 Task: Buy 2 Spark Plugs & Wires from Ignition Parts section under best seller category for shipping address: Kaitlyn Wright, 2773 Fieldcrest Road, New York, New York 10005, Cell Number 6318992398. Pay from credit card ending with 7965, CVV 549
Action: Mouse moved to (31, 98)
Screenshot: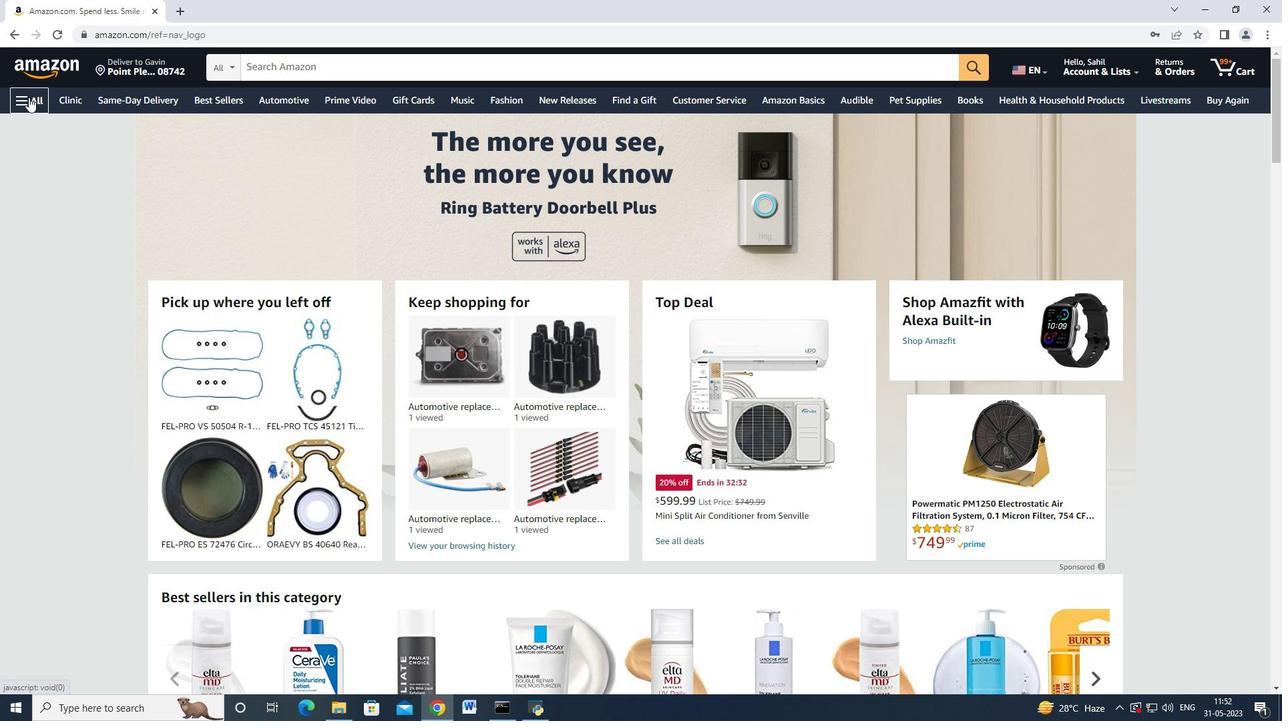 
Action: Mouse pressed left at (31, 98)
Screenshot: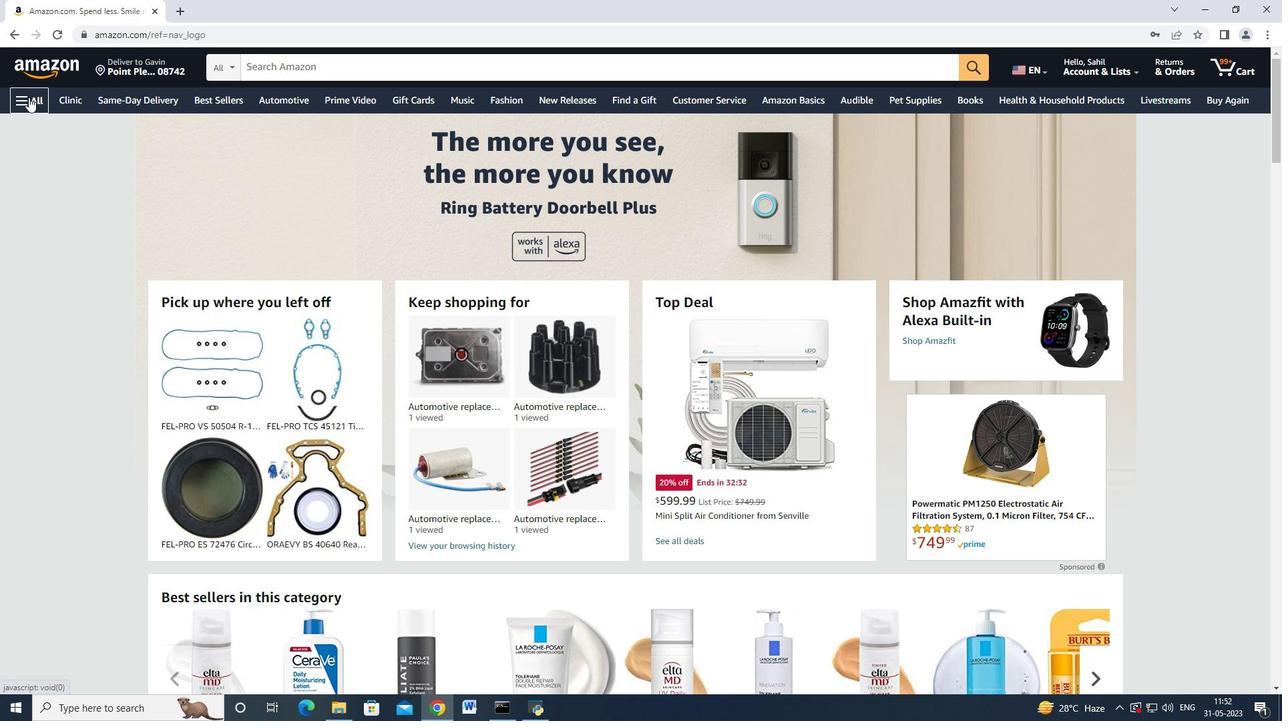 
Action: Mouse moved to (36, 194)
Screenshot: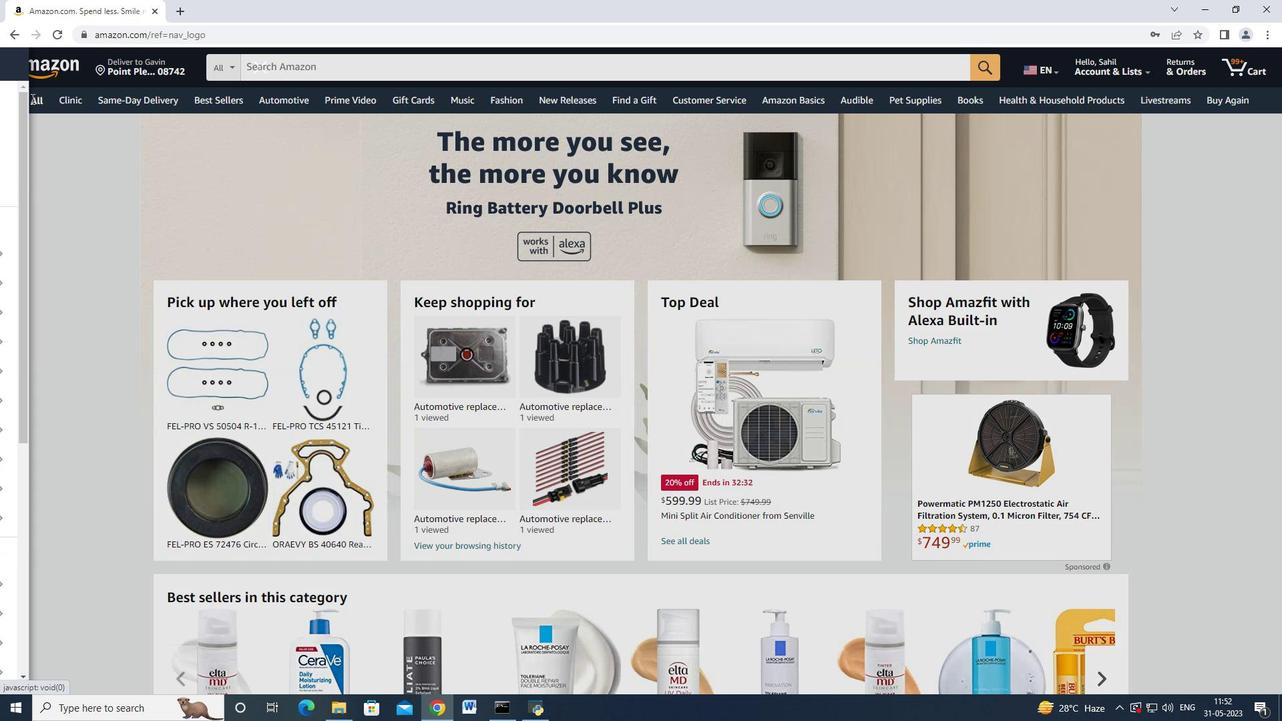 
Action: Mouse scrolled (36, 194) with delta (0, 0)
Screenshot: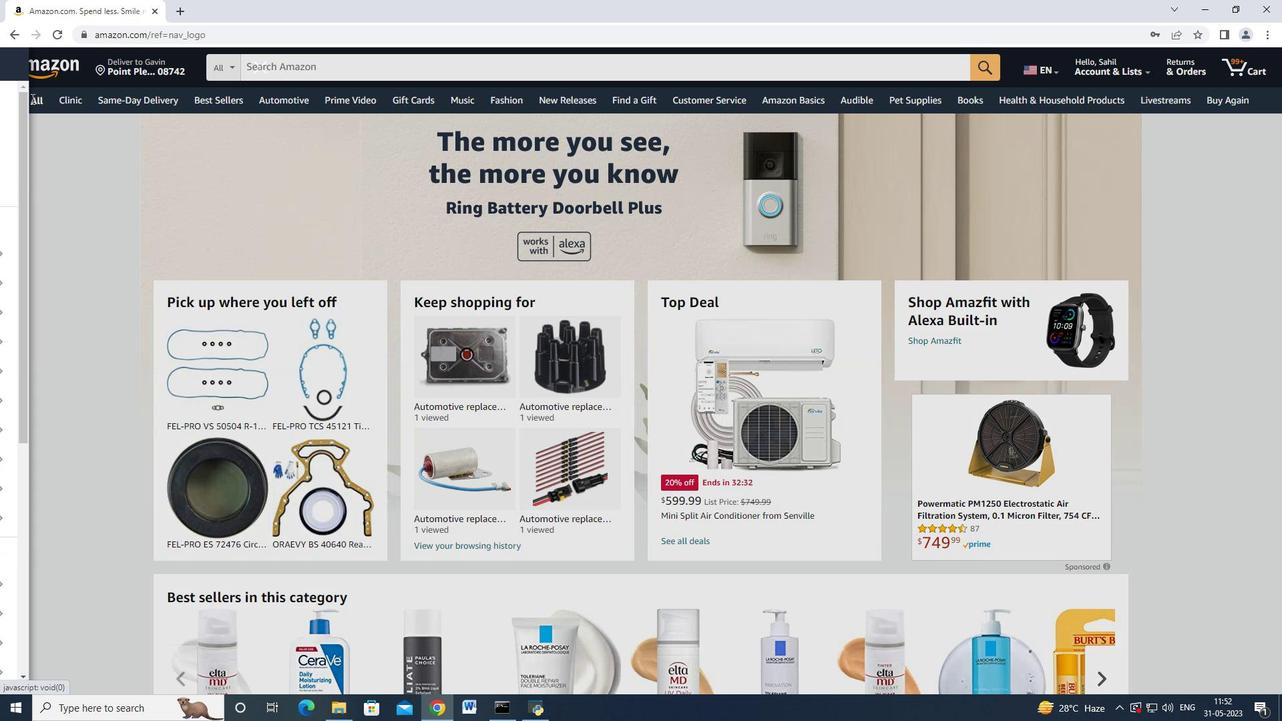
Action: Mouse scrolled (36, 194) with delta (0, 0)
Screenshot: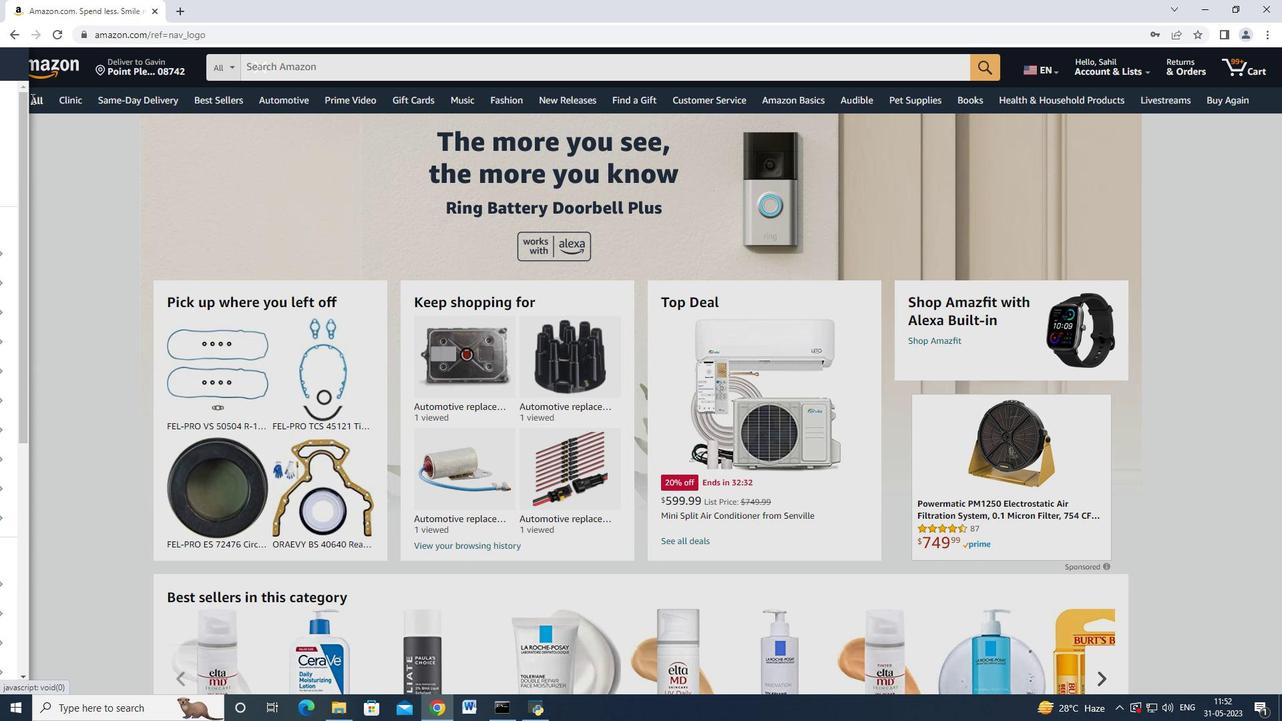 
Action: Mouse moved to (36, 195)
Screenshot: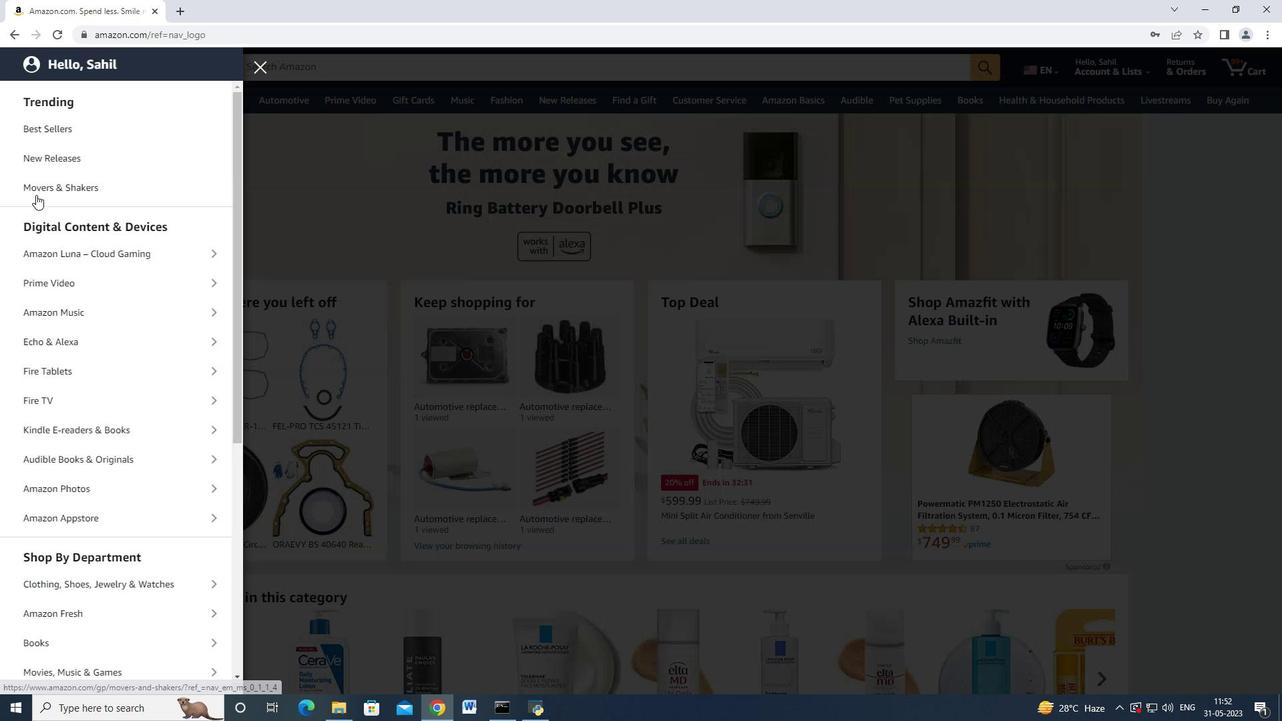 
Action: Mouse scrolled (36, 194) with delta (0, 0)
Screenshot: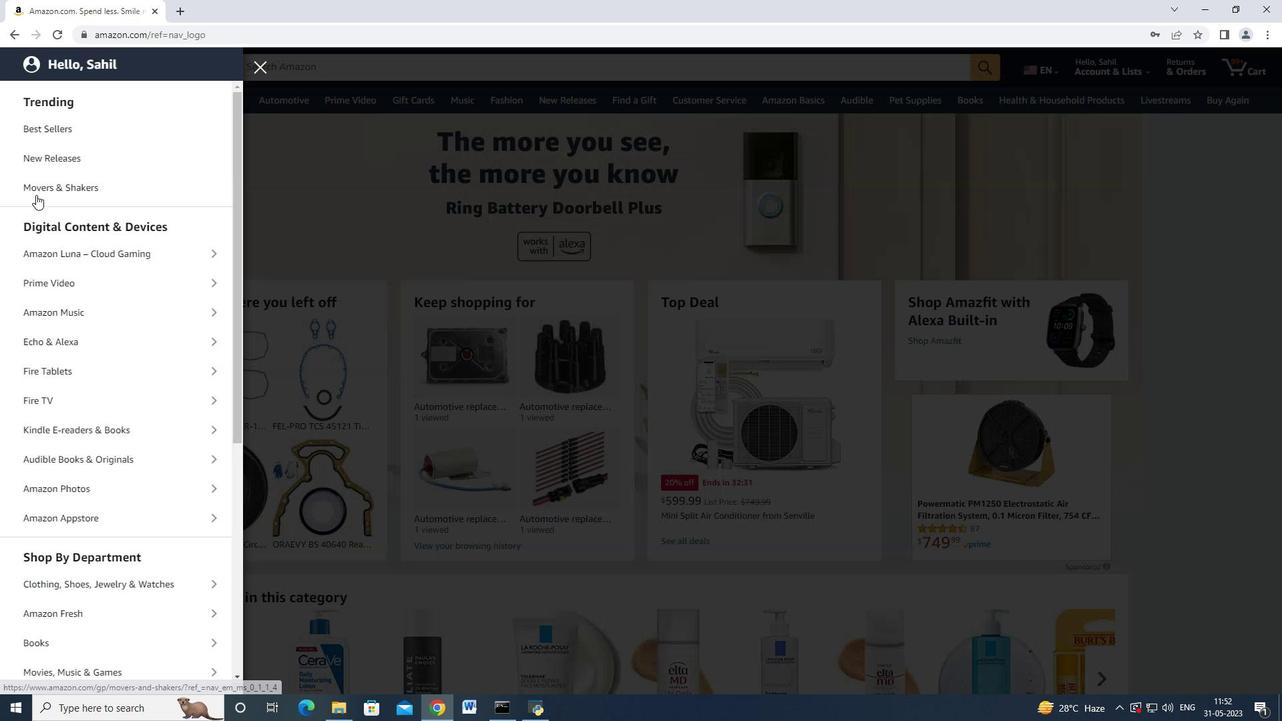 
Action: Mouse moved to (82, 374)
Screenshot: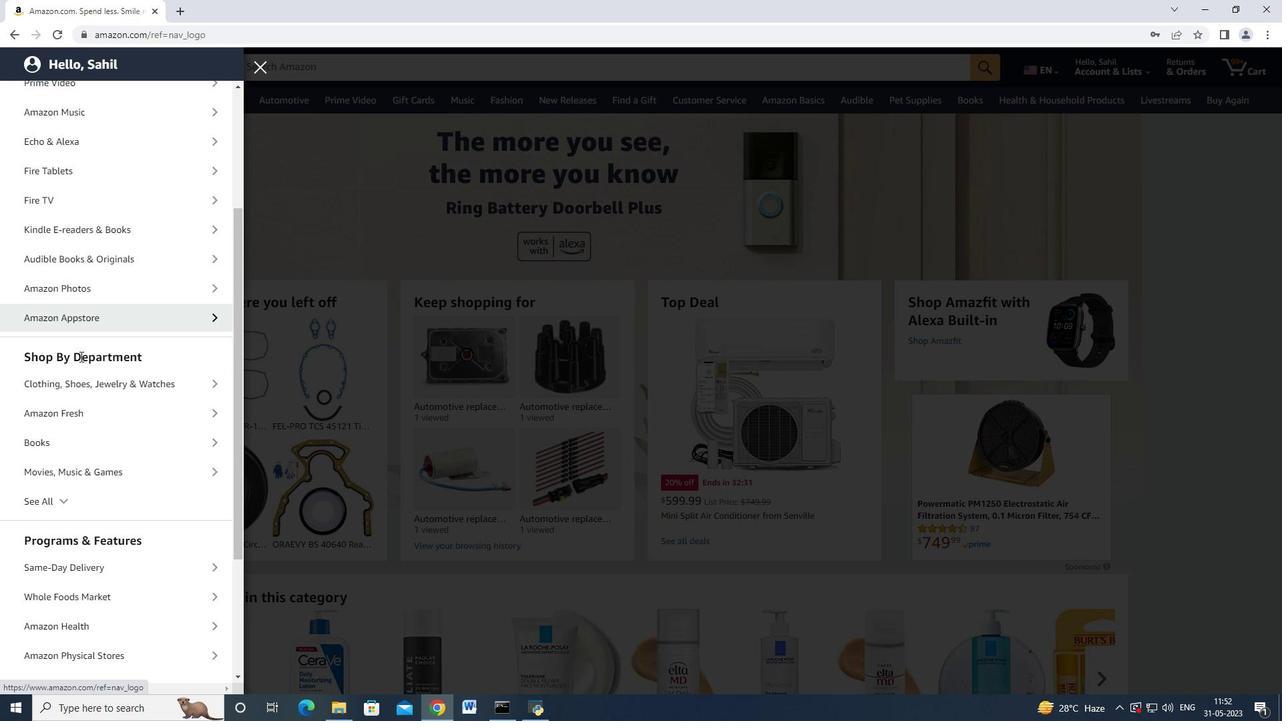 
Action: Mouse scrolled (82, 373) with delta (0, 0)
Screenshot: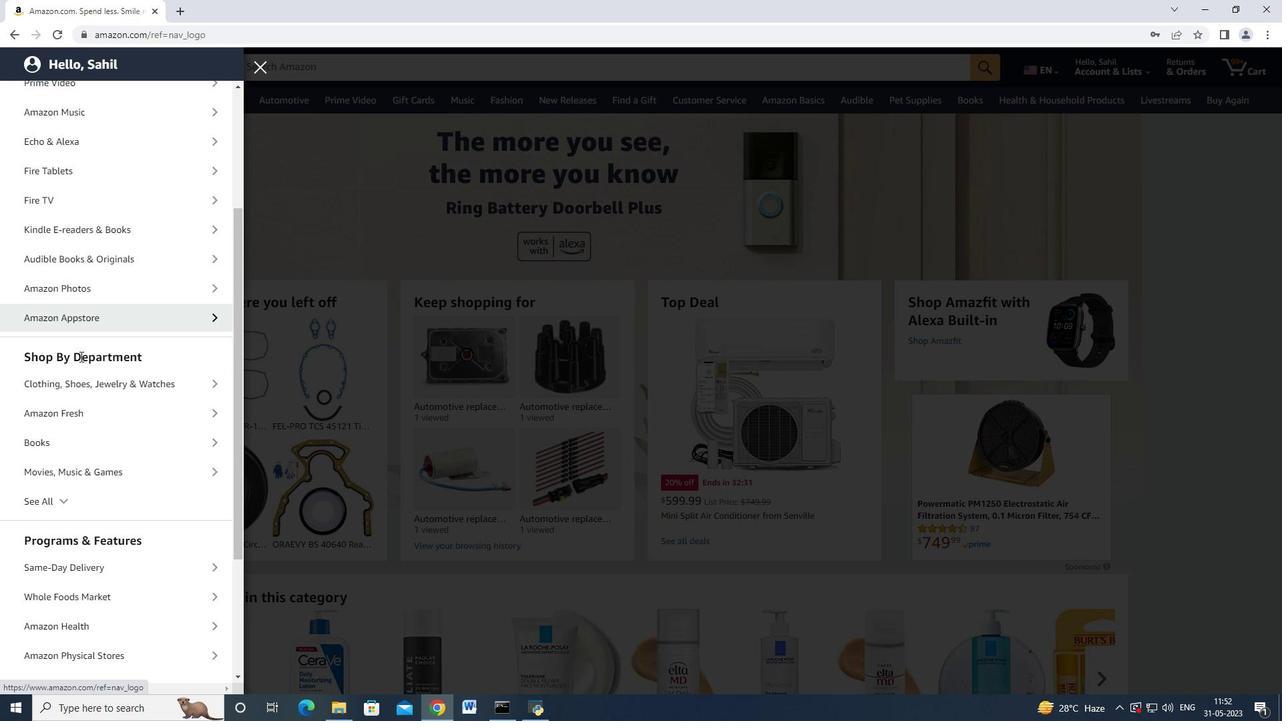 
Action: Mouse moved to (82, 374)
Screenshot: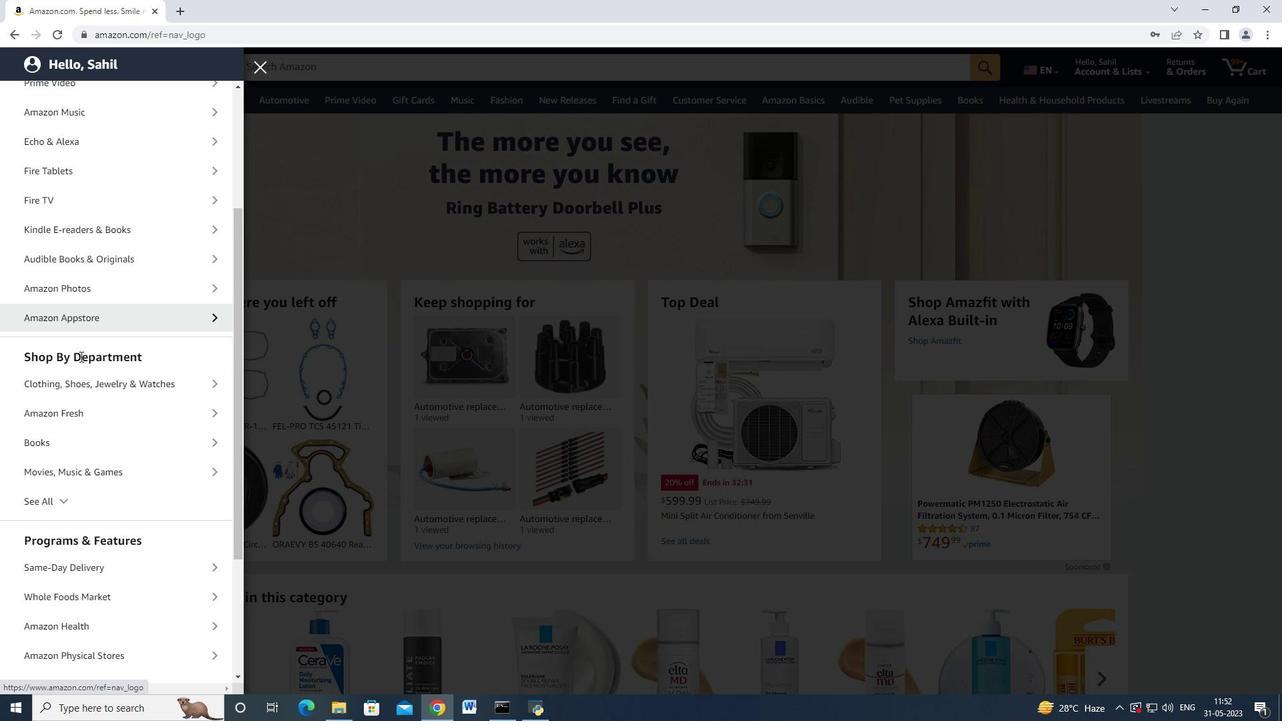 
Action: Mouse scrolled (82, 373) with delta (0, 0)
Screenshot: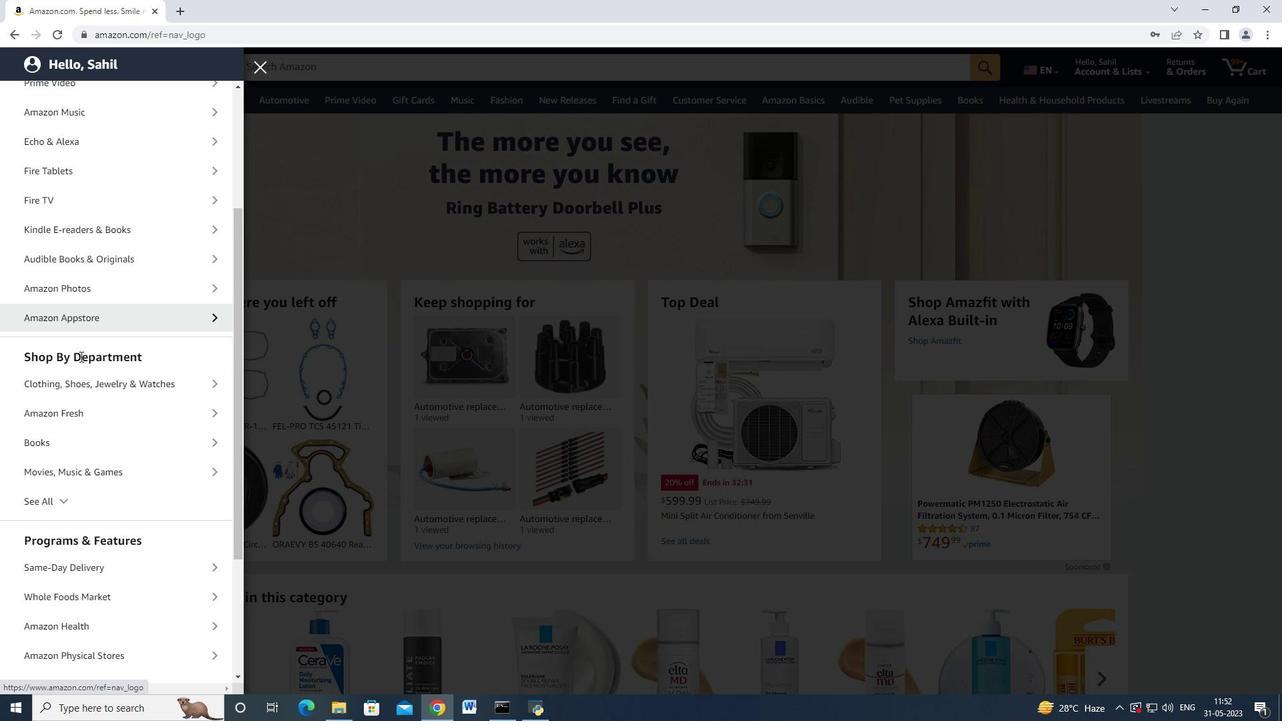 
Action: Mouse moved to (79, 373)
Screenshot: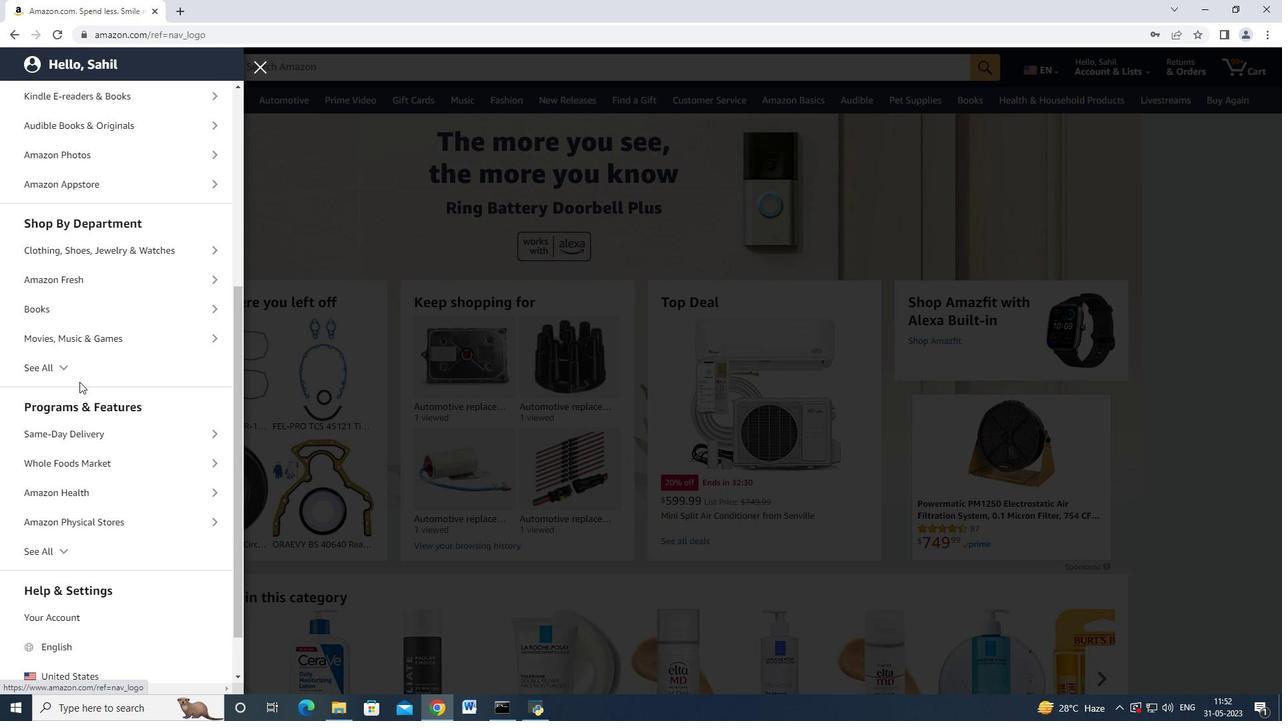 
Action: Mouse pressed left at (79, 373)
Screenshot: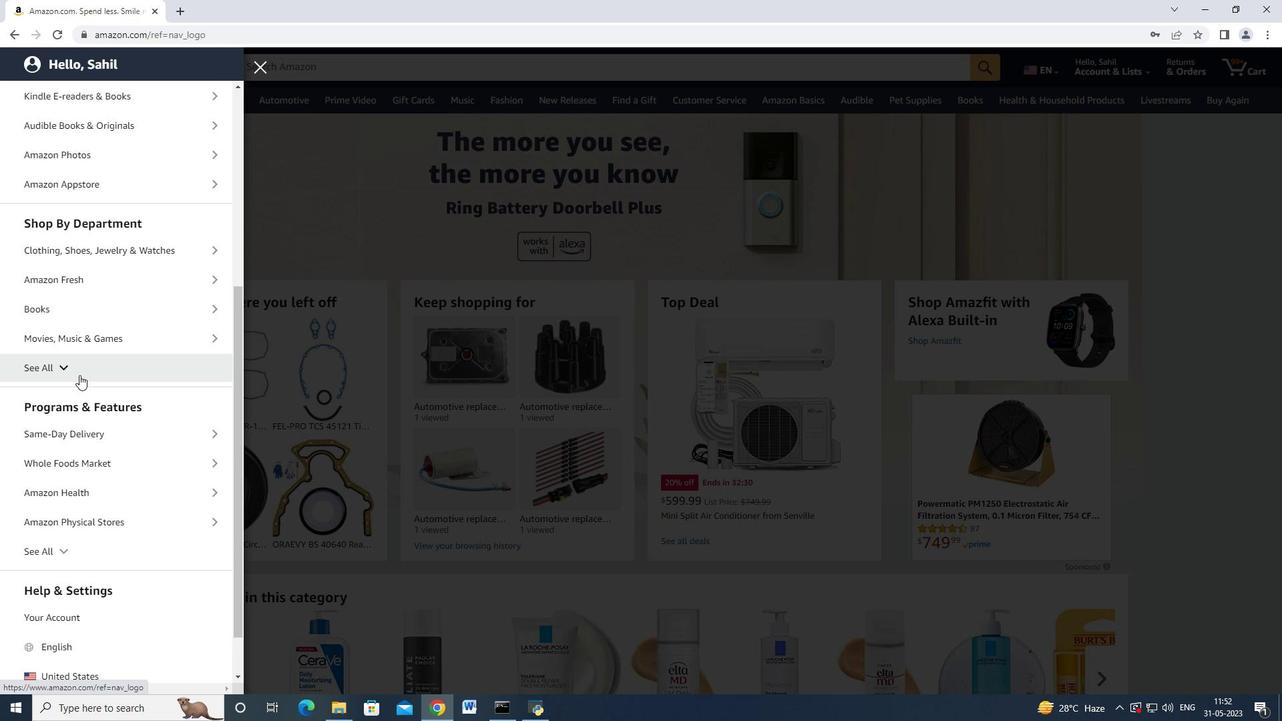 
Action: Mouse moved to (90, 345)
Screenshot: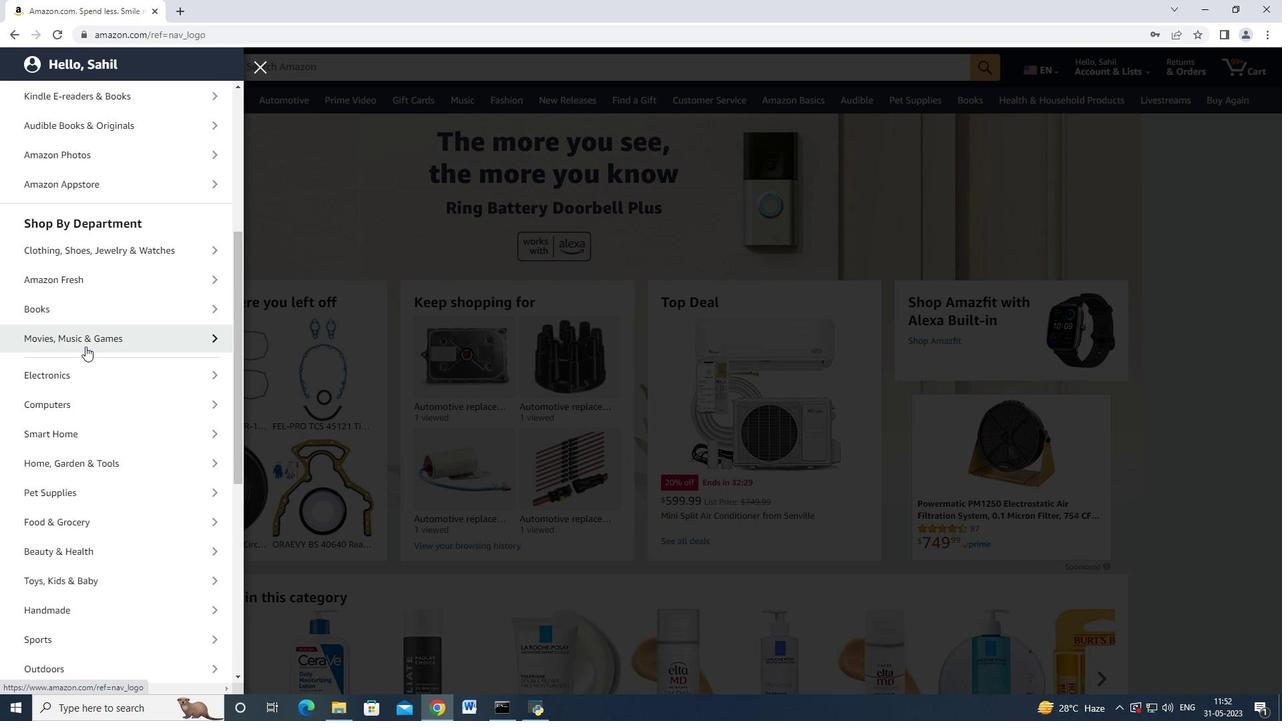 
Action: Mouse scrolled (90, 345) with delta (0, 0)
Screenshot: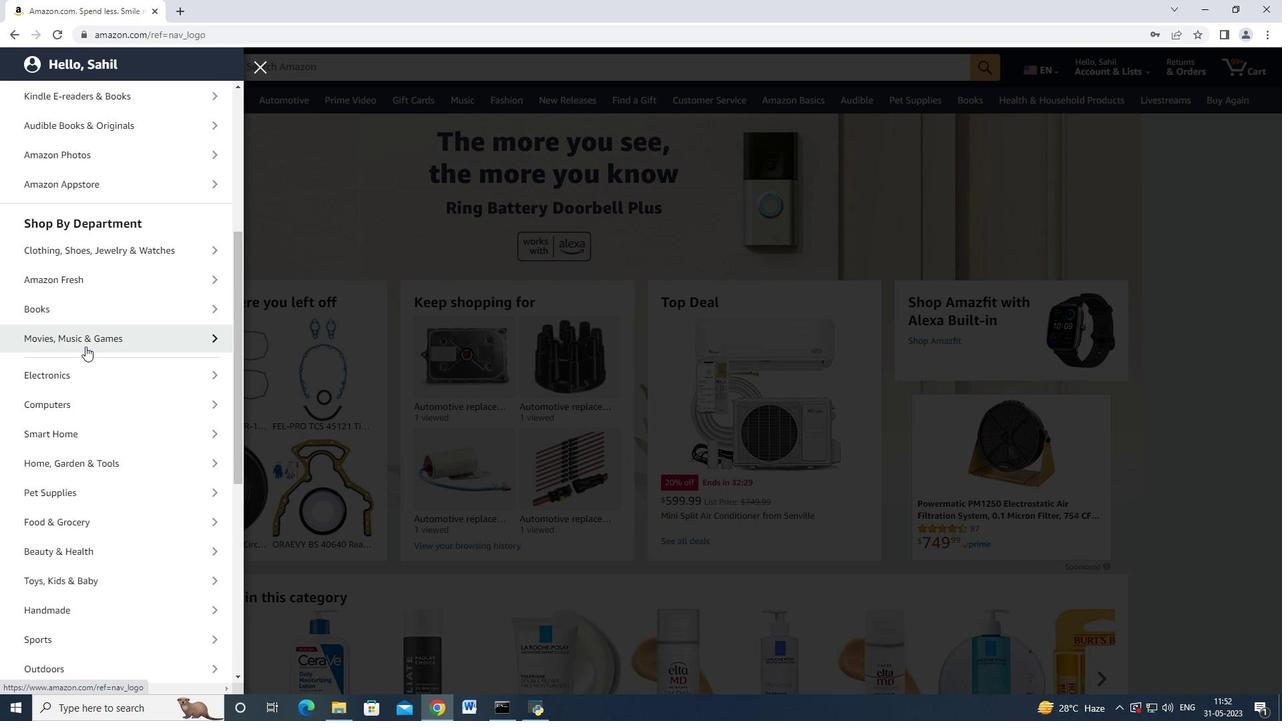 
Action: Mouse scrolled (90, 345) with delta (0, 0)
Screenshot: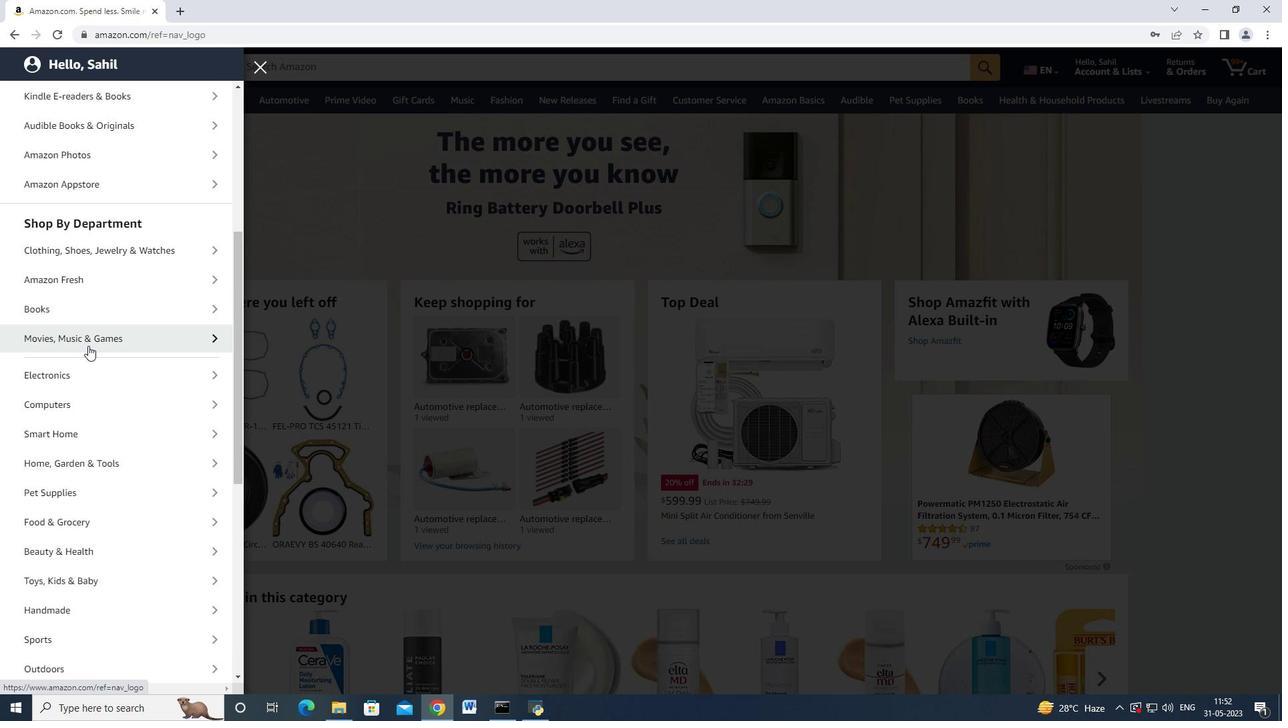 
Action: Mouse scrolled (90, 345) with delta (0, 0)
Screenshot: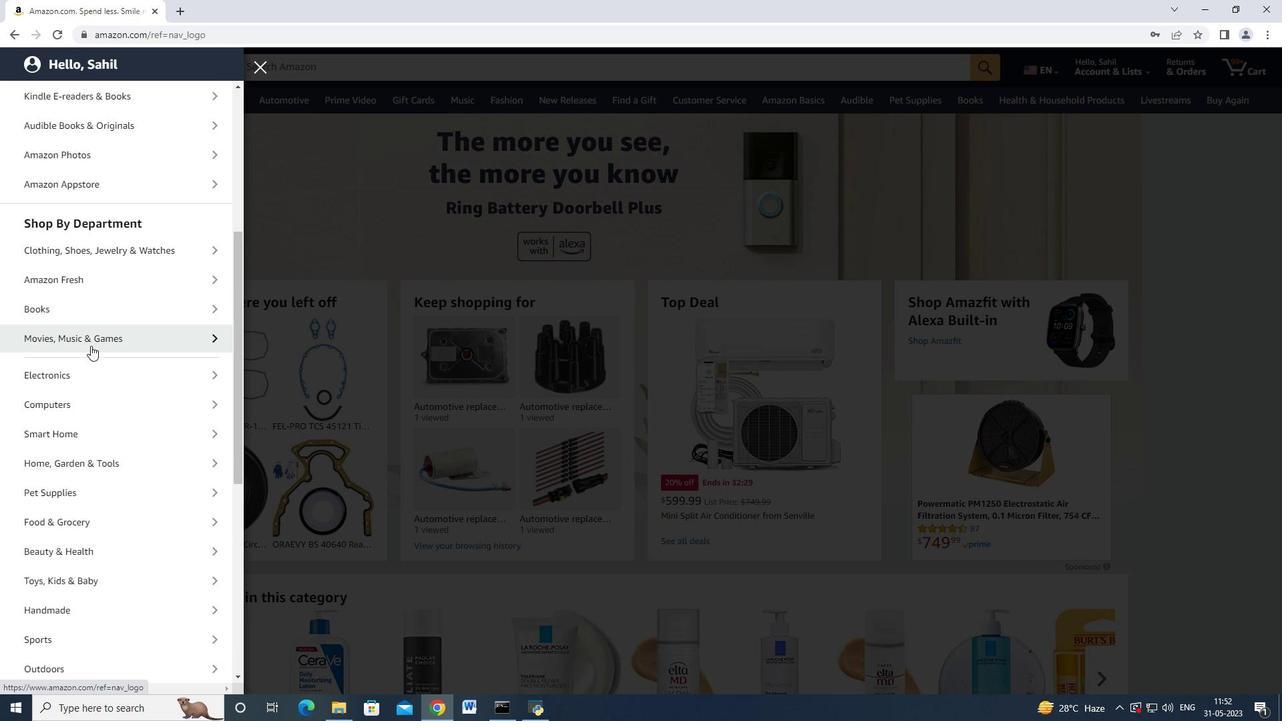 
Action: Mouse scrolled (90, 345) with delta (0, 0)
Screenshot: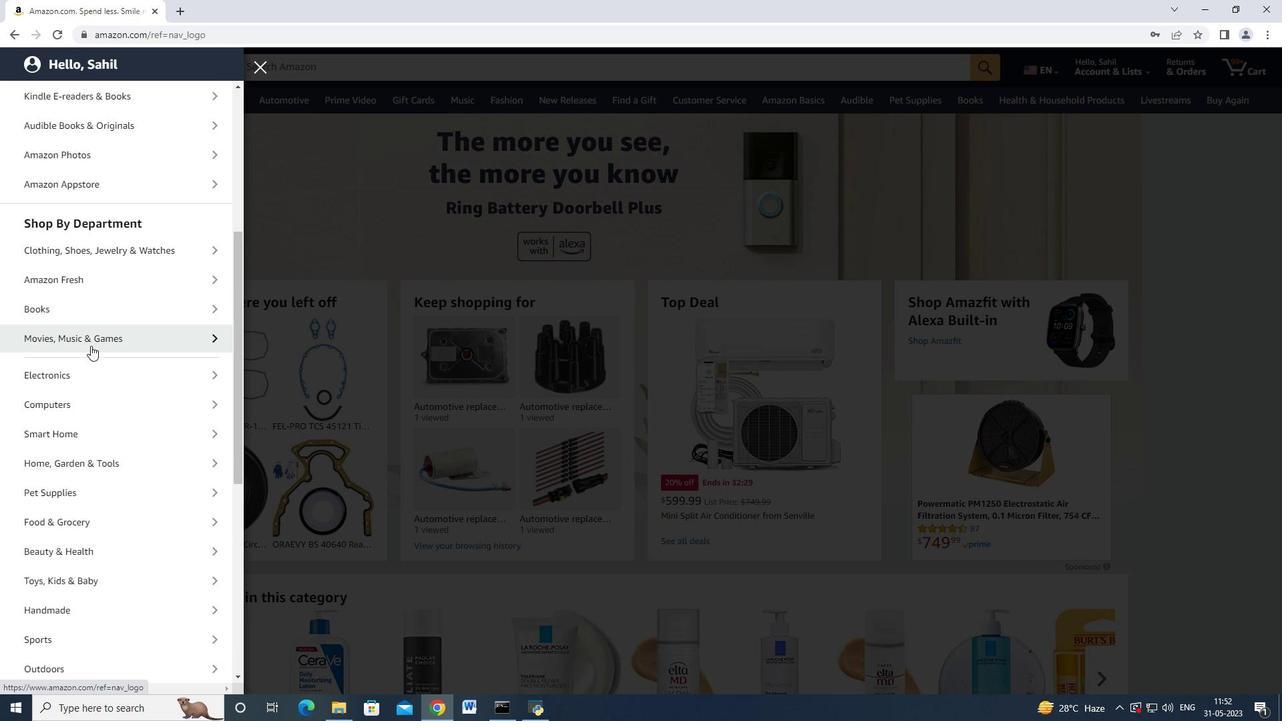 
Action: Mouse moved to (90, 350)
Screenshot: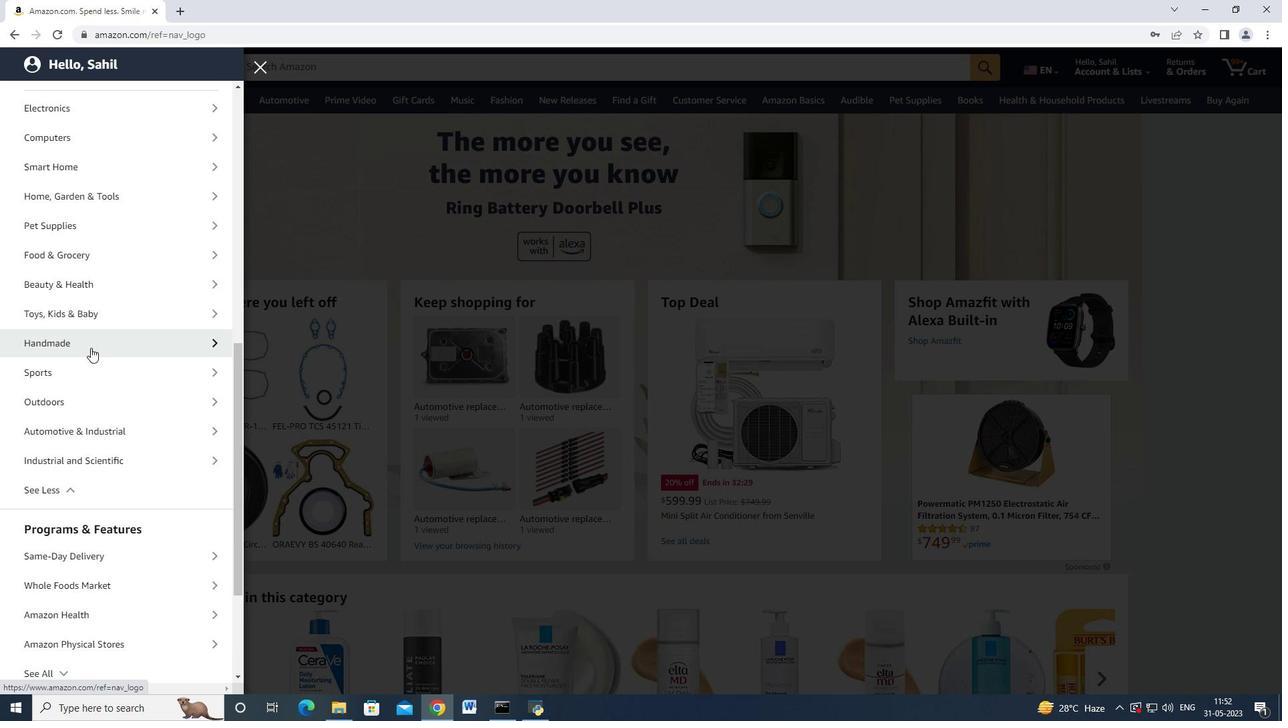 
Action: Mouse scrolled (90, 349) with delta (0, 0)
Screenshot: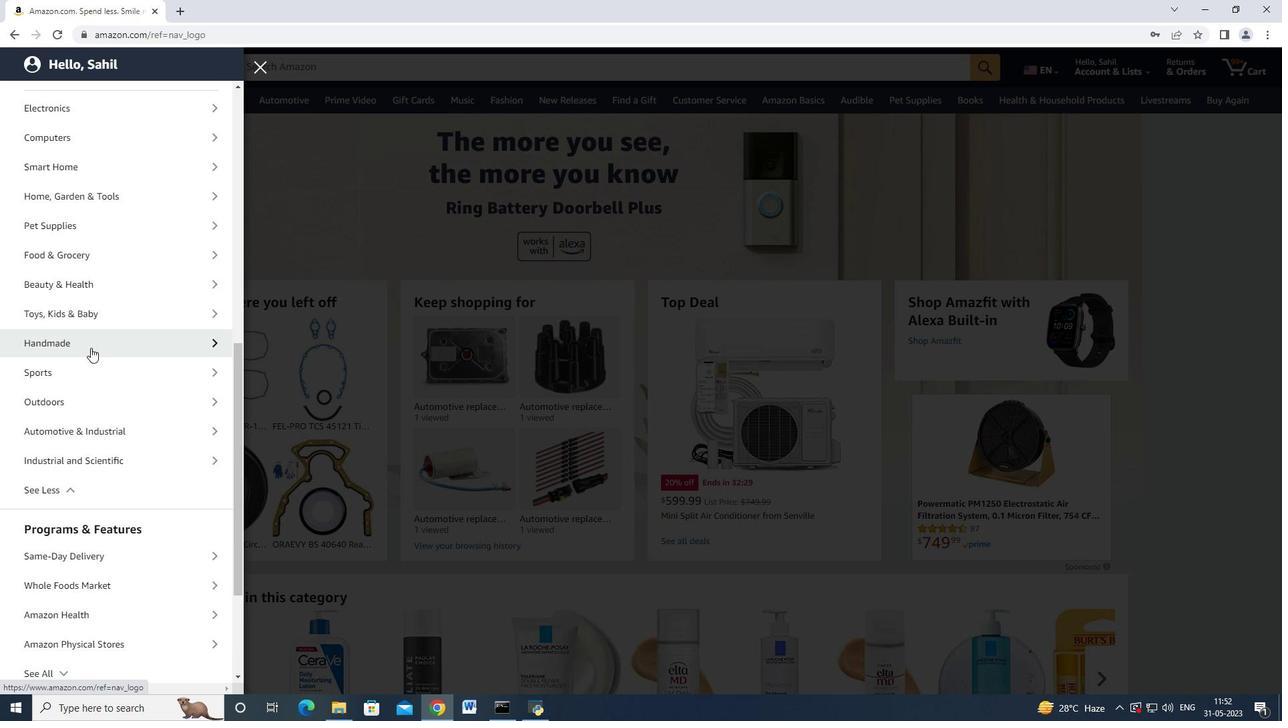 
Action: Mouse moved to (90, 350)
Screenshot: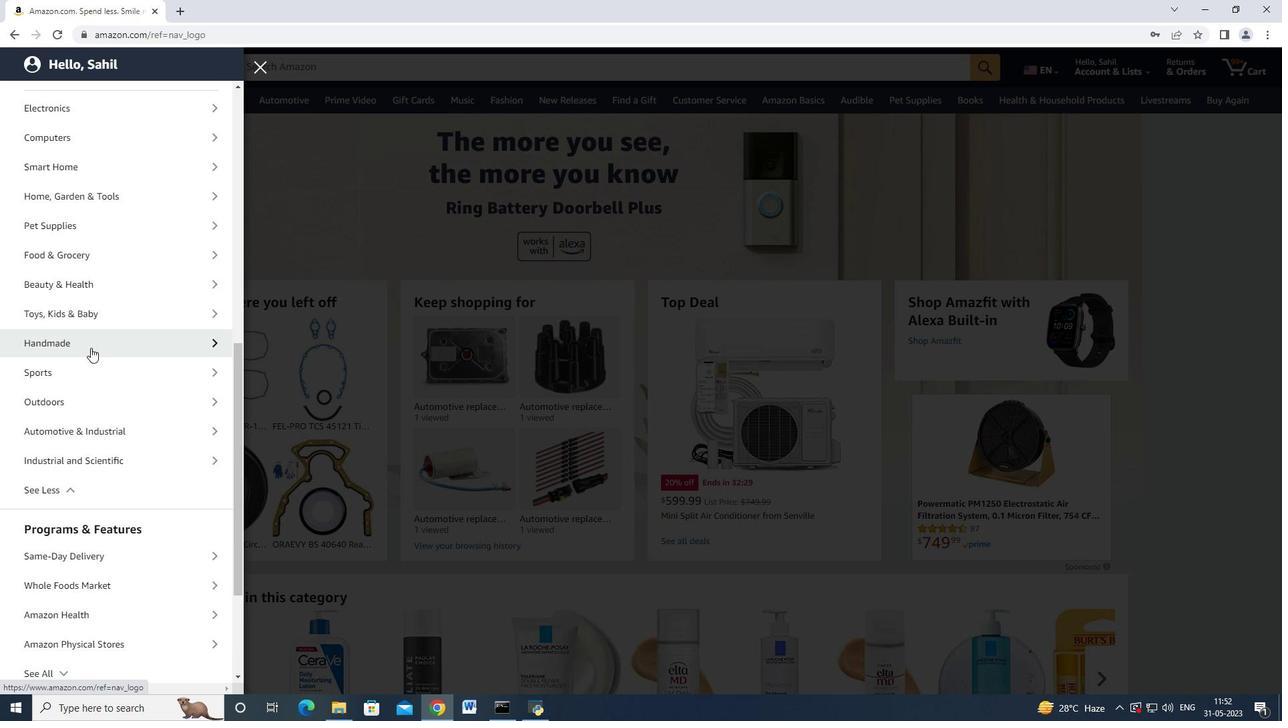 
Action: Mouse scrolled (90, 349) with delta (0, 0)
Screenshot: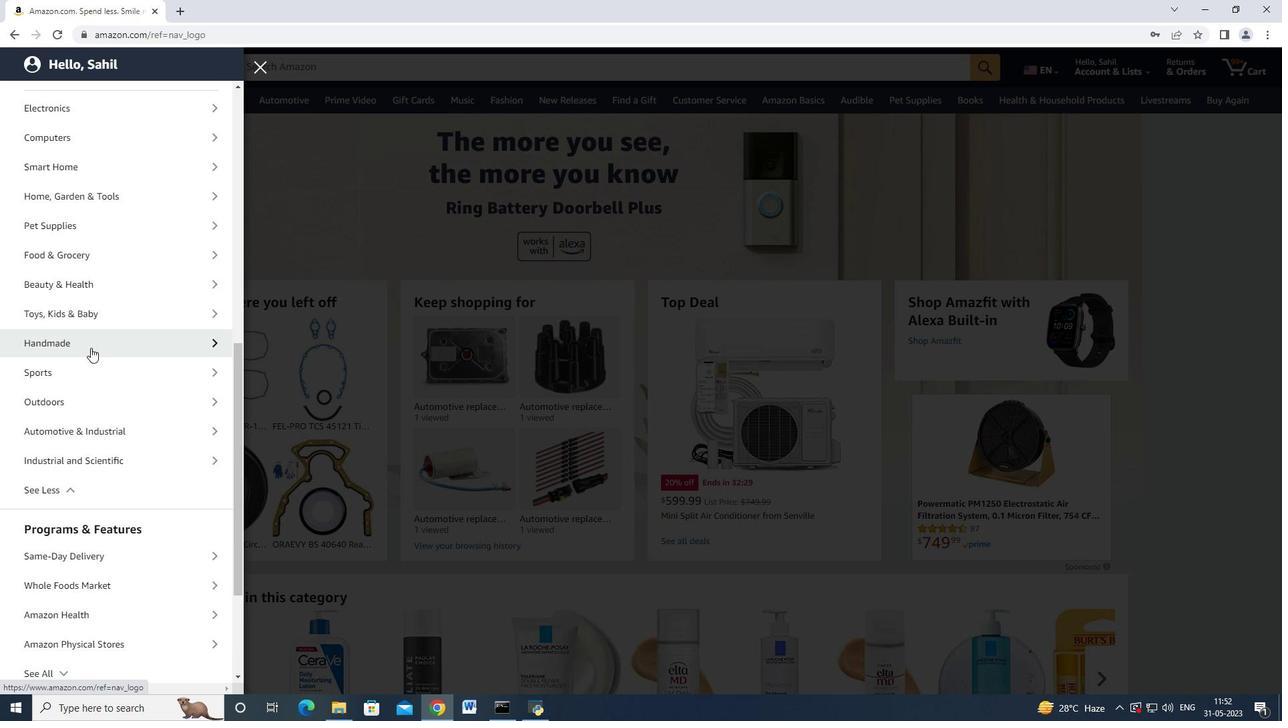 
Action: Mouse moved to (101, 307)
Screenshot: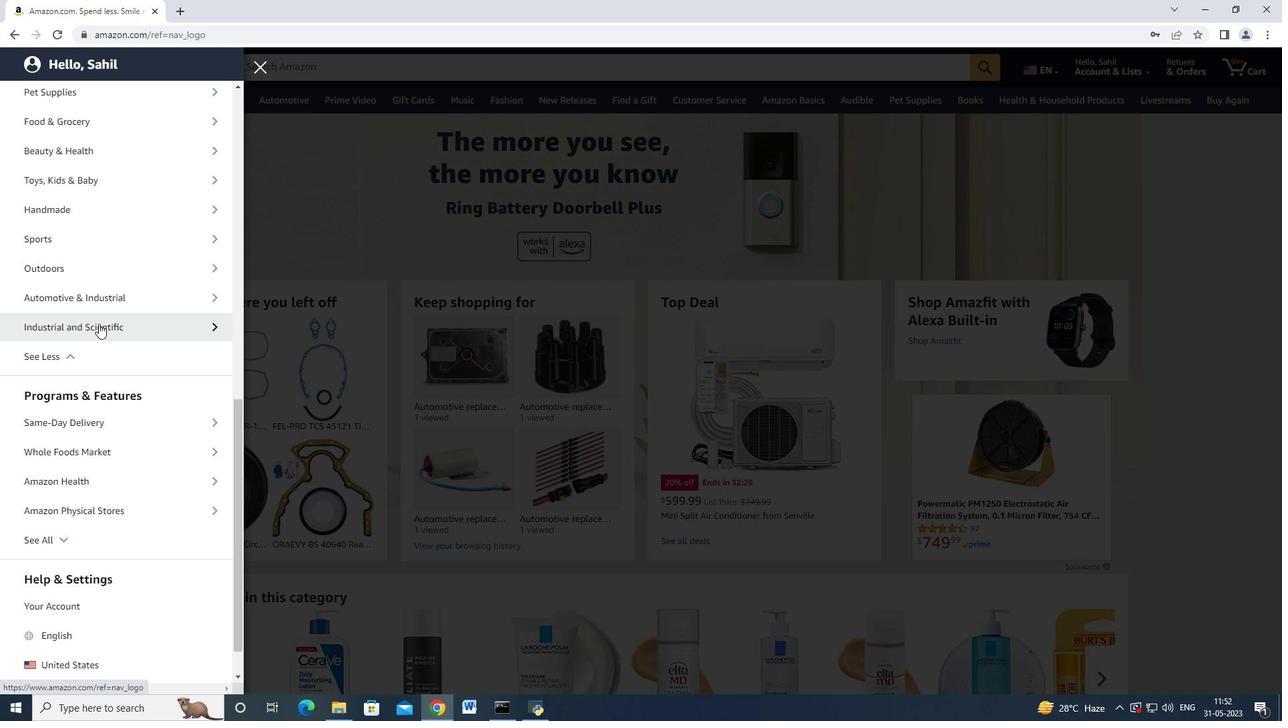 
Action: Mouse pressed left at (101, 307)
Screenshot: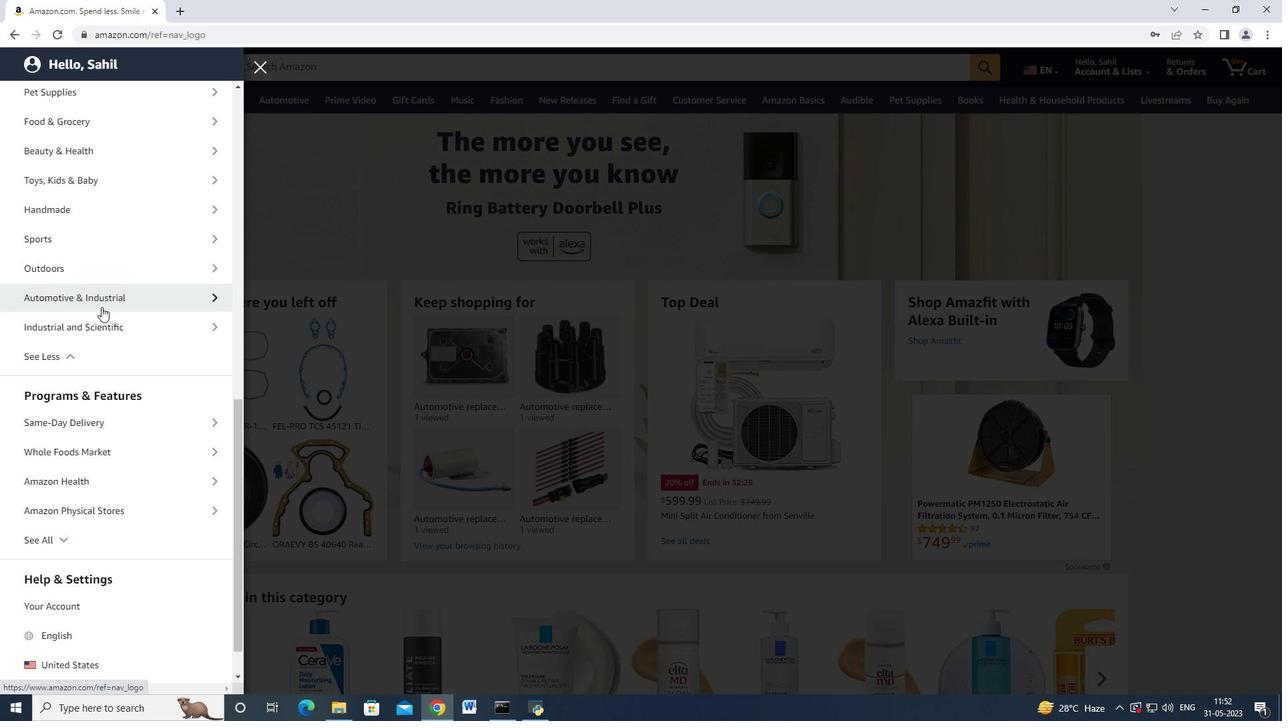 
Action: Mouse moved to (152, 152)
Screenshot: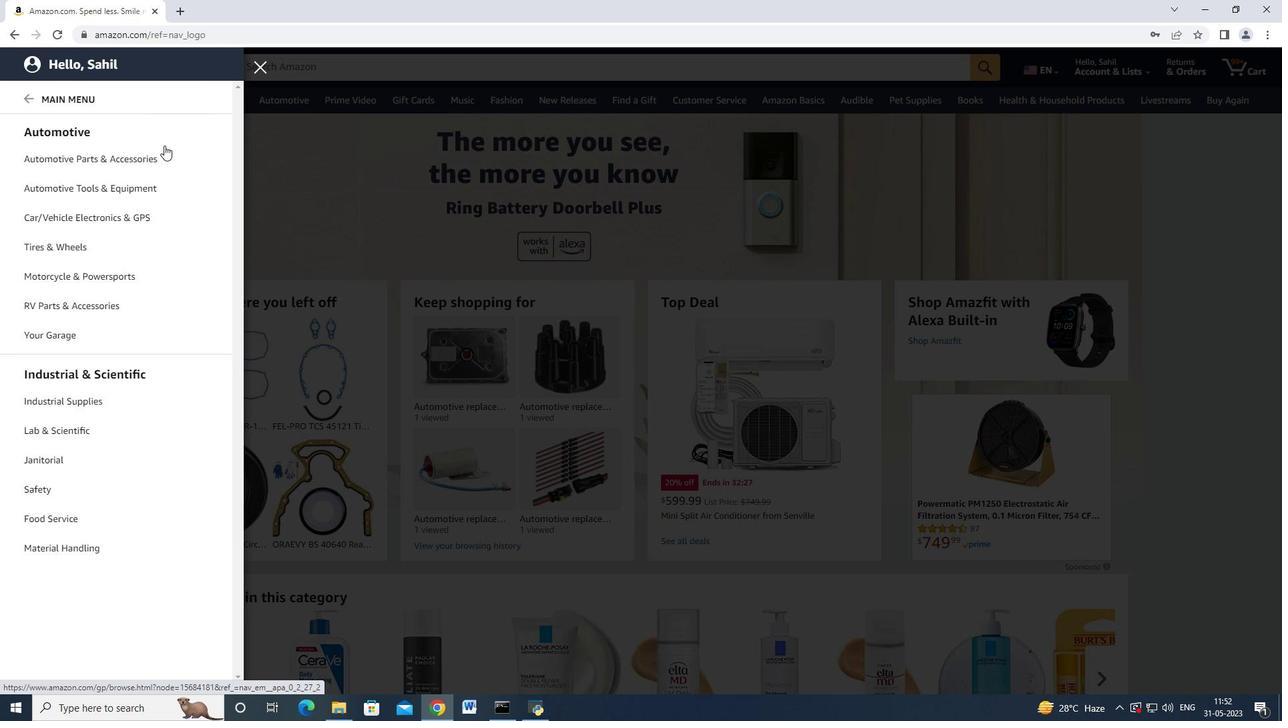 
Action: Mouse pressed left at (152, 152)
Screenshot: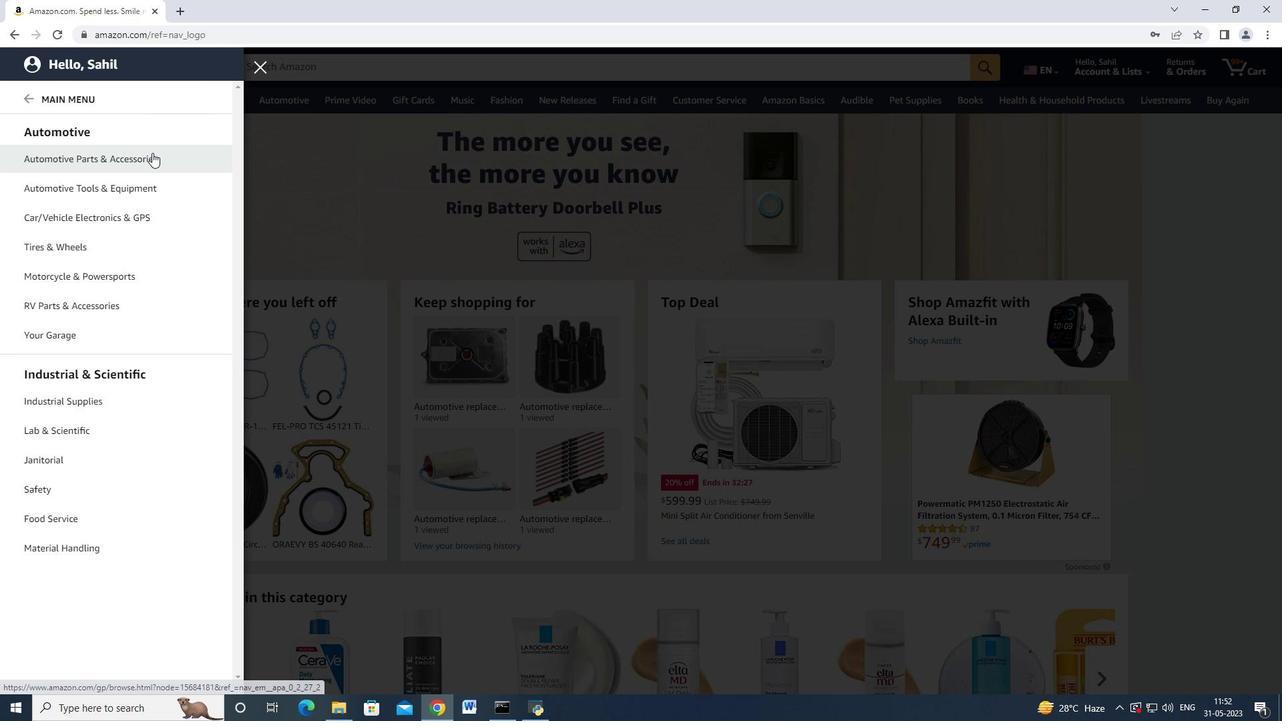 
Action: Mouse moved to (217, 122)
Screenshot: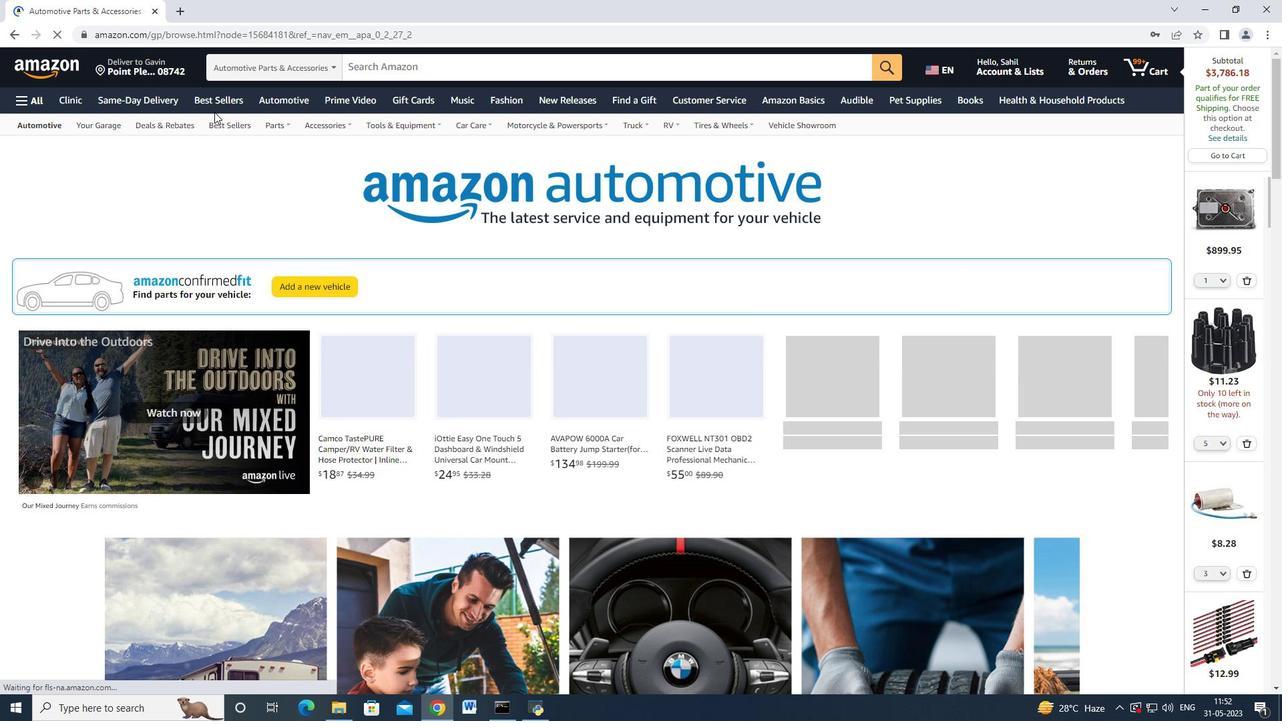 
Action: Mouse pressed left at (217, 122)
Screenshot: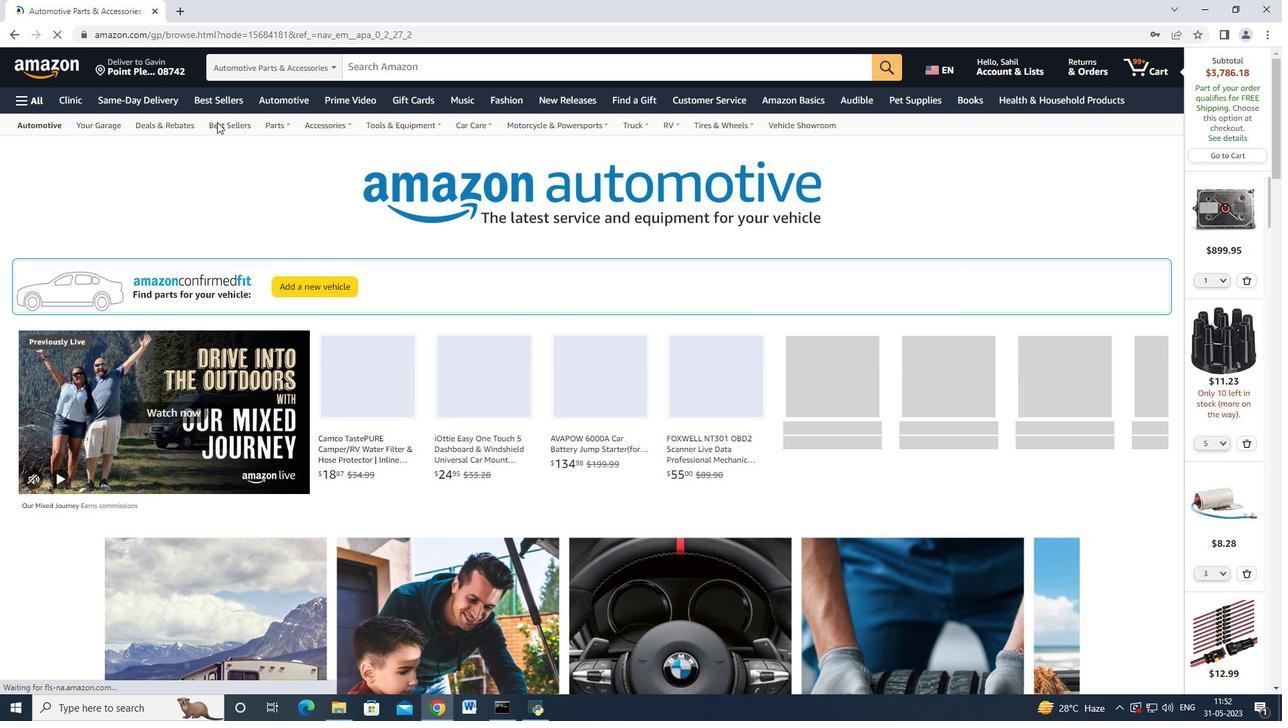 
Action: Mouse moved to (87, 433)
Screenshot: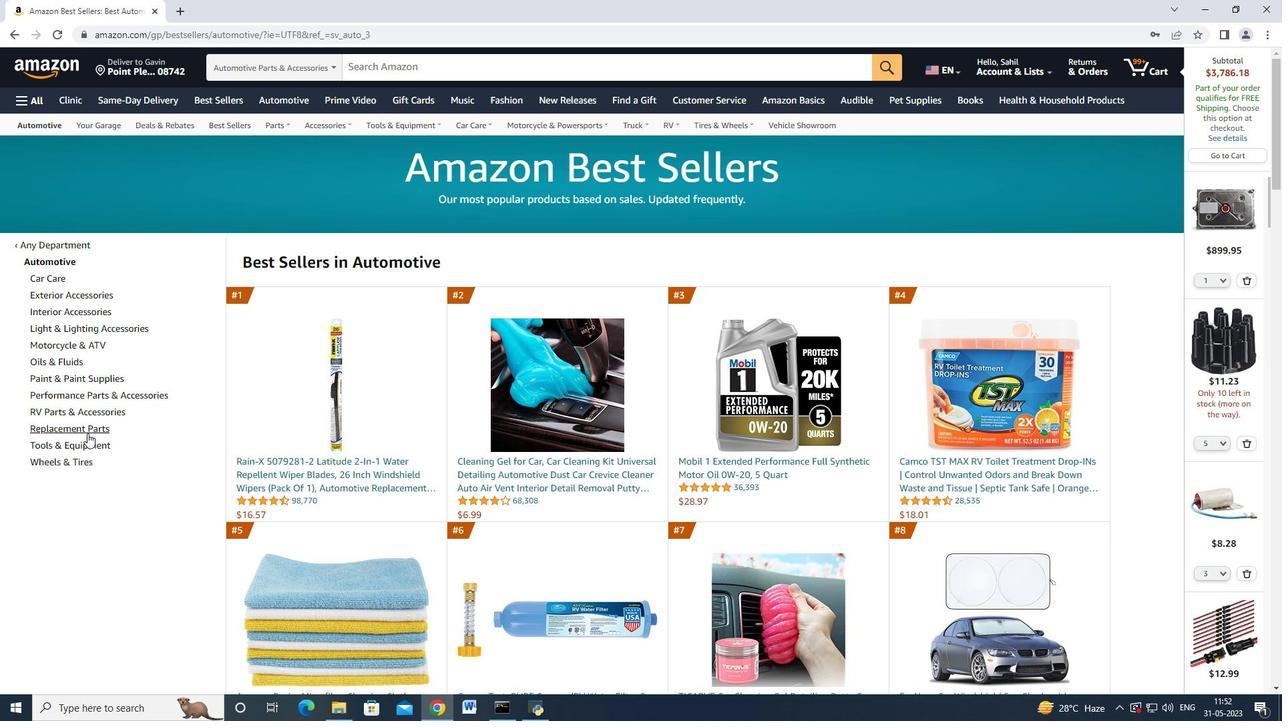 
Action: Mouse pressed left at (87, 433)
Screenshot: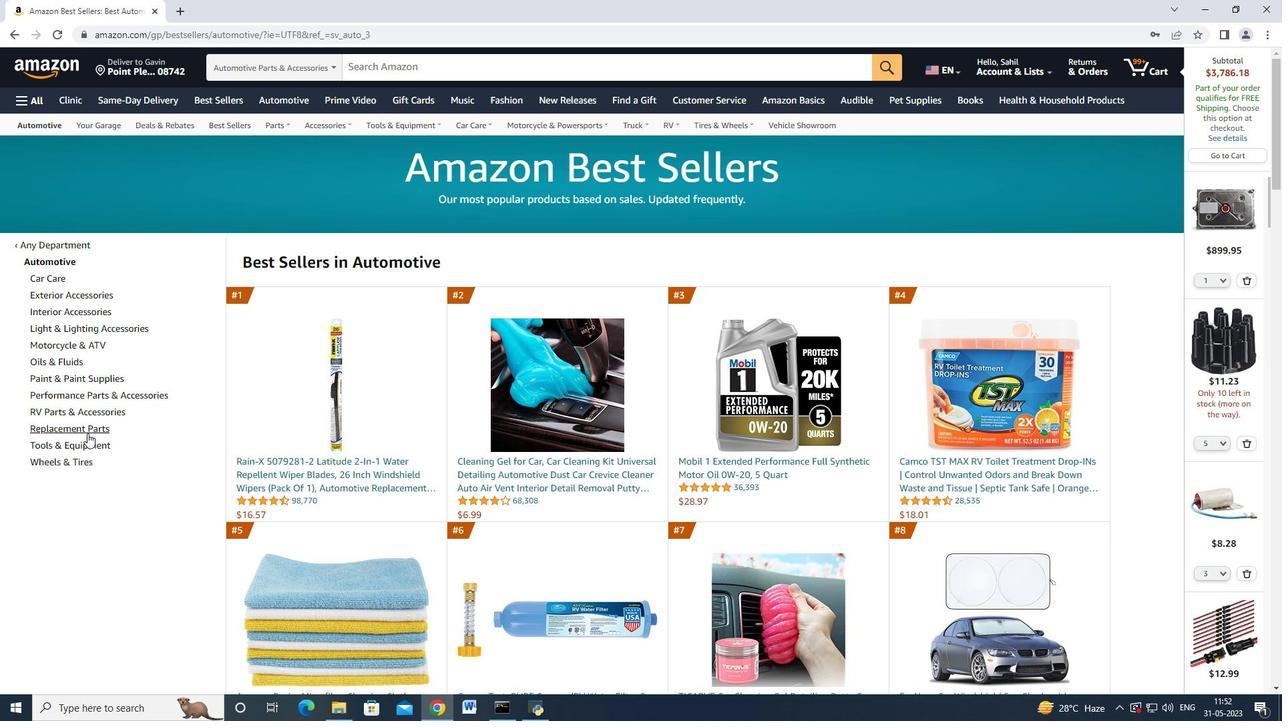 
Action: Mouse moved to (85, 383)
Screenshot: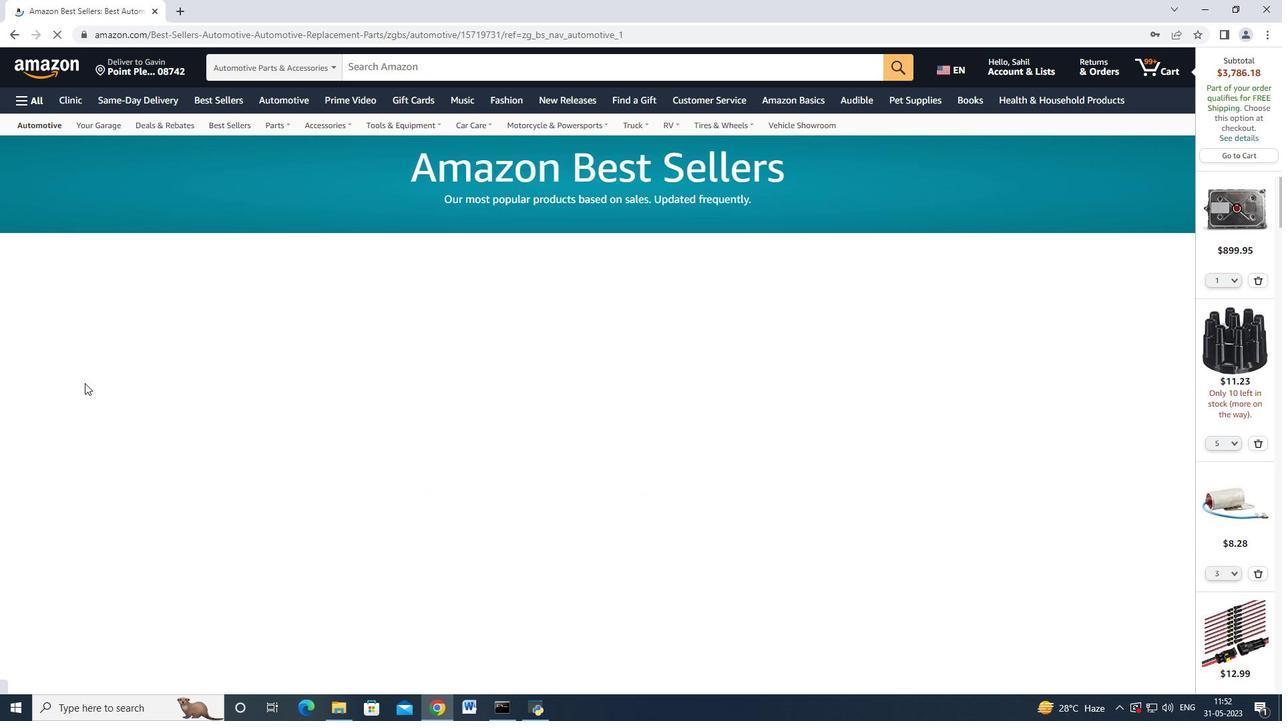
Action: Mouse scrolled (85, 382) with delta (0, 0)
Screenshot: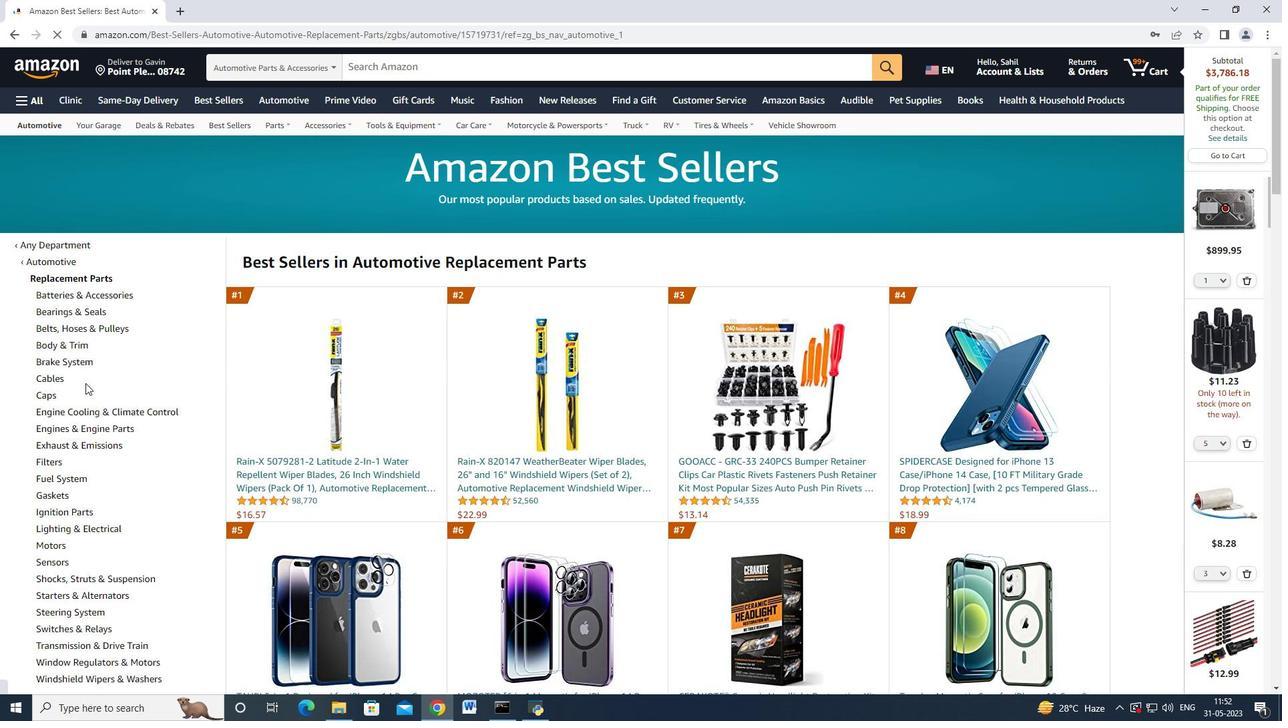 
Action: Mouse moved to (86, 383)
Screenshot: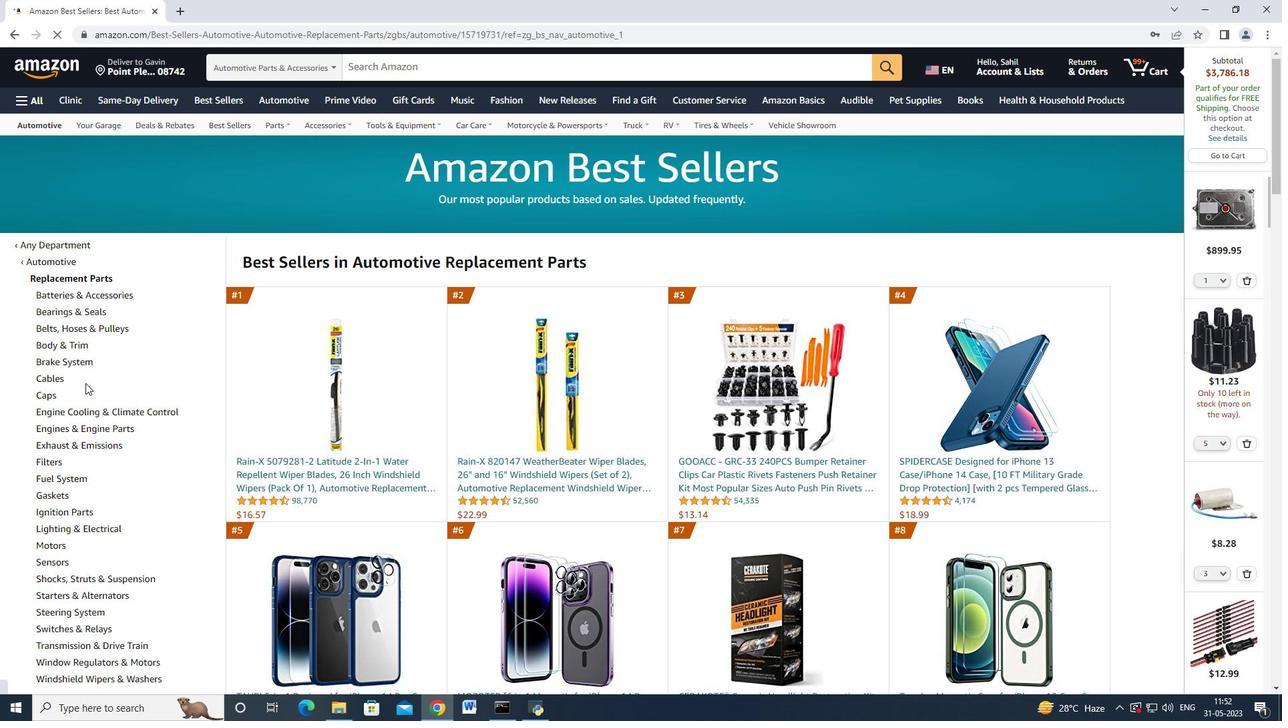 
Action: Mouse scrolled (86, 382) with delta (0, 0)
Screenshot: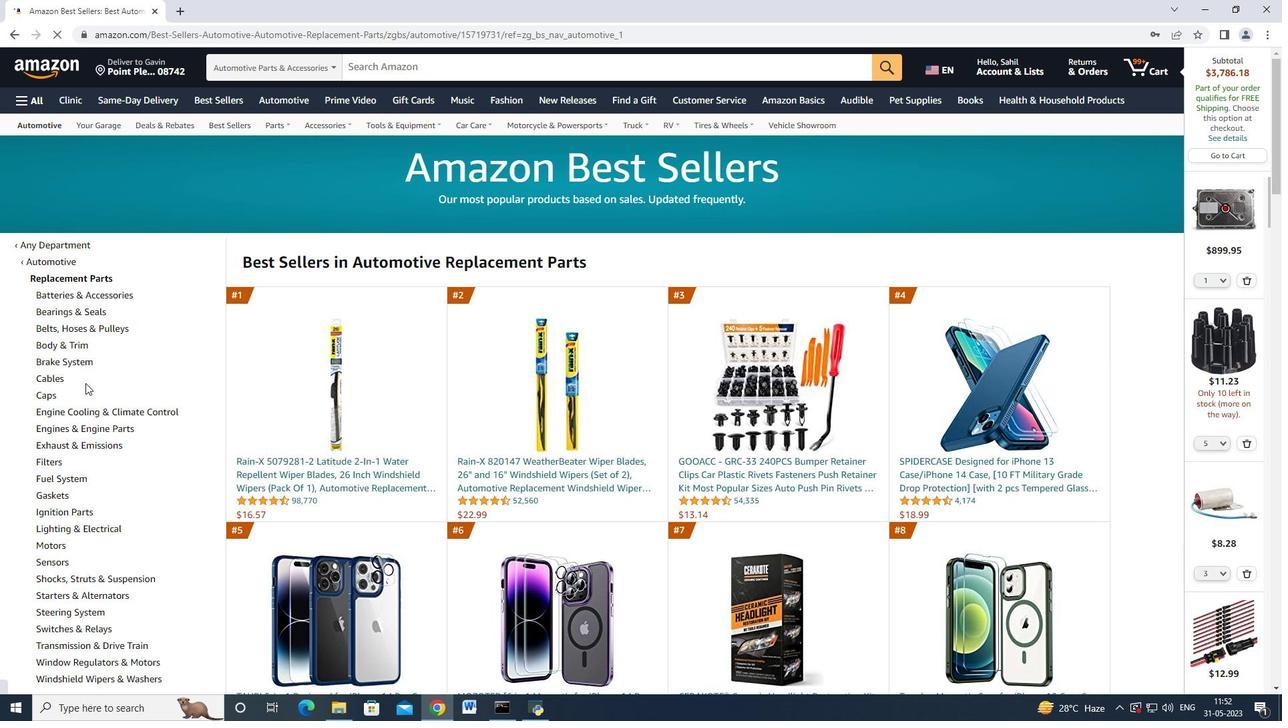 
Action: Mouse moved to (85, 380)
Screenshot: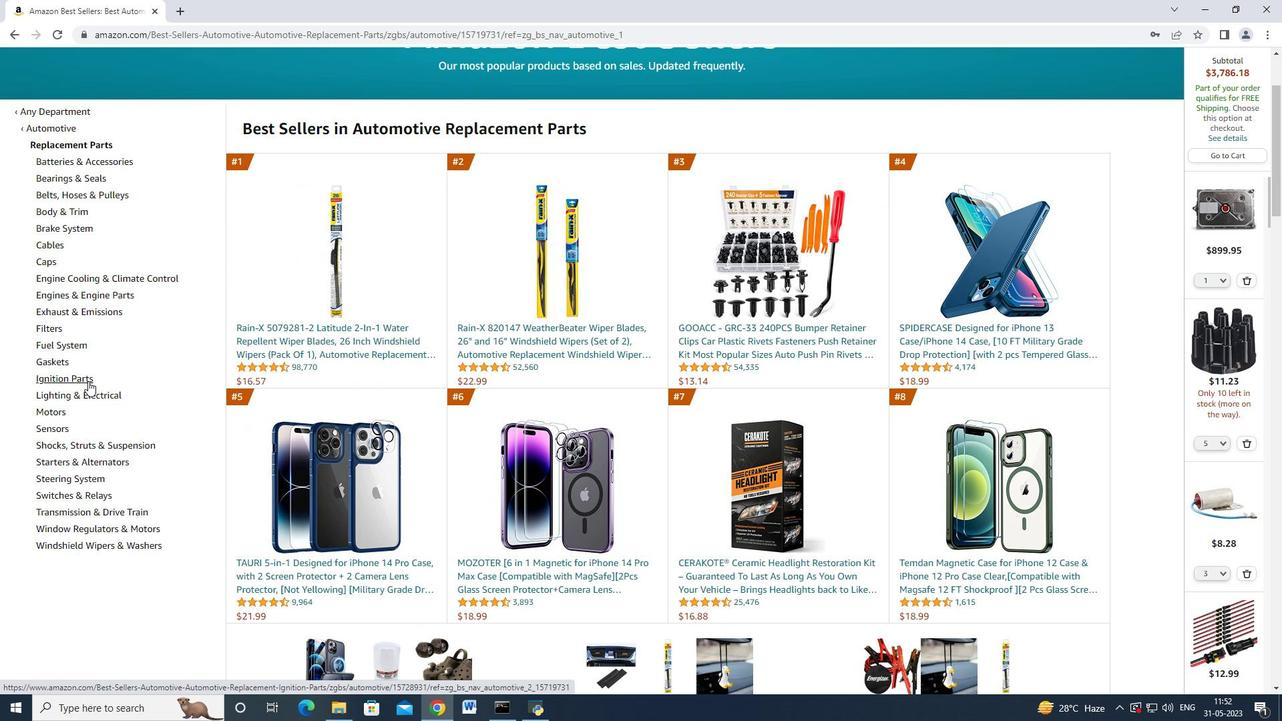 
Action: Mouse pressed left at (85, 380)
Screenshot: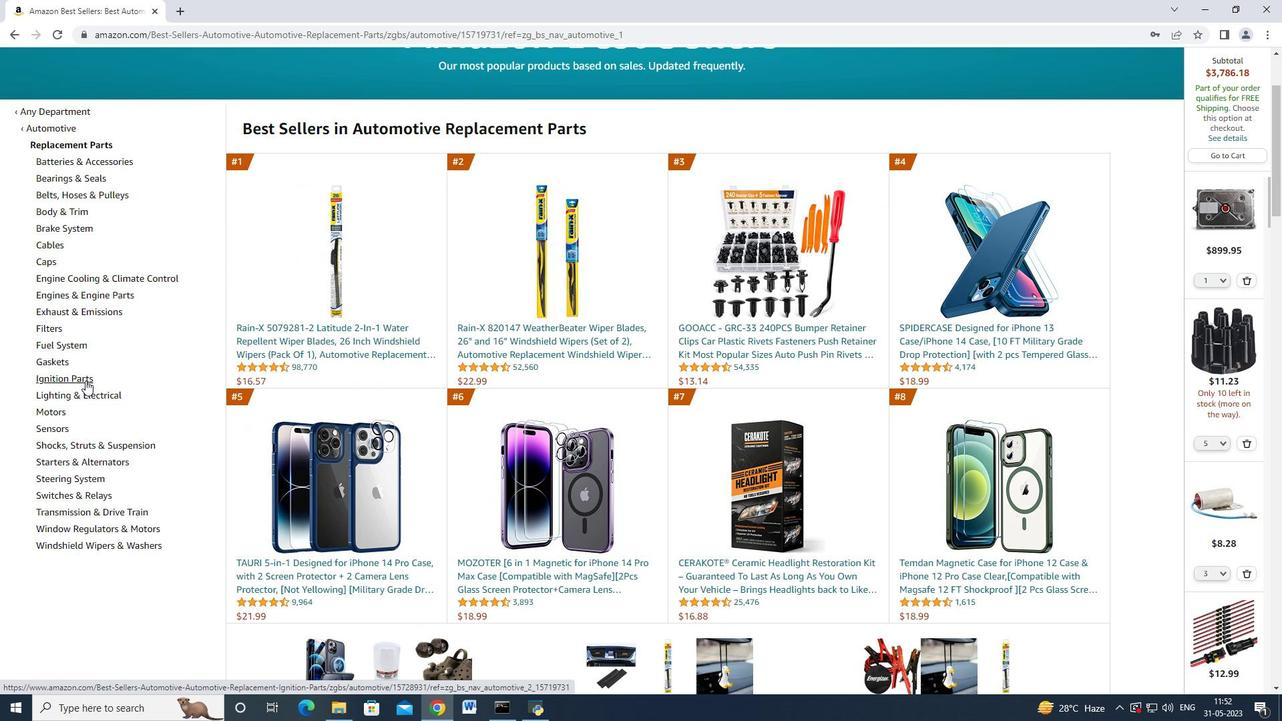 
Action: Mouse moved to (98, 375)
Screenshot: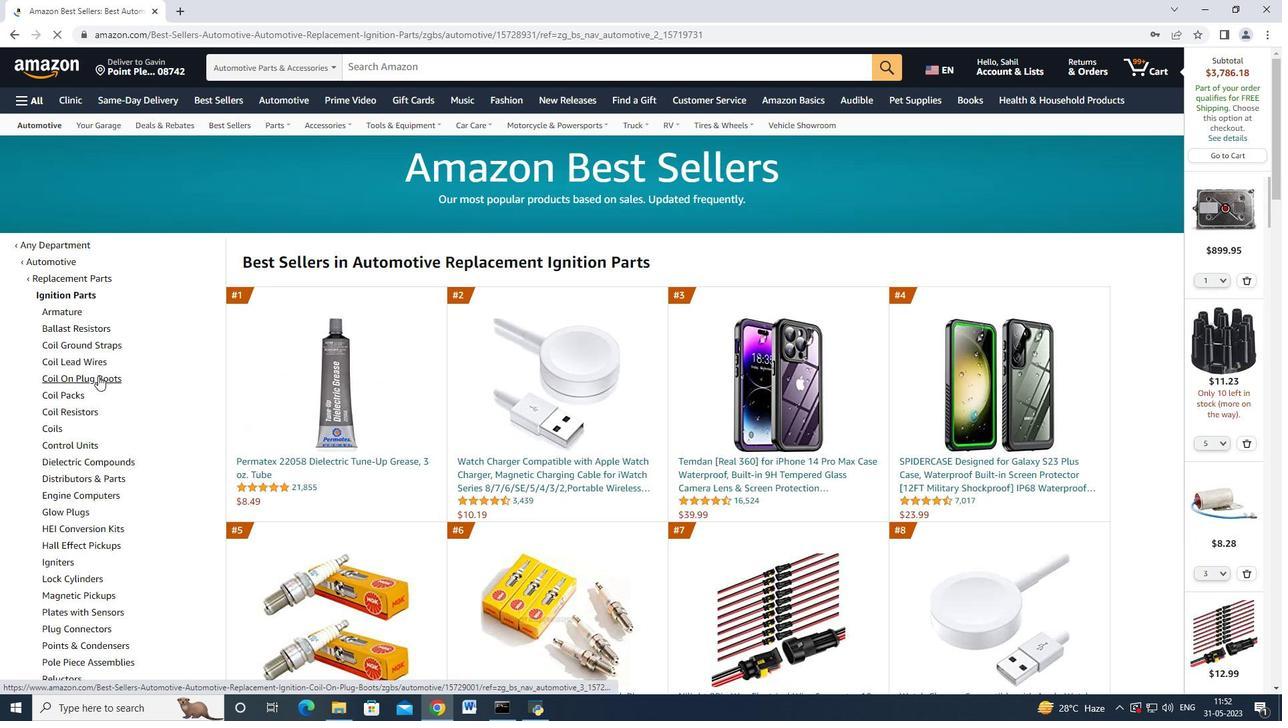 
Action: Mouse scrolled (98, 375) with delta (0, 0)
Screenshot: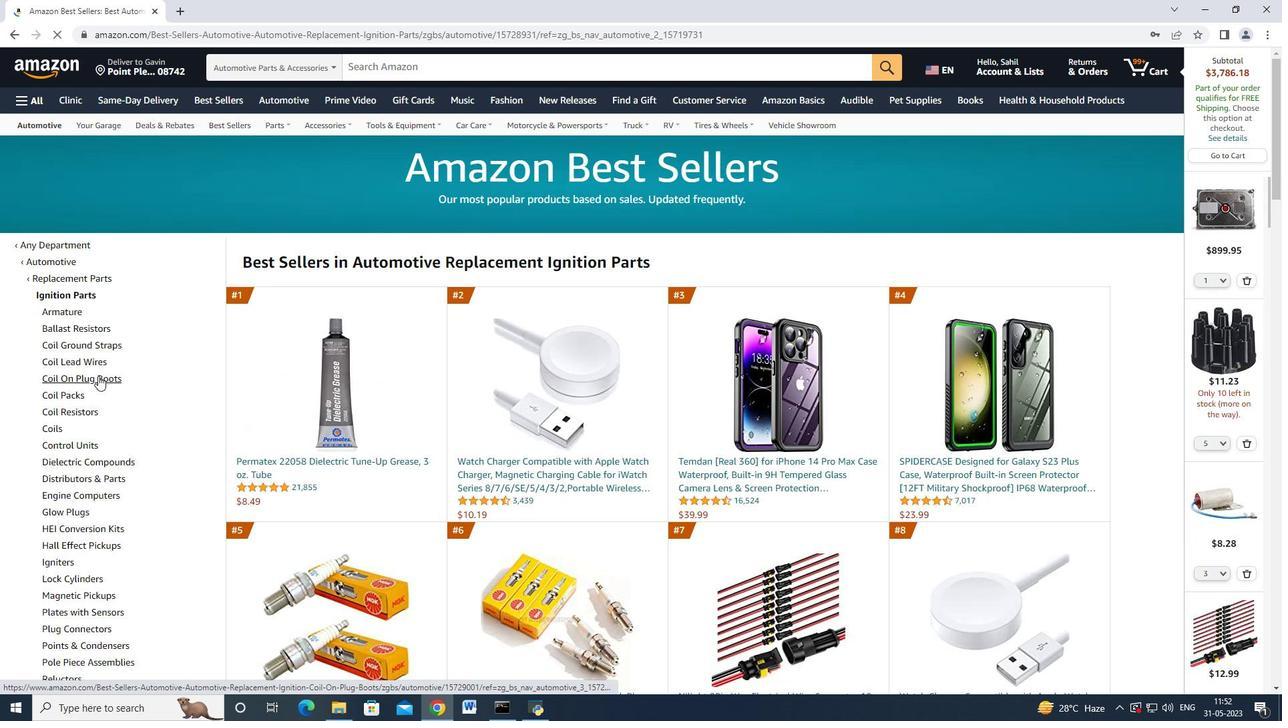 
Action: Mouse moved to (98, 377)
Screenshot: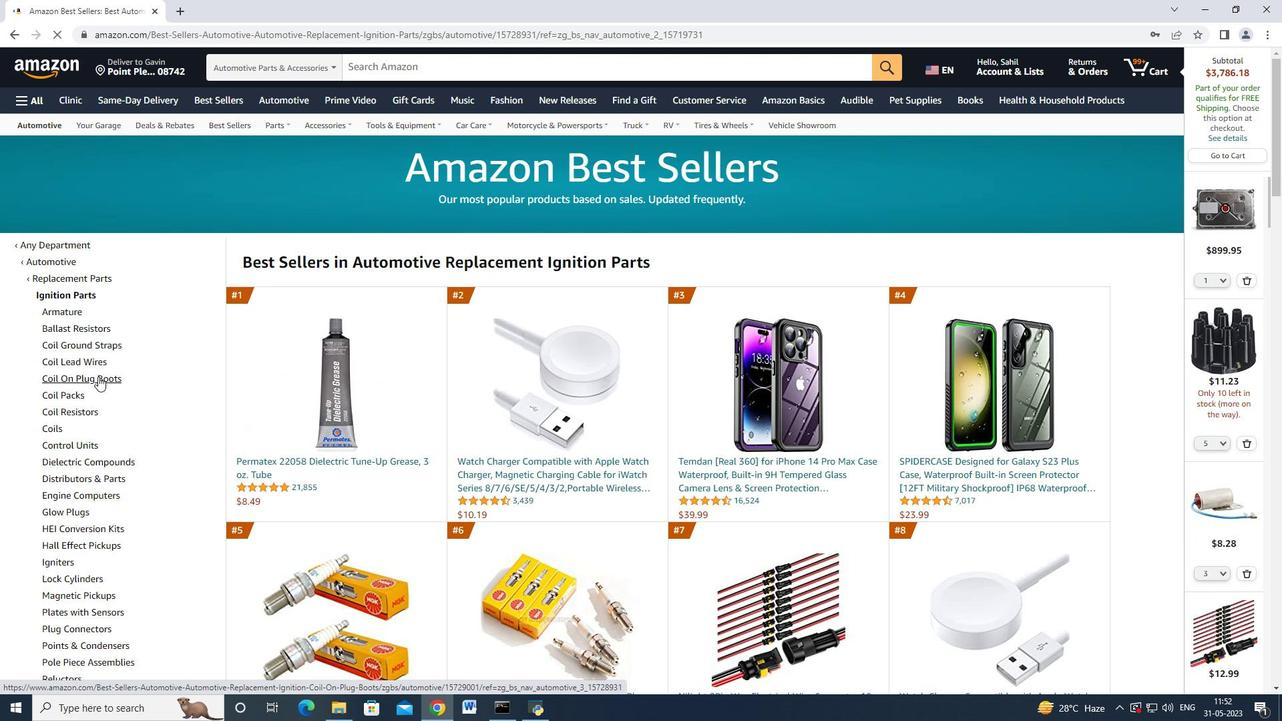 
Action: Mouse scrolled (98, 376) with delta (0, 0)
Screenshot: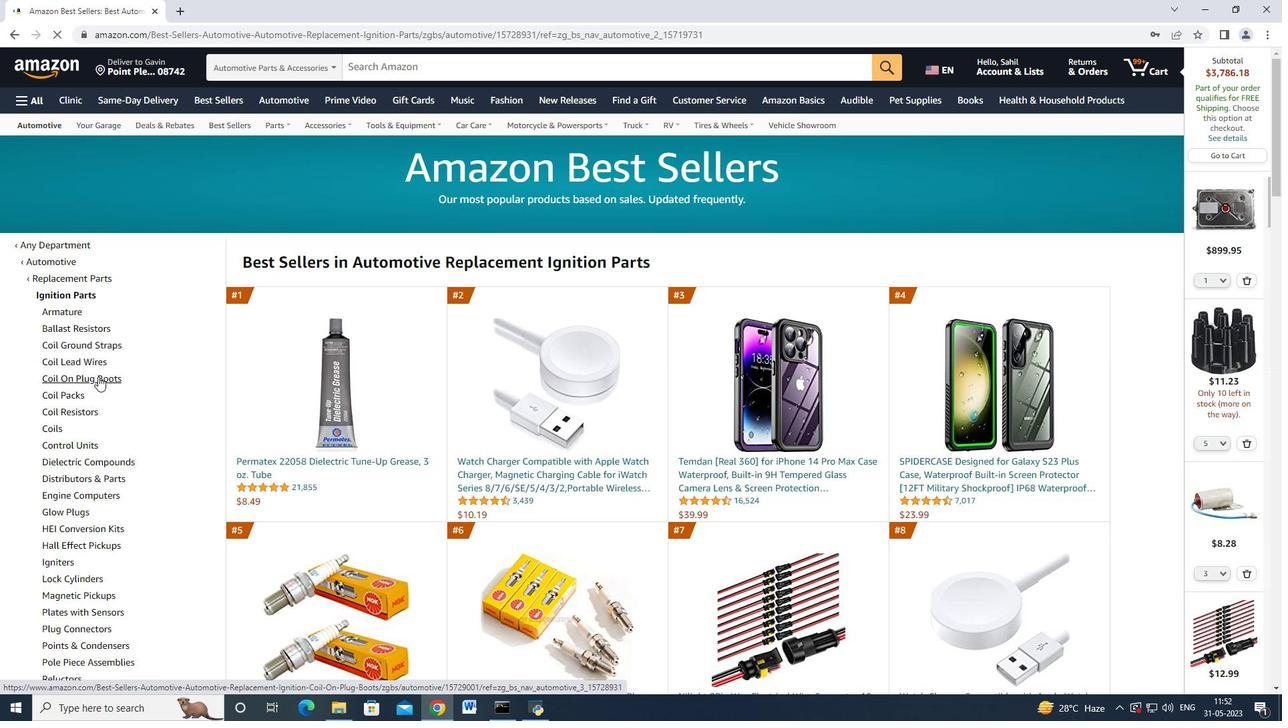 
Action: Mouse scrolled (98, 376) with delta (0, 0)
Screenshot: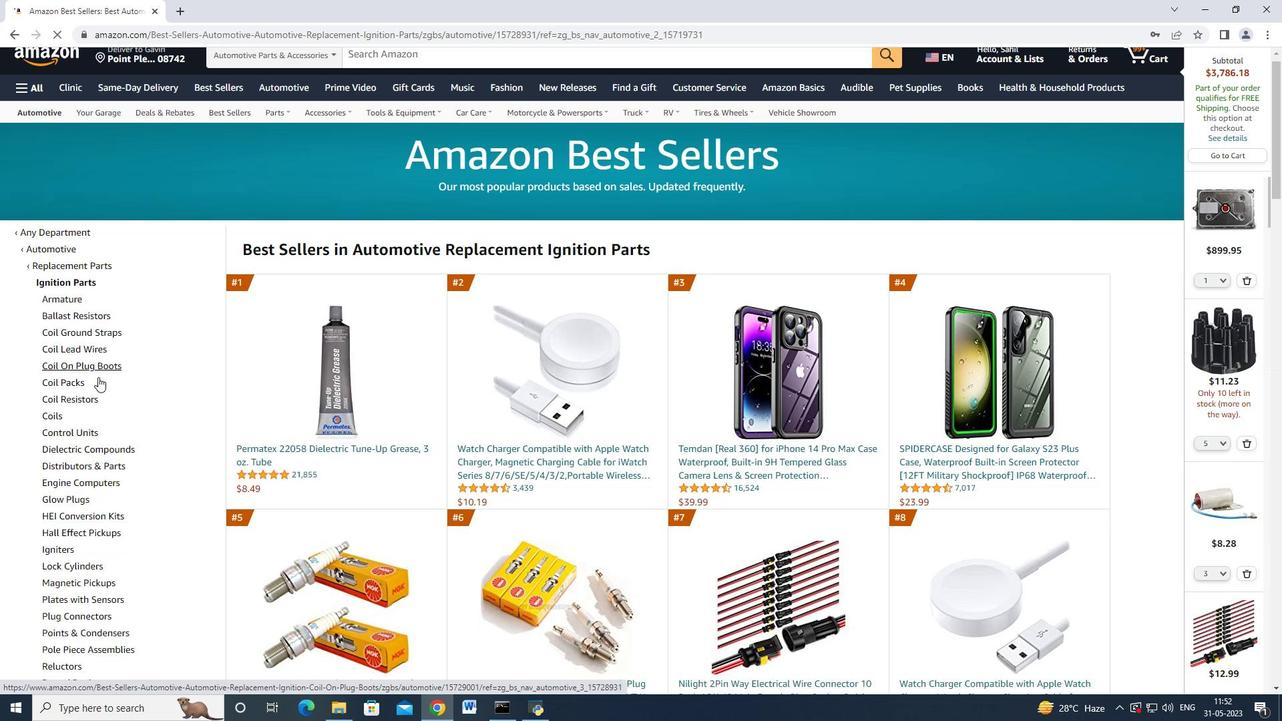 
Action: Mouse moved to (96, 379)
Screenshot: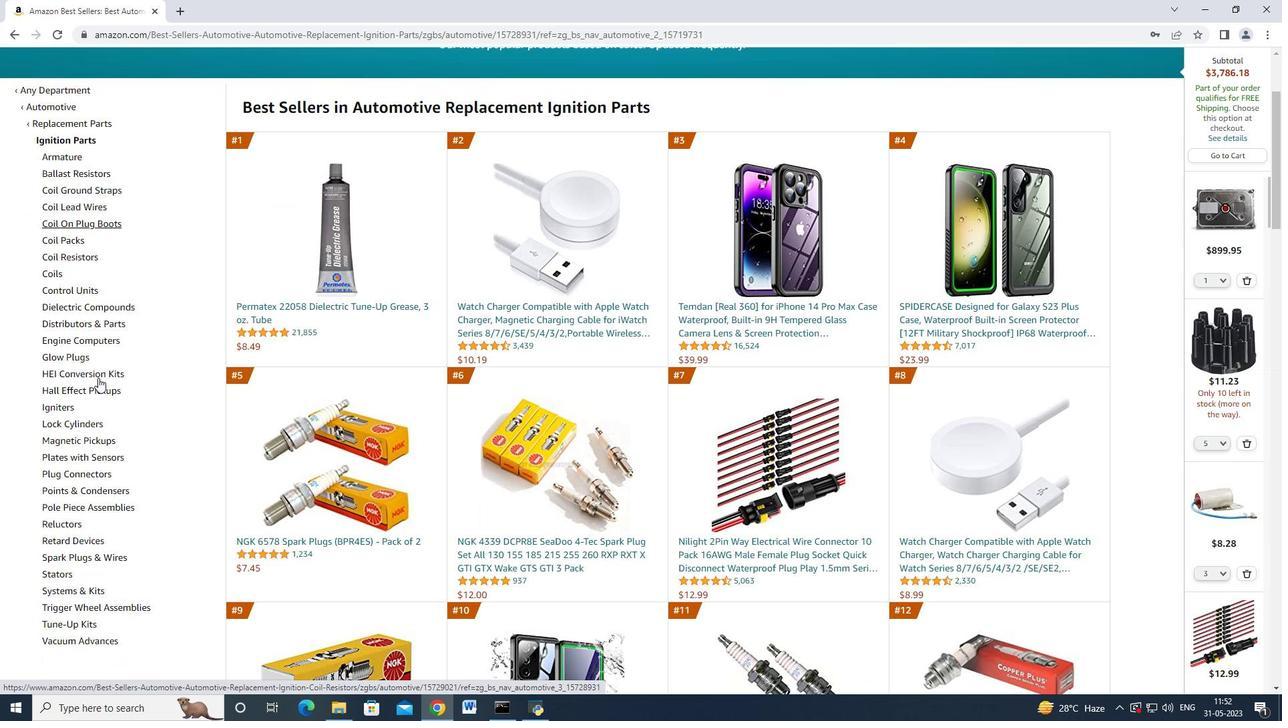 
Action: Mouse scrolled (97, 378) with delta (0, 0)
Screenshot: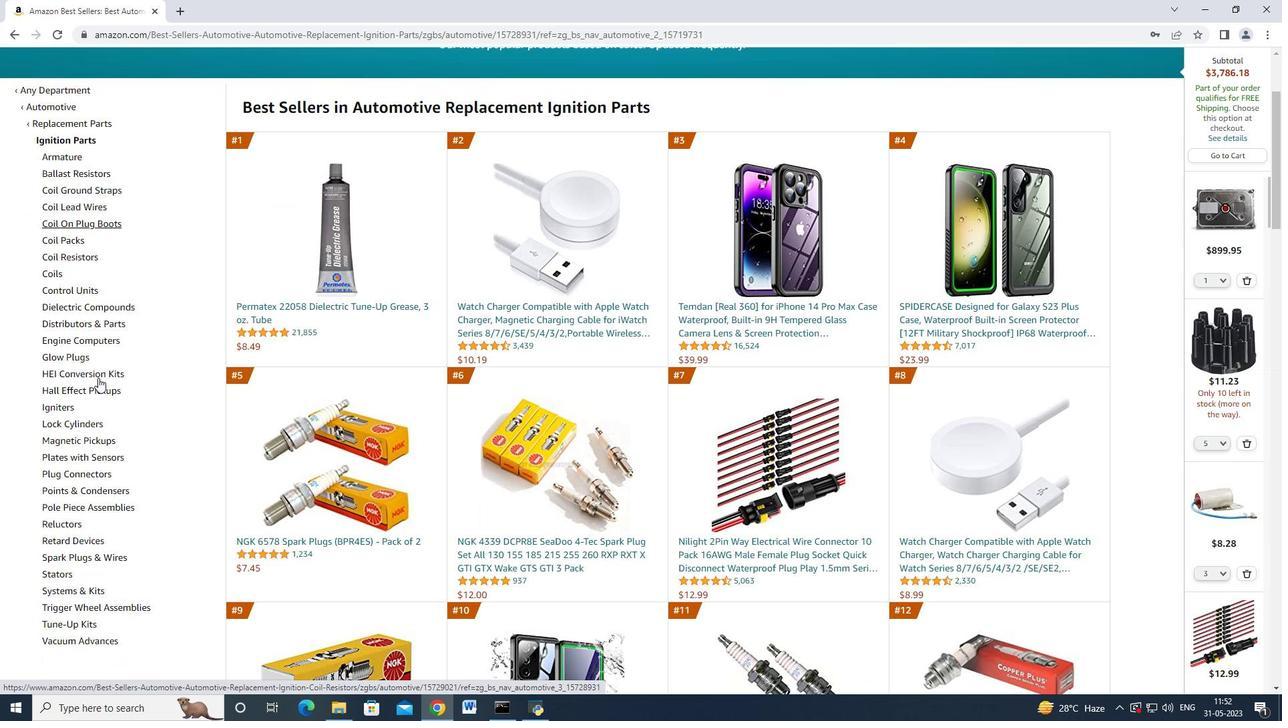 
Action: Mouse moved to (96, 379)
Screenshot: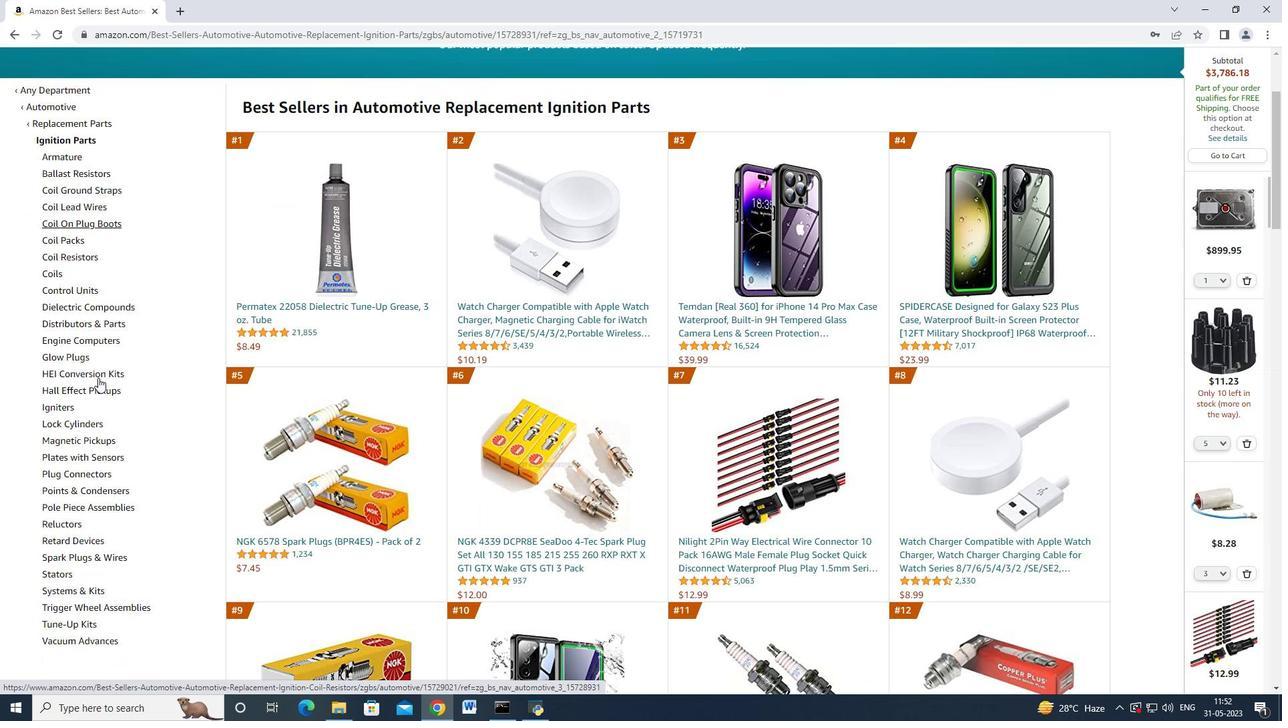 
Action: Mouse scrolled (96, 379) with delta (0, 0)
Screenshot: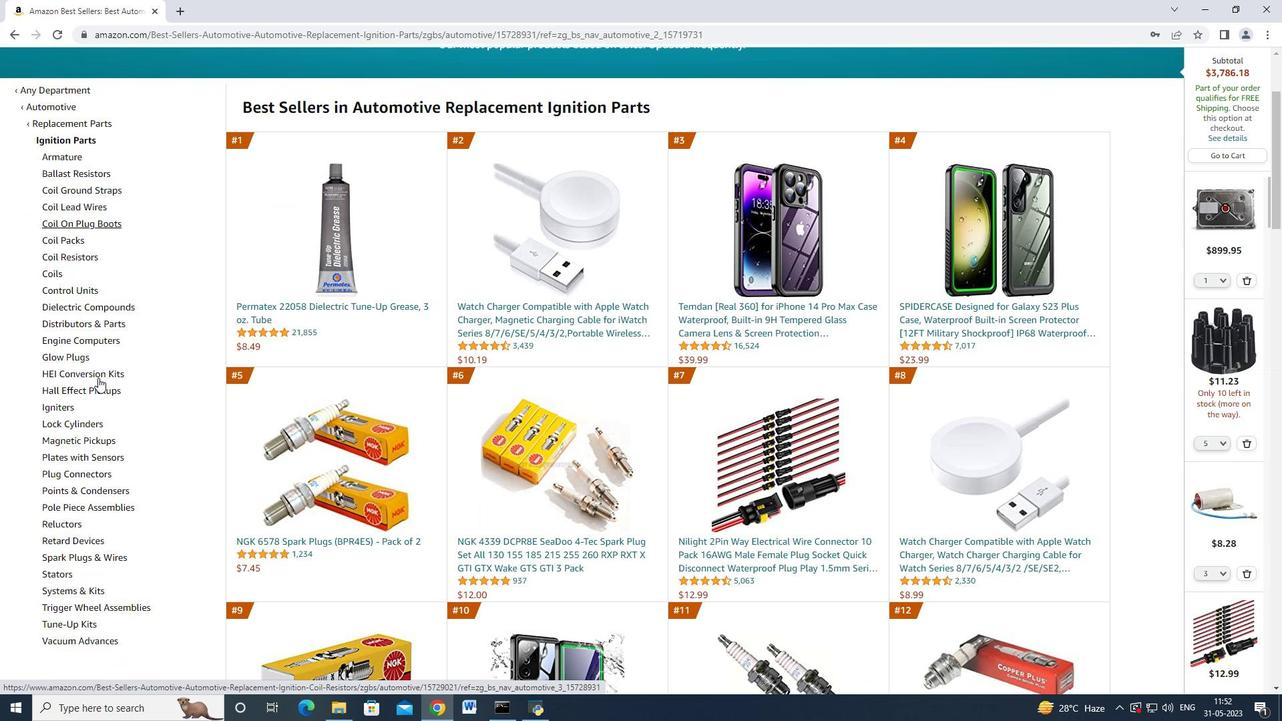 
Action: Mouse moved to (98, 380)
Screenshot: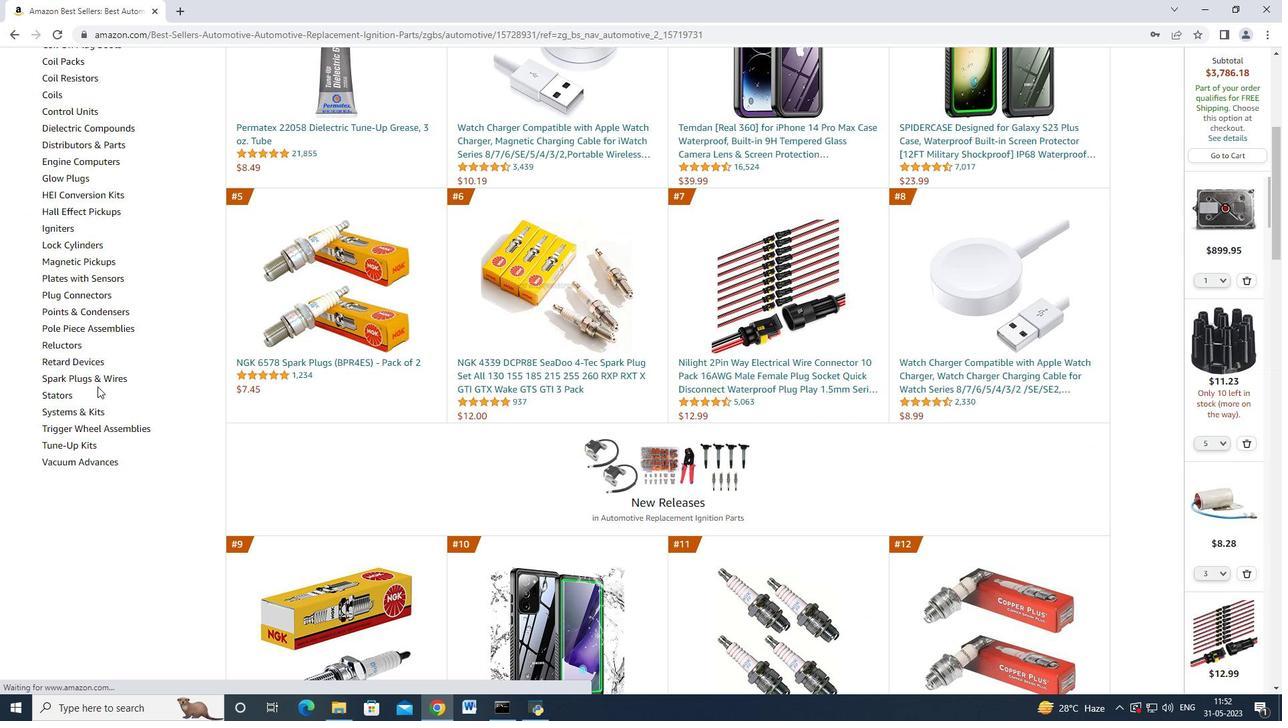 
Action: Mouse pressed left at (98, 380)
Screenshot: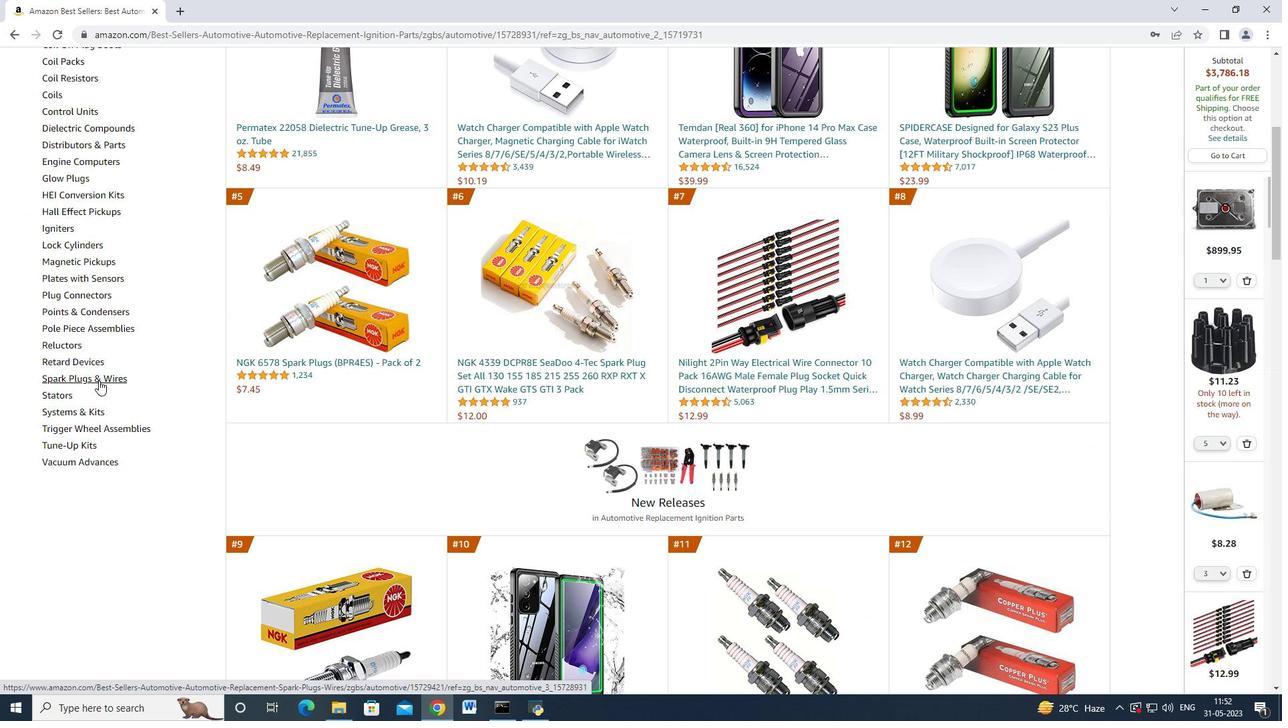
Action: Mouse moved to (468, 459)
Screenshot: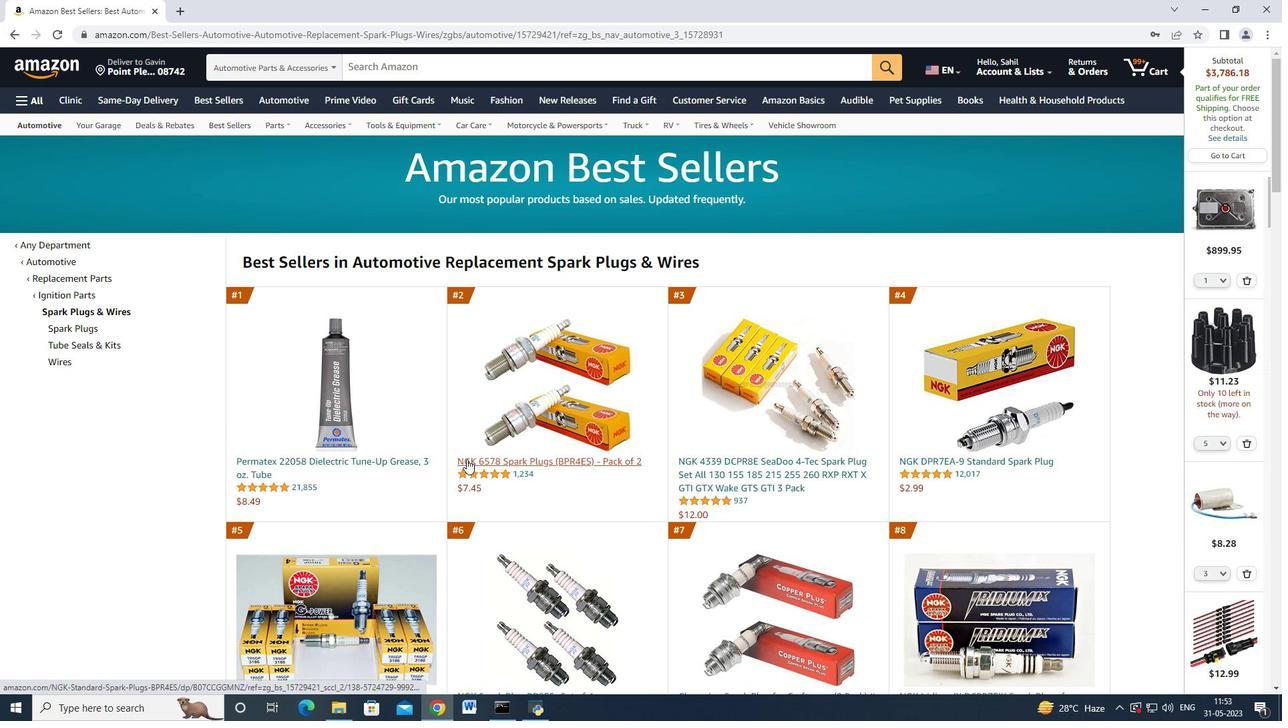 
Action: Mouse pressed left at (468, 459)
Screenshot: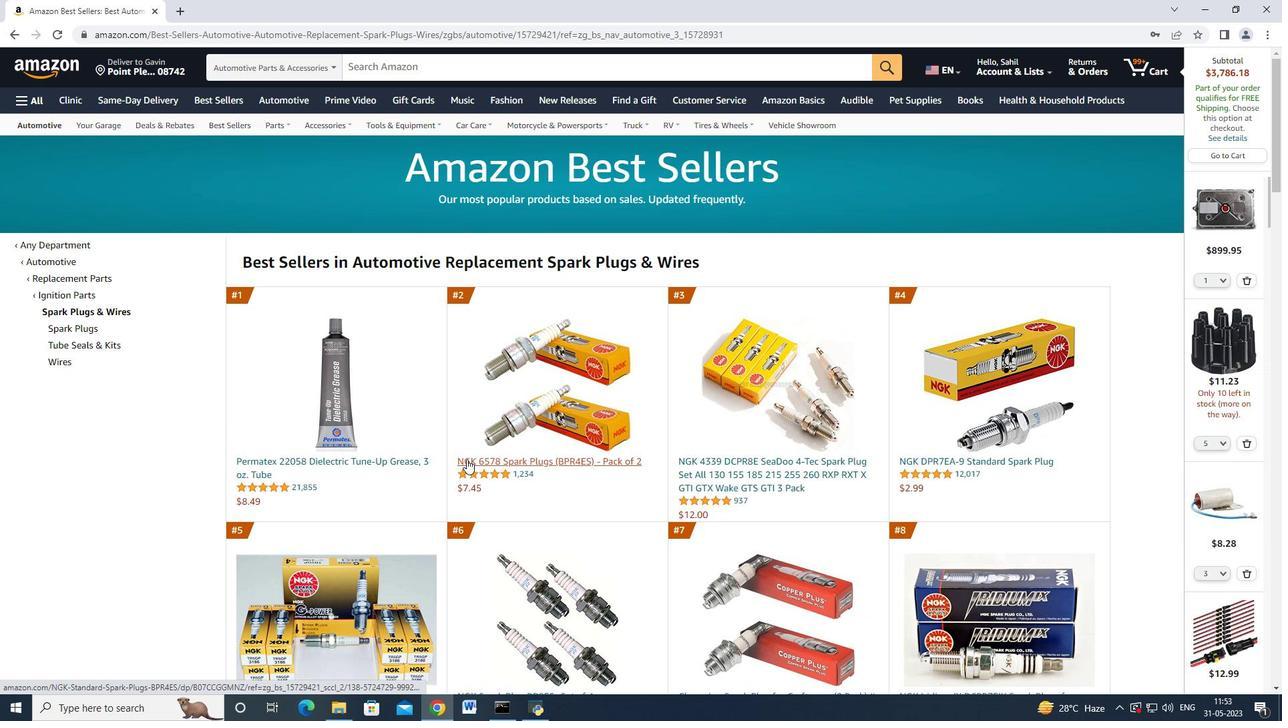 
Action: Mouse moved to (965, 406)
Screenshot: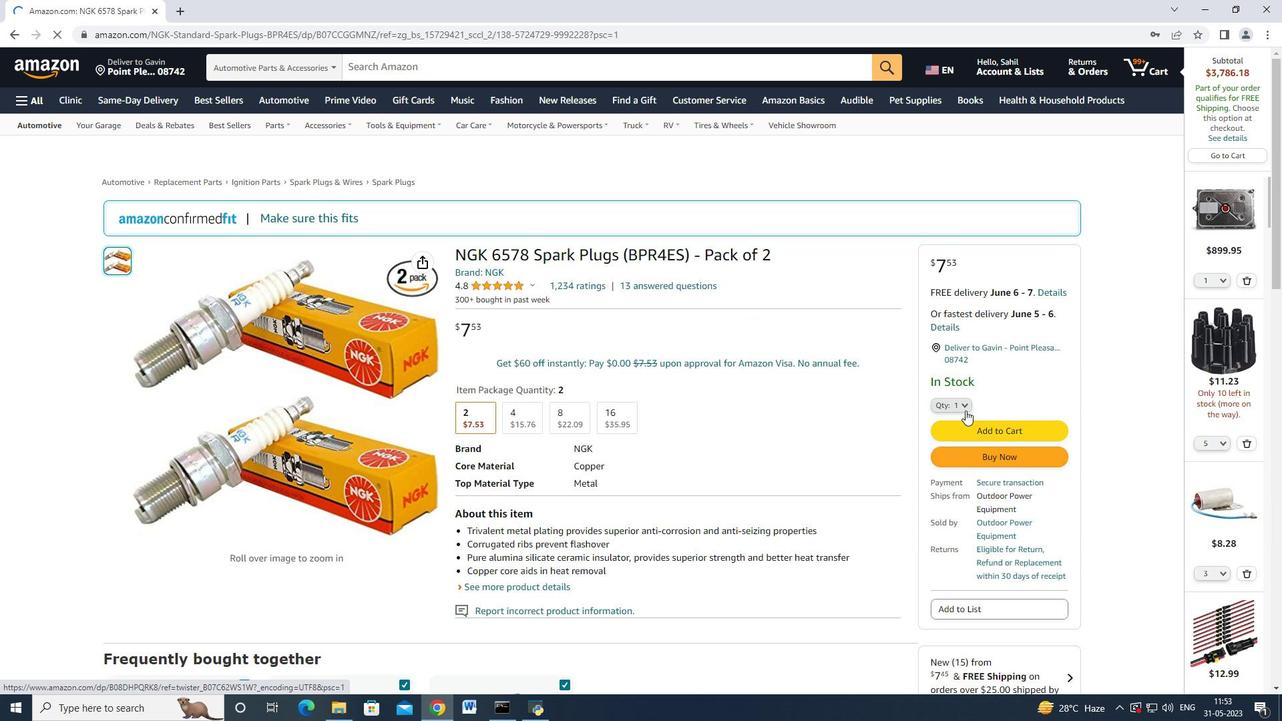 
Action: Mouse pressed left at (965, 406)
Screenshot: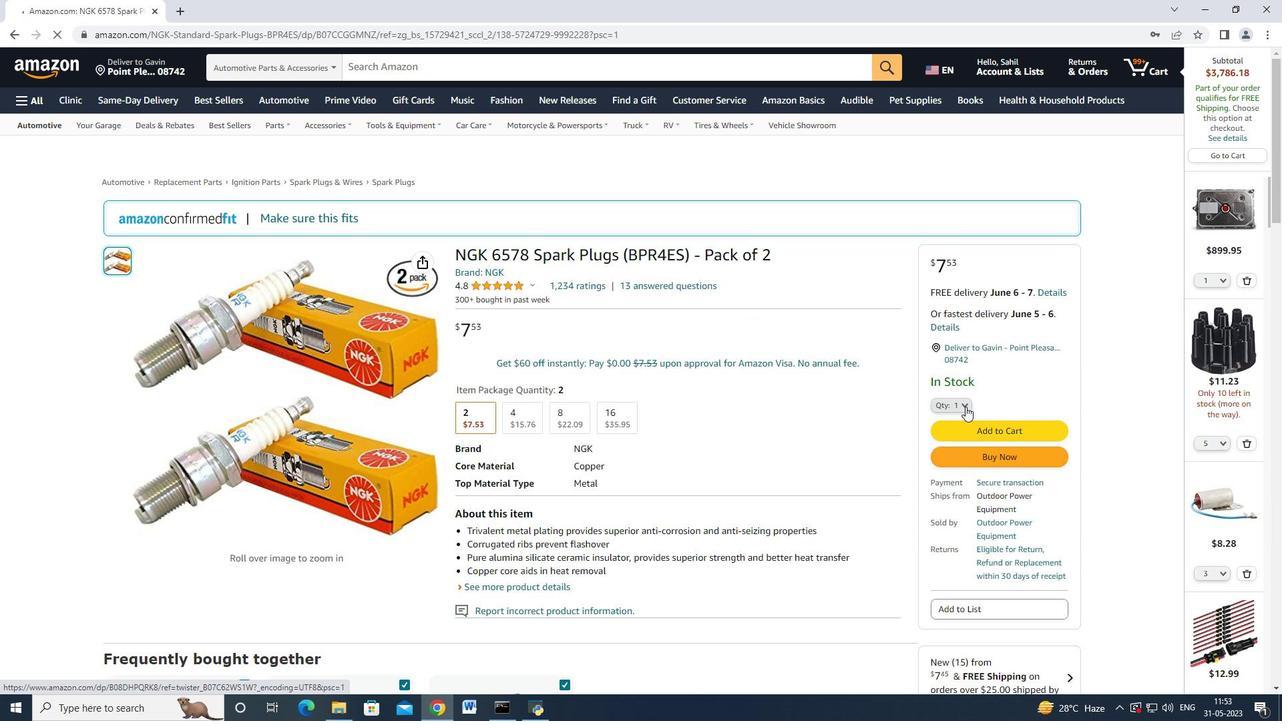 
Action: Mouse moved to (954, 100)
Screenshot: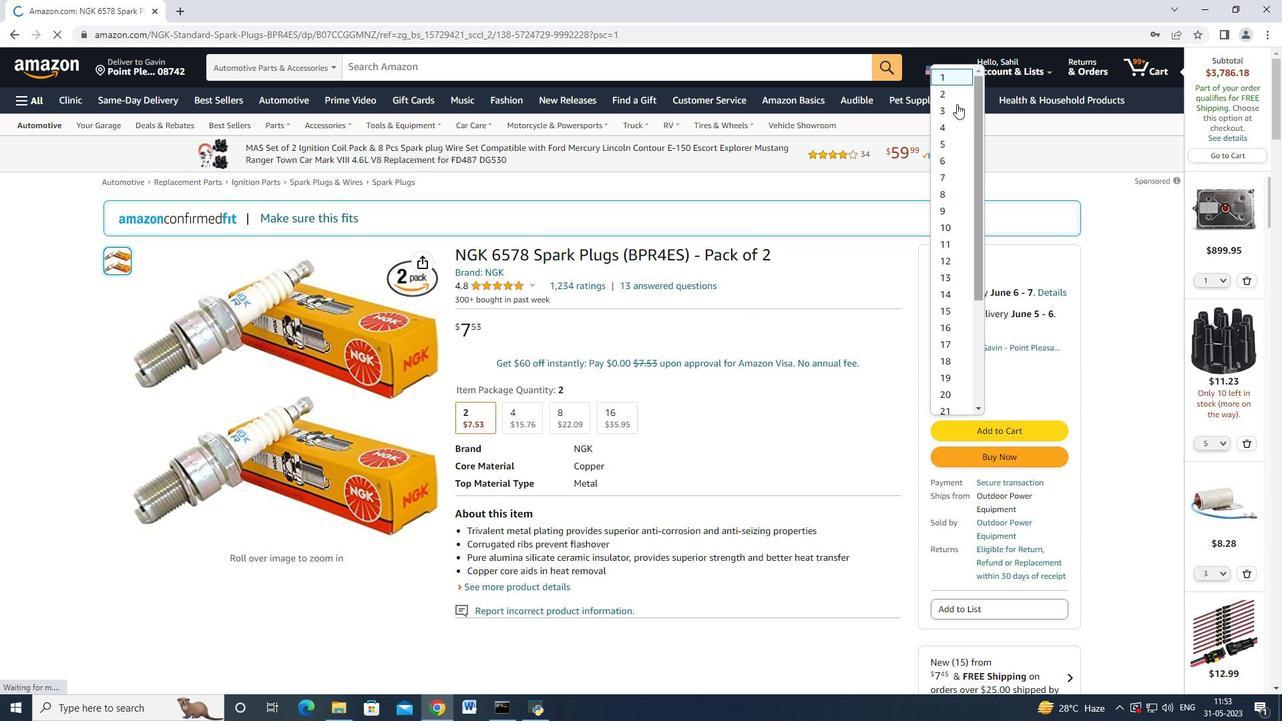
Action: Mouse pressed left at (954, 100)
Screenshot: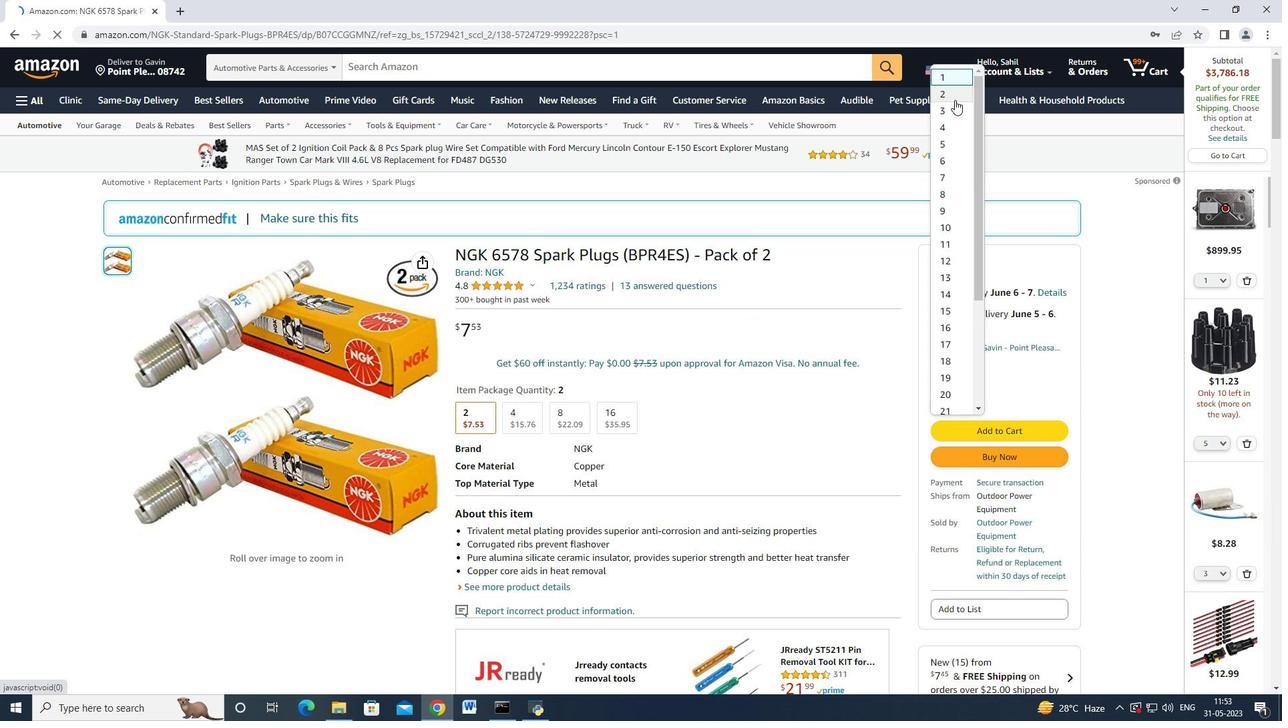 
Action: Mouse moved to (993, 456)
Screenshot: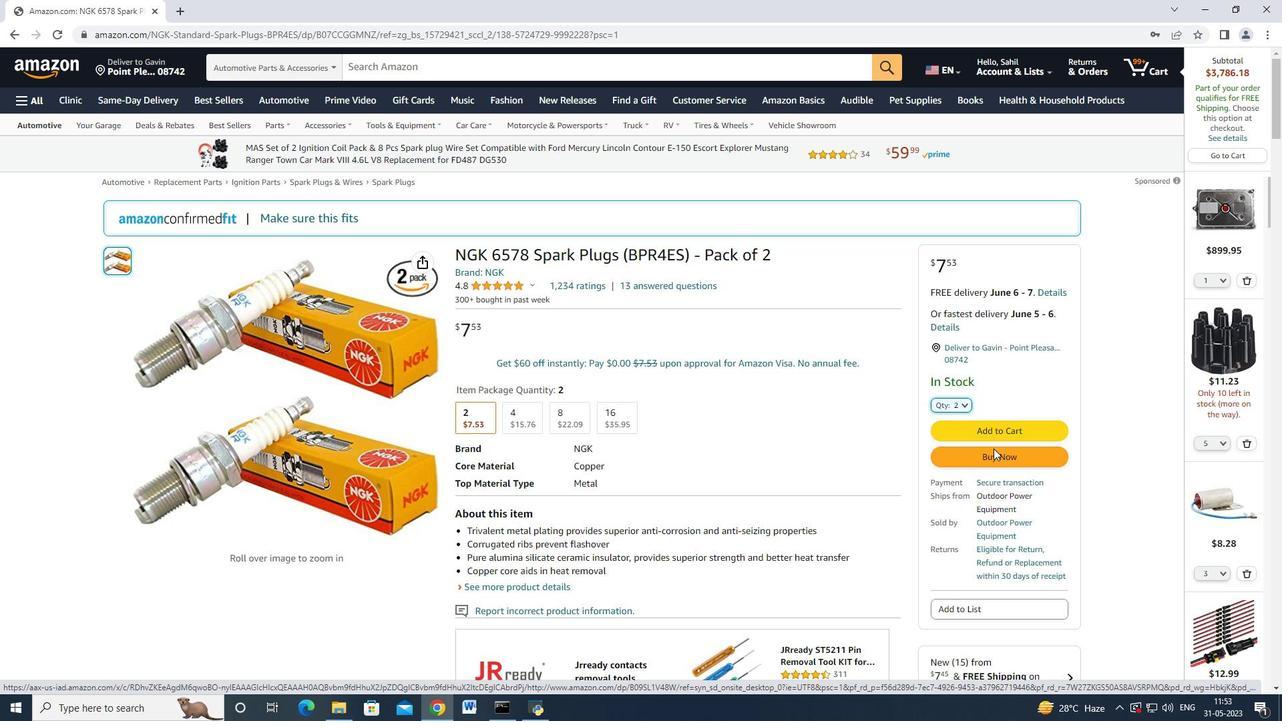 
Action: Mouse pressed left at (993, 456)
Screenshot: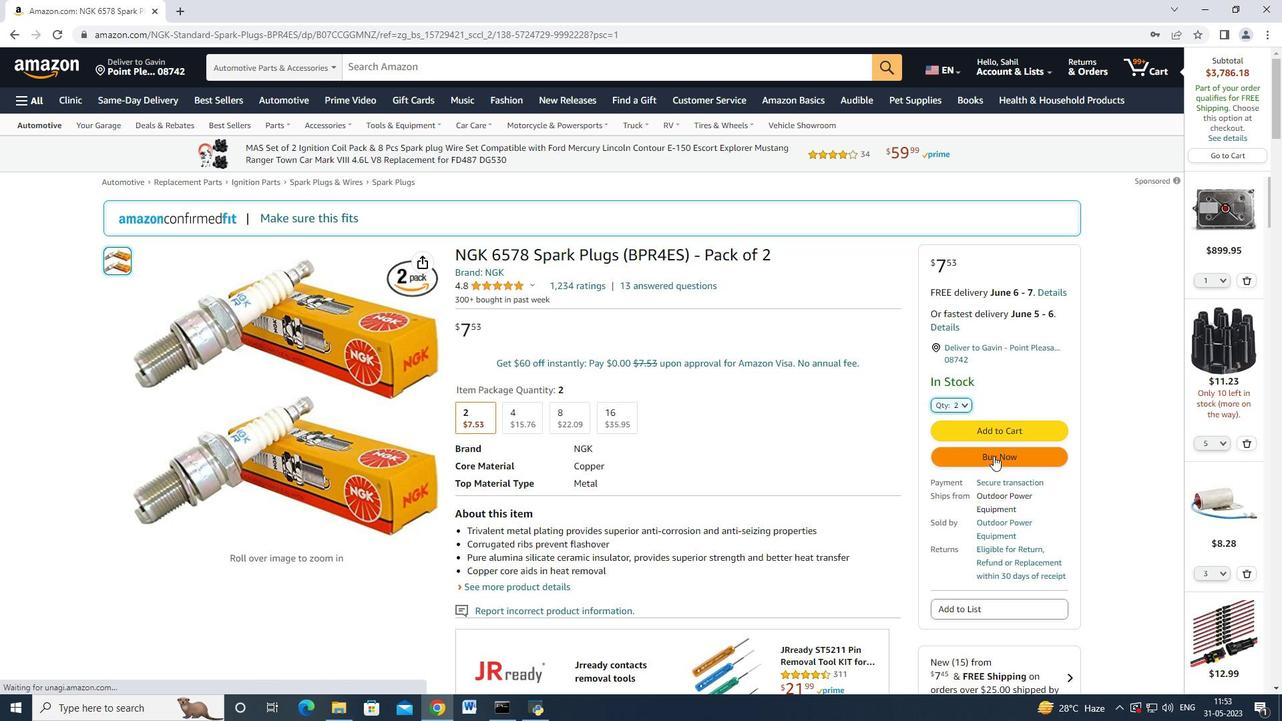 
Action: Mouse moved to (779, 112)
Screenshot: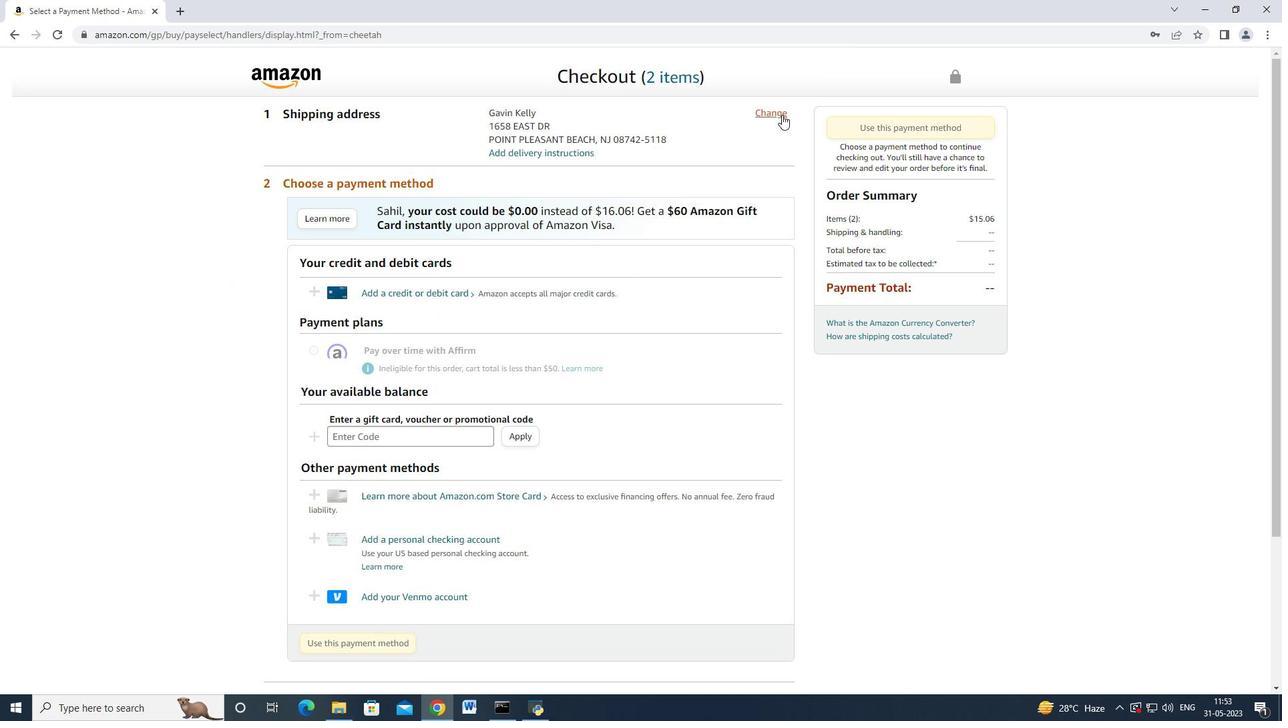 
Action: Mouse pressed left at (779, 112)
Screenshot: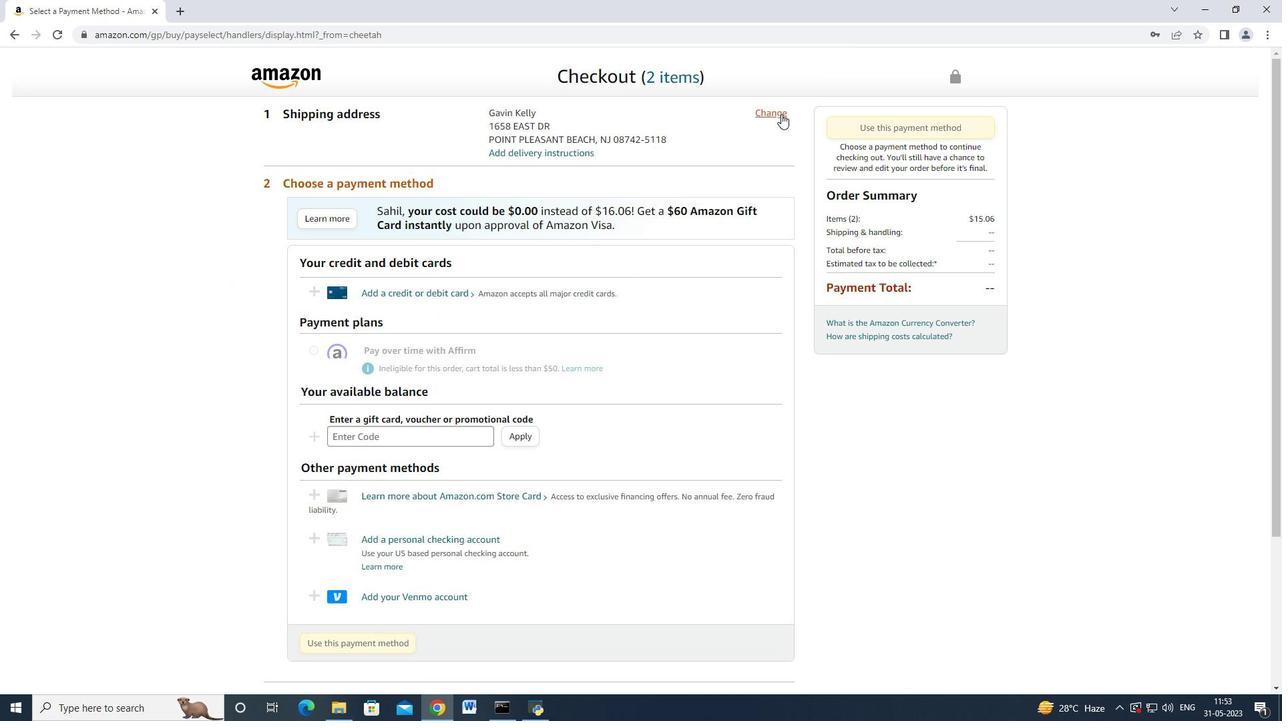 
Action: Mouse moved to (531, 203)
Screenshot: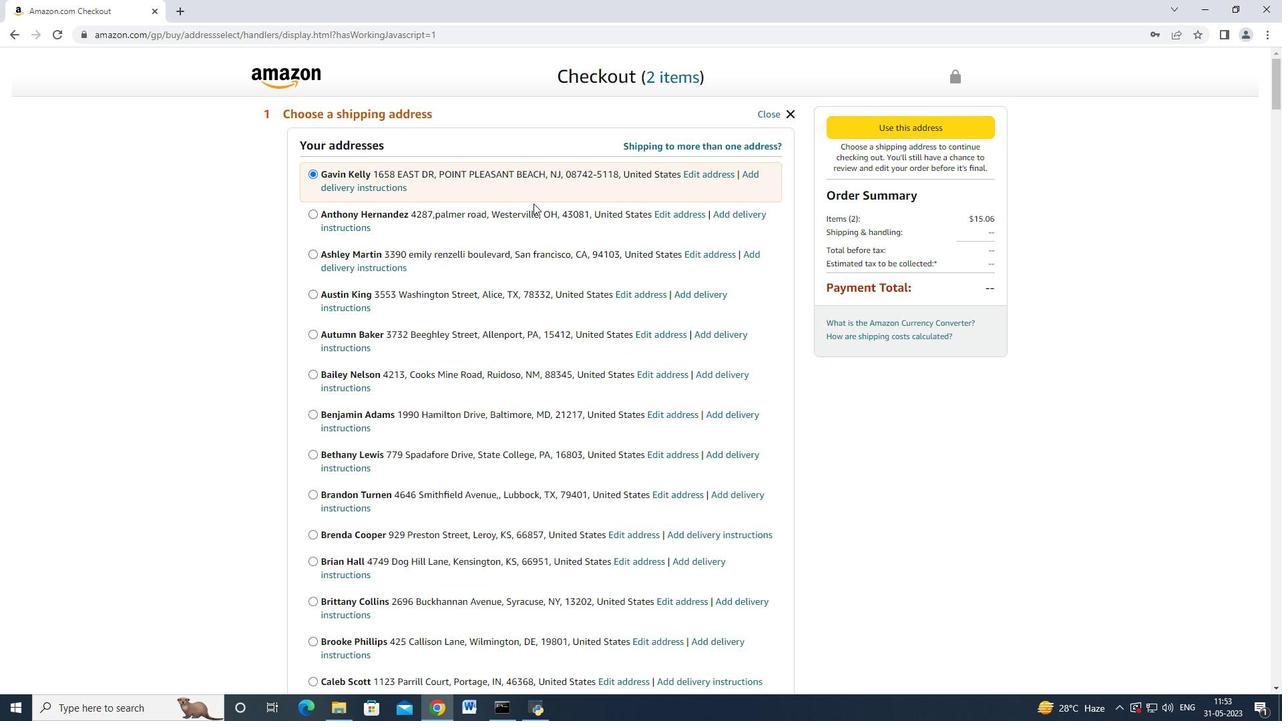 
Action: Mouse scrolled (531, 202) with delta (0, 0)
Screenshot: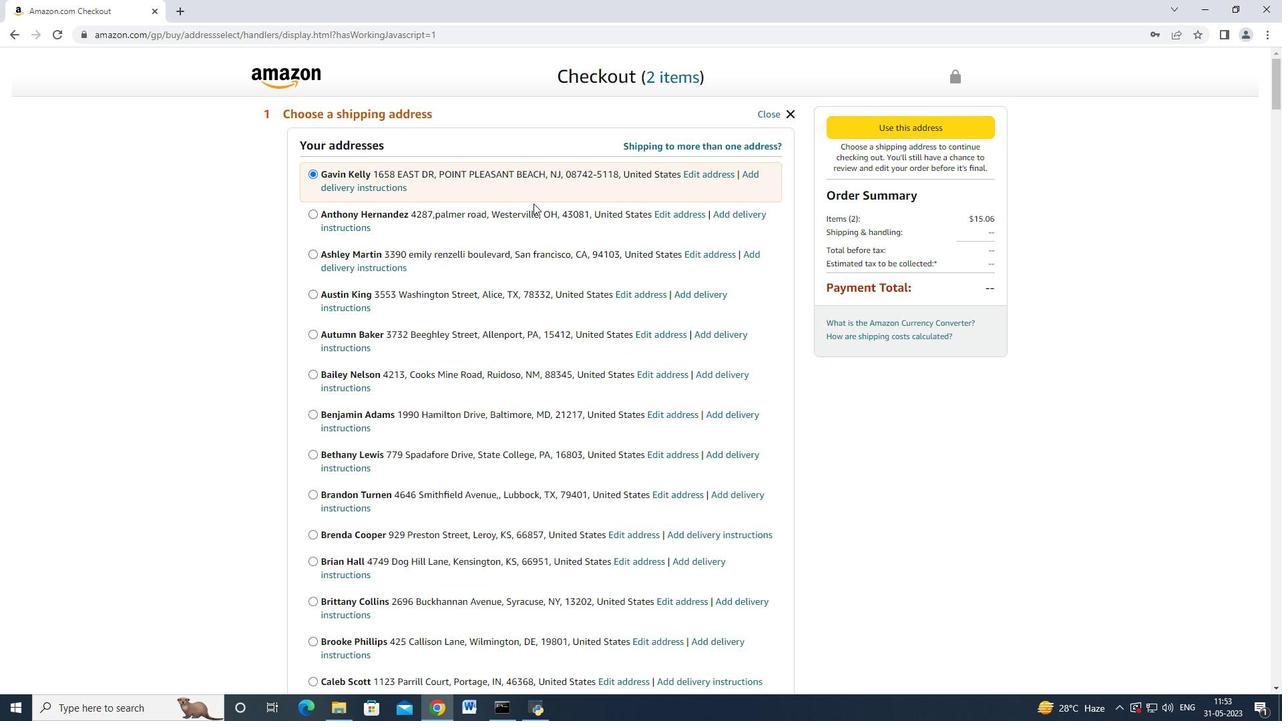 
Action: Mouse moved to (530, 203)
Screenshot: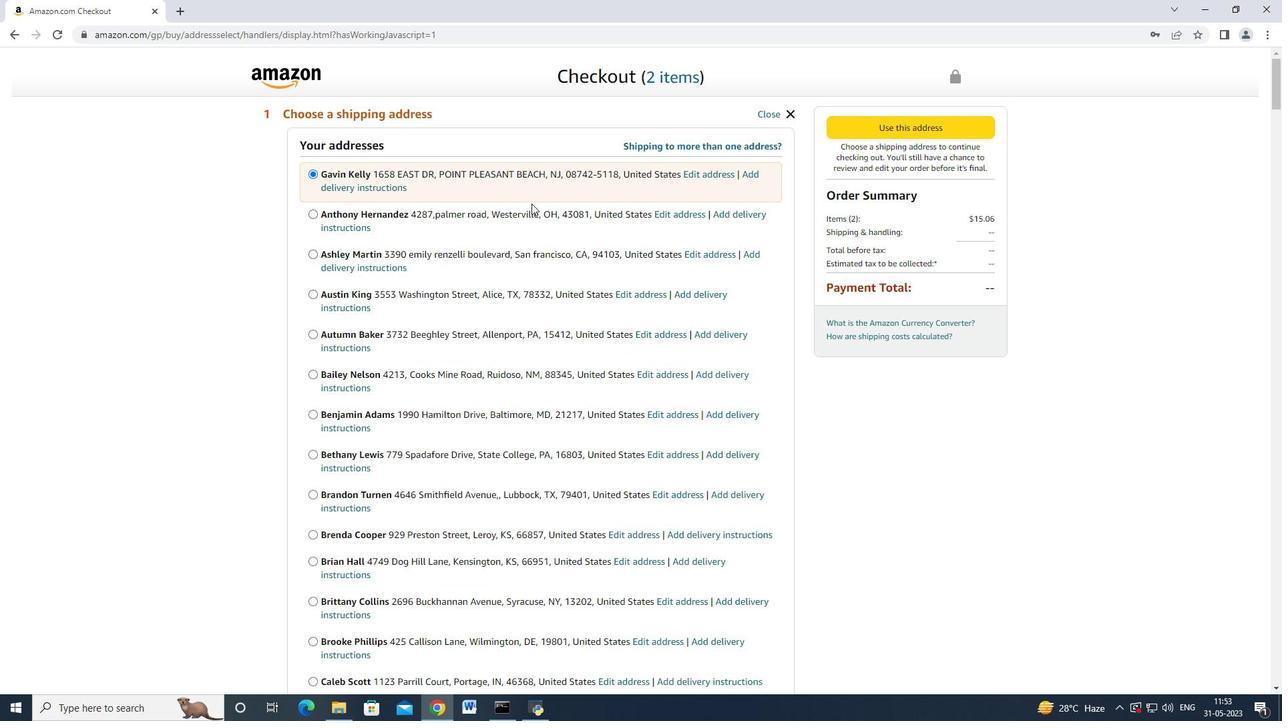
Action: Mouse scrolled (530, 202) with delta (0, 0)
Screenshot: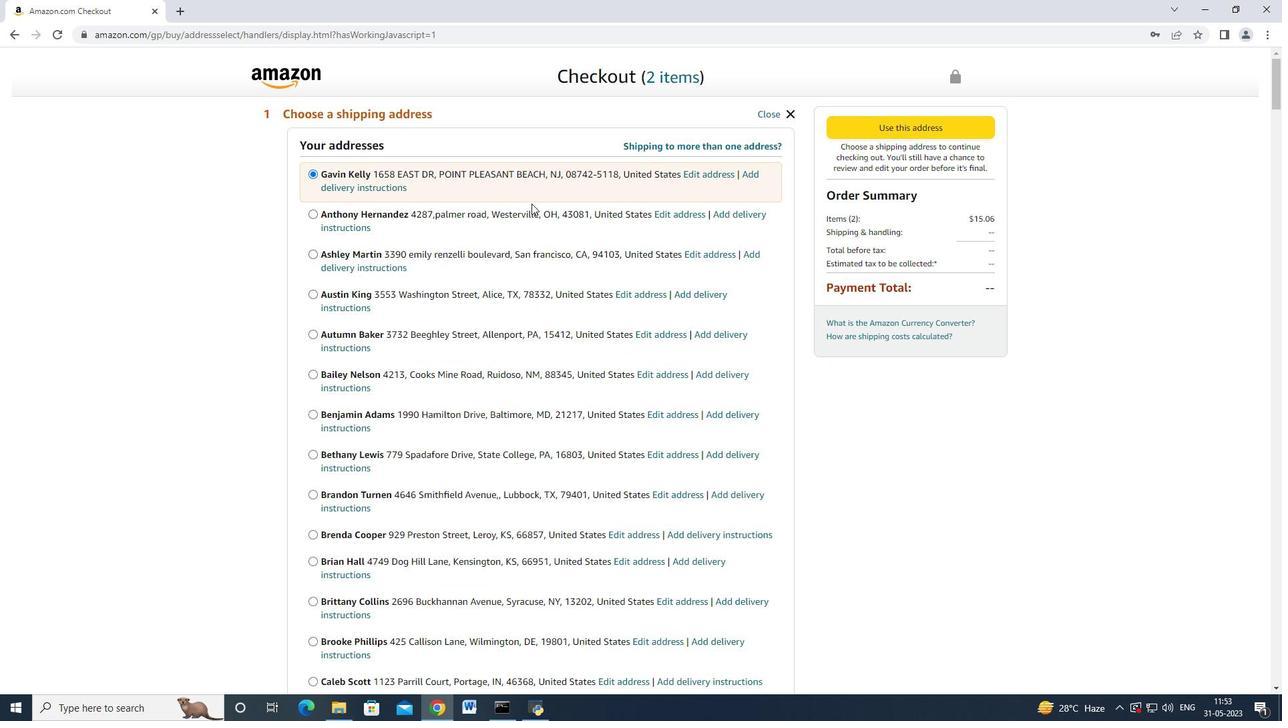 
Action: Mouse moved to (528, 204)
Screenshot: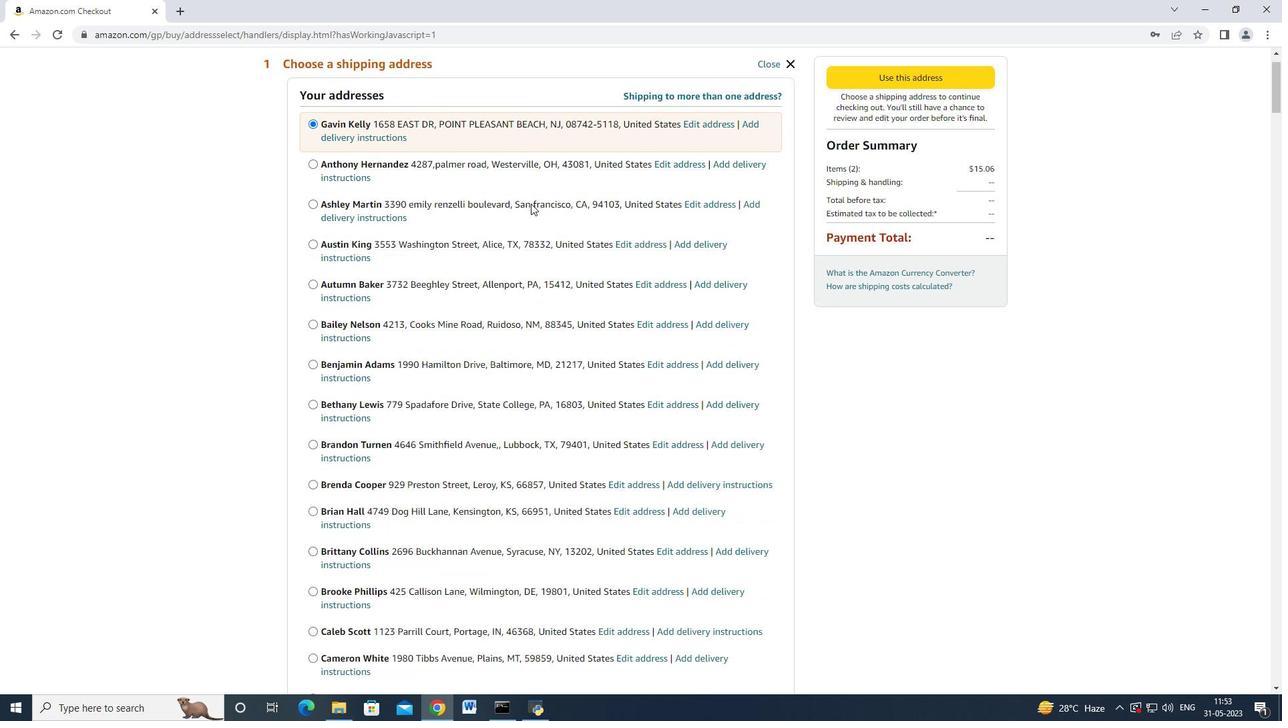 
Action: Mouse scrolled (528, 203) with delta (0, 0)
Screenshot: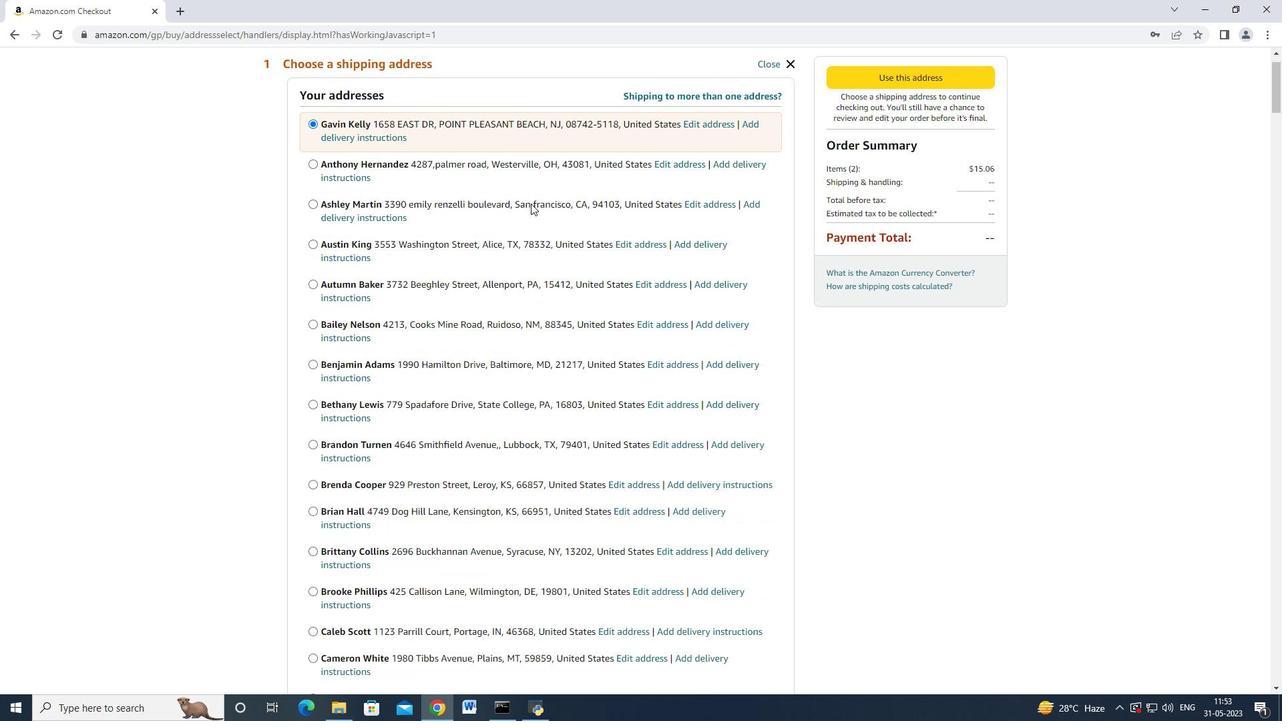 
Action: Mouse moved to (527, 204)
Screenshot: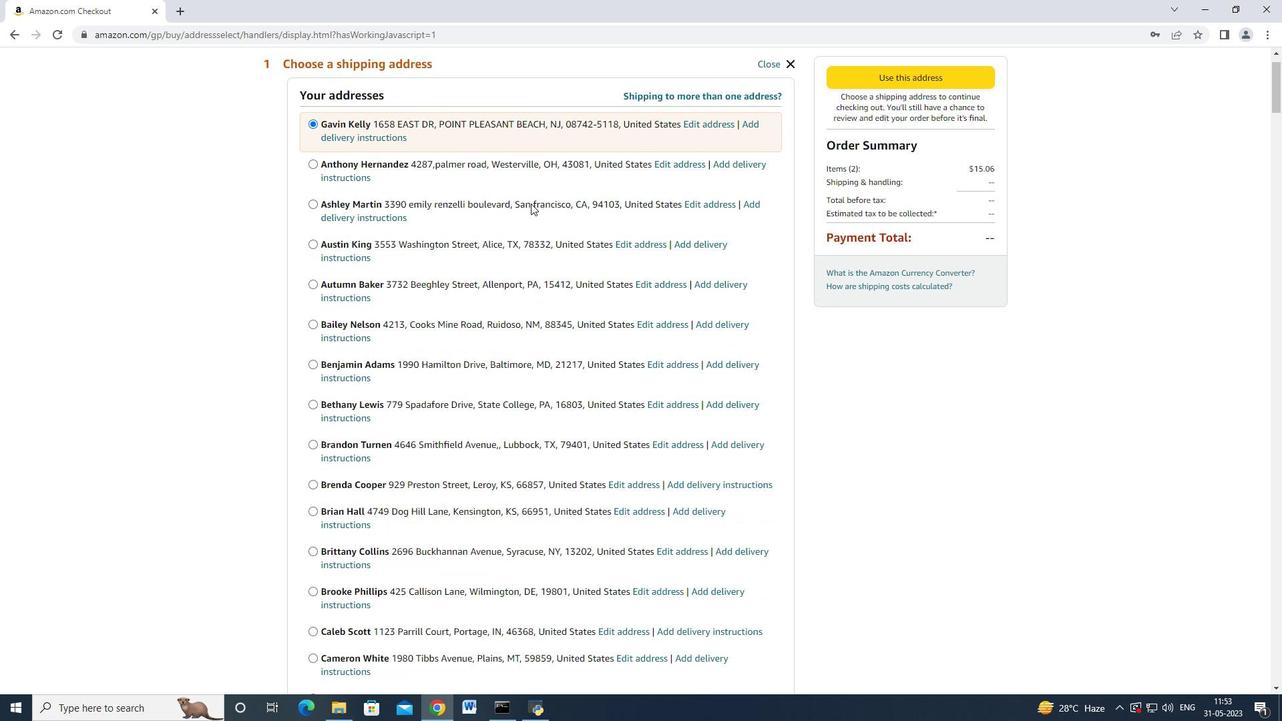 
Action: Mouse scrolled (527, 204) with delta (0, 0)
Screenshot: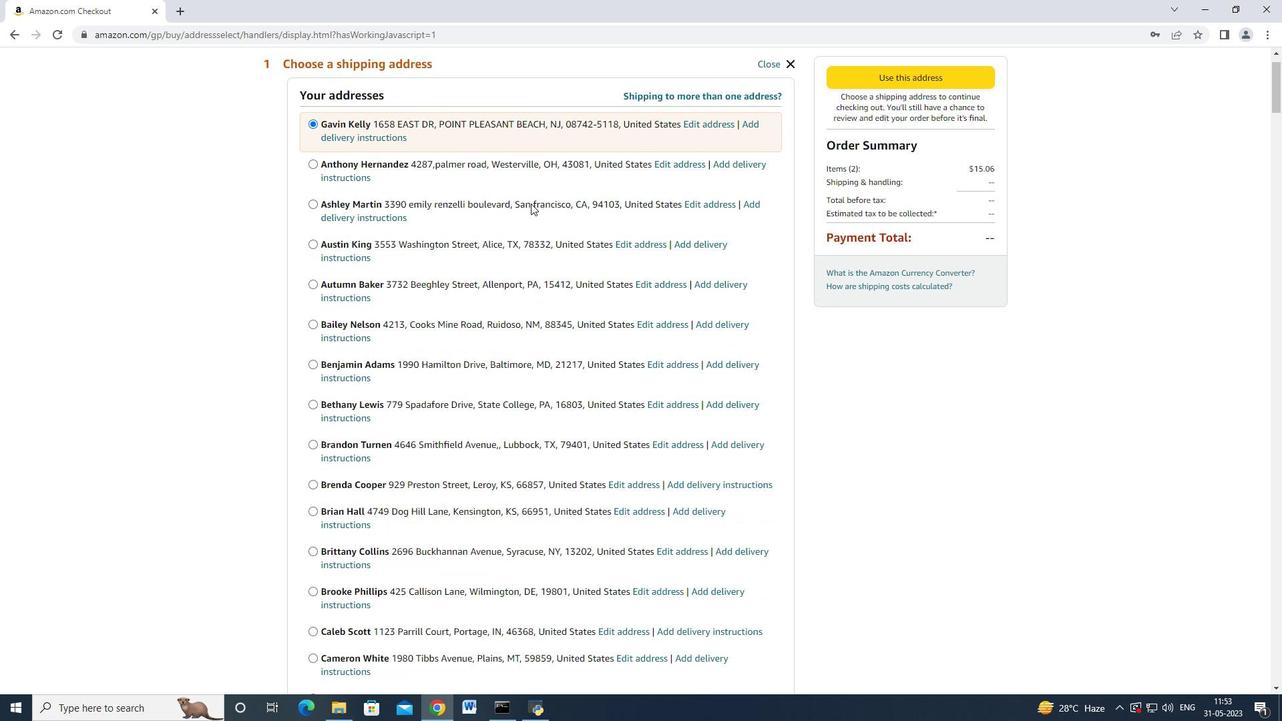 
Action: Mouse moved to (526, 206)
Screenshot: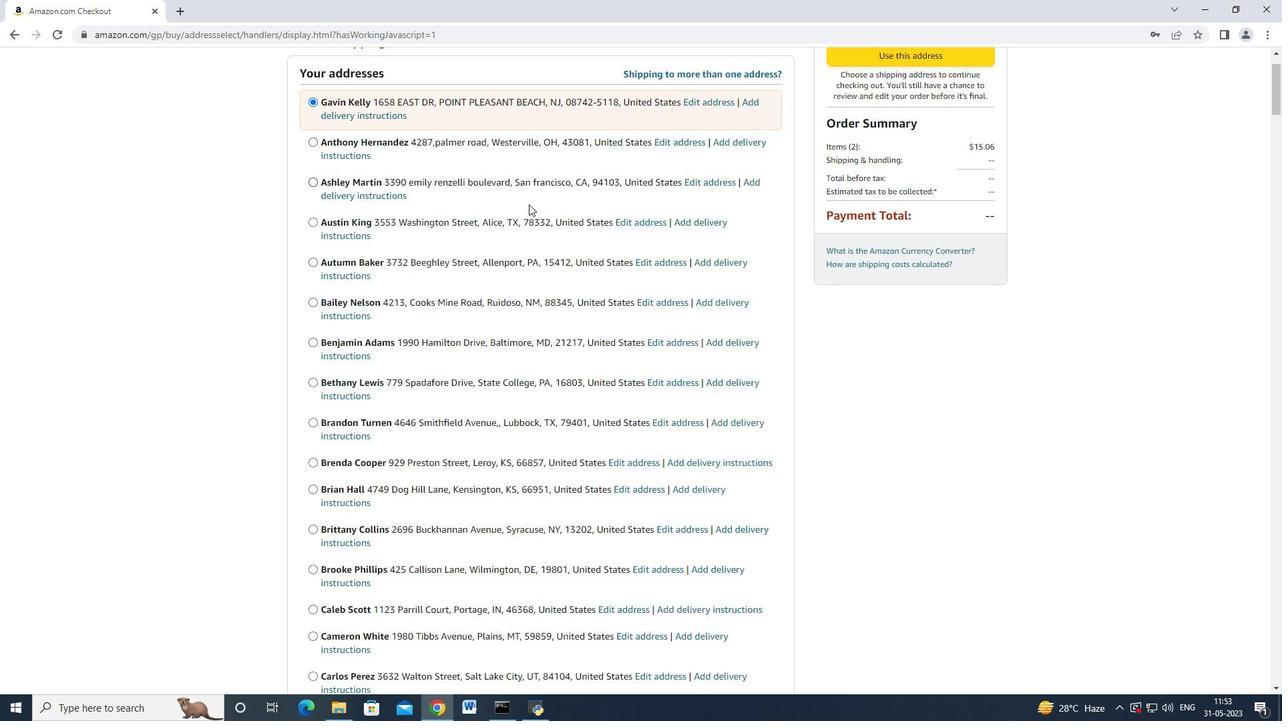 
Action: Mouse scrolled (526, 205) with delta (0, 0)
Screenshot: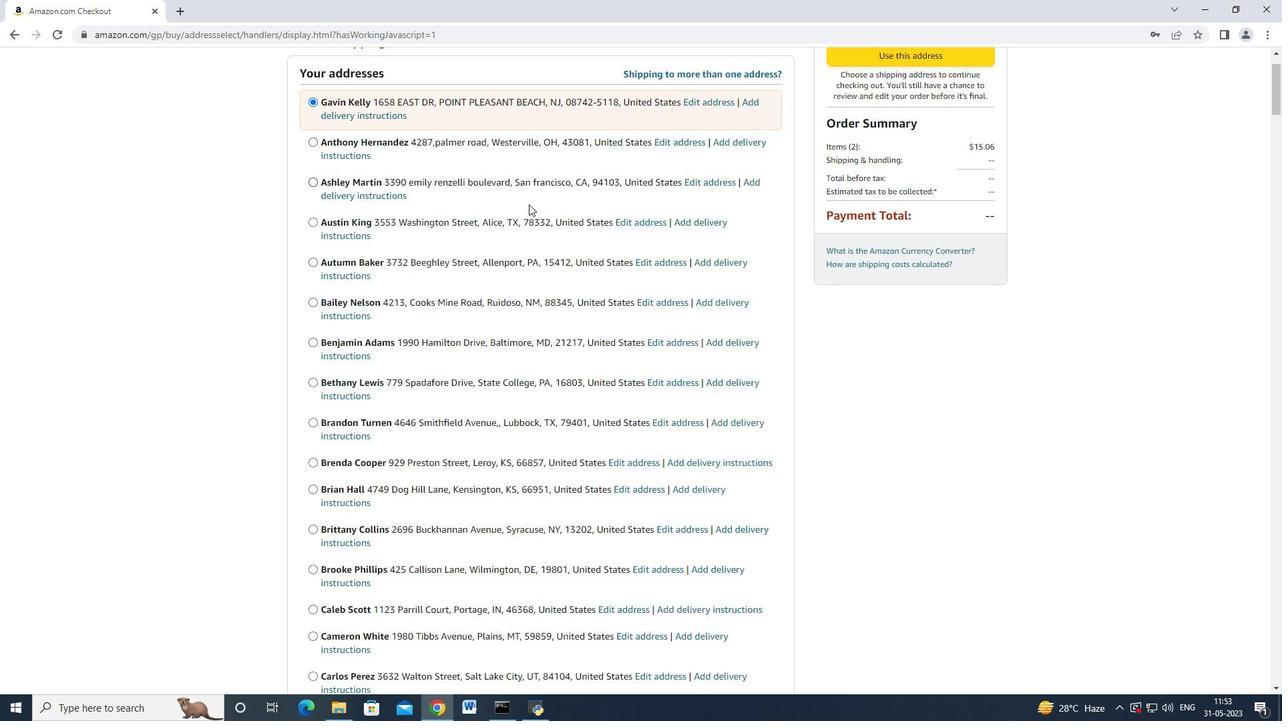 
Action: Mouse moved to (526, 206)
Screenshot: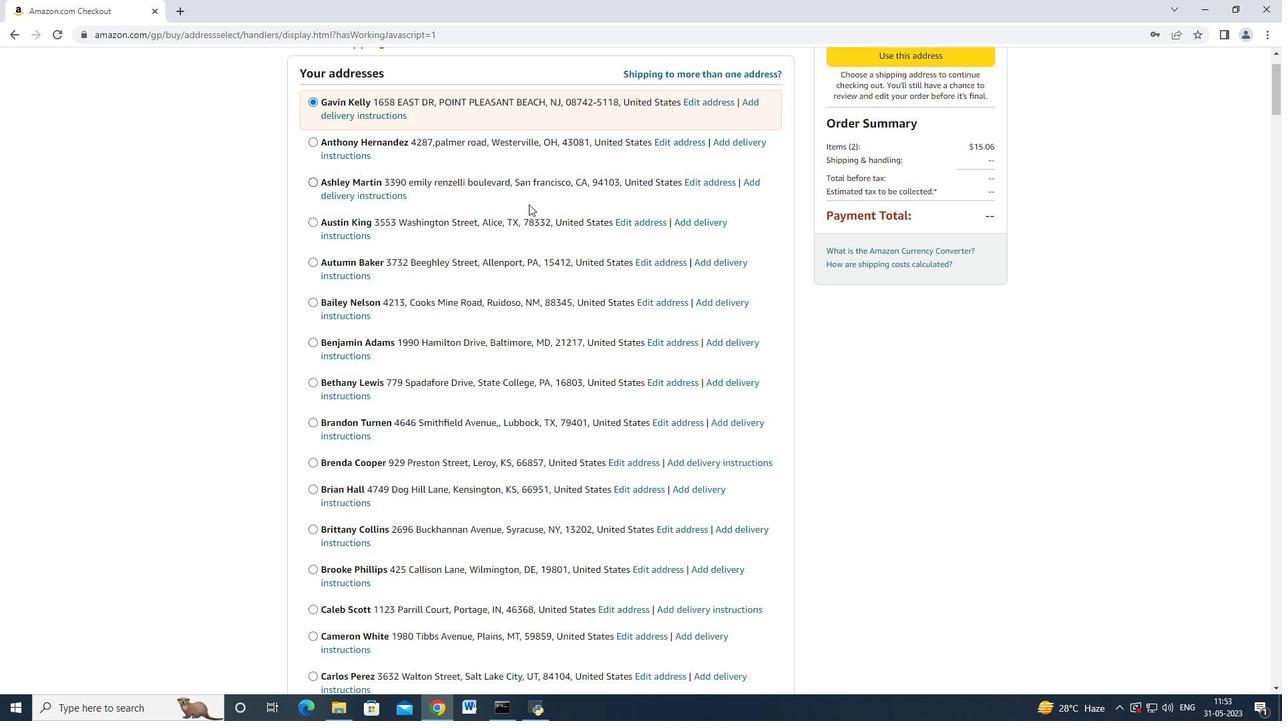 
Action: Mouse scrolled (526, 206) with delta (0, 0)
Screenshot: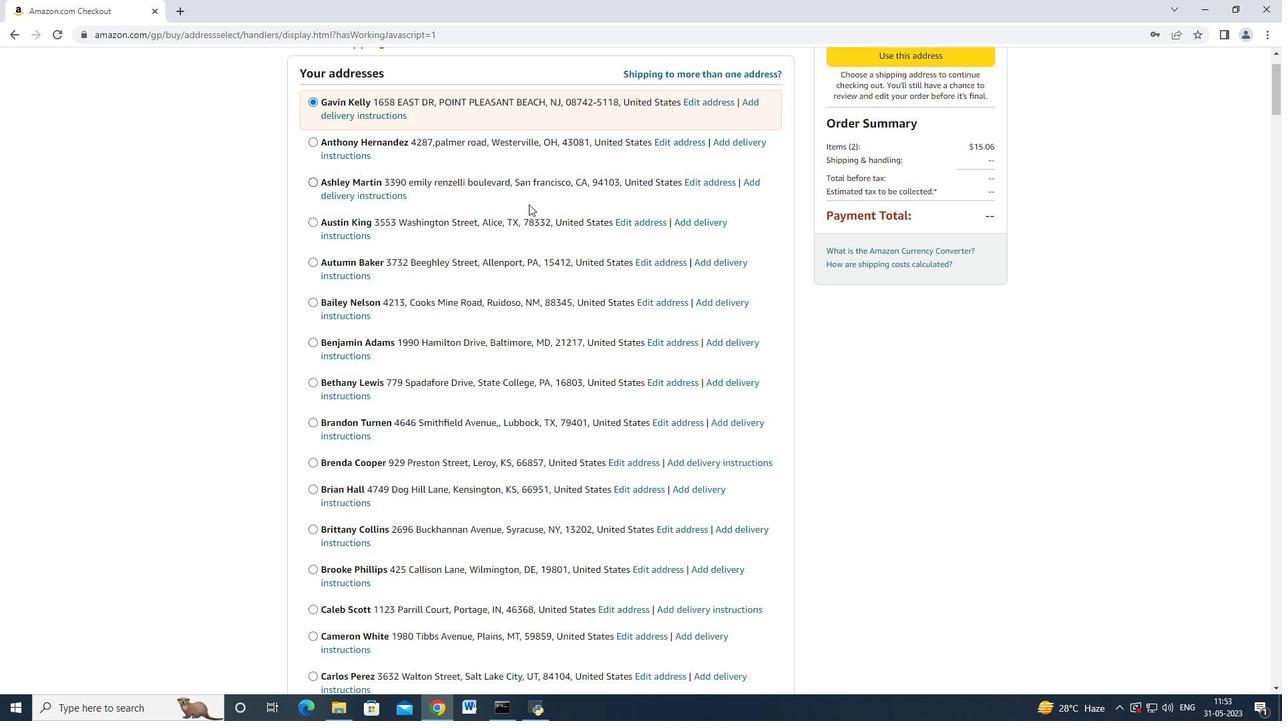 
Action: Mouse moved to (524, 207)
Screenshot: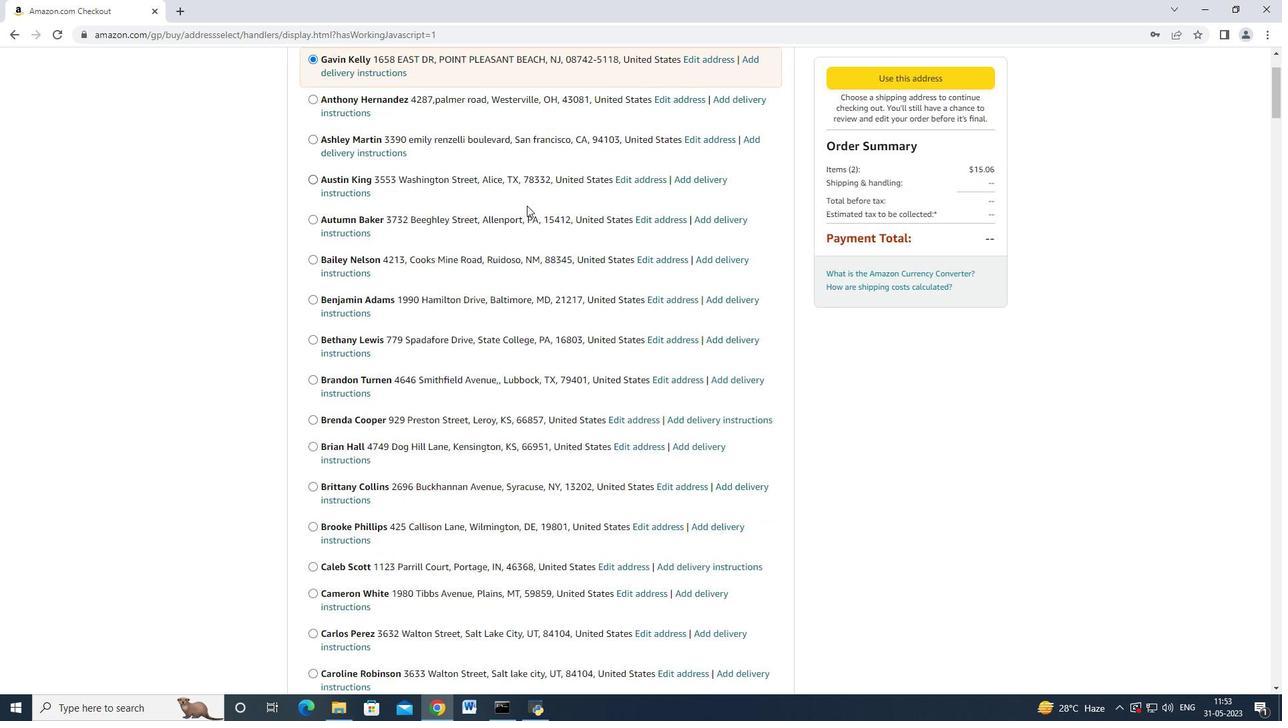 
Action: Mouse scrolled (525, 206) with delta (0, 0)
Screenshot: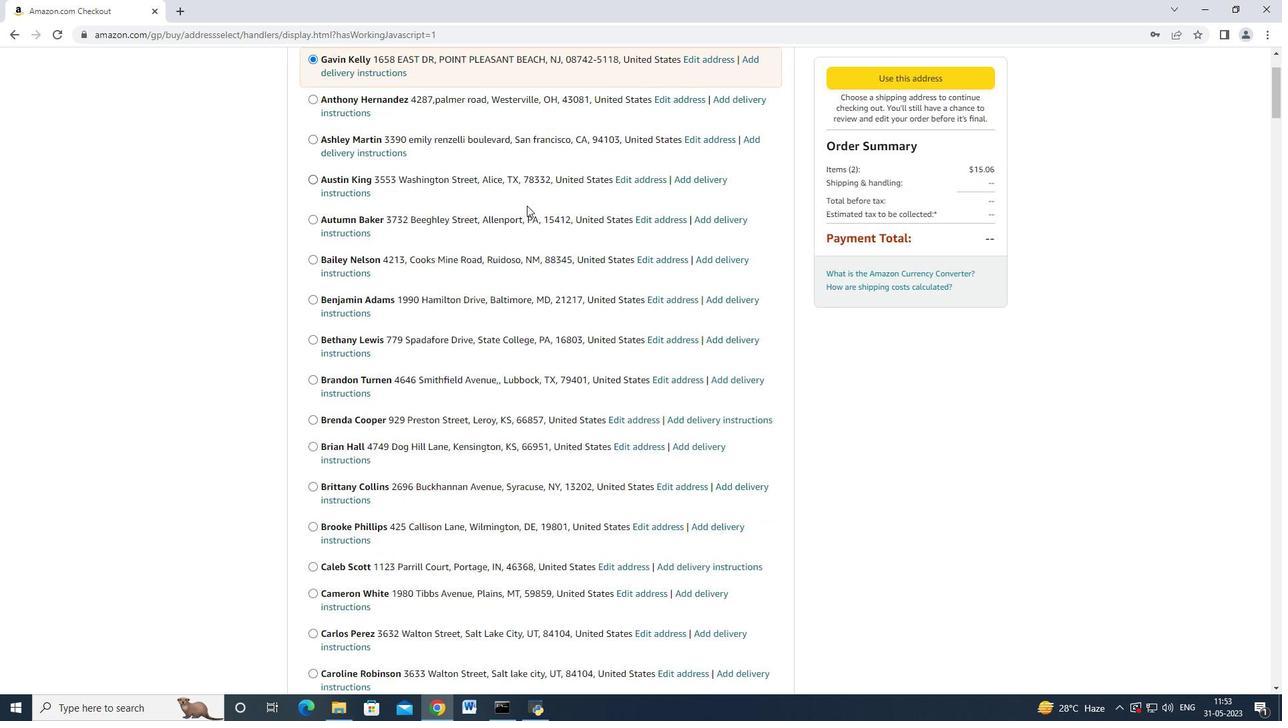 
Action: Mouse moved to (532, 220)
Screenshot: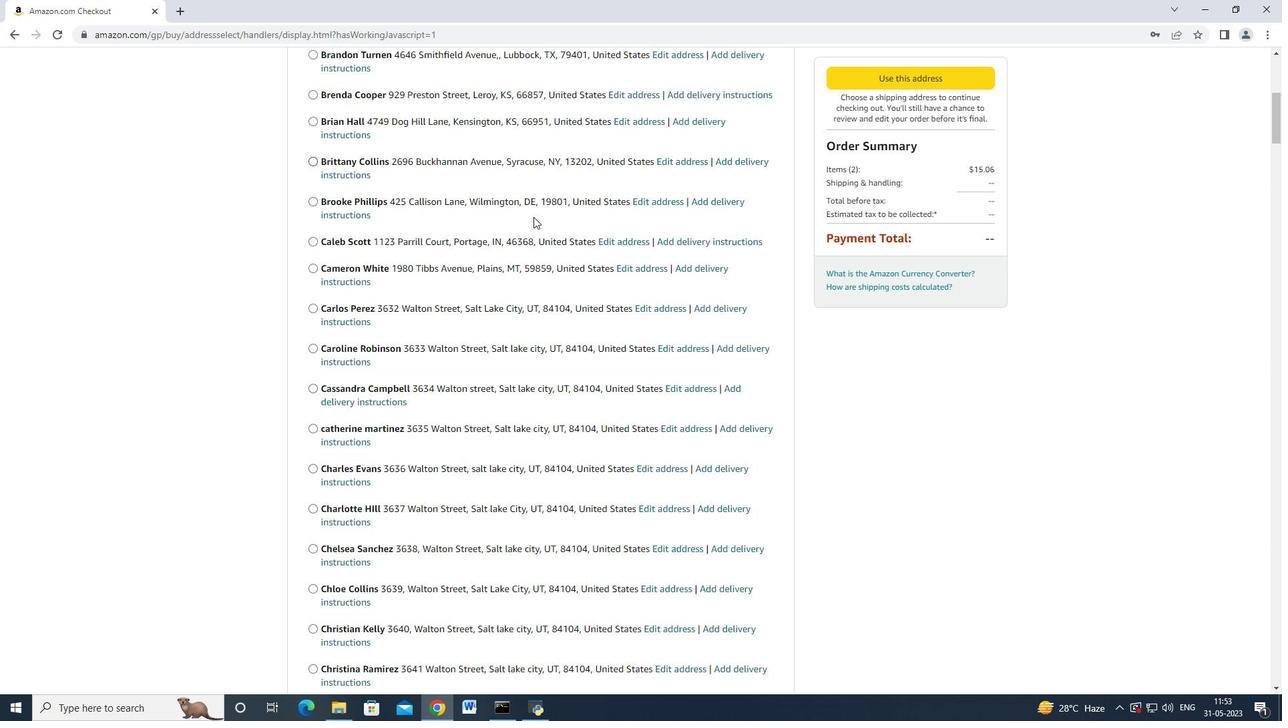 
Action: Mouse scrolled (532, 219) with delta (0, 0)
Screenshot: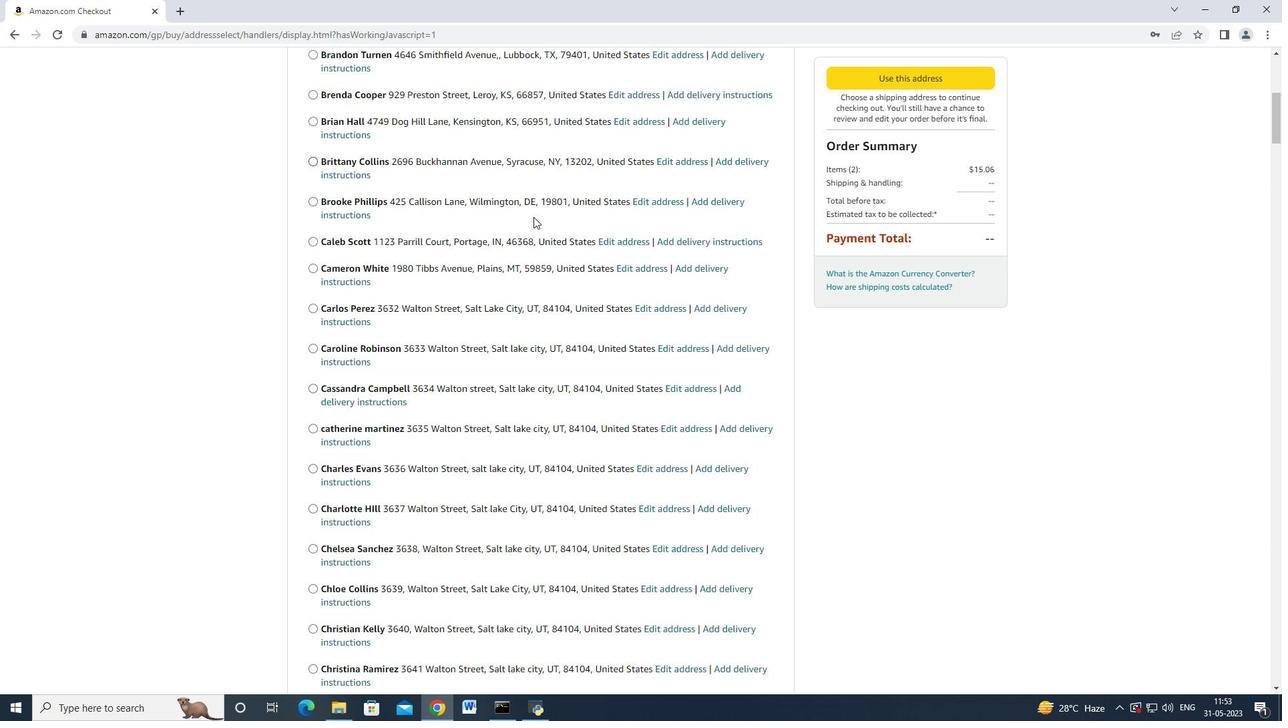 
Action: Mouse moved to (531, 220)
Screenshot: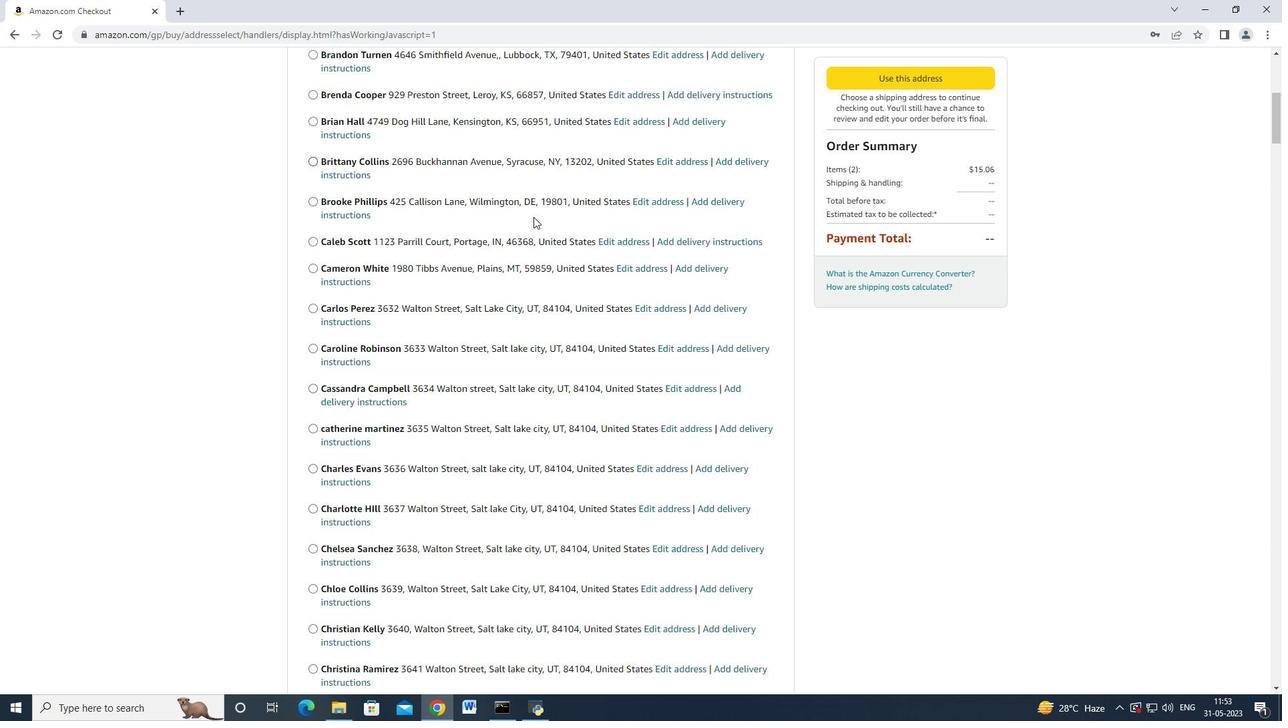 
Action: Mouse scrolled (531, 219) with delta (0, 0)
Screenshot: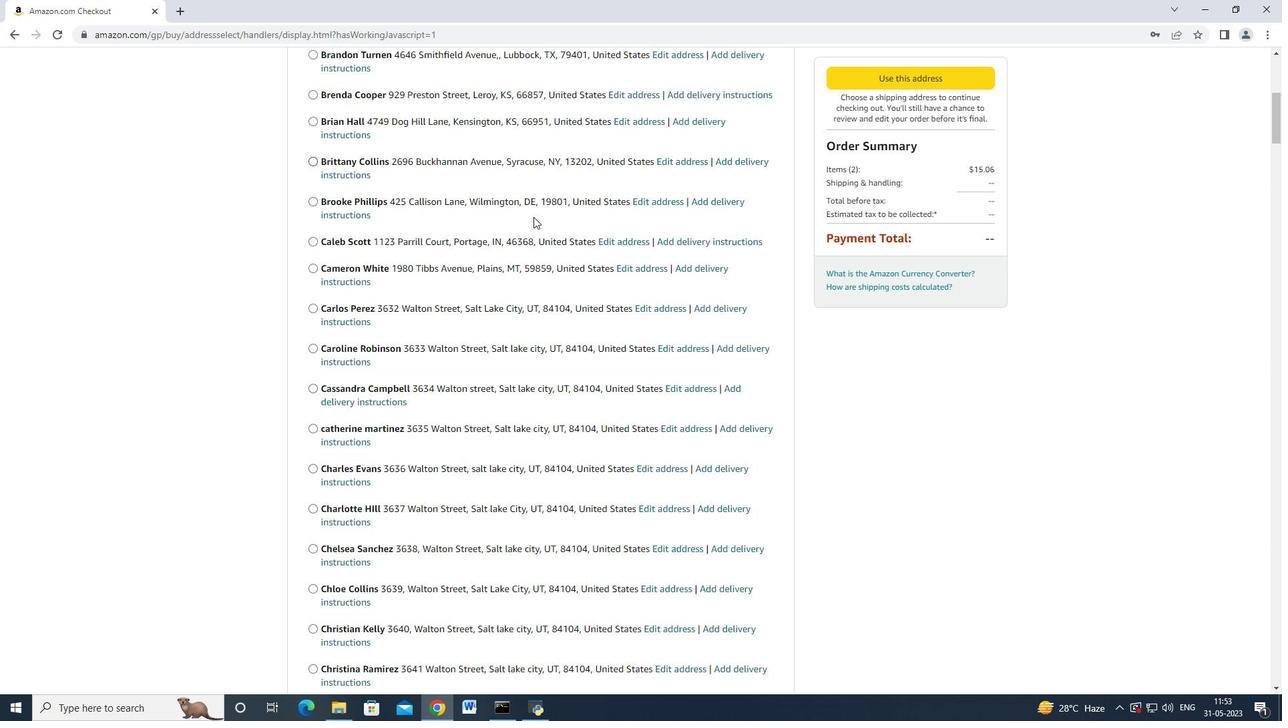 
Action: Mouse moved to (530, 221)
Screenshot: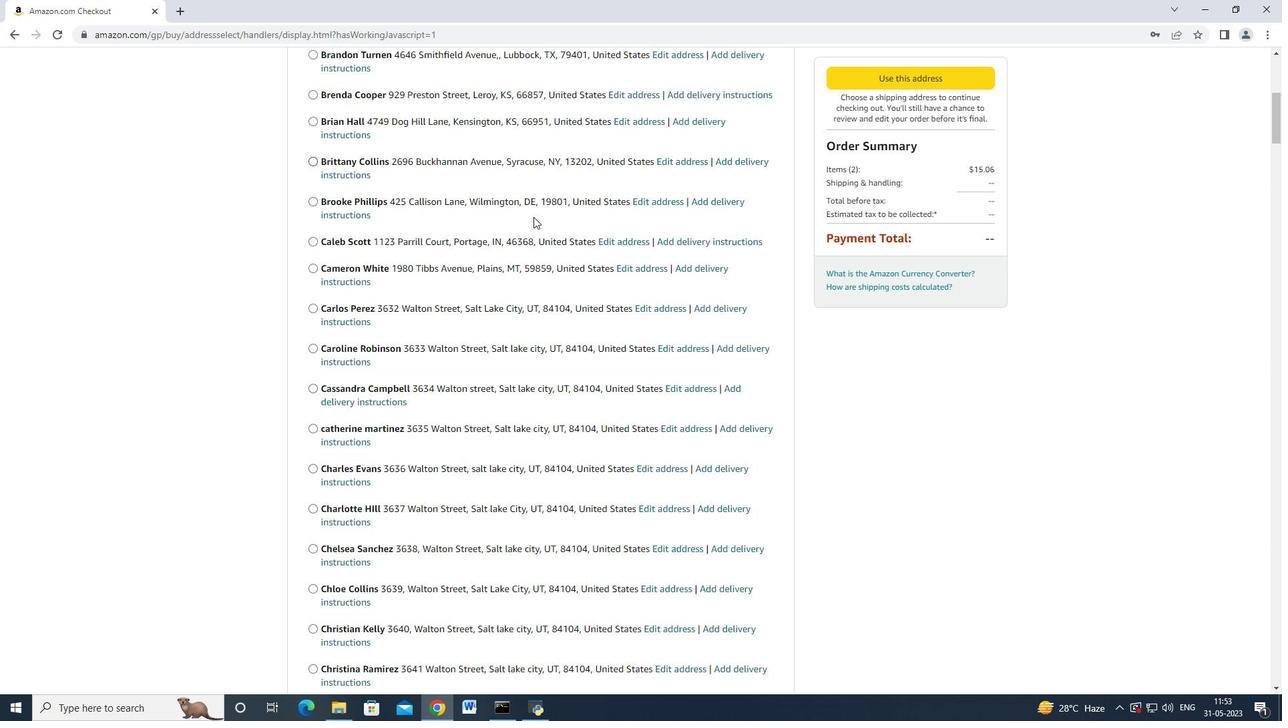 
Action: Mouse scrolled (530, 221) with delta (0, 0)
Screenshot: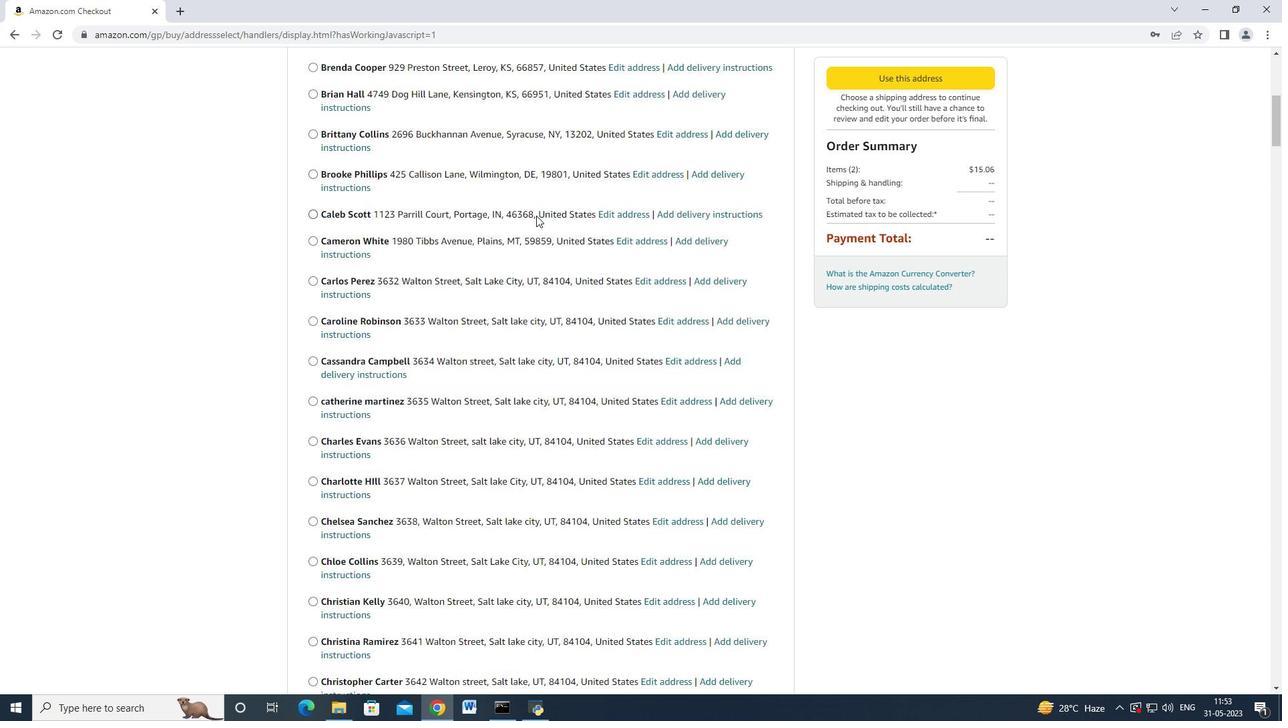 
Action: Mouse moved to (529, 221)
Screenshot: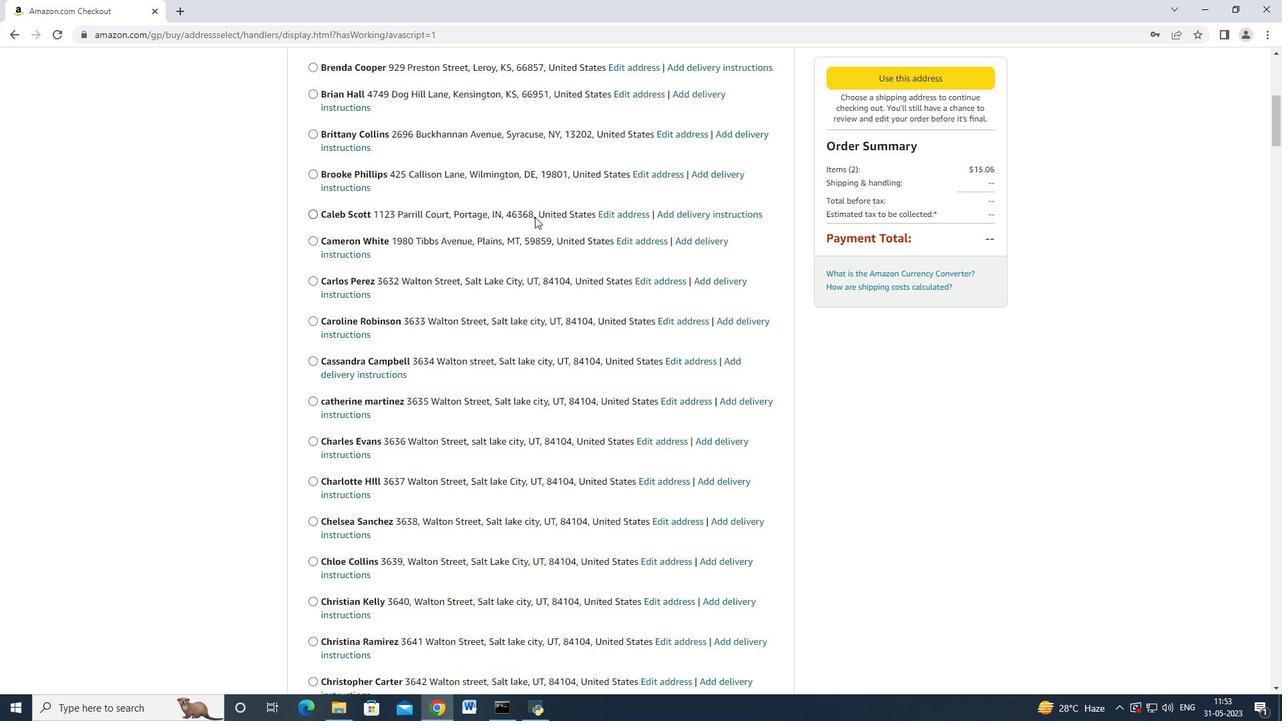 
Action: Mouse scrolled (529, 221) with delta (0, 0)
Screenshot: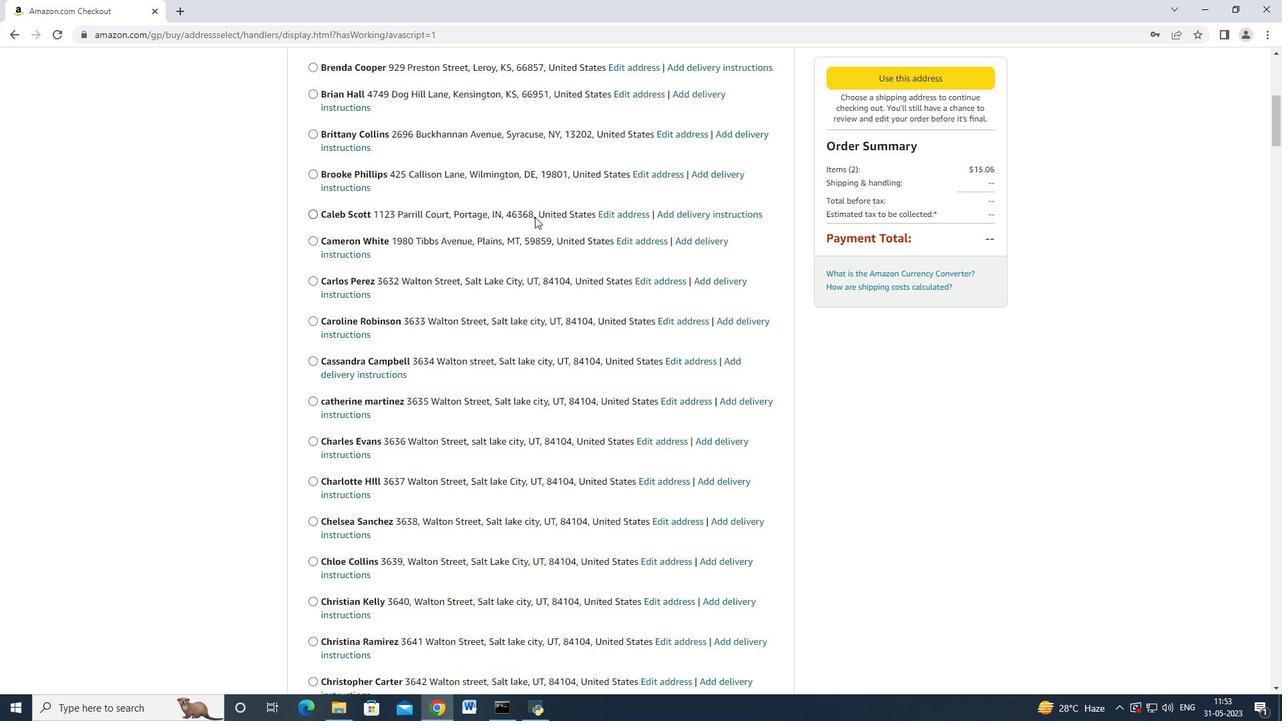 
Action: Mouse moved to (528, 221)
Screenshot: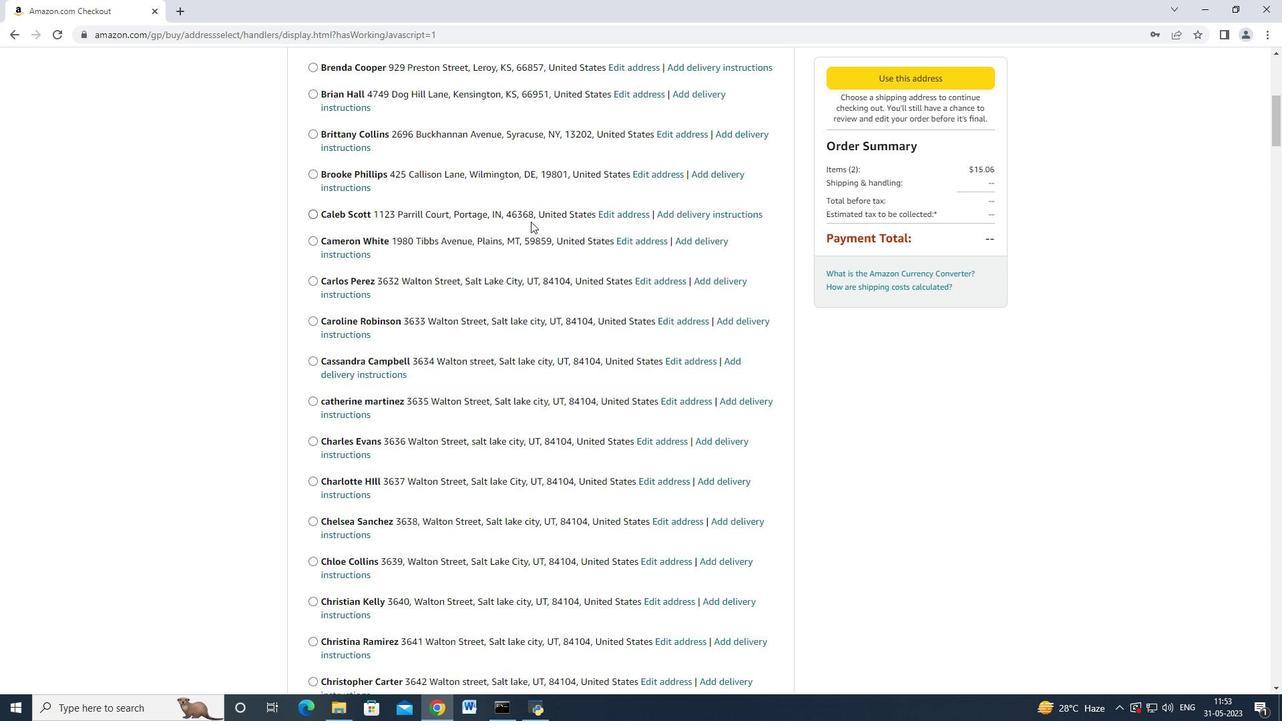
Action: Mouse scrolled (529, 221) with delta (0, 0)
Screenshot: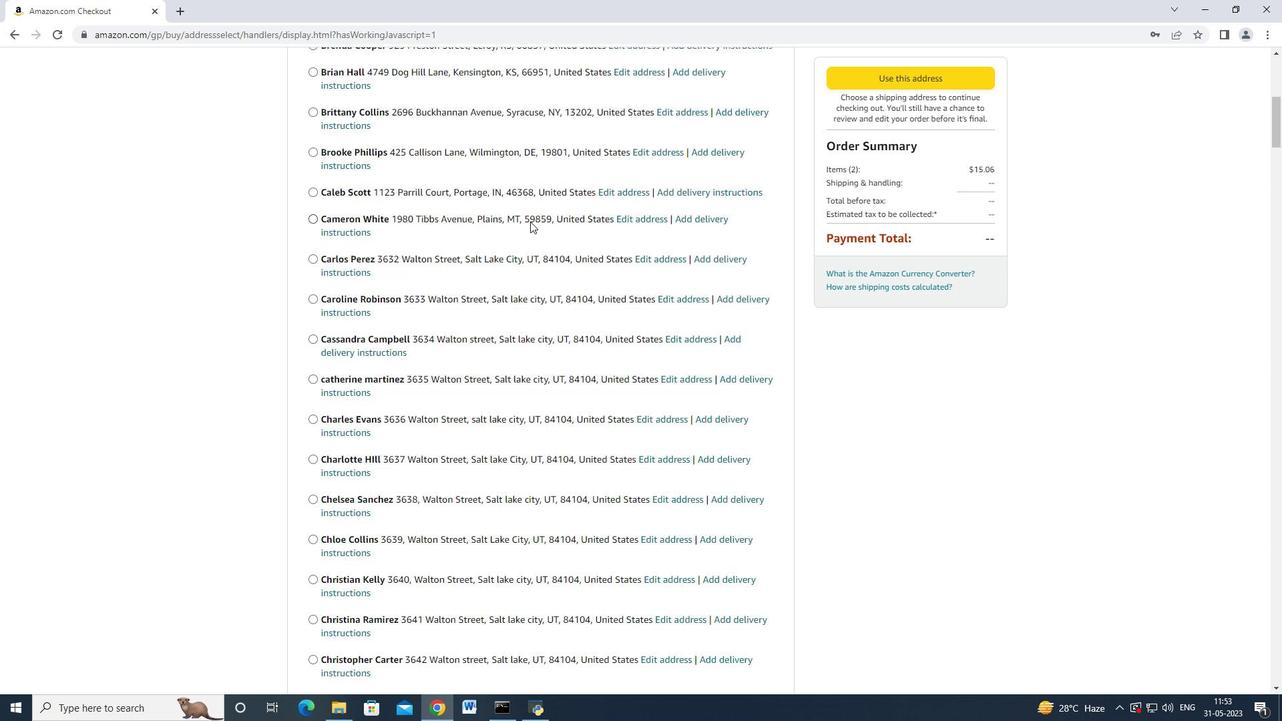 
Action: Mouse scrolled (529, 221) with delta (0, 0)
Screenshot: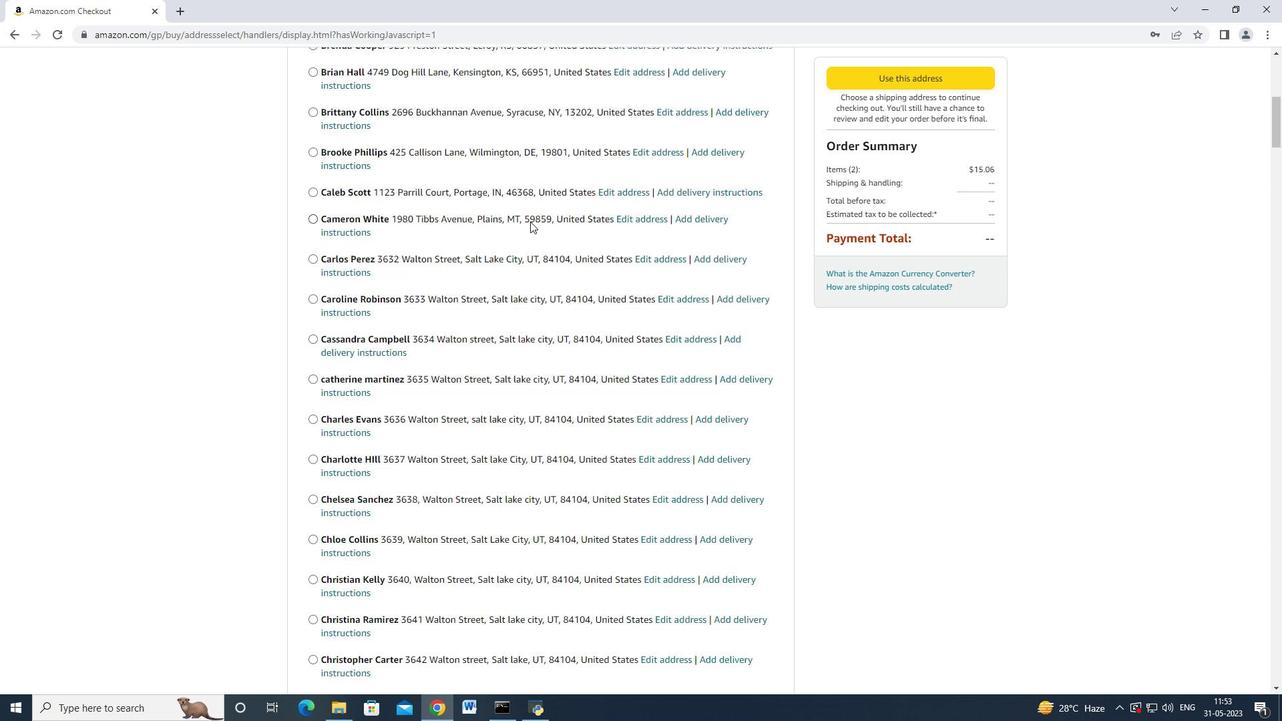 
Action: Mouse scrolled (529, 221) with delta (0, 0)
Screenshot: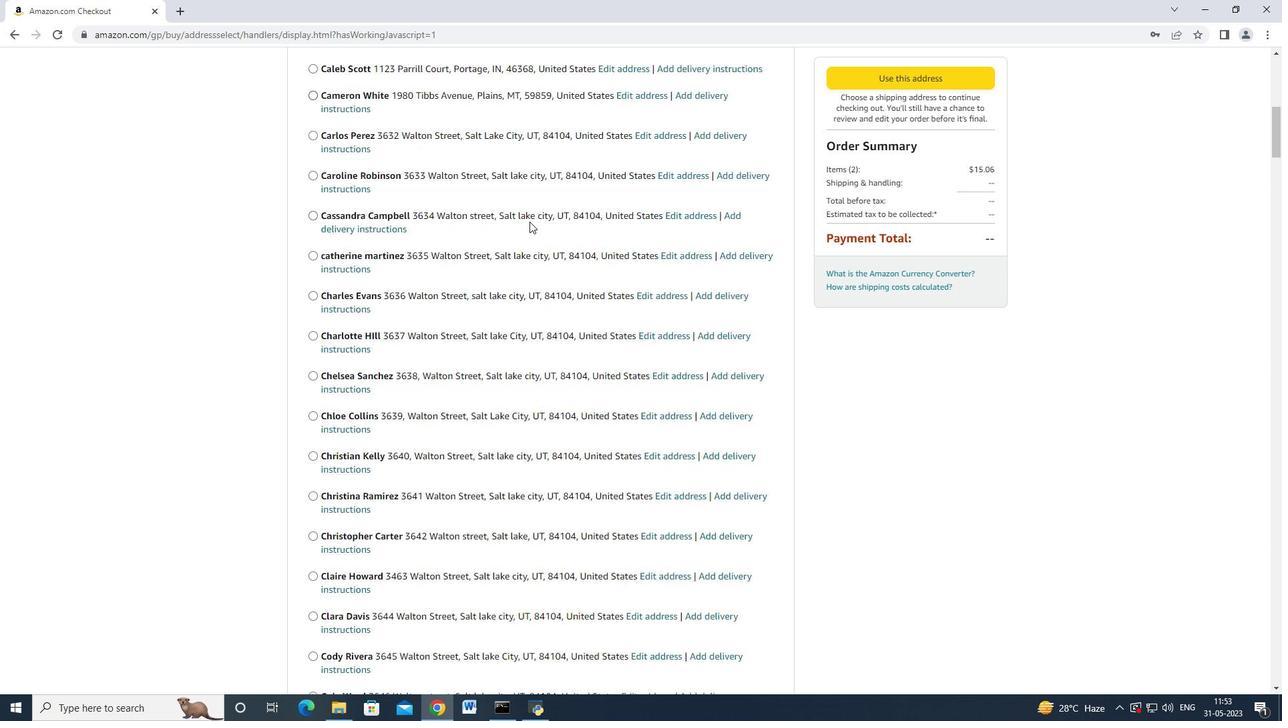 
Action: Mouse scrolled (528, 221) with delta (0, 0)
Screenshot: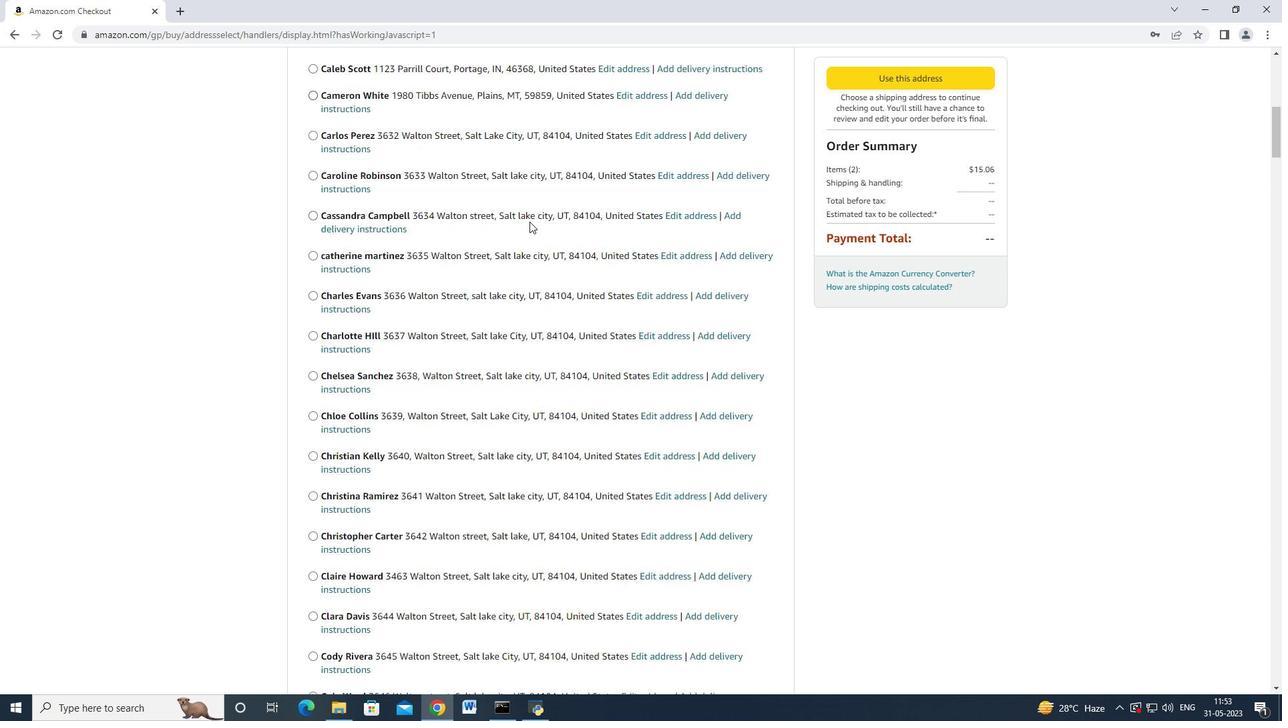 
Action: Mouse moved to (520, 227)
Screenshot: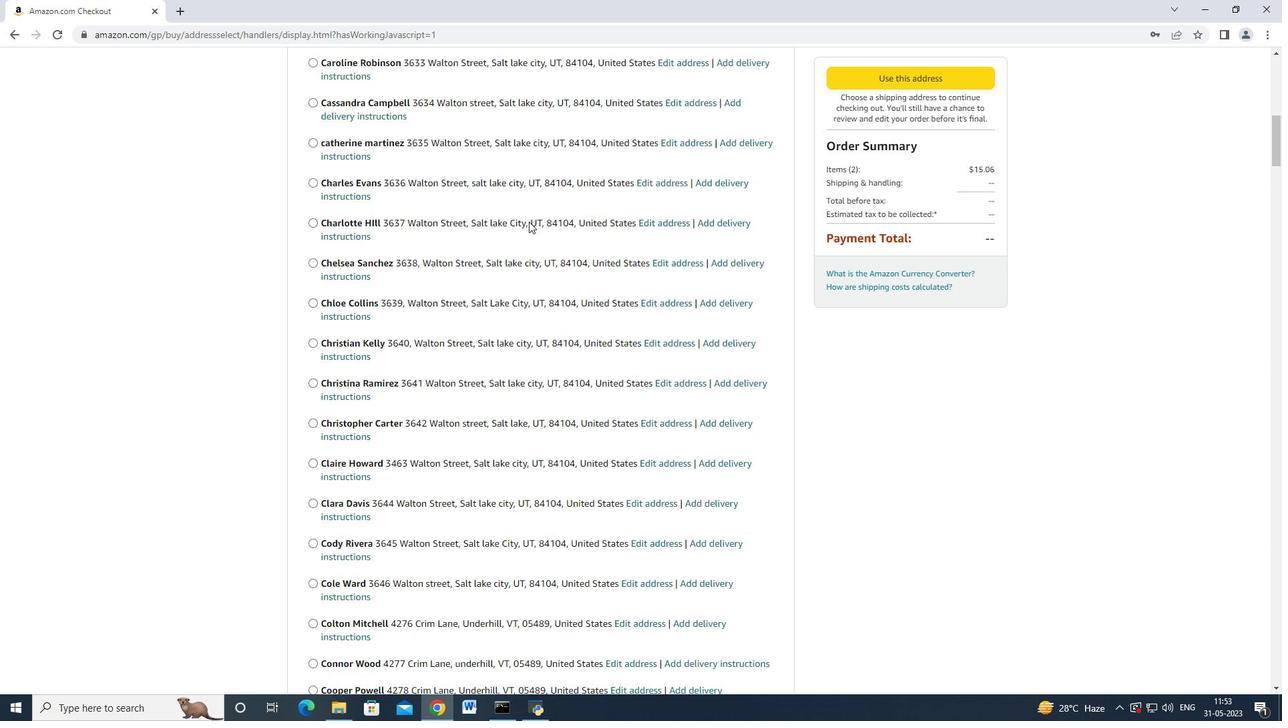 
Action: Mouse scrolled (520, 225) with delta (0, 0)
Screenshot: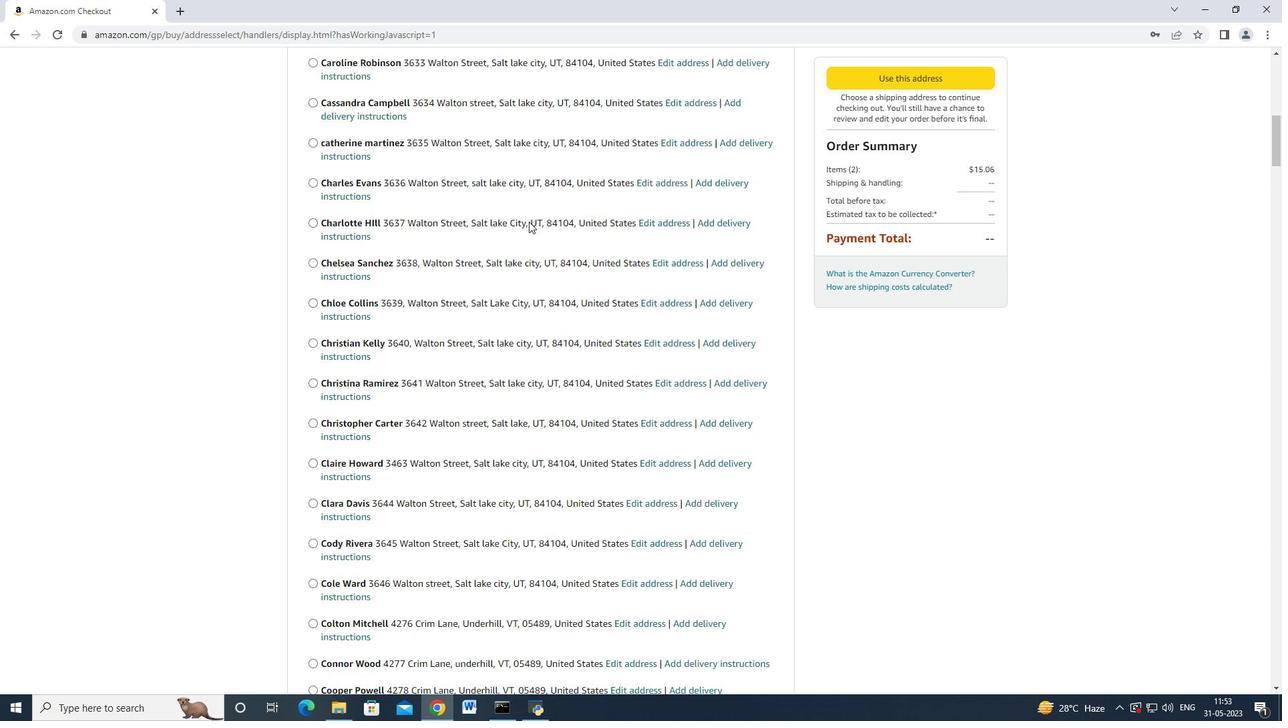 
Action: Mouse moved to (519, 227)
Screenshot: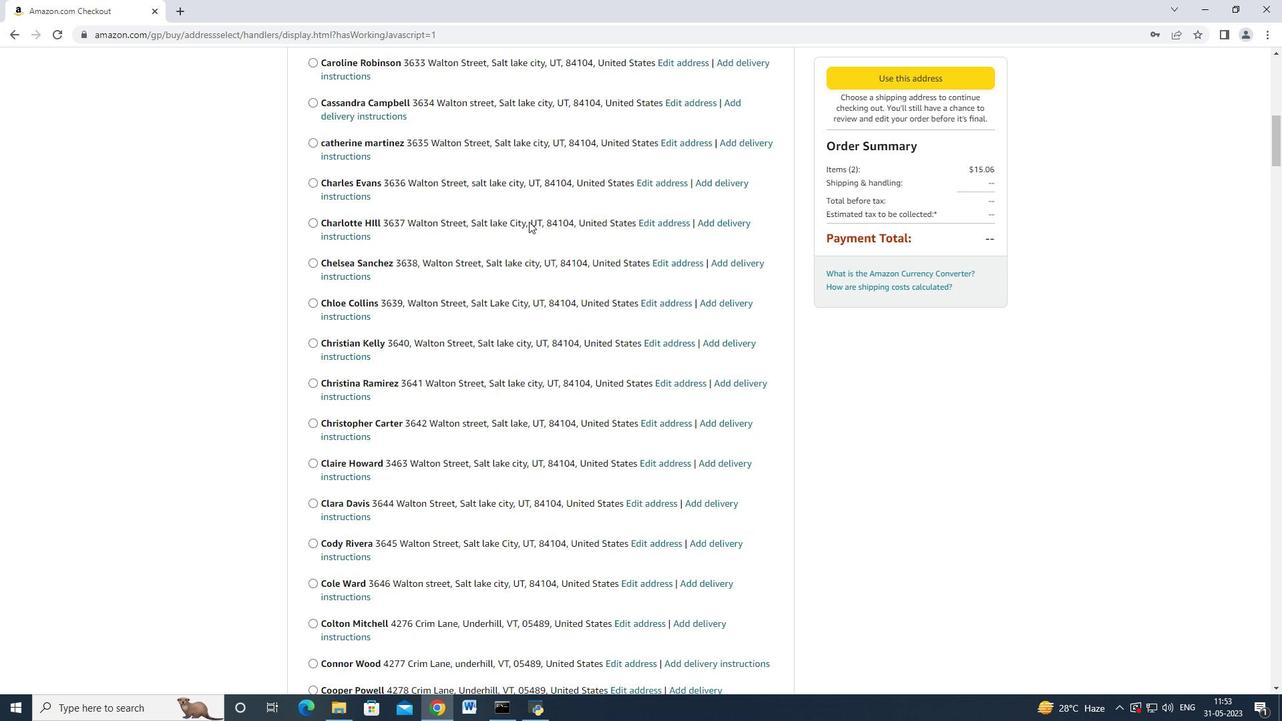 
Action: Mouse scrolled (519, 226) with delta (0, 0)
Screenshot: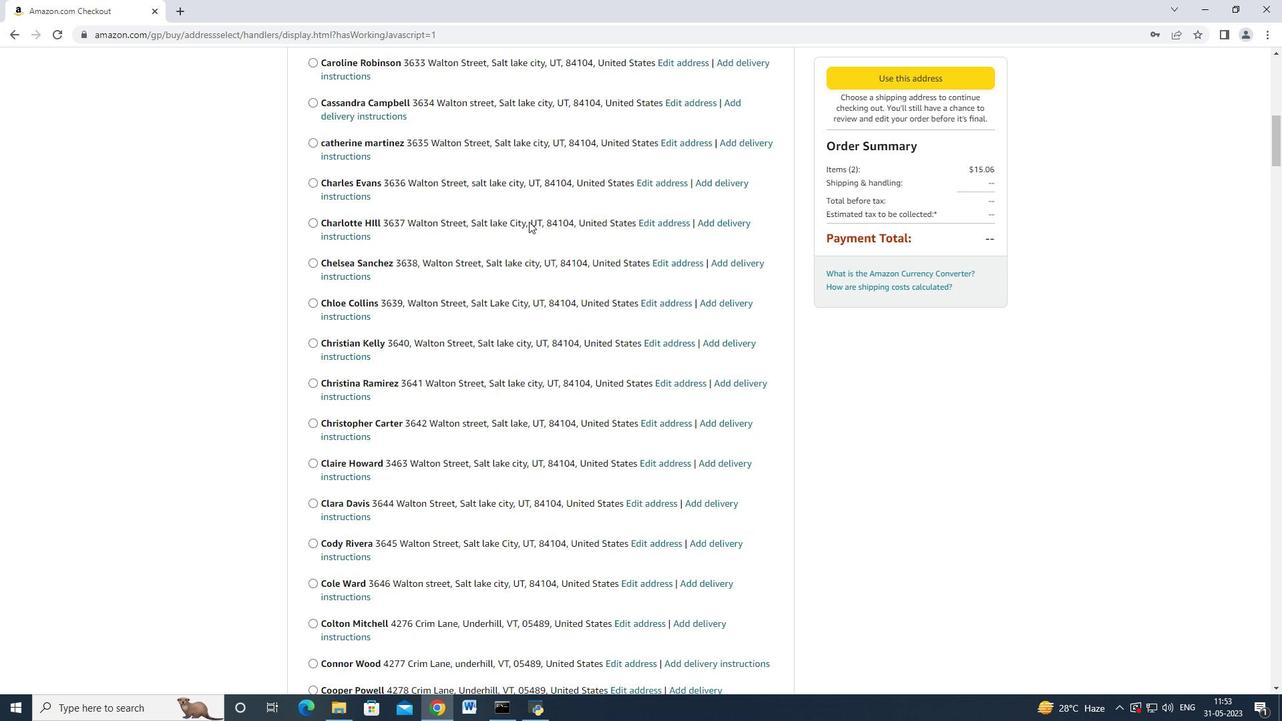
Action: Mouse moved to (518, 228)
Screenshot: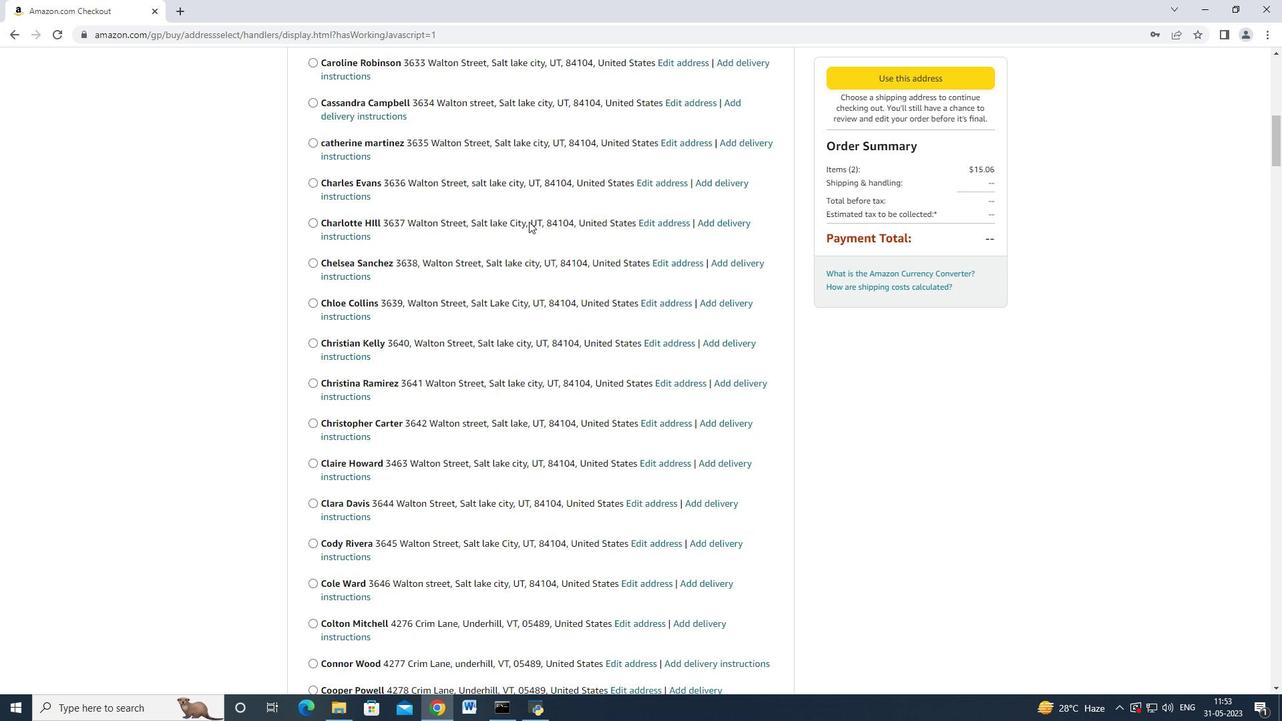 
Action: Mouse scrolled (519, 227) with delta (0, 0)
Screenshot: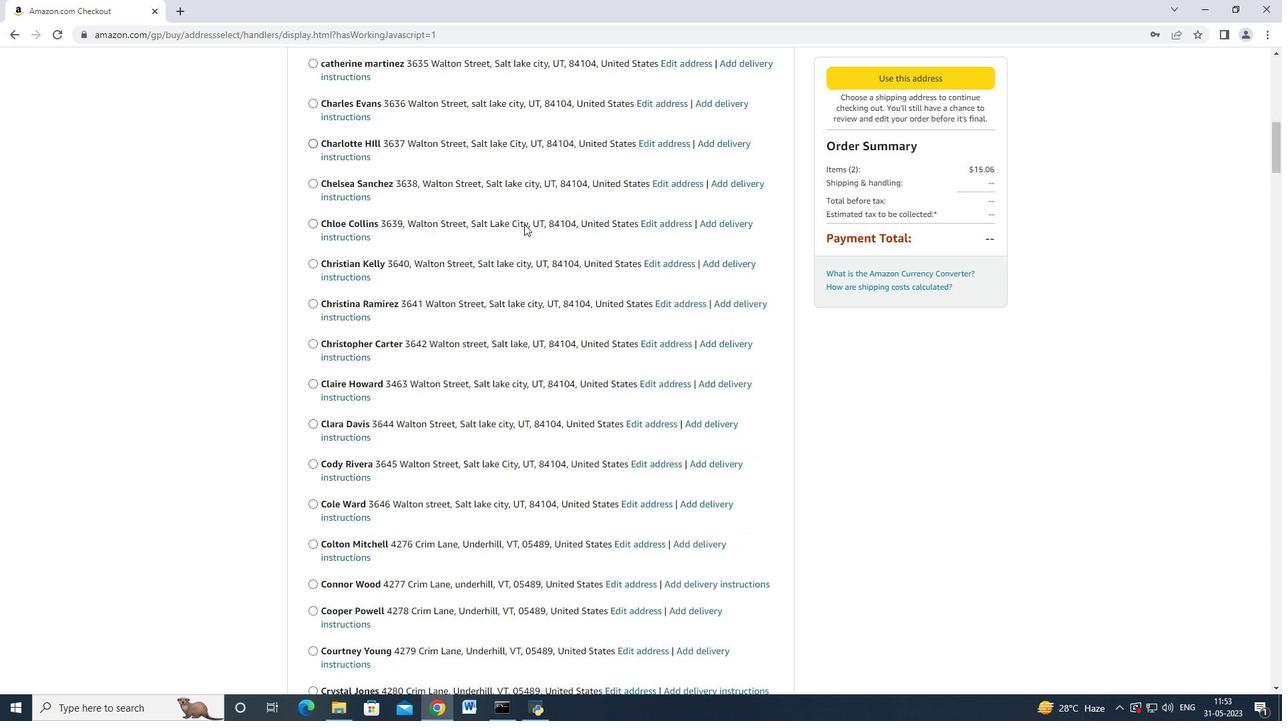 
Action: Mouse moved to (518, 229)
Screenshot: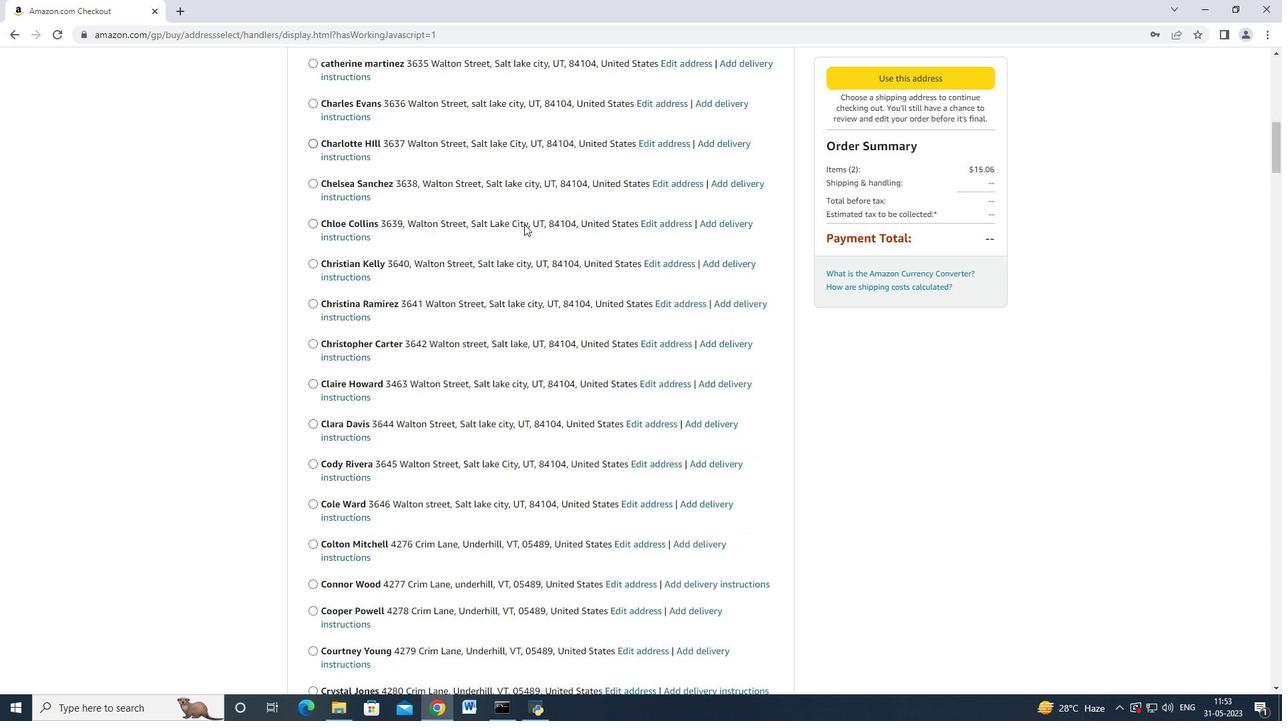 
Action: Mouse scrolled (518, 227) with delta (0, 0)
Screenshot: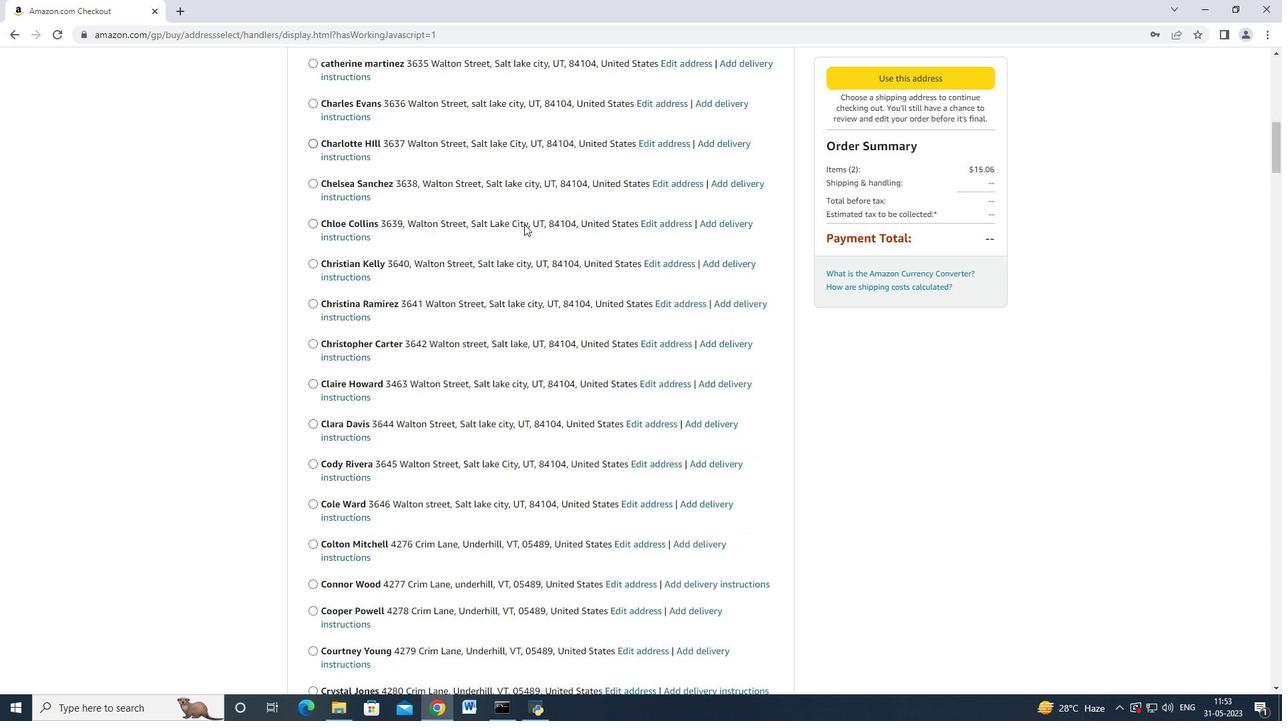 
Action: Mouse moved to (516, 229)
Screenshot: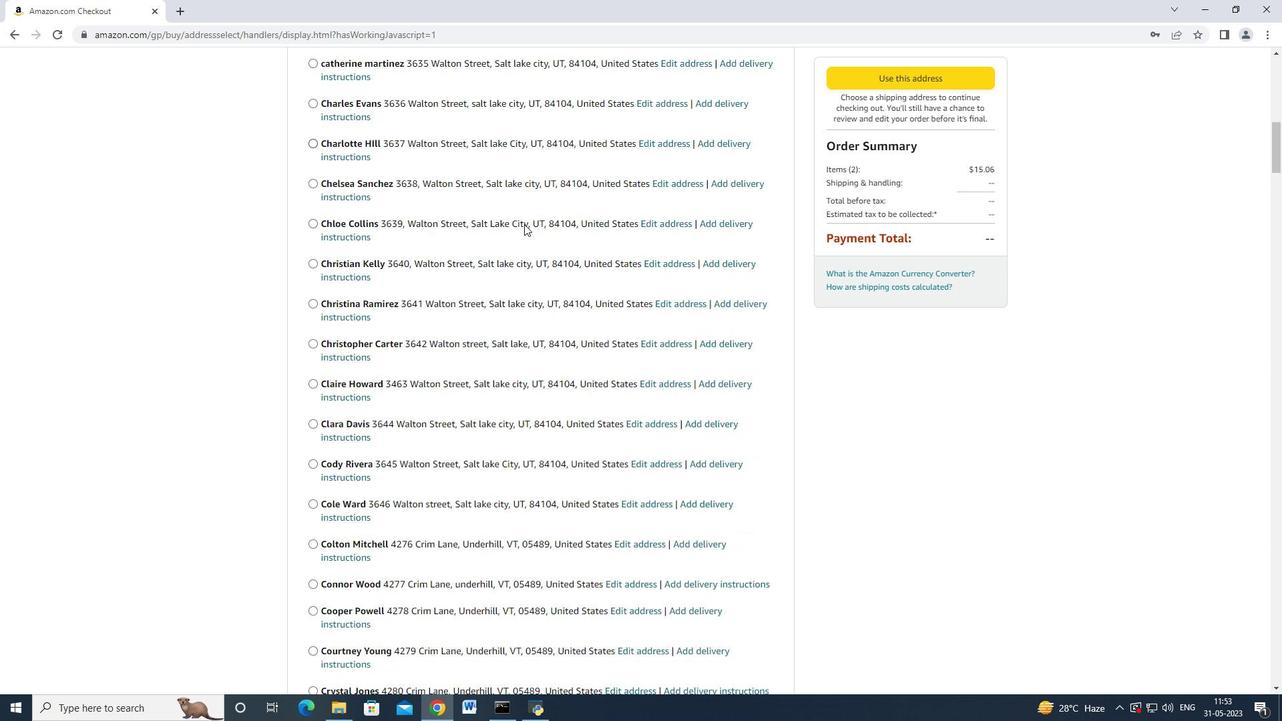 
Action: Mouse scrolled (517, 228) with delta (0, 0)
Screenshot: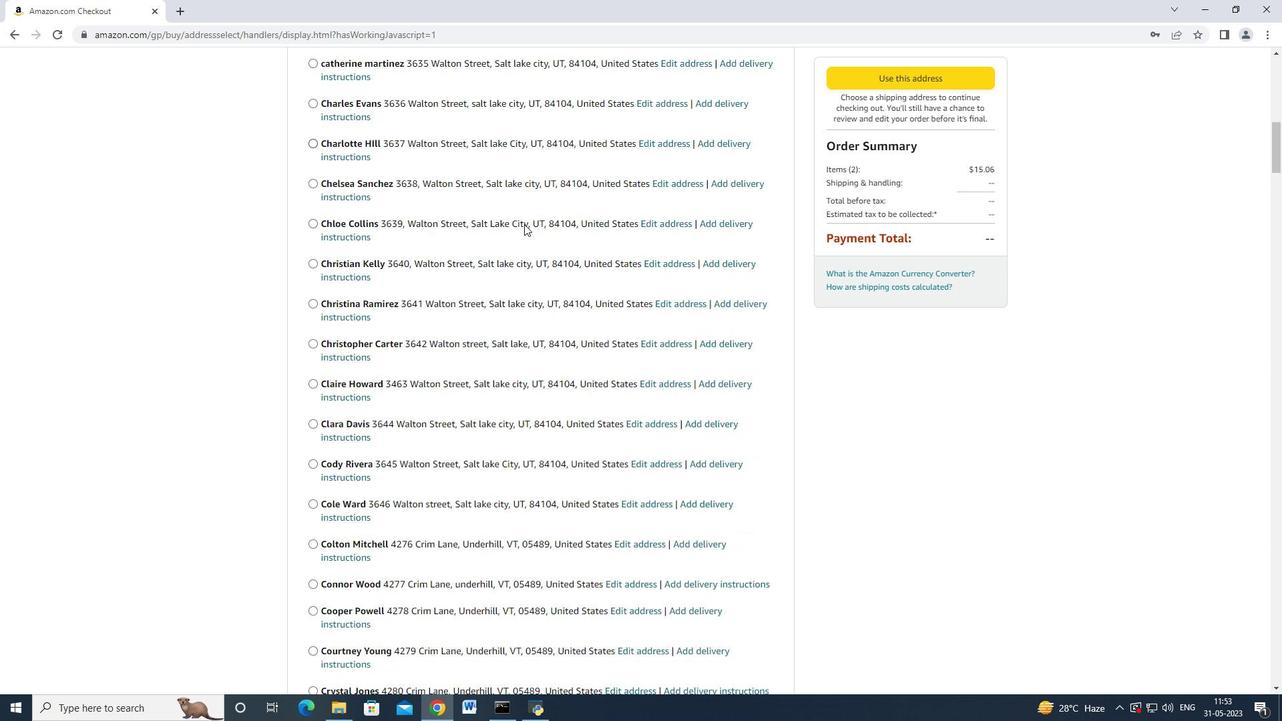 
Action: Mouse moved to (515, 231)
Screenshot: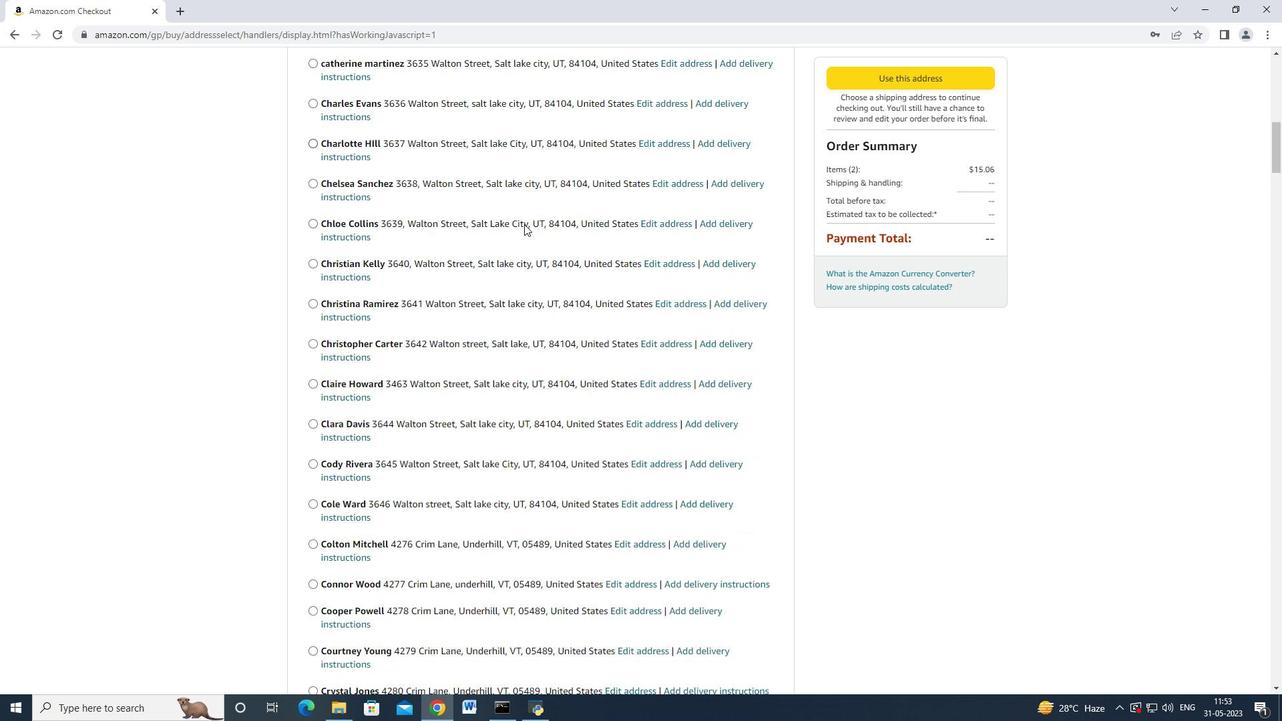
Action: Mouse scrolled (516, 229) with delta (0, 0)
Screenshot: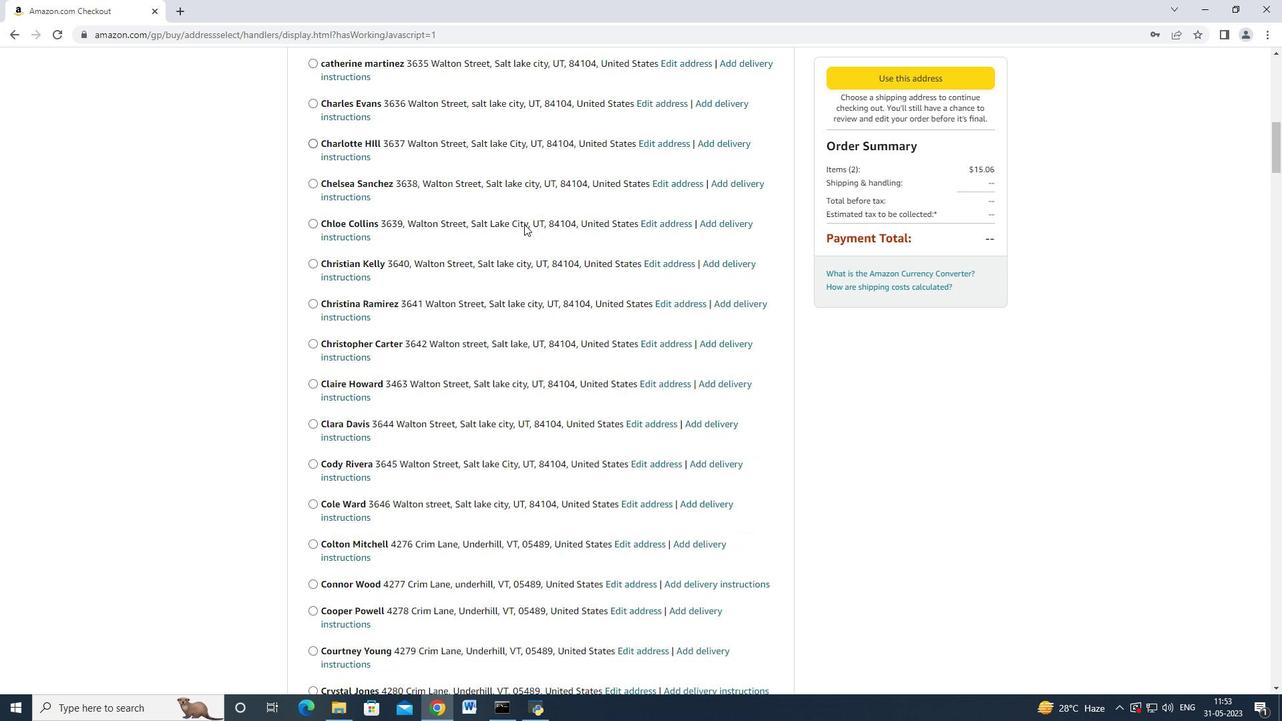 
Action: Mouse moved to (516, 229)
Screenshot: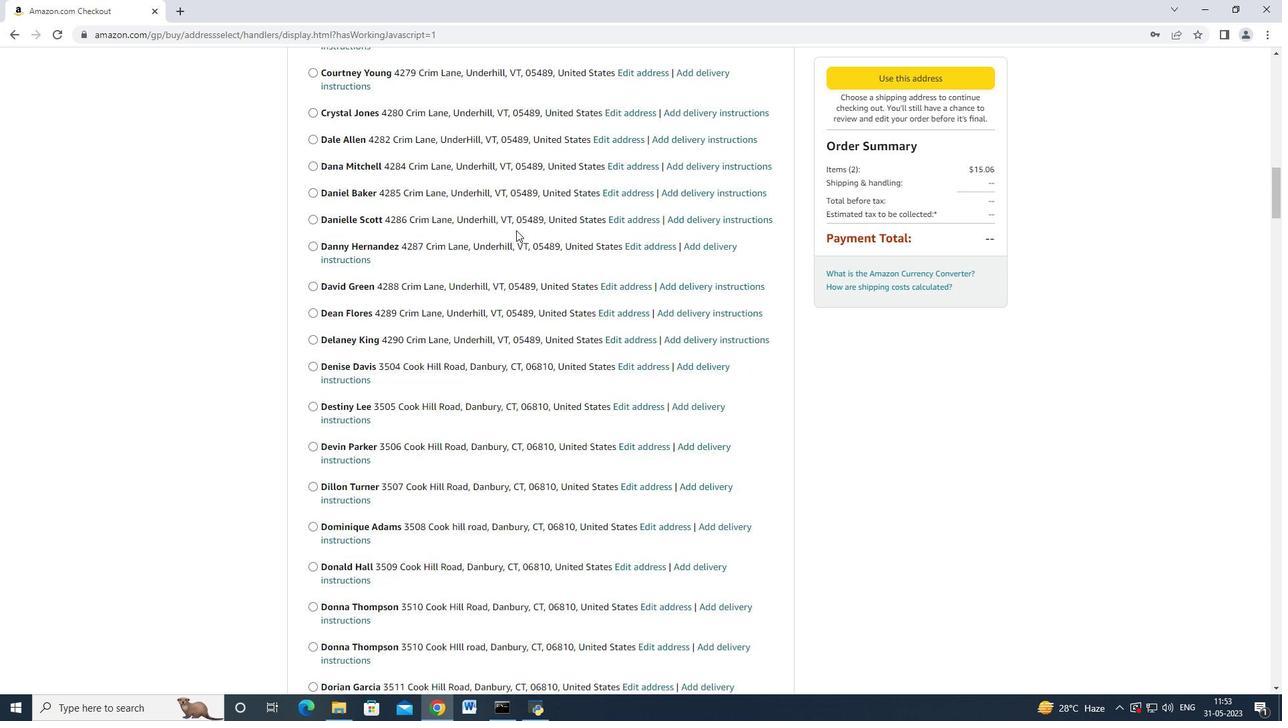 
Action: Mouse scrolled (516, 229) with delta (0, 0)
Screenshot: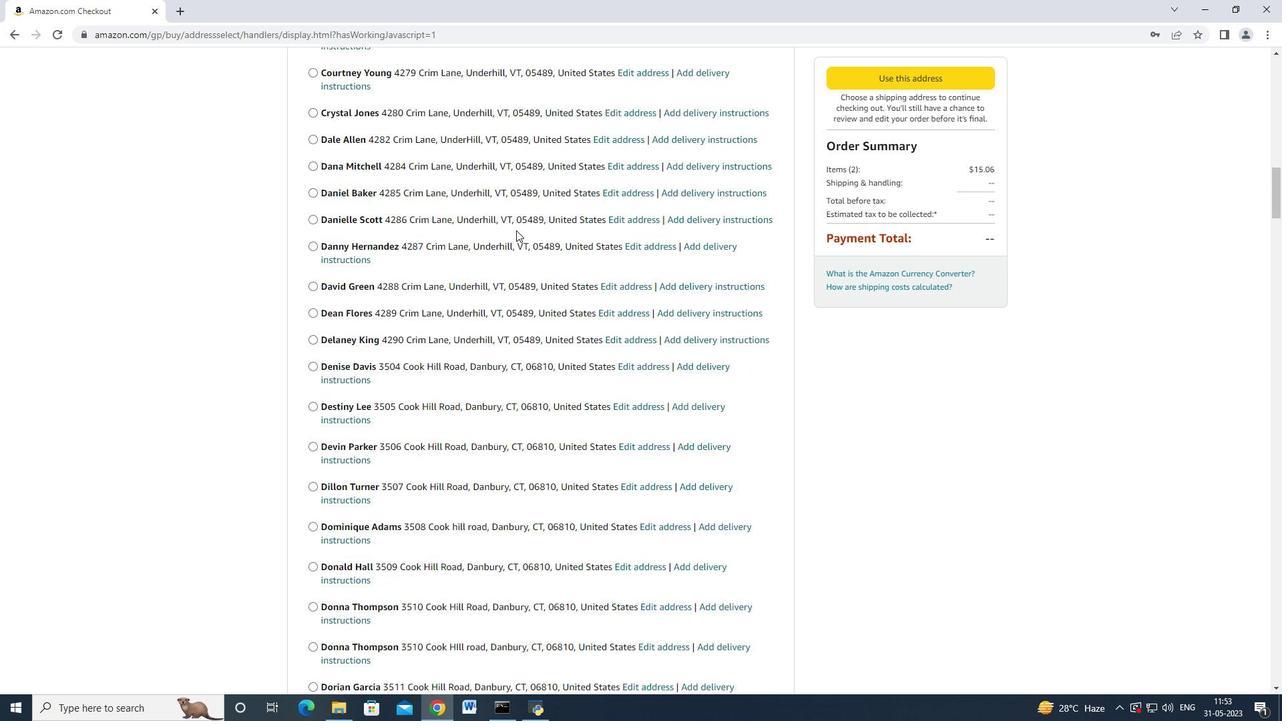 
Action: Mouse moved to (515, 230)
Screenshot: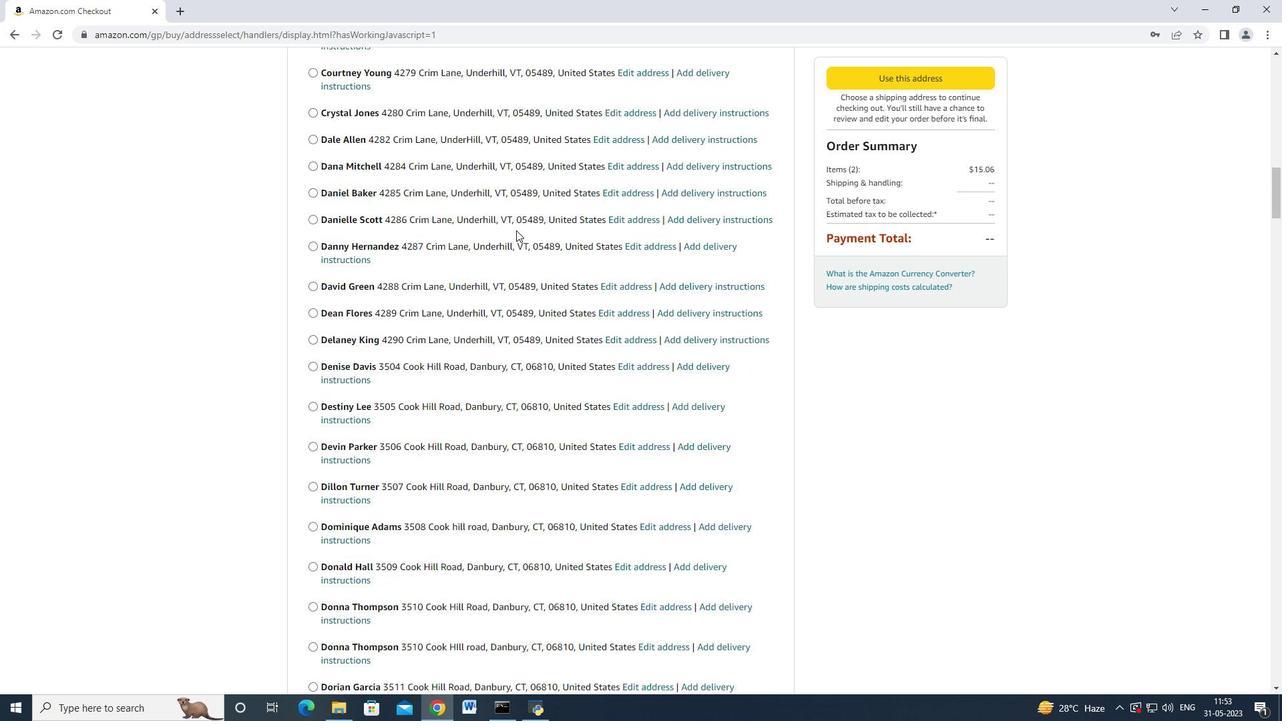 
Action: Mouse scrolled (515, 229) with delta (0, 0)
Screenshot: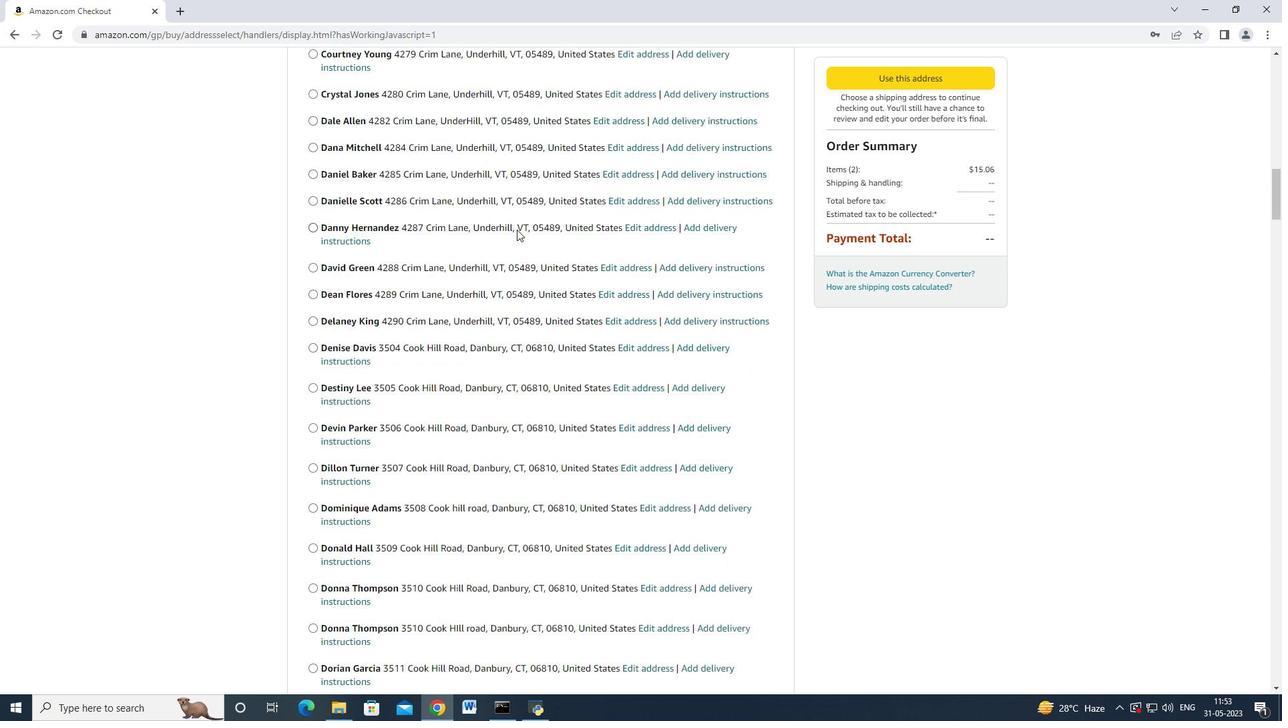 
Action: Mouse scrolled (515, 229) with delta (0, 0)
Screenshot: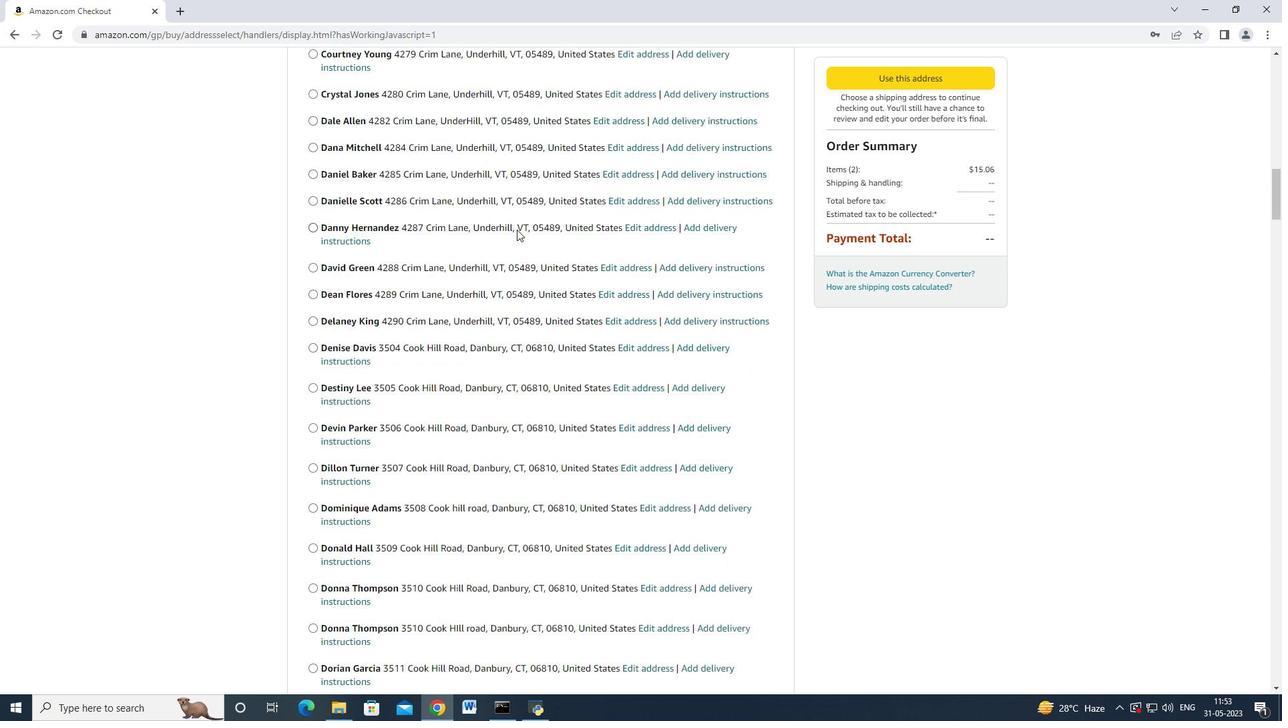 
Action: Mouse scrolled (515, 229) with delta (0, 0)
Screenshot: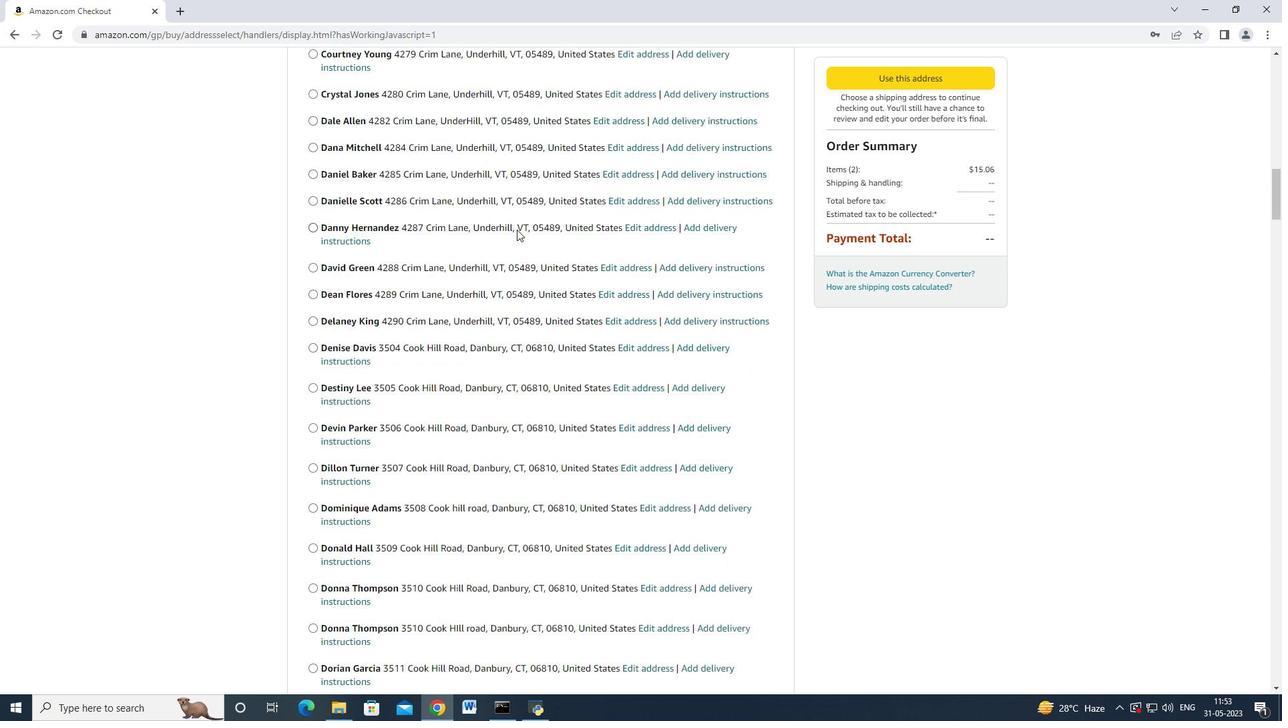 
Action: Mouse scrolled (515, 229) with delta (0, 0)
Screenshot: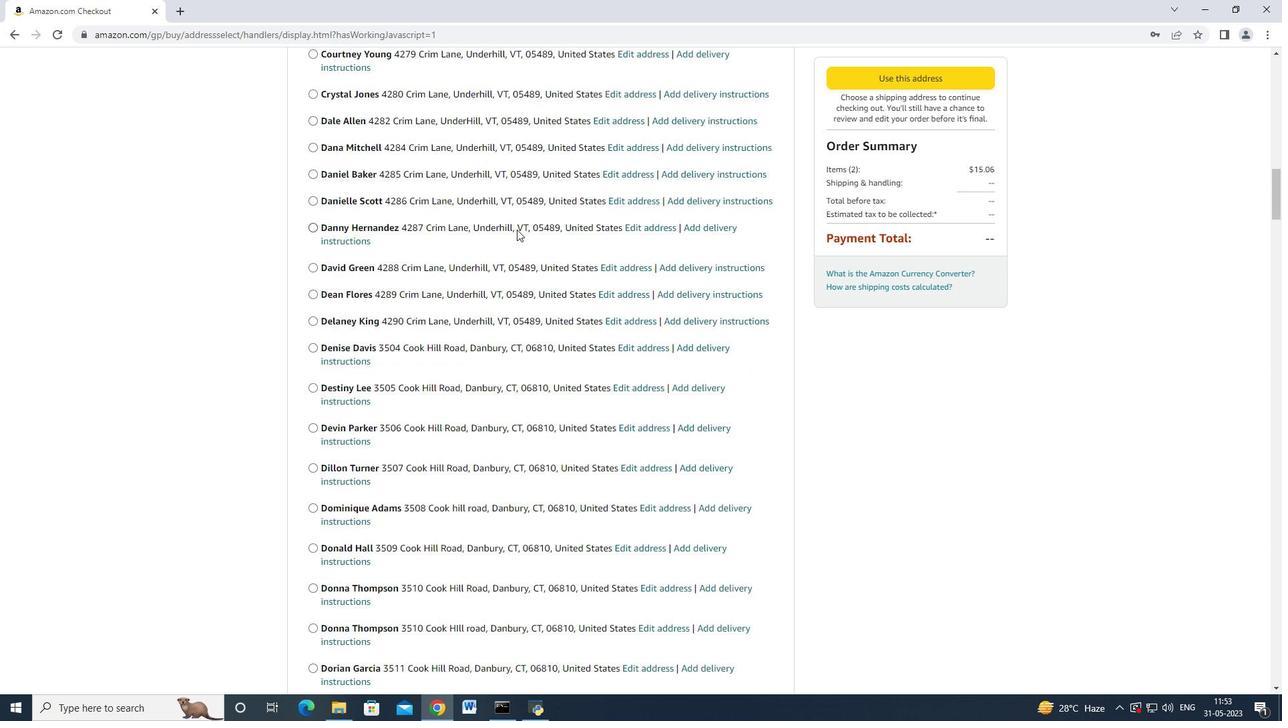 
Action: Mouse scrolled (515, 229) with delta (0, 0)
Screenshot: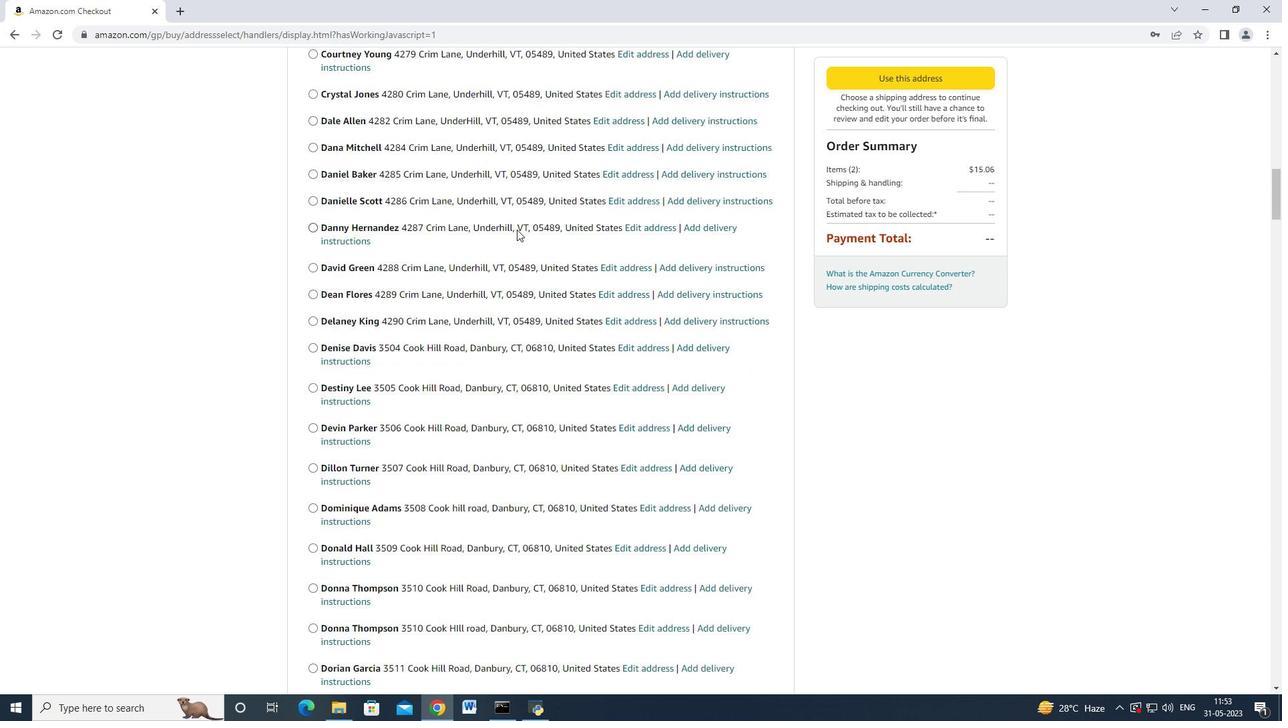 
Action: Mouse scrolled (515, 229) with delta (0, 0)
Screenshot: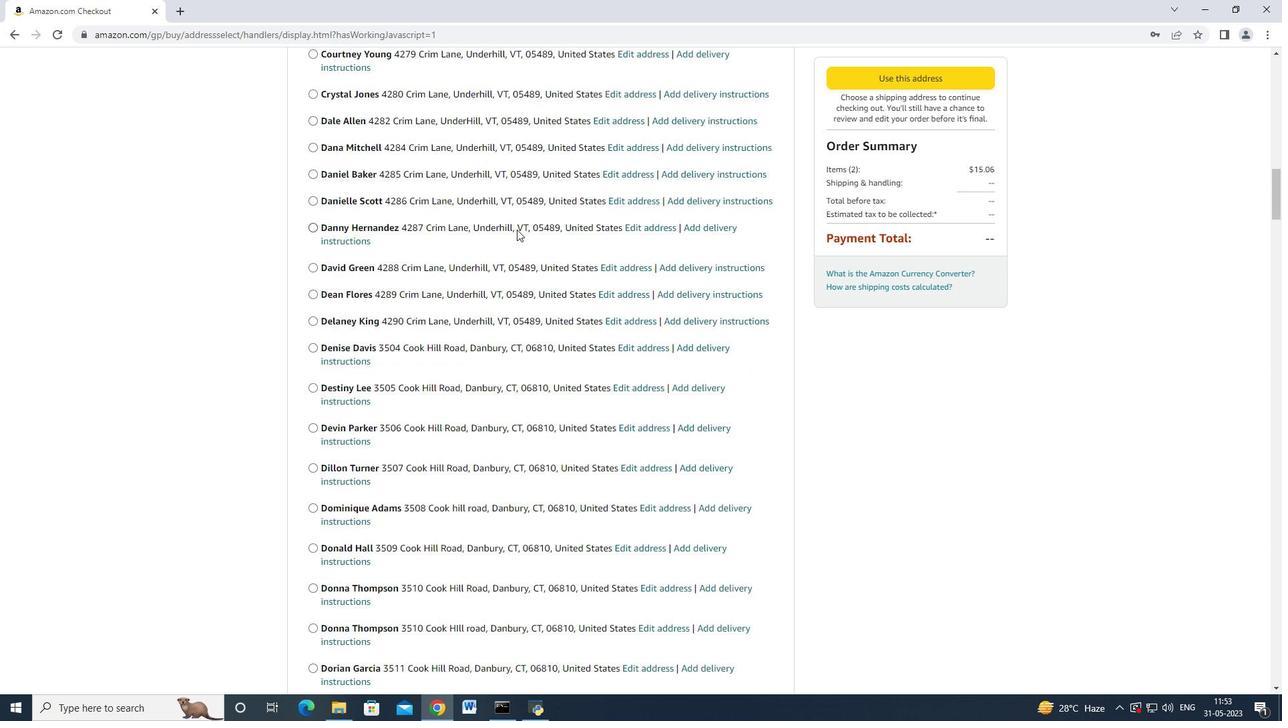 
Action: Mouse moved to (514, 231)
Screenshot: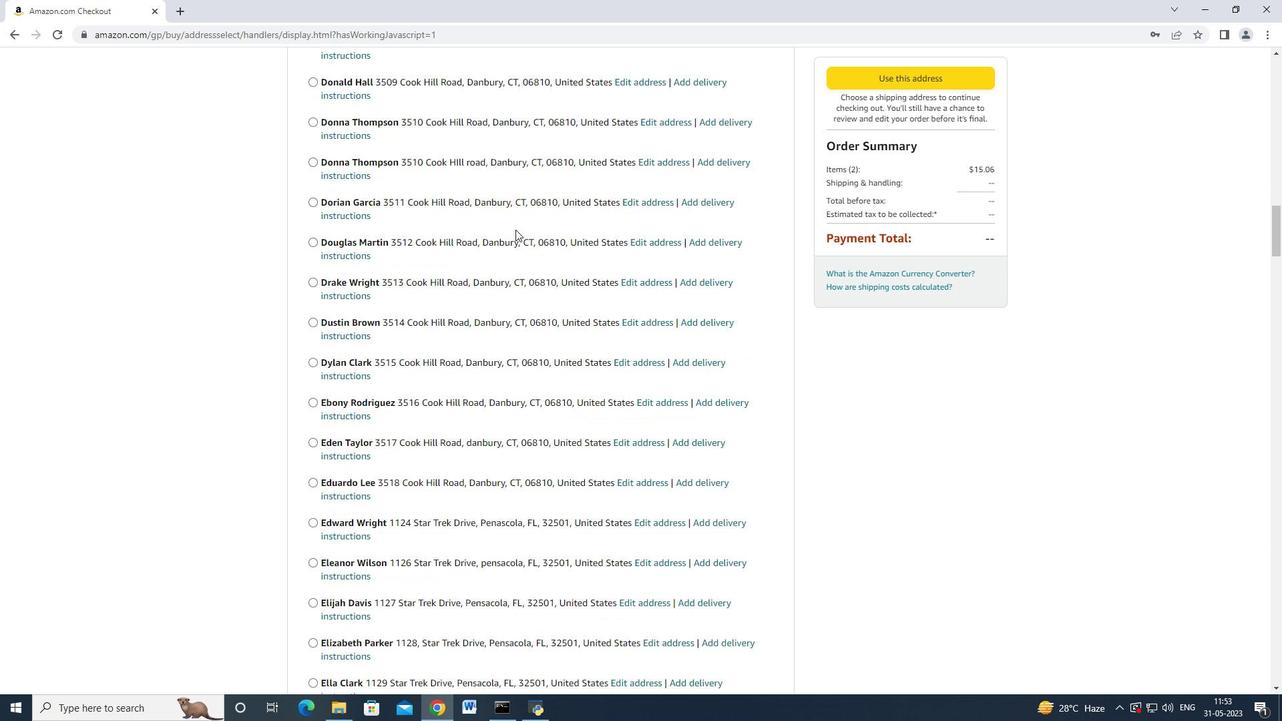 
Action: Mouse scrolled (514, 230) with delta (0, 0)
Screenshot: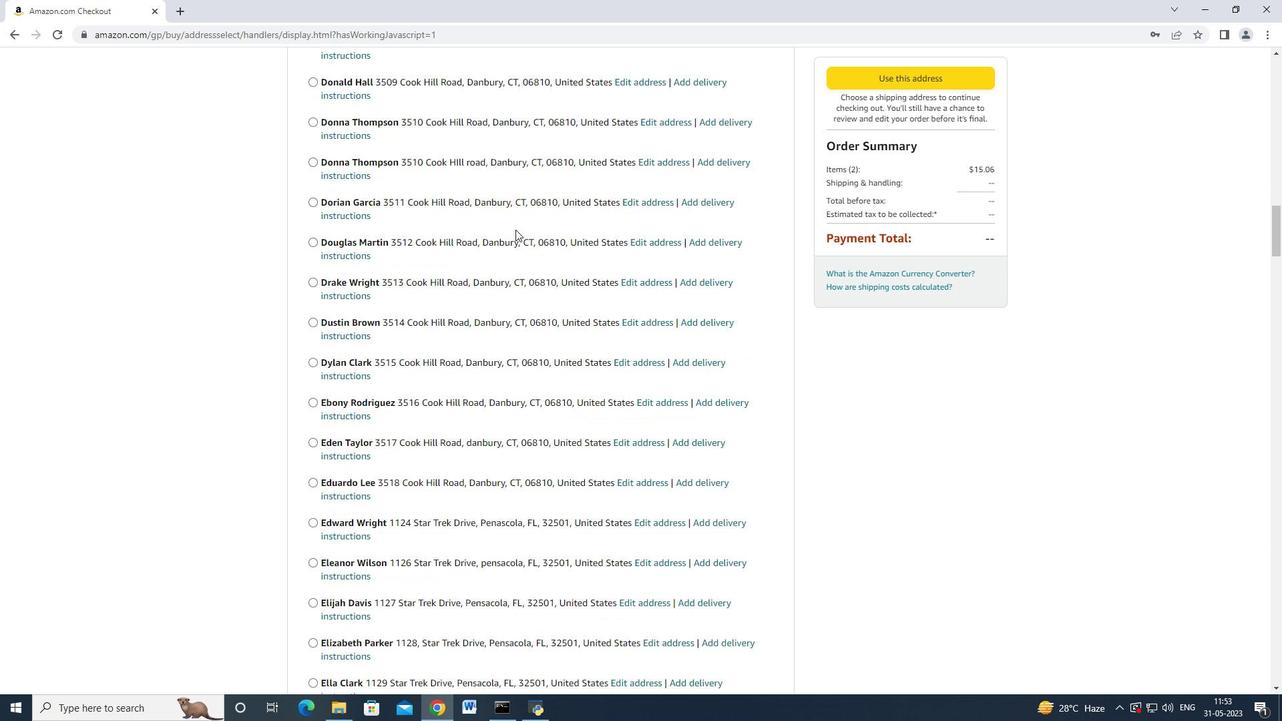 
Action: Mouse scrolled (514, 230) with delta (0, 0)
Screenshot: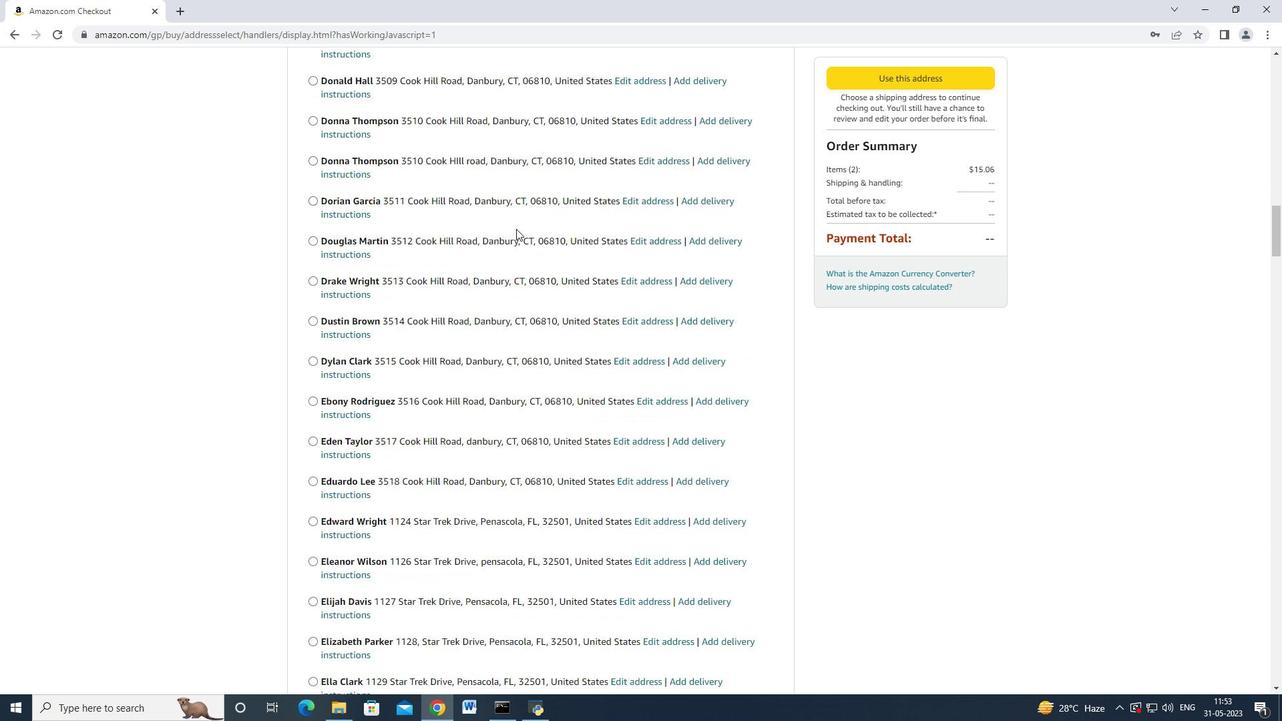 
Action: Mouse scrolled (514, 230) with delta (0, 0)
Screenshot: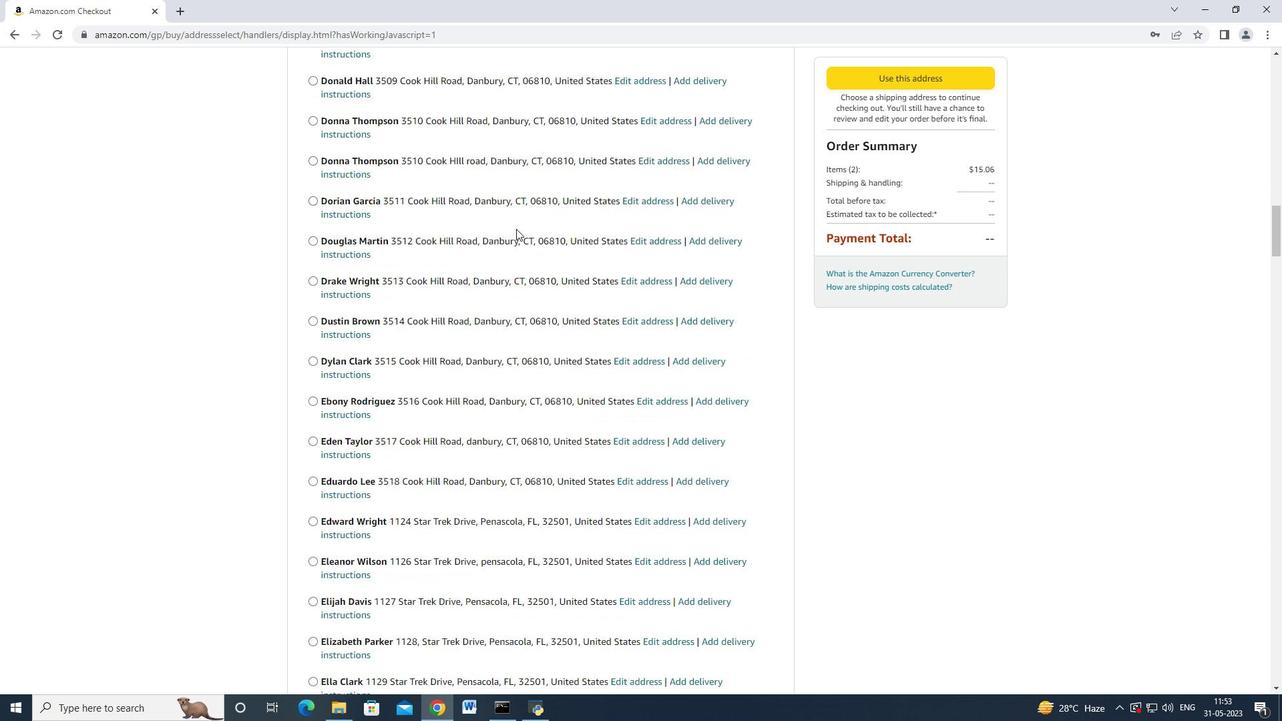 
Action: Mouse scrolled (514, 230) with delta (0, 0)
Screenshot: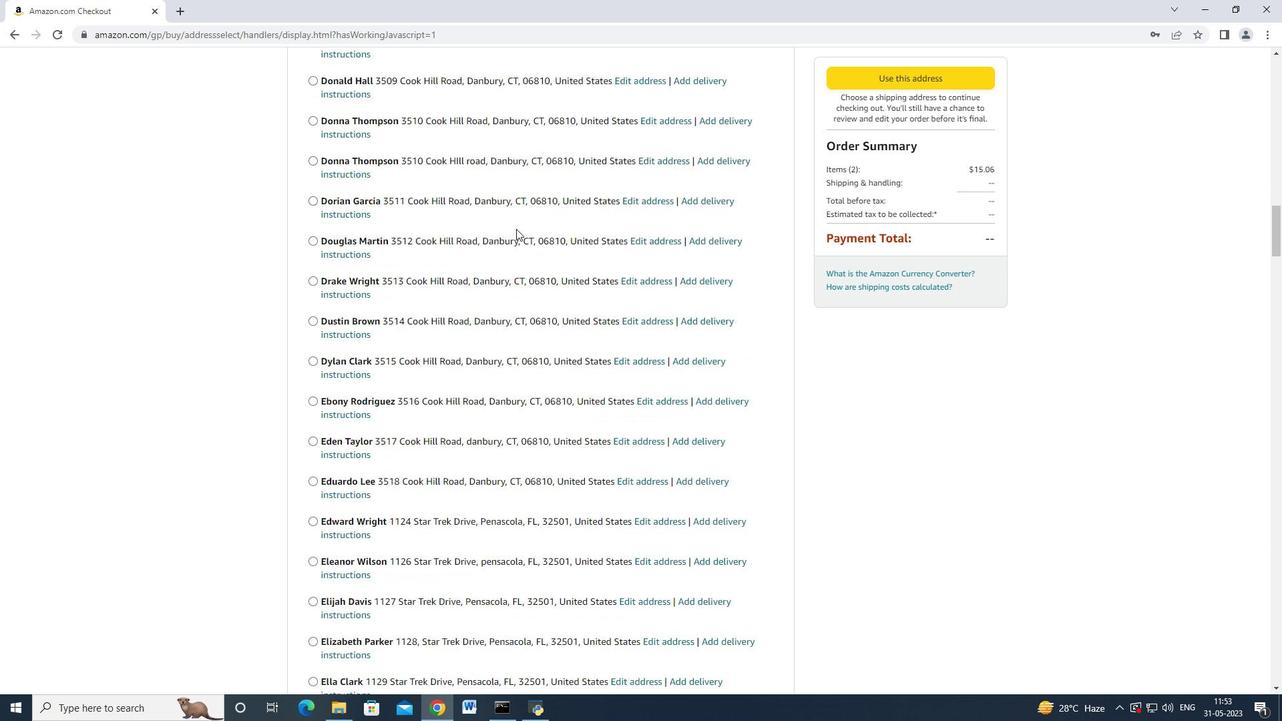 
Action: Mouse scrolled (514, 230) with delta (0, 0)
Screenshot: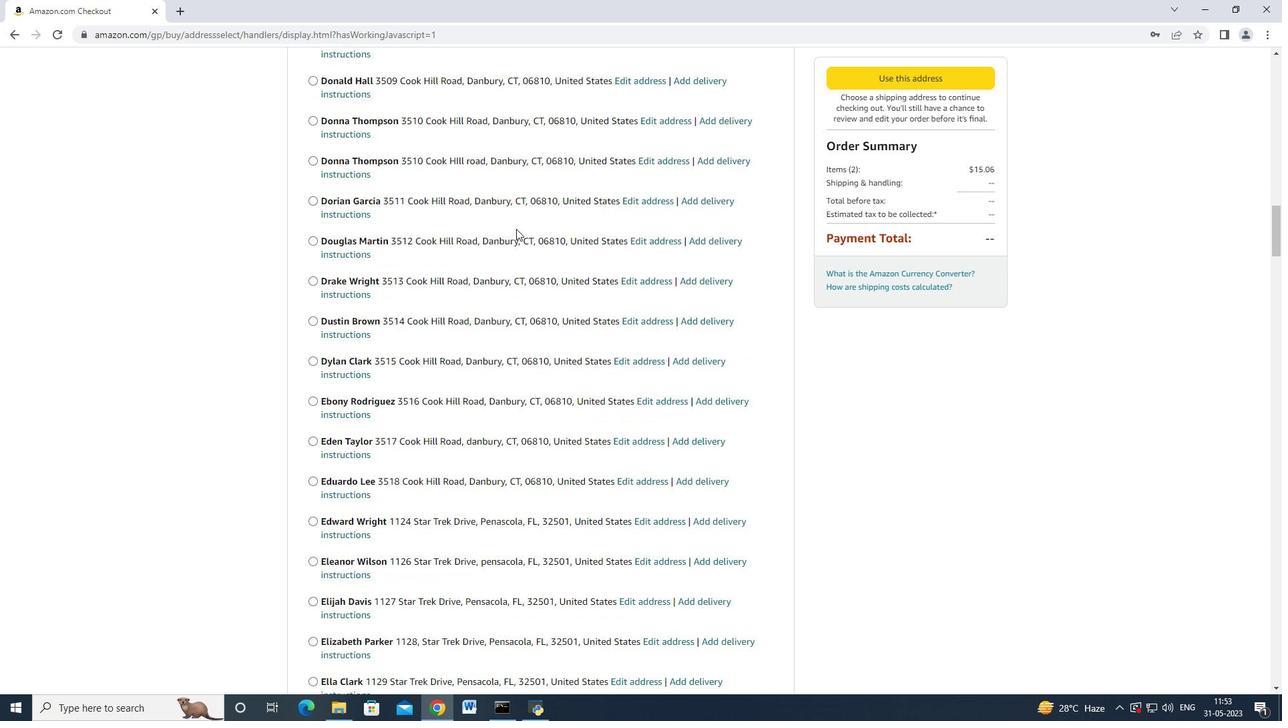 
Action: Mouse scrolled (514, 230) with delta (0, 0)
Screenshot: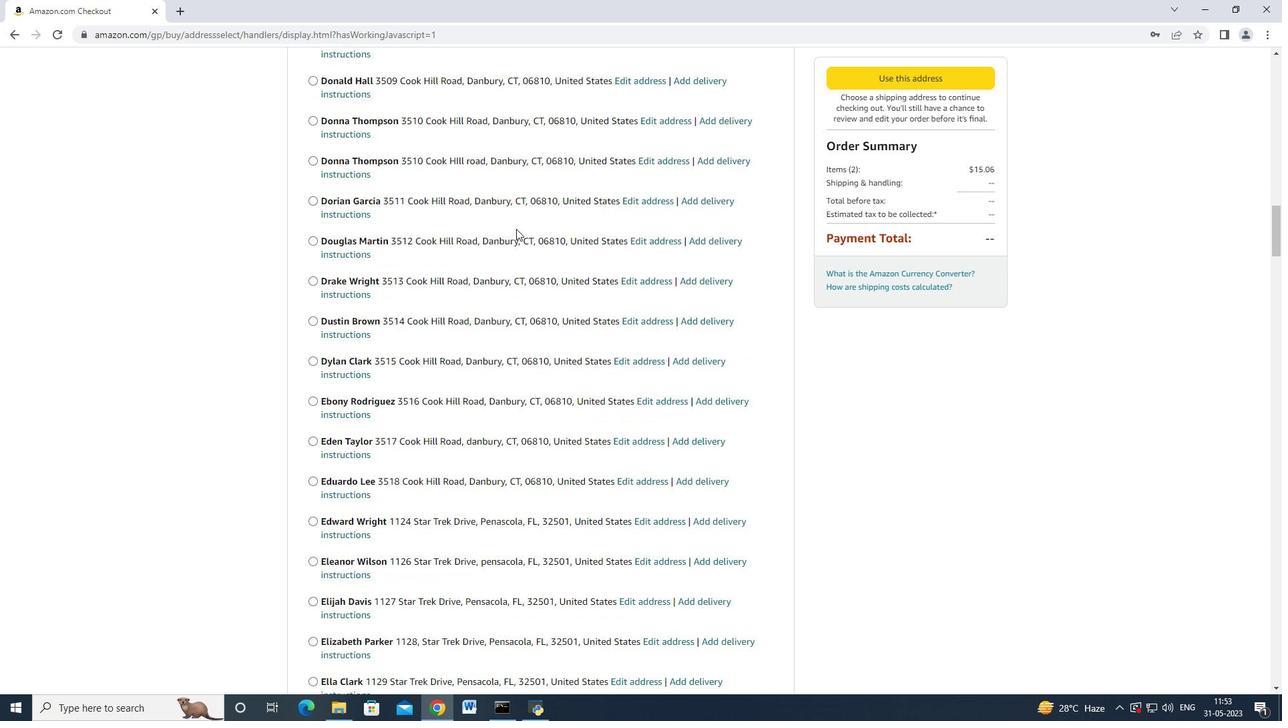 
Action: Mouse scrolled (514, 230) with delta (0, 0)
Screenshot: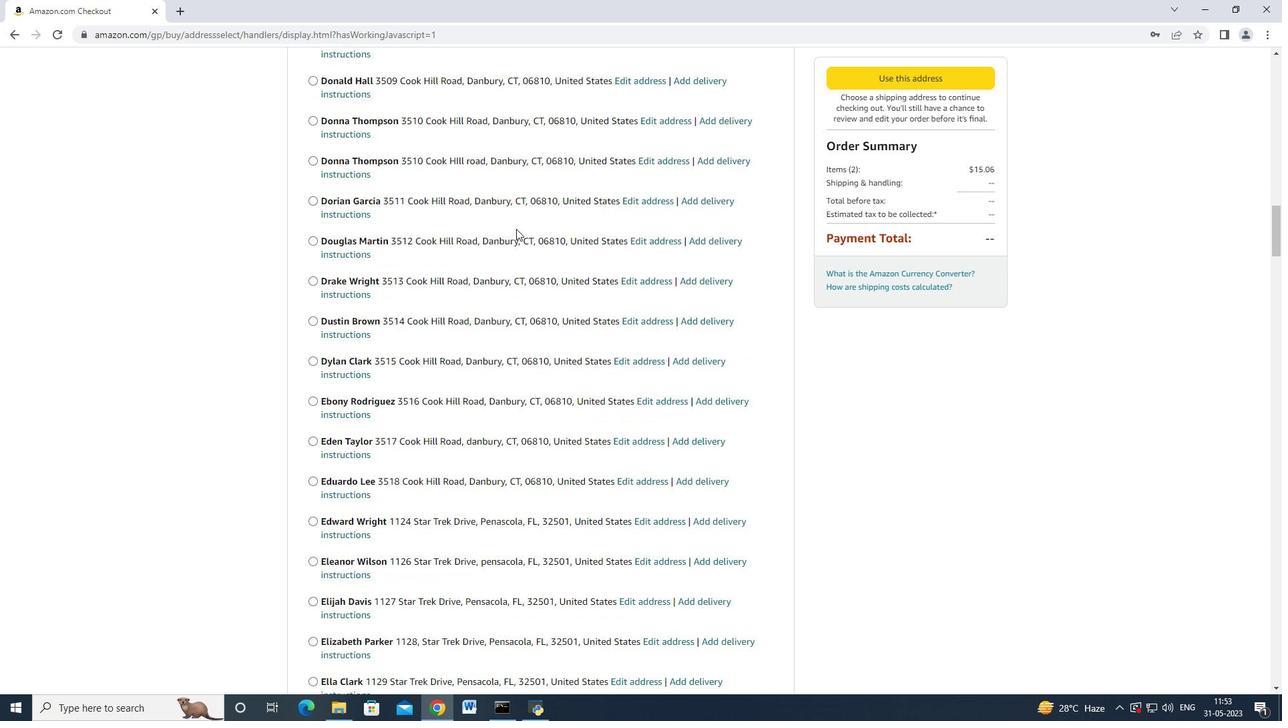 
Action: Mouse scrolled (514, 230) with delta (0, 0)
Screenshot: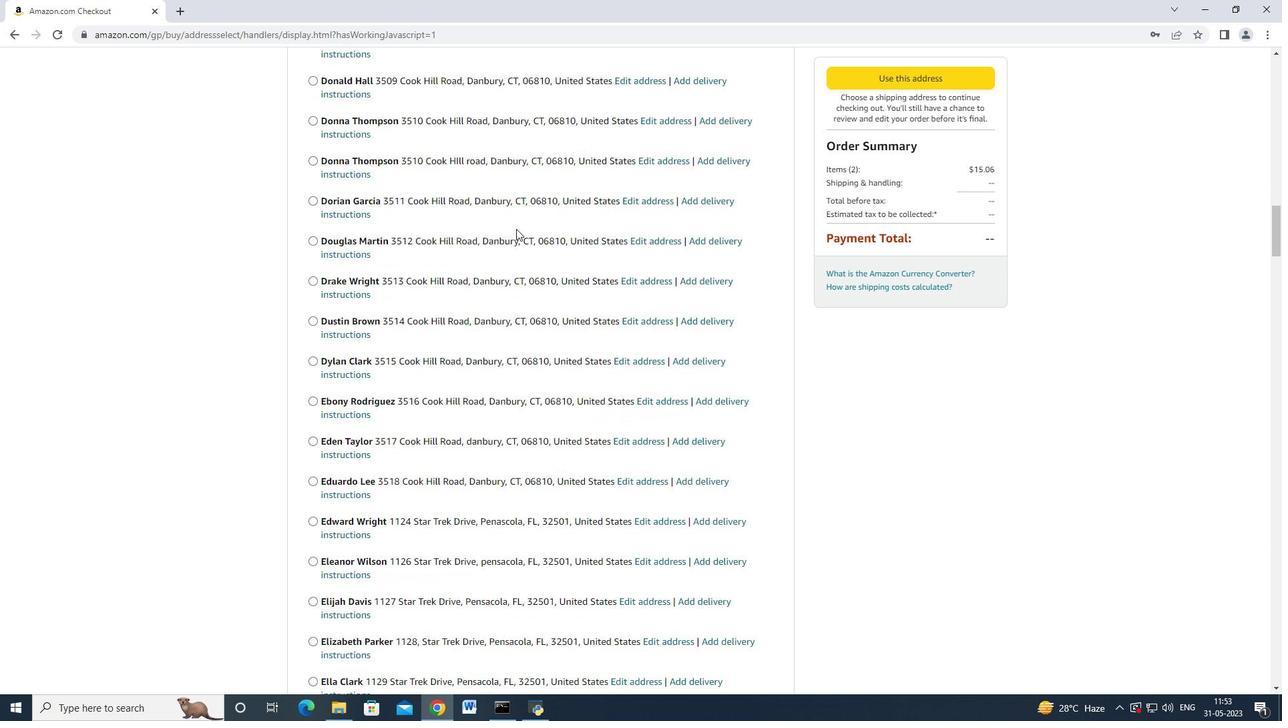 
Action: Mouse moved to (514, 233)
Screenshot: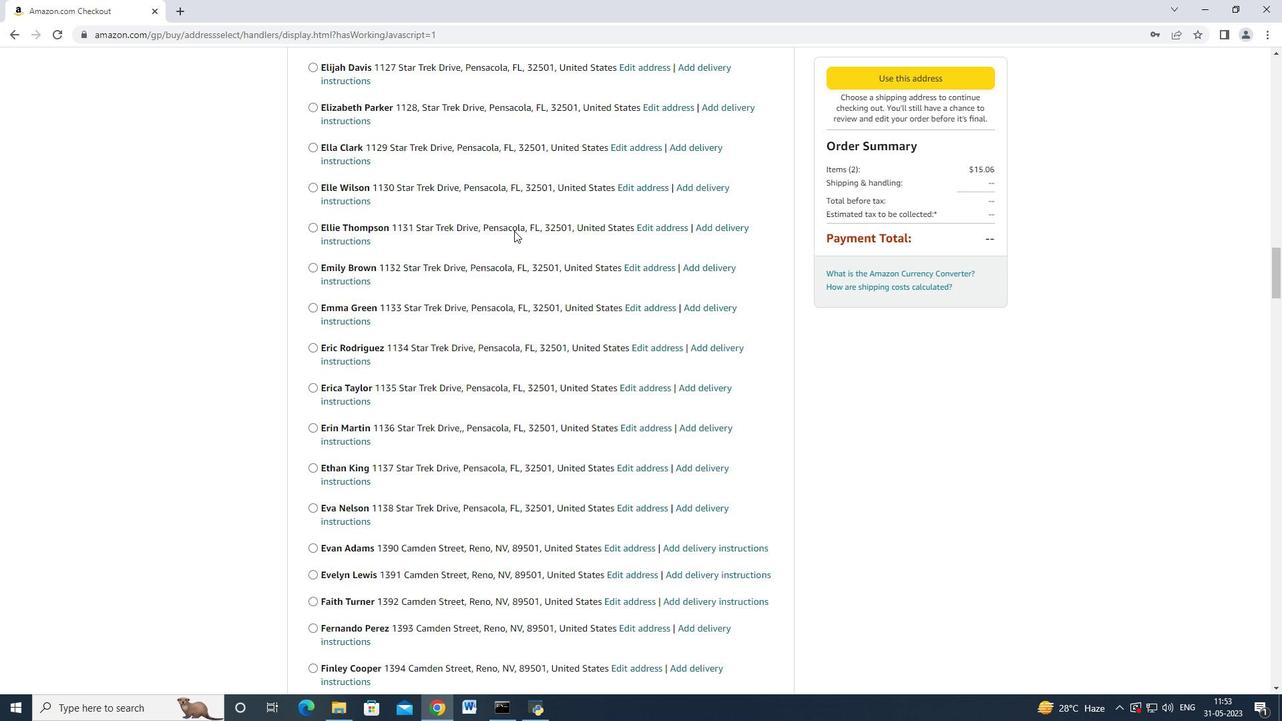 
Action: Mouse scrolled (514, 231) with delta (0, 0)
Screenshot: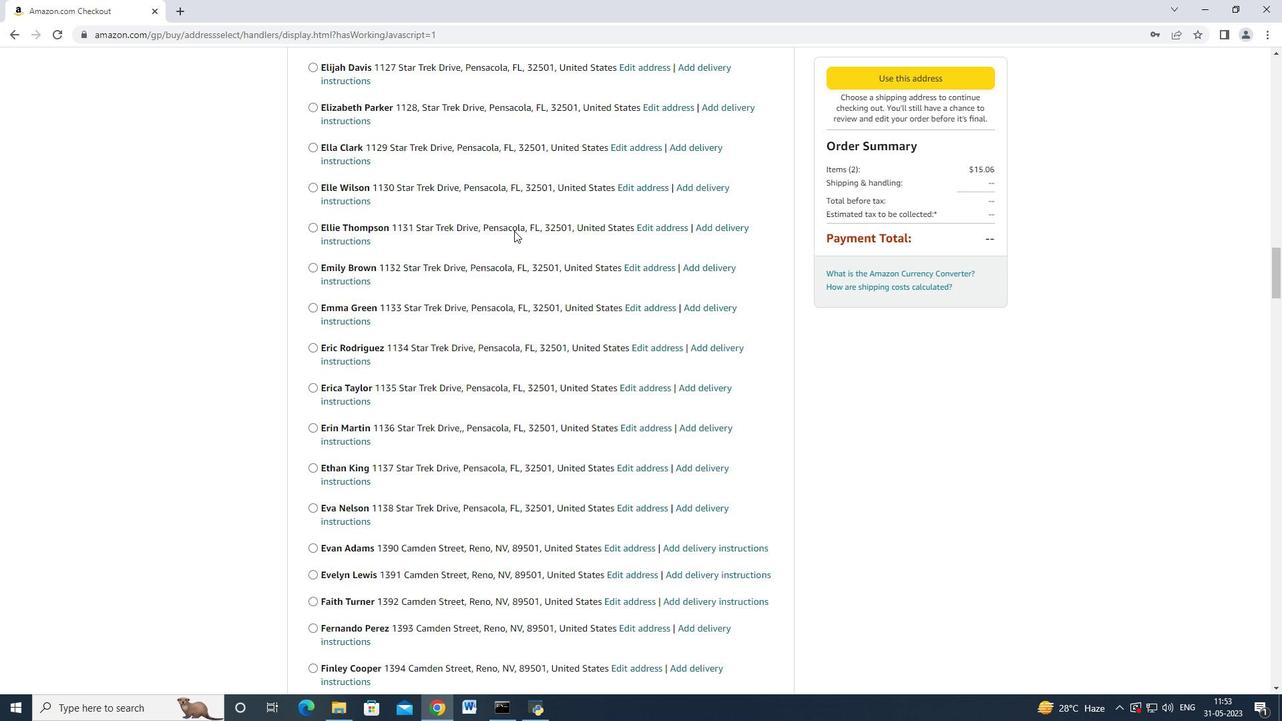 
Action: Mouse scrolled (514, 232) with delta (0, 0)
Screenshot: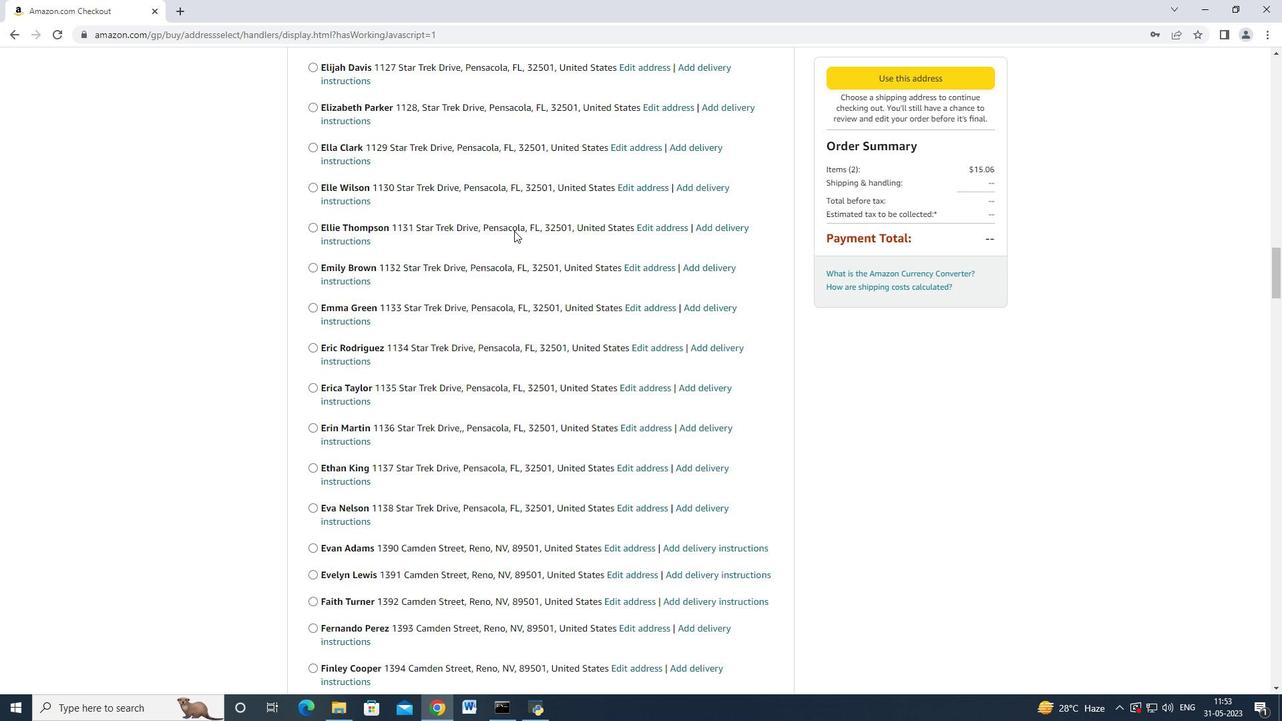 
Action: Mouse scrolled (514, 232) with delta (0, 0)
Screenshot: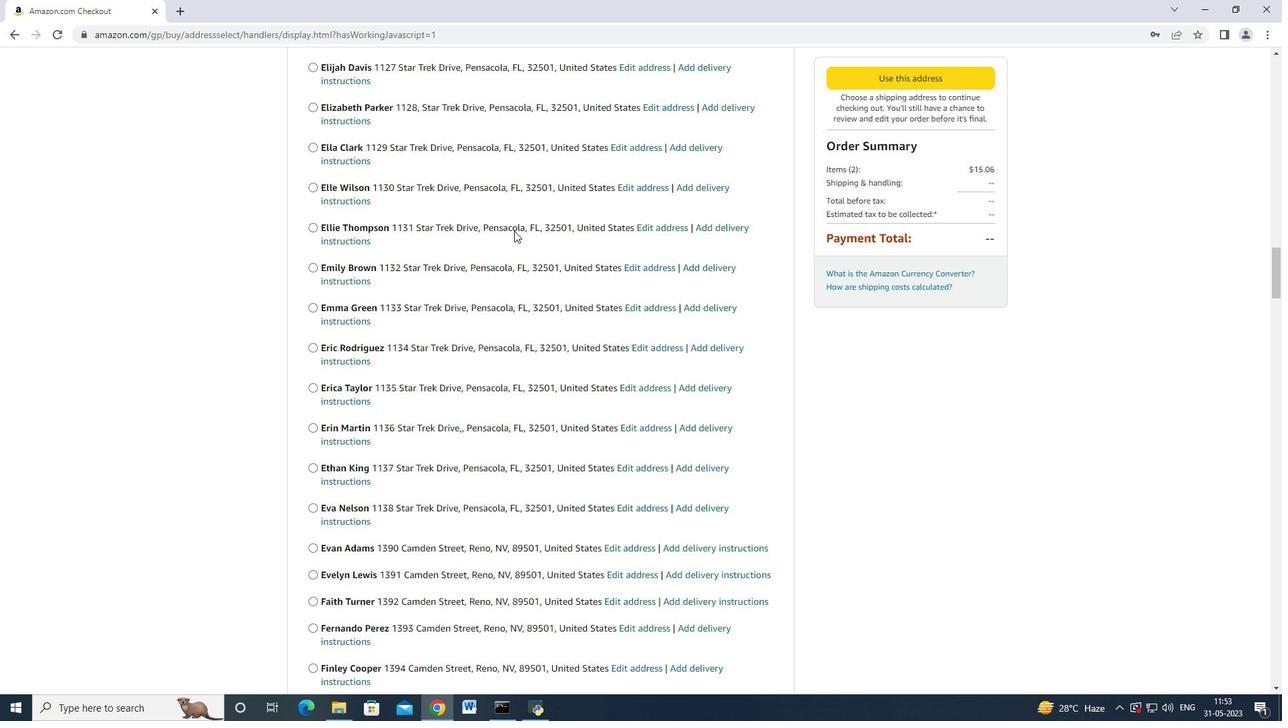 
Action: Mouse scrolled (514, 232) with delta (0, 0)
Screenshot: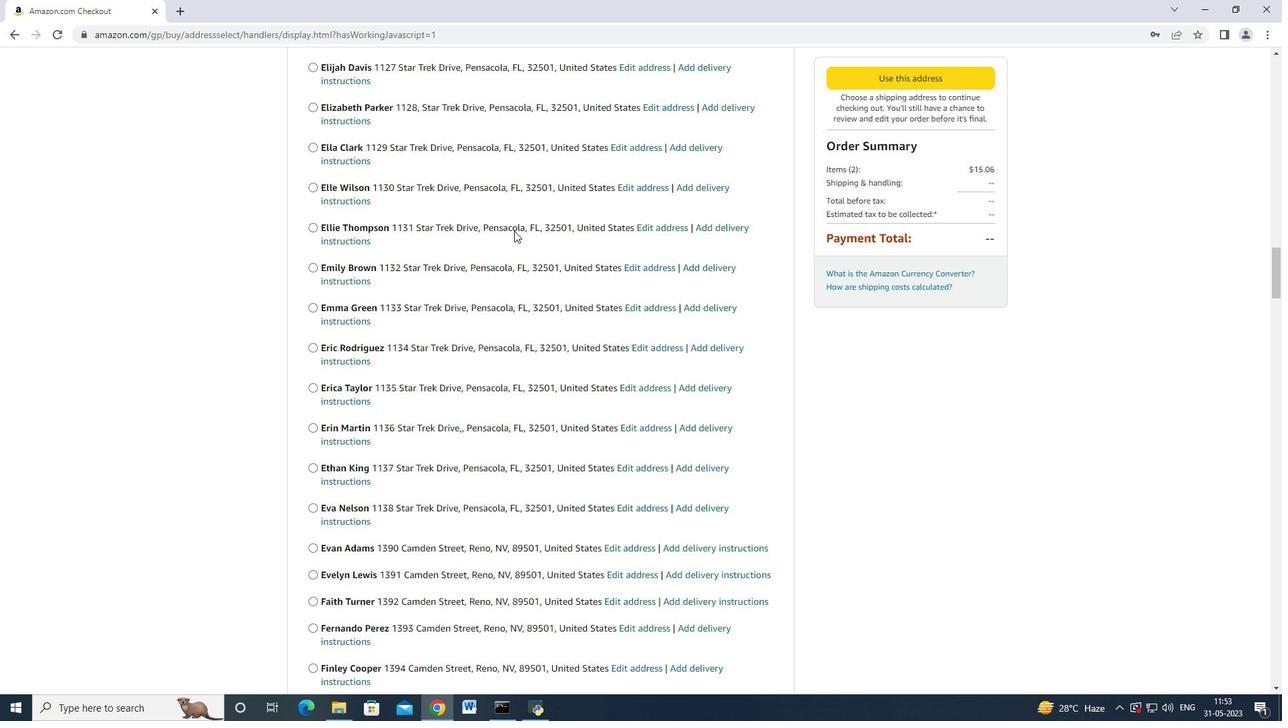 
Action: Mouse scrolled (514, 232) with delta (0, 0)
Screenshot: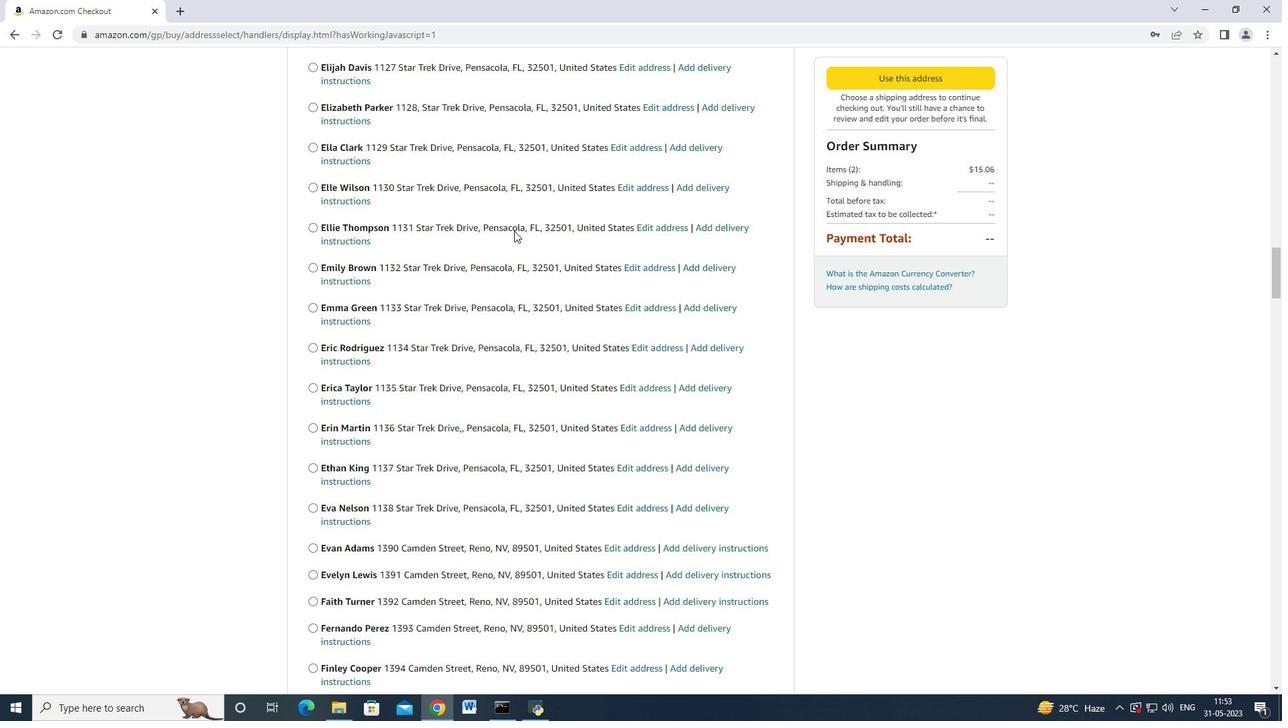 
Action: Mouse scrolled (514, 232) with delta (0, 0)
Screenshot: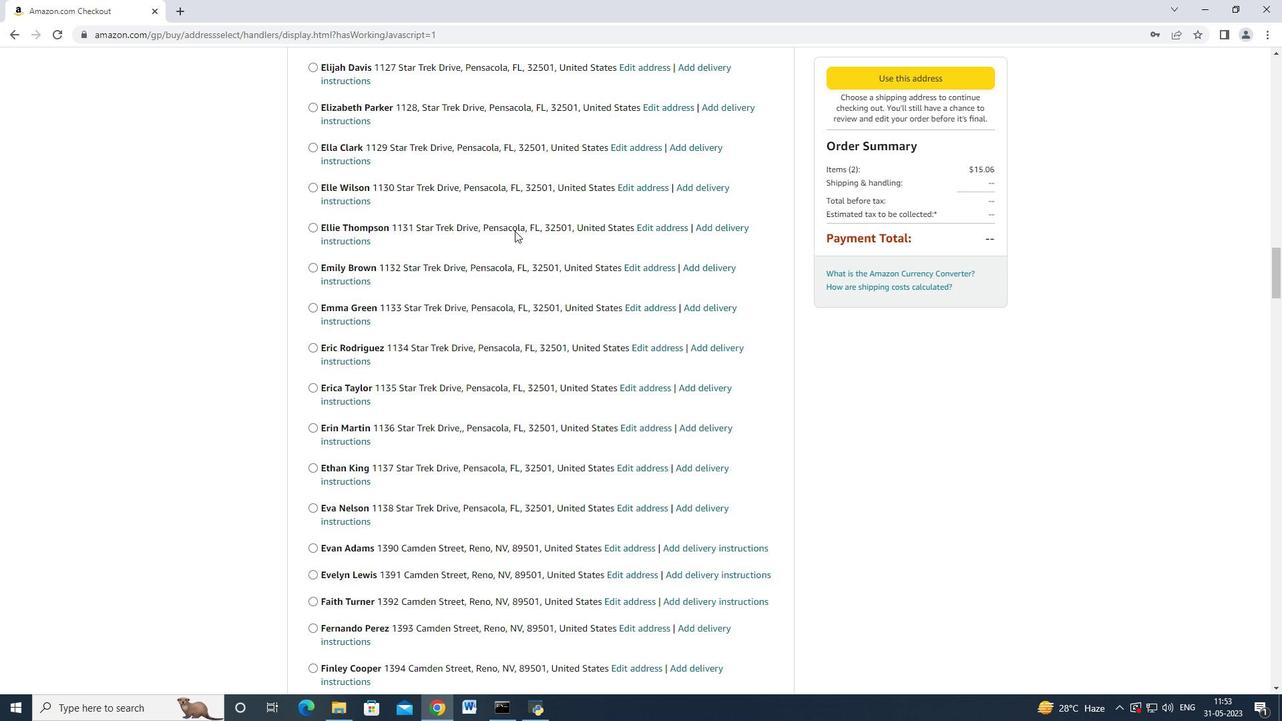 
Action: Mouse scrolled (514, 232) with delta (0, 0)
Screenshot: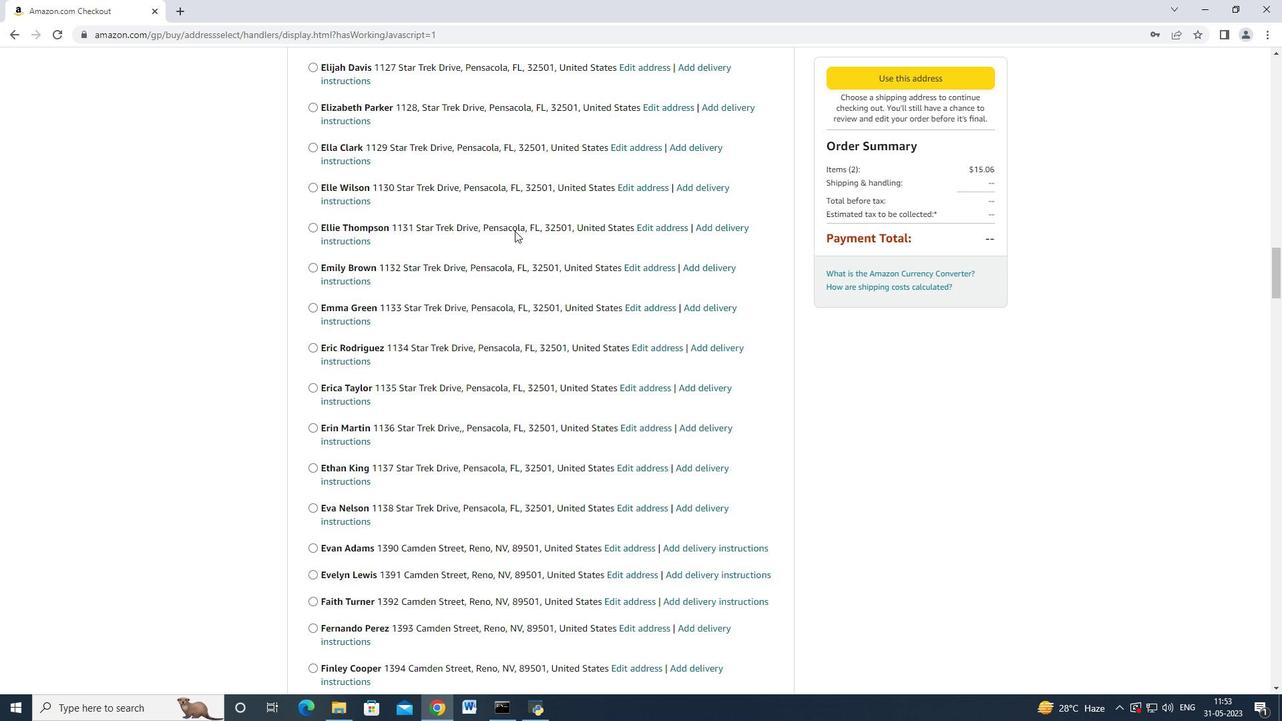 
Action: Mouse moved to (515, 233)
Screenshot: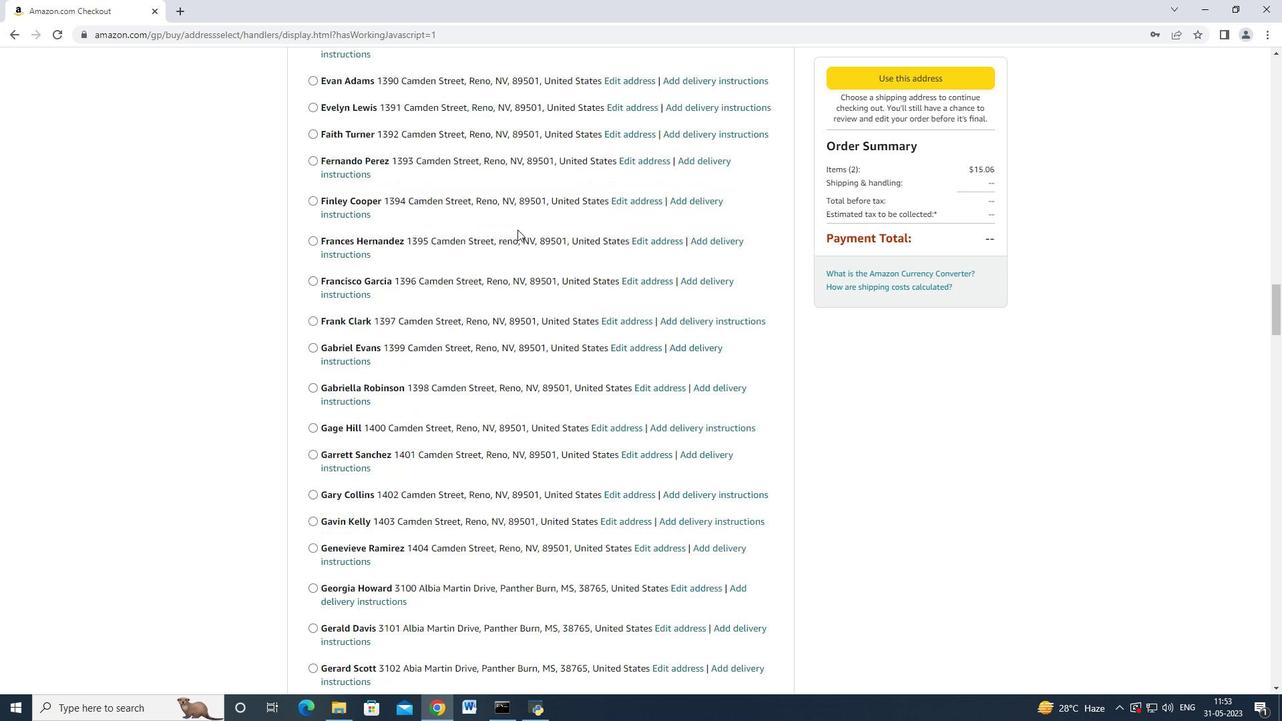 
Action: Mouse scrolled (515, 232) with delta (0, 0)
Screenshot: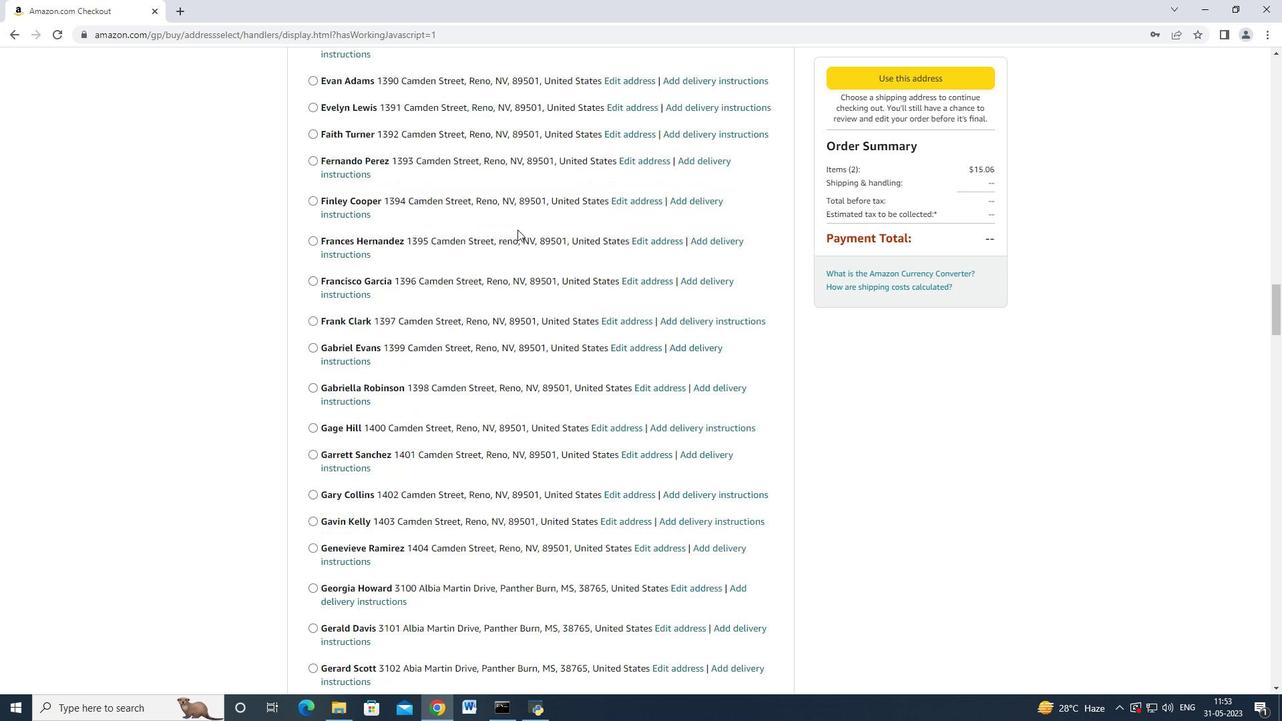 
Action: Mouse moved to (514, 233)
Screenshot: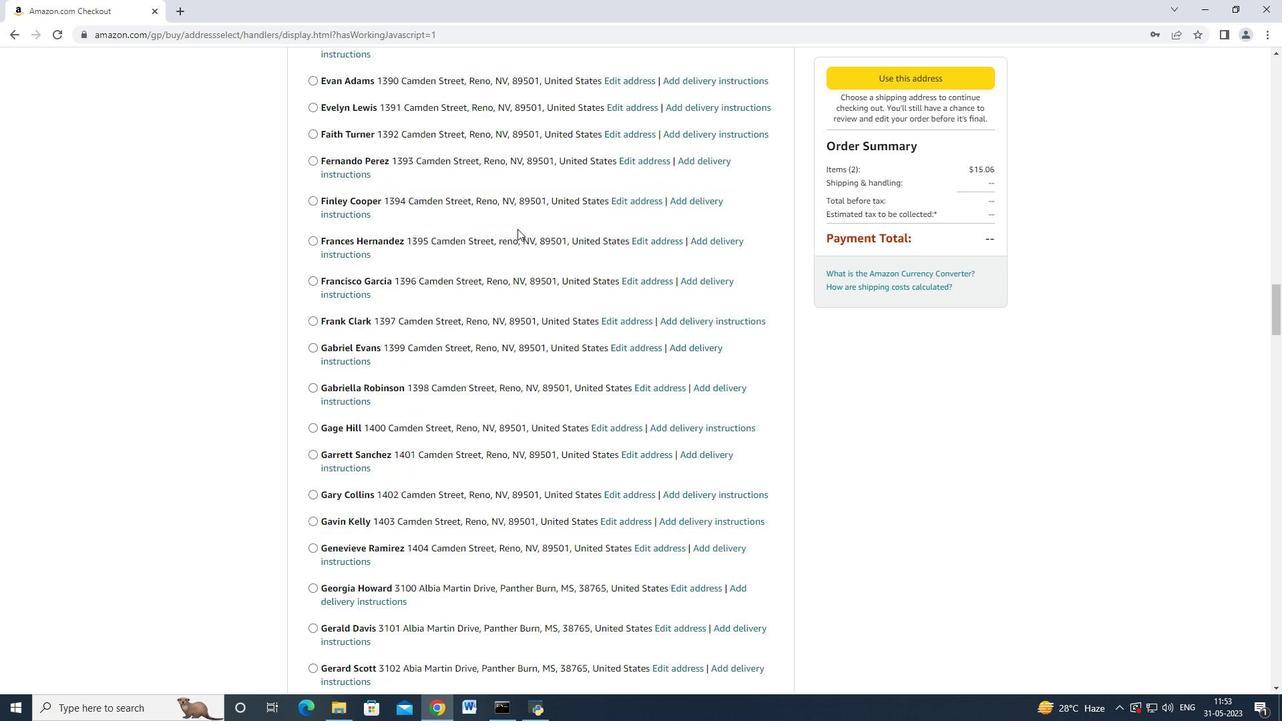 
Action: Mouse scrolled (514, 233) with delta (0, 0)
Screenshot: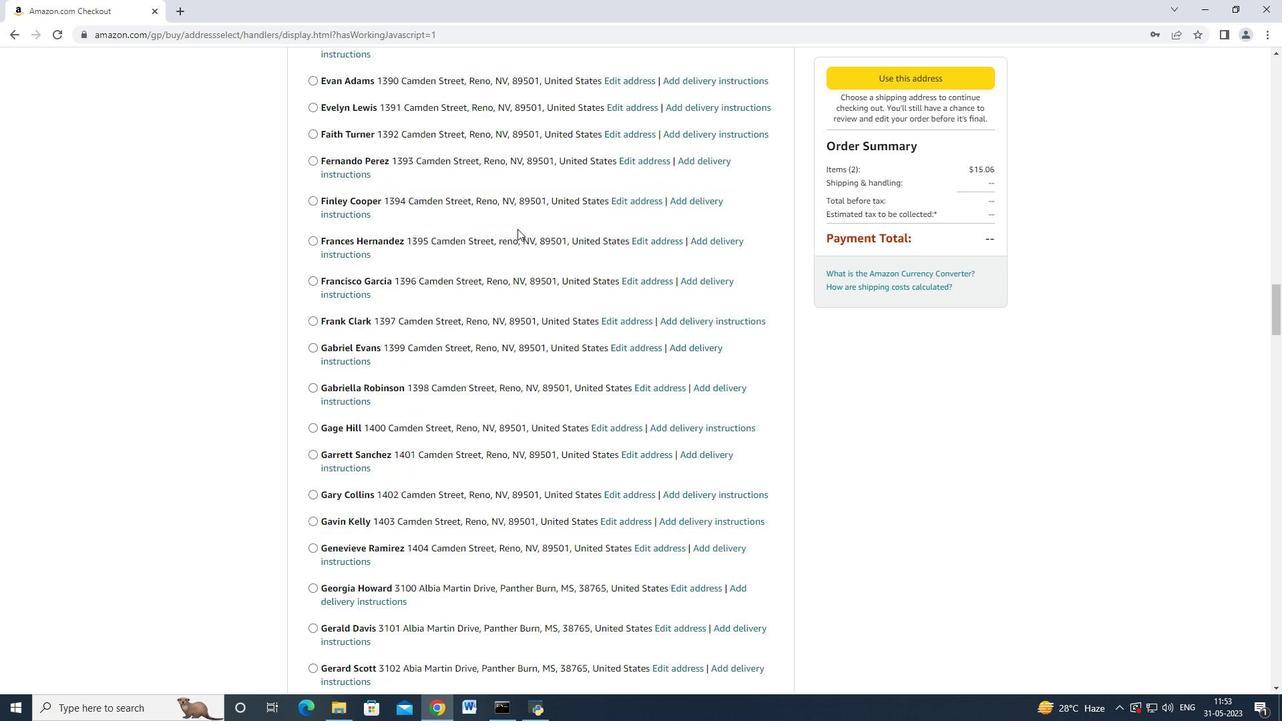 
Action: Mouse moved to (514, 234)
Screenshot: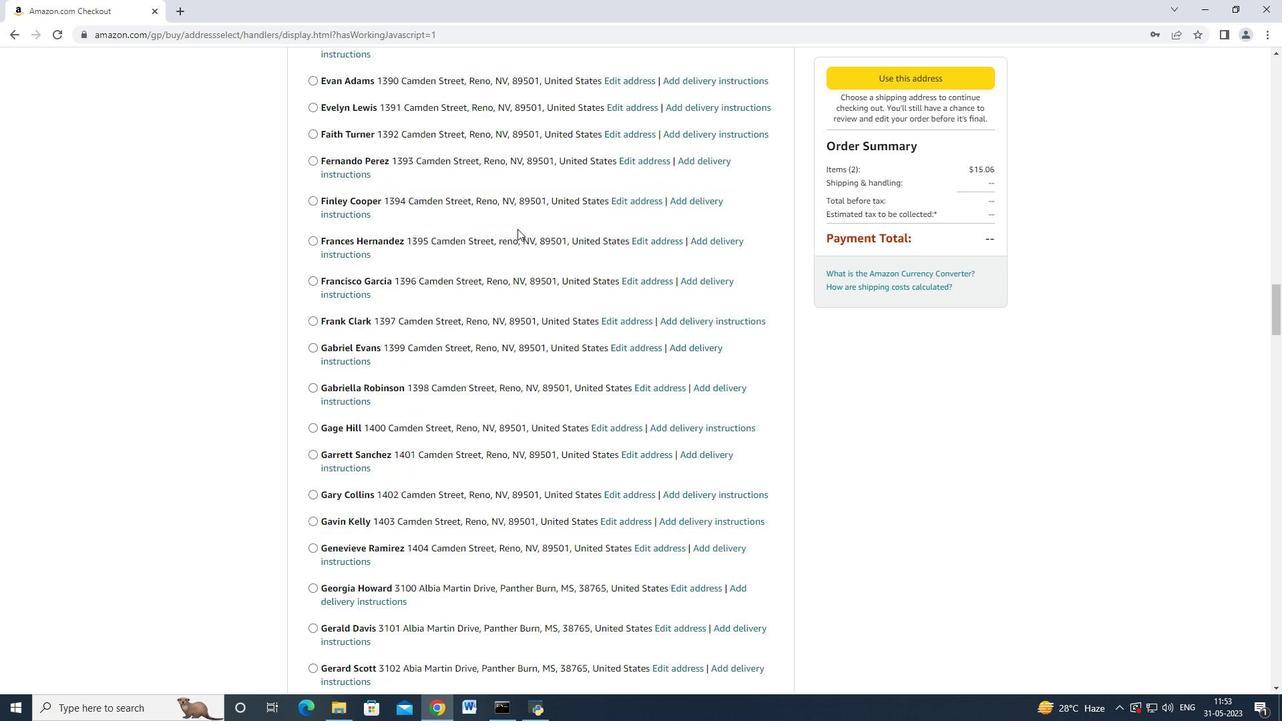 
Action: Mouse scrolled (514, 233) with delta (0, 0)
Screenshot: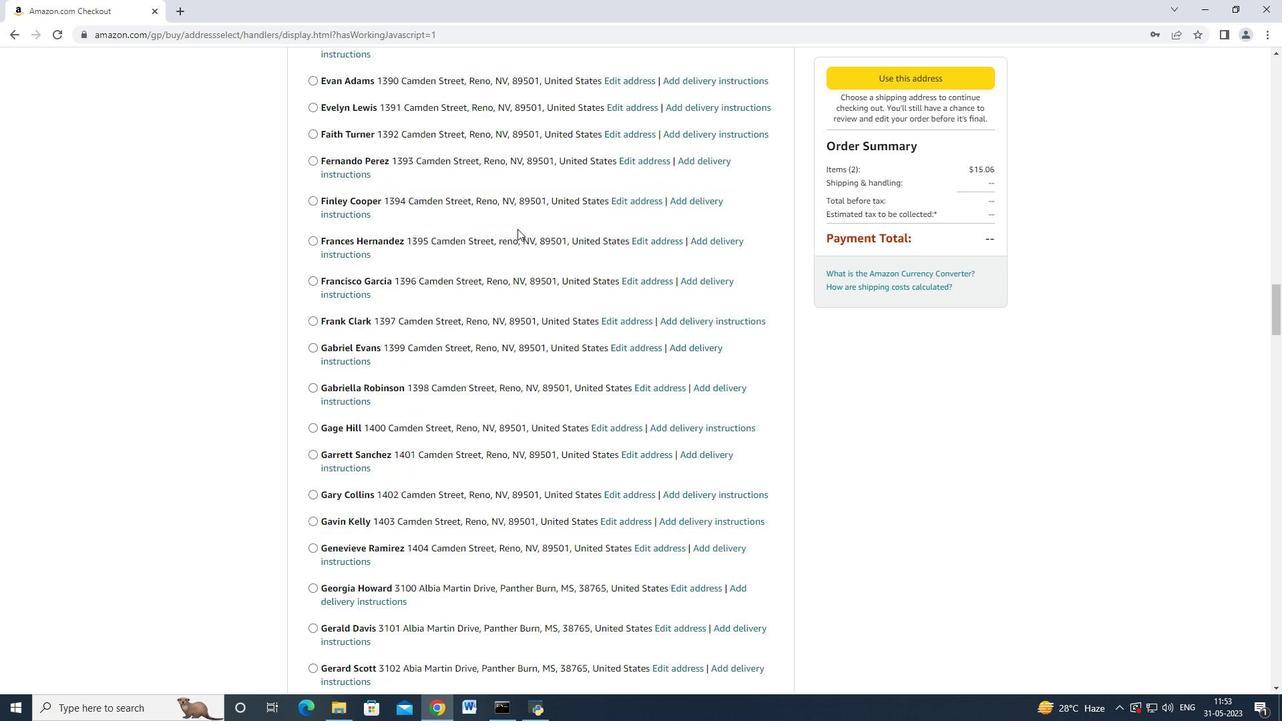 
Action: Mouse scrolled (514, 233) with delta (0, 0)
Screenshot: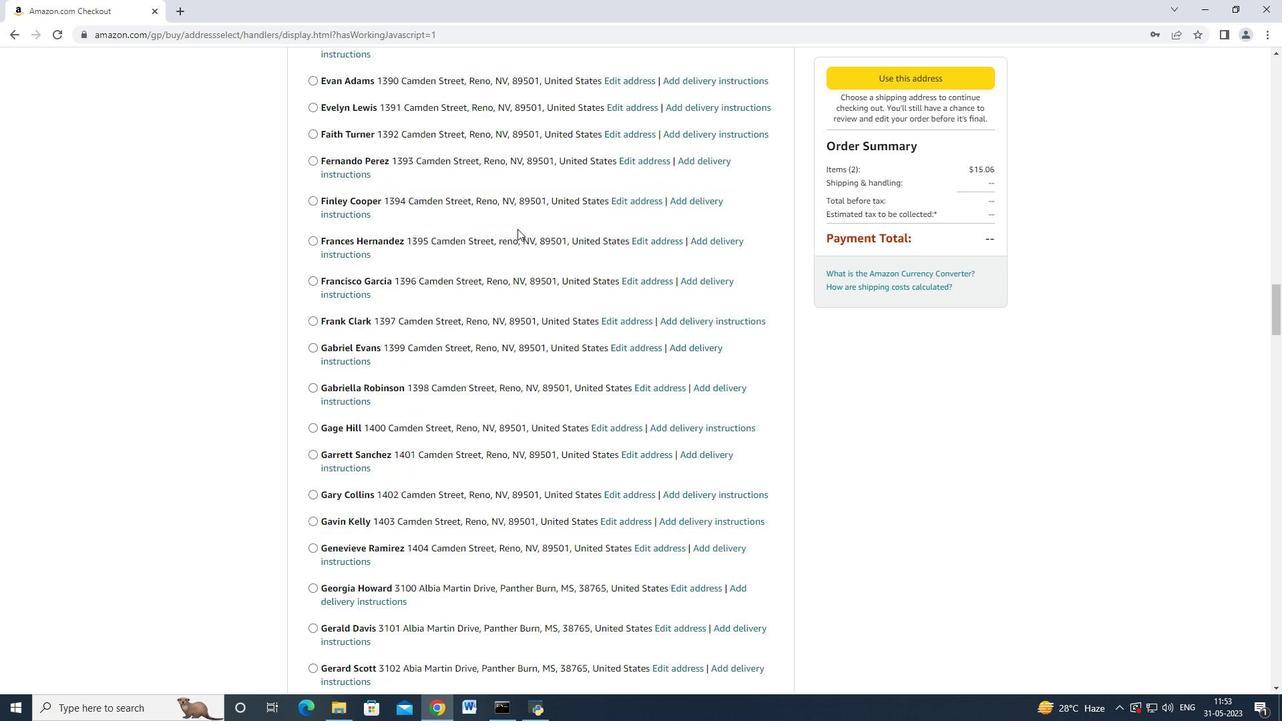 
Action: Mouse scrolled (514, 233) with delta (0, 0)
Screenshot: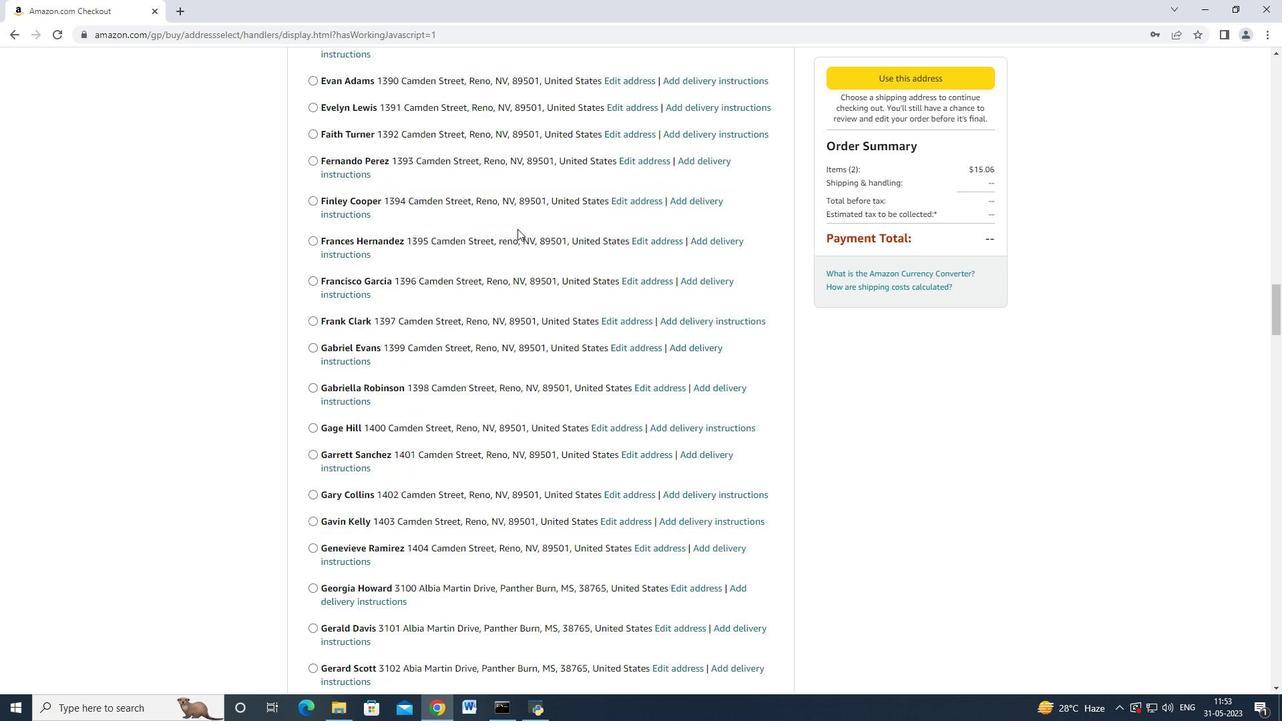 
Action: Mouse scrolled (514, 233) with delta (0, 0)
Screenshot: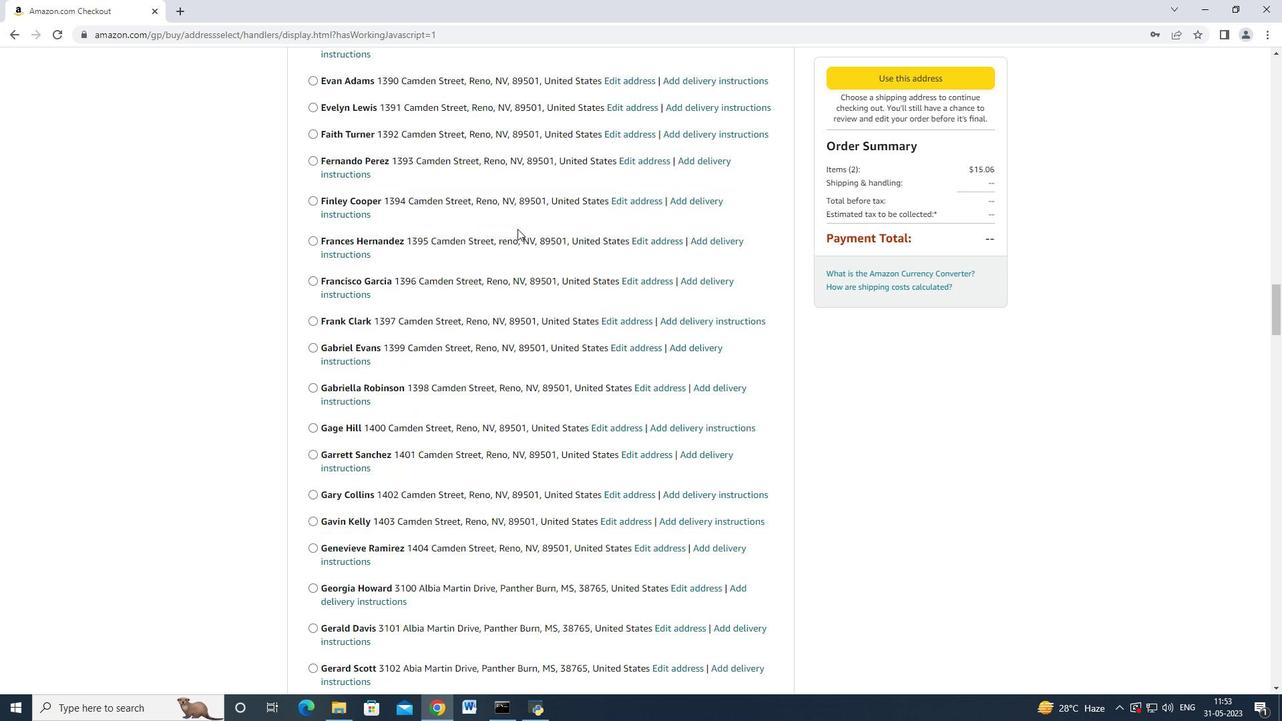 
Action: Mouse scrolled (514, 233) with delta (0, 0)
Screenshot: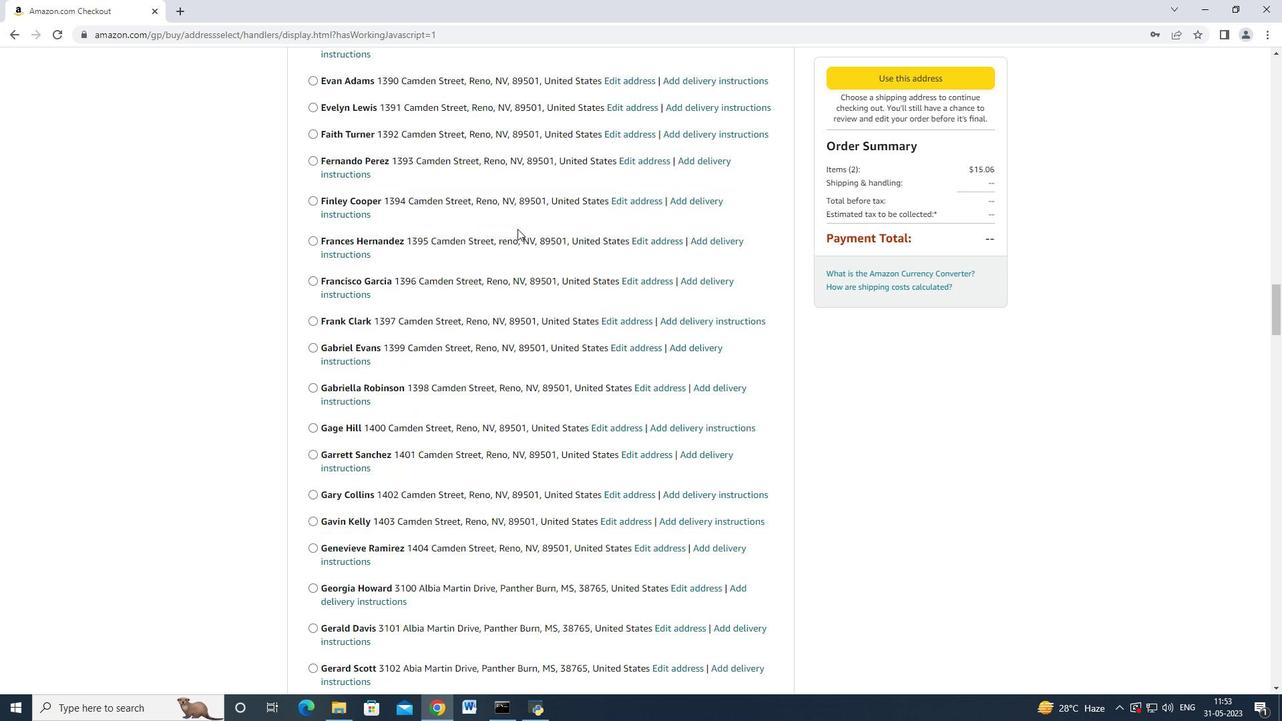 
Action: Mouse moved to (514, 234)
Screenshot: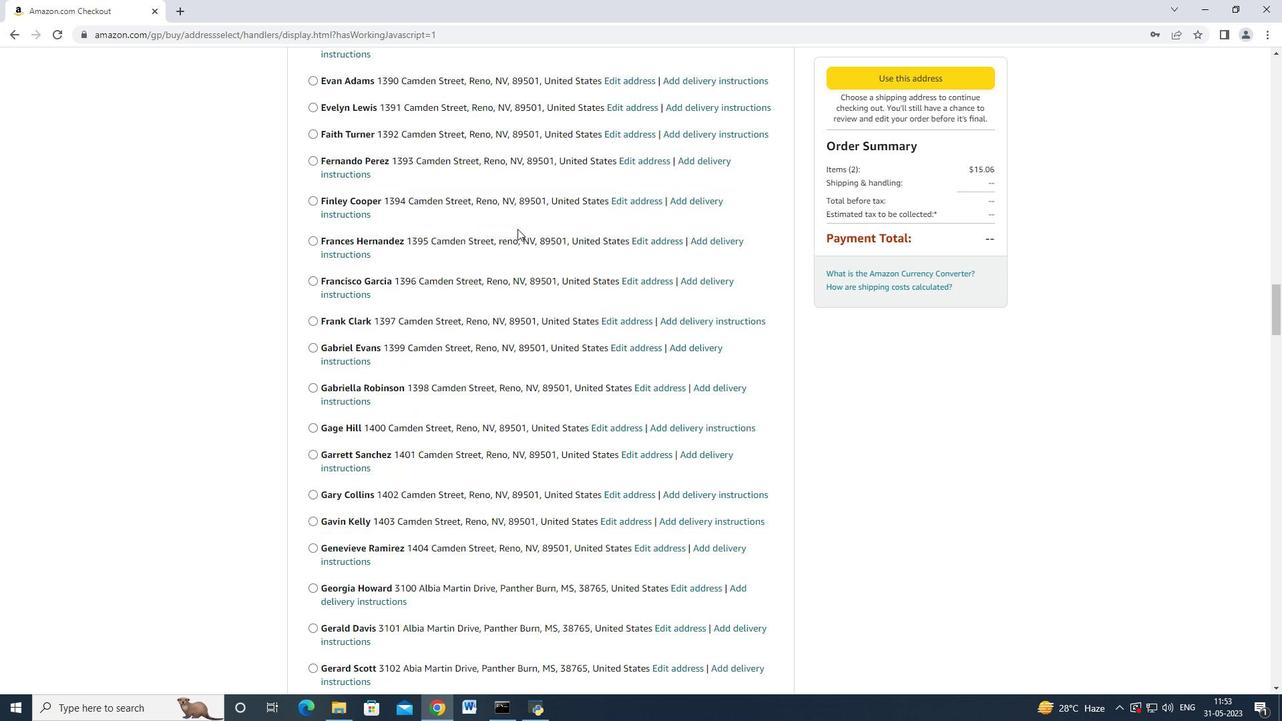 
Action: Mouse scrolled (514, 233) with delta (0, 0)
Screenshot: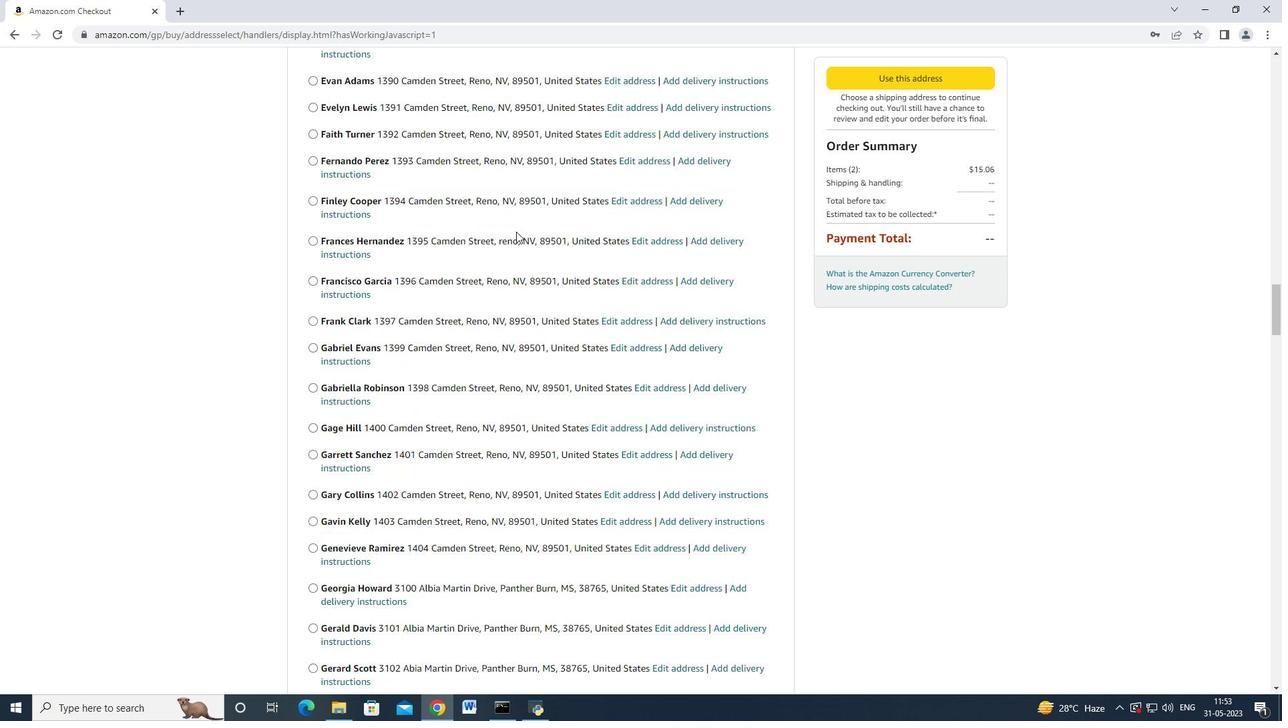 
Action: Mouse moved to (514, 232)
Screenshot: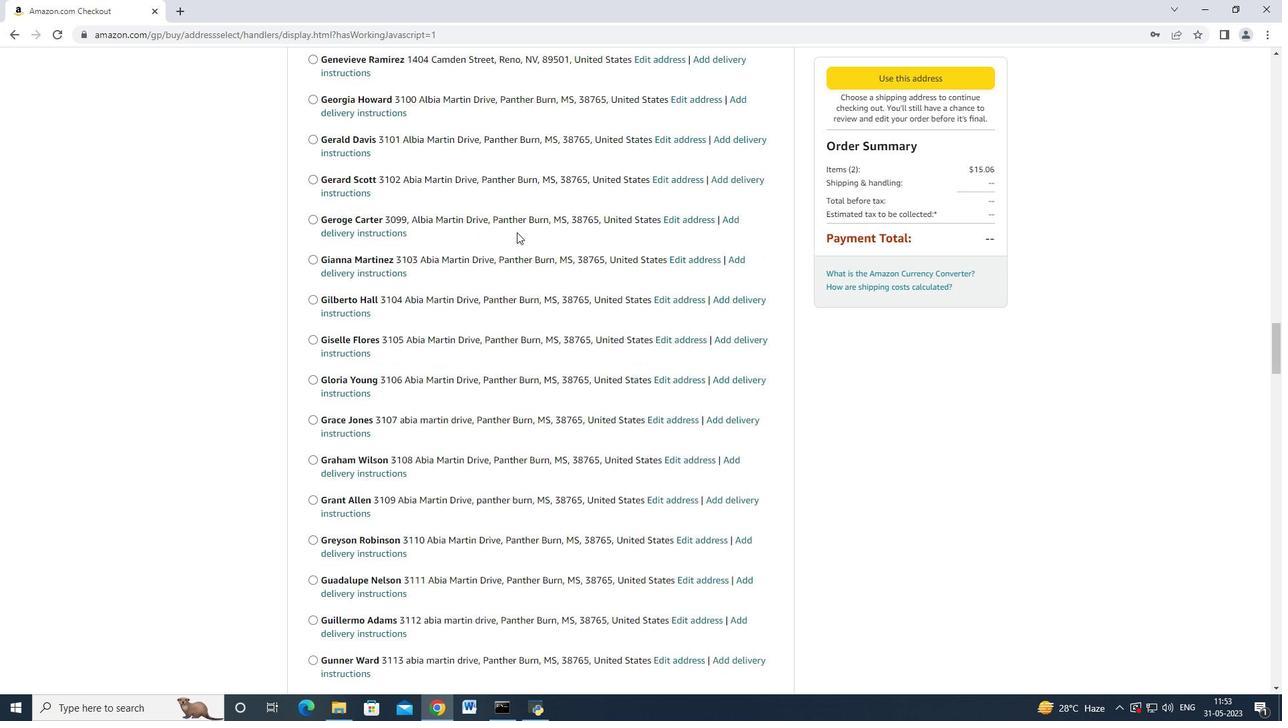 
Action: Mouse scrolled (514, 231) with delta (0, 0)
Screenshot: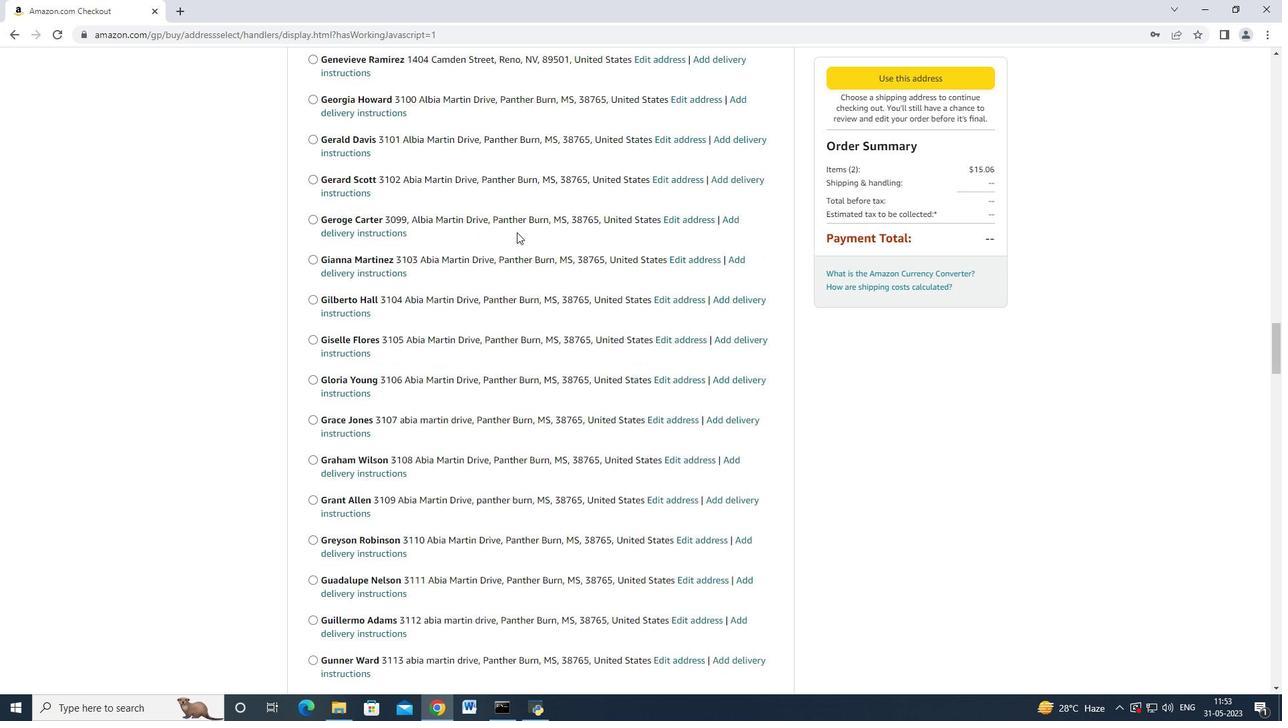 
Action: Mouse moved to (514, 232)
Screenshot: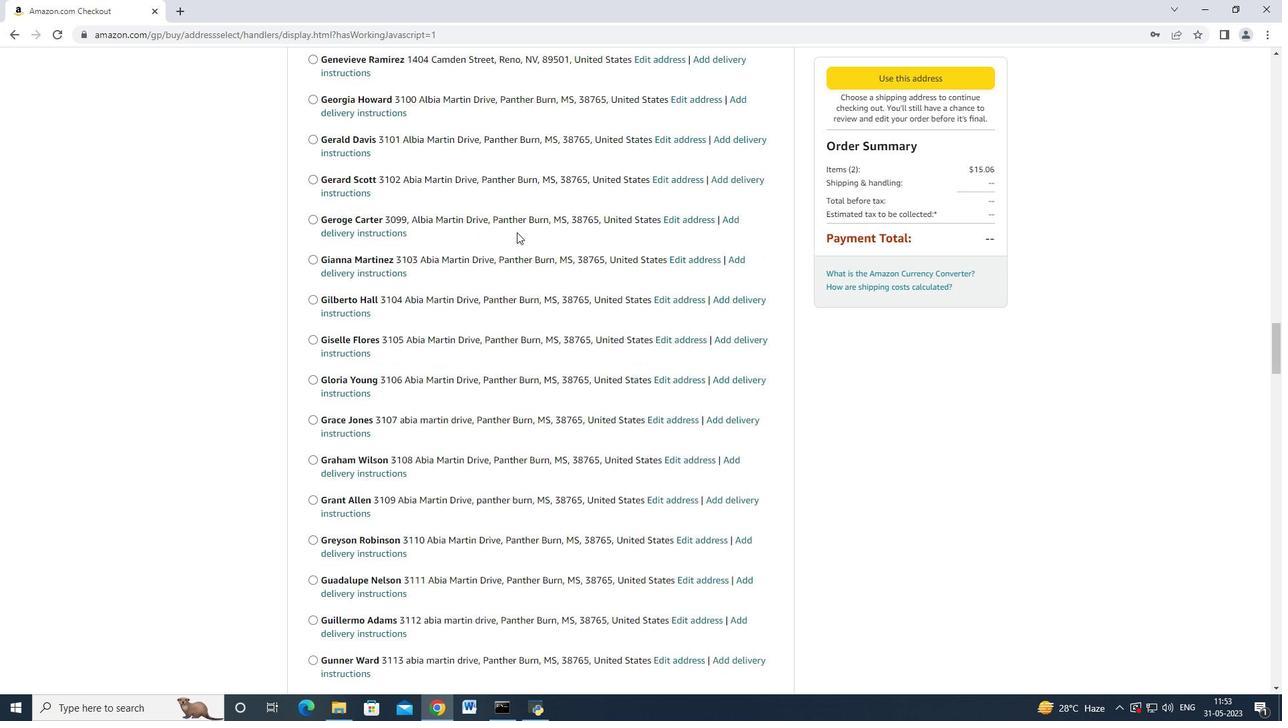 
Action: Mouse scrolled (514, 231) with delta (0, 0)
Screenshot: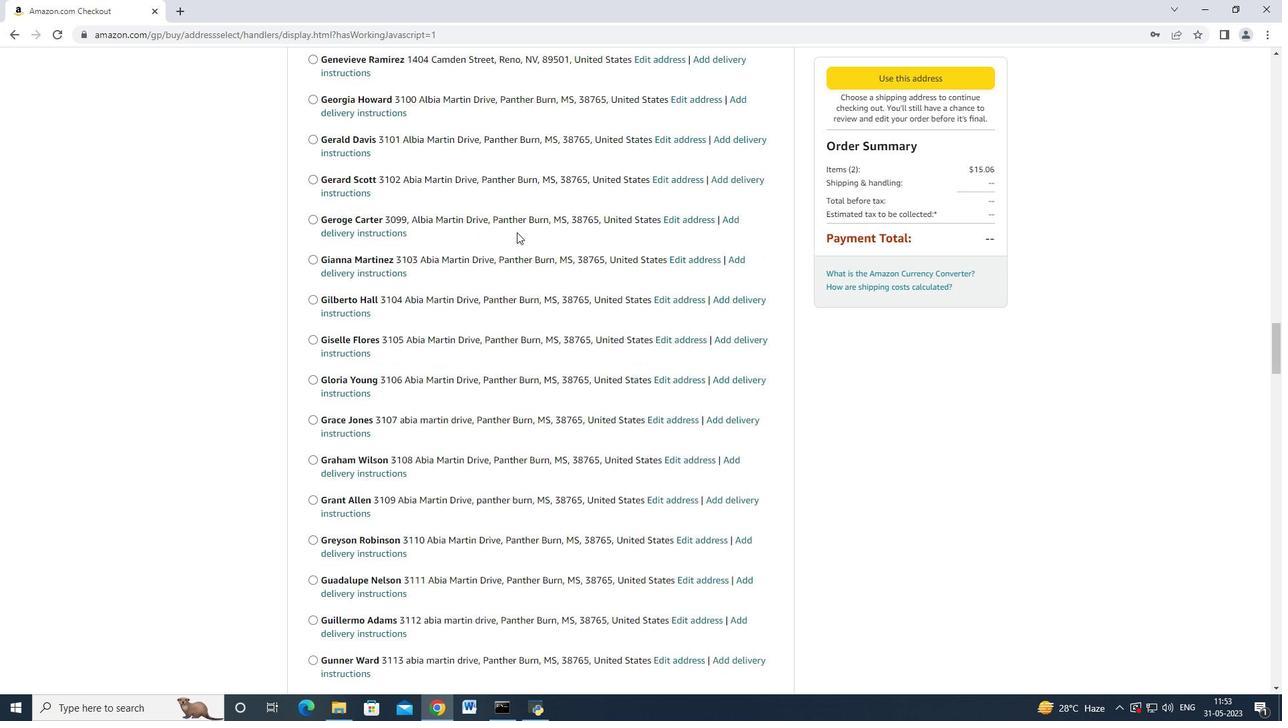 
Action: Mouse scrolled (514, 231) with delta (0, 0)
Screenshot: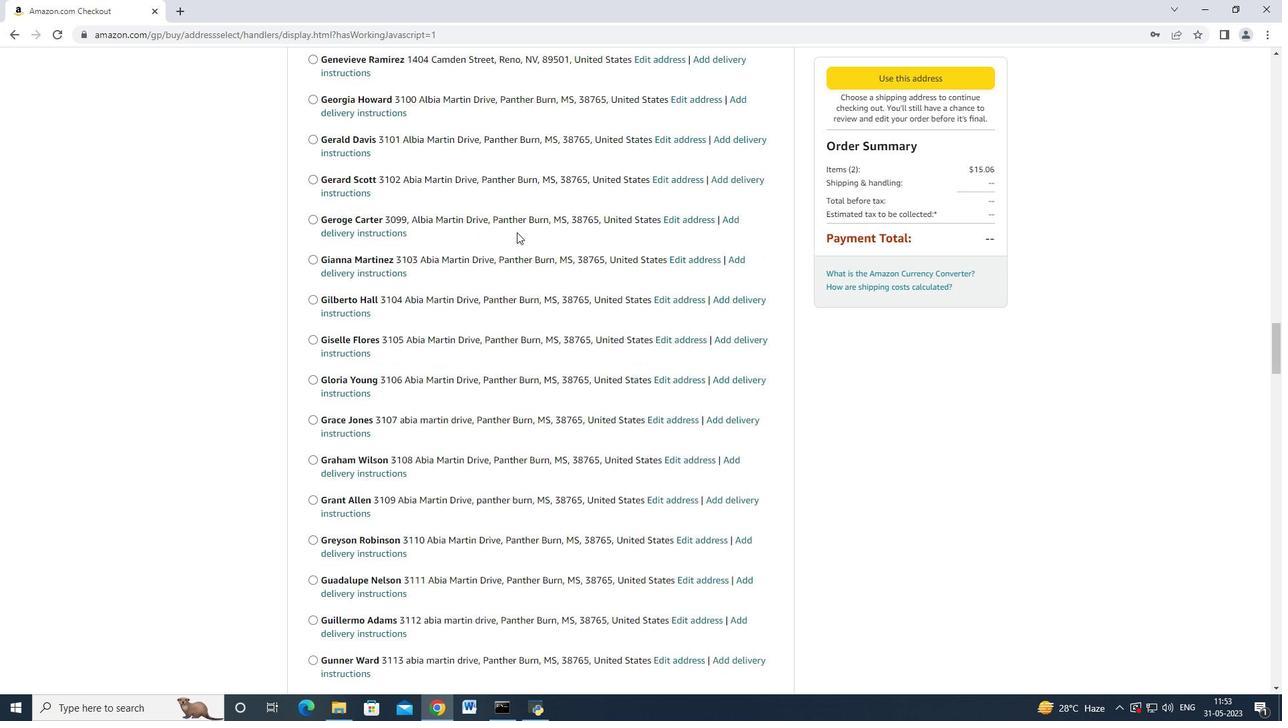 
Action: Mouse scrolled (514, 231) with delta (0, 0)
Screenshot: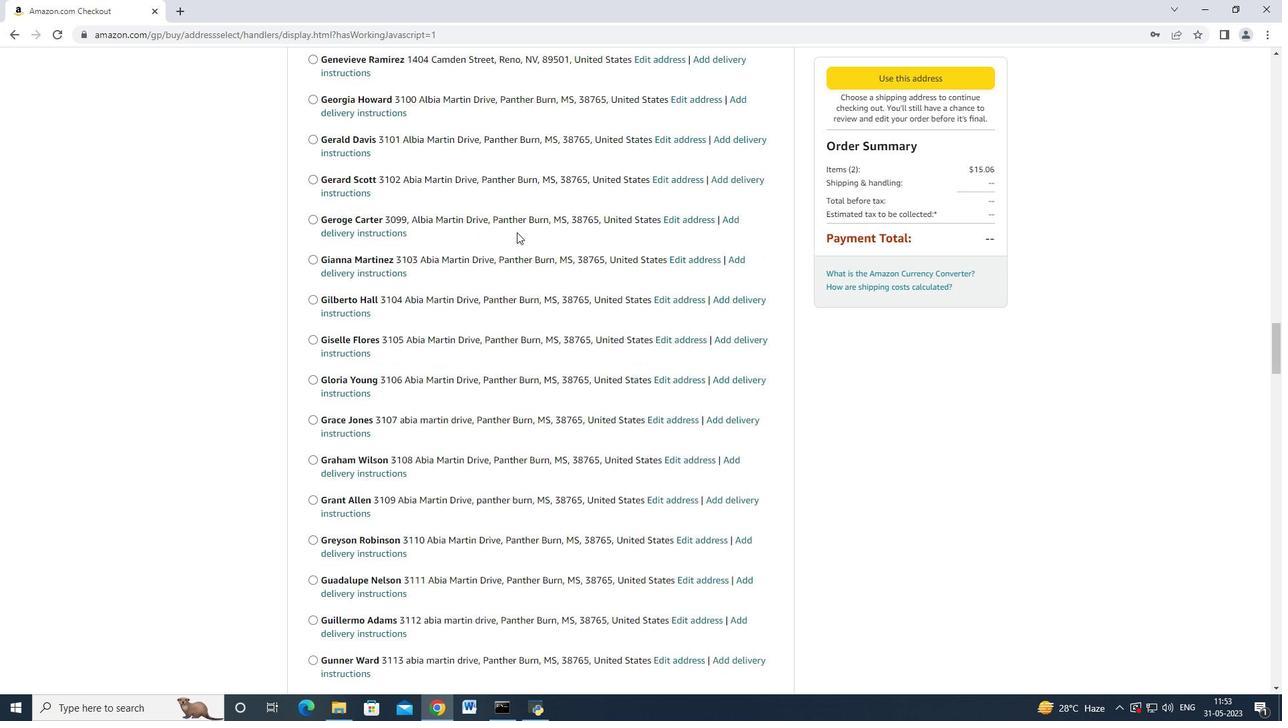 
Action: Mouse scrolled (514, 231) with delta (0, 0)
Screenshot: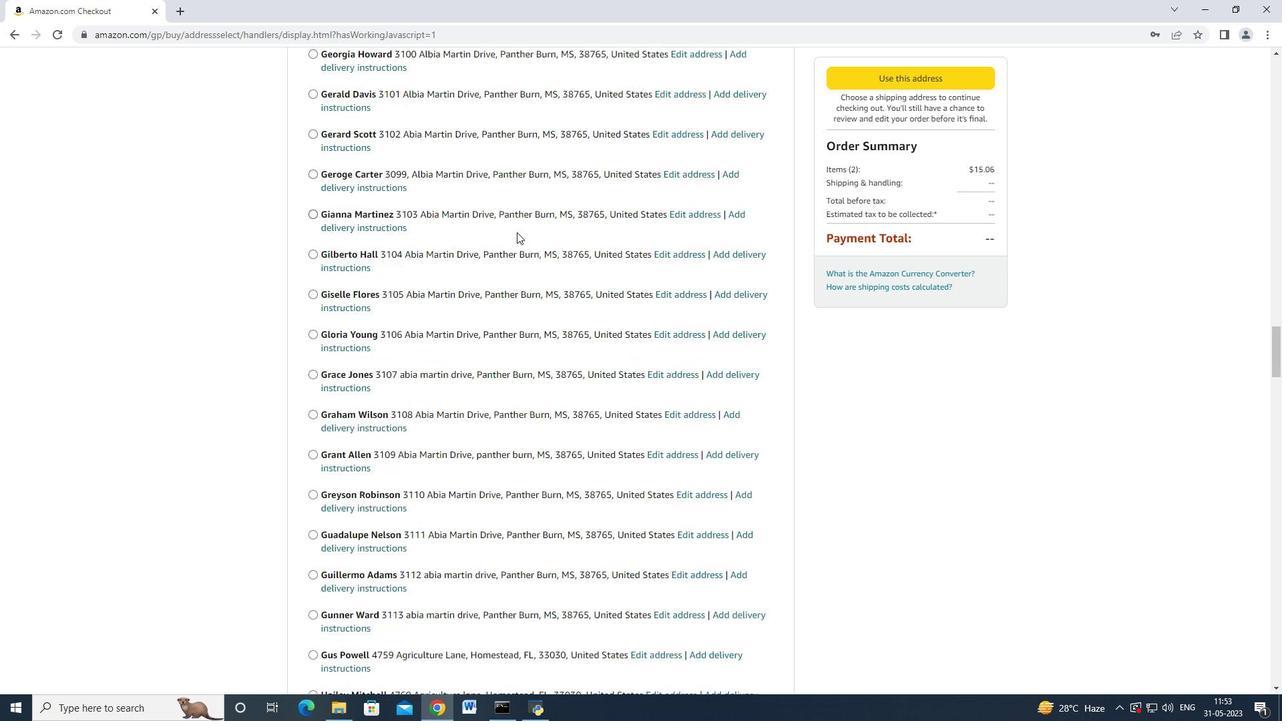 
Action: Mouse scrolled (514, 231) with delta (0, 0)
Screenshot: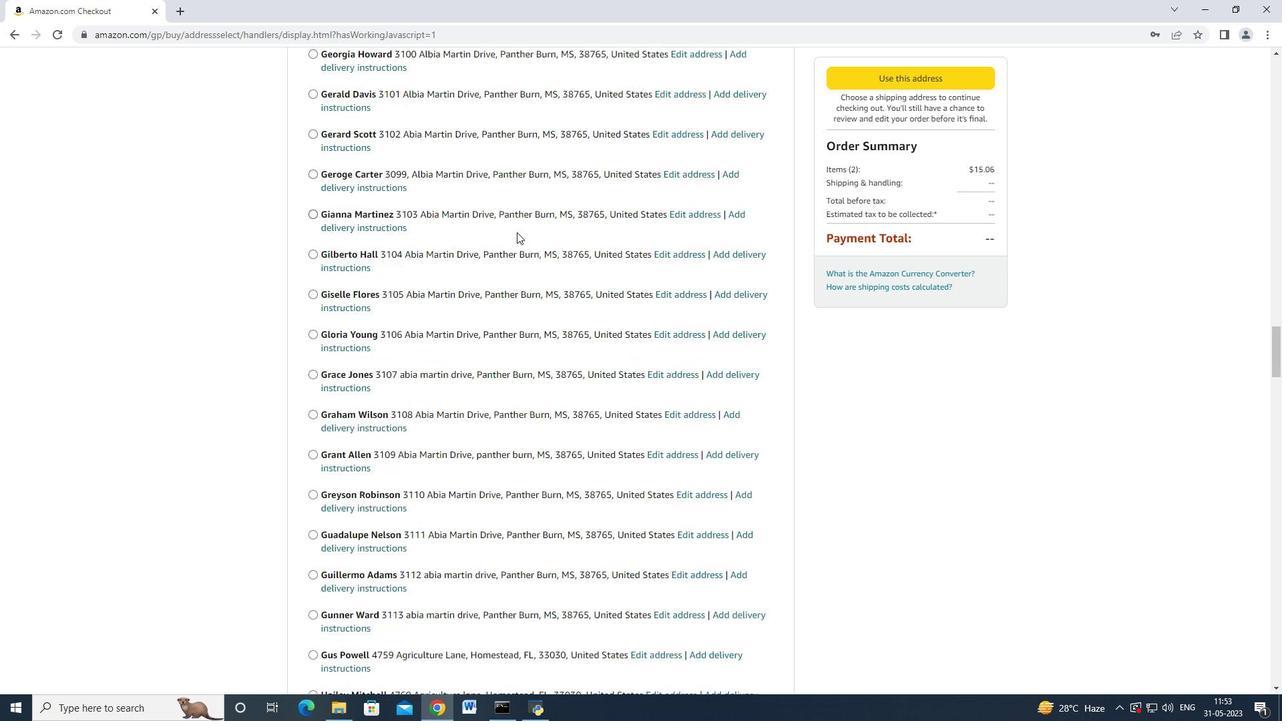 
Action: Mouse scrolled (514, 231) with delta (0, 0)
Screenshot: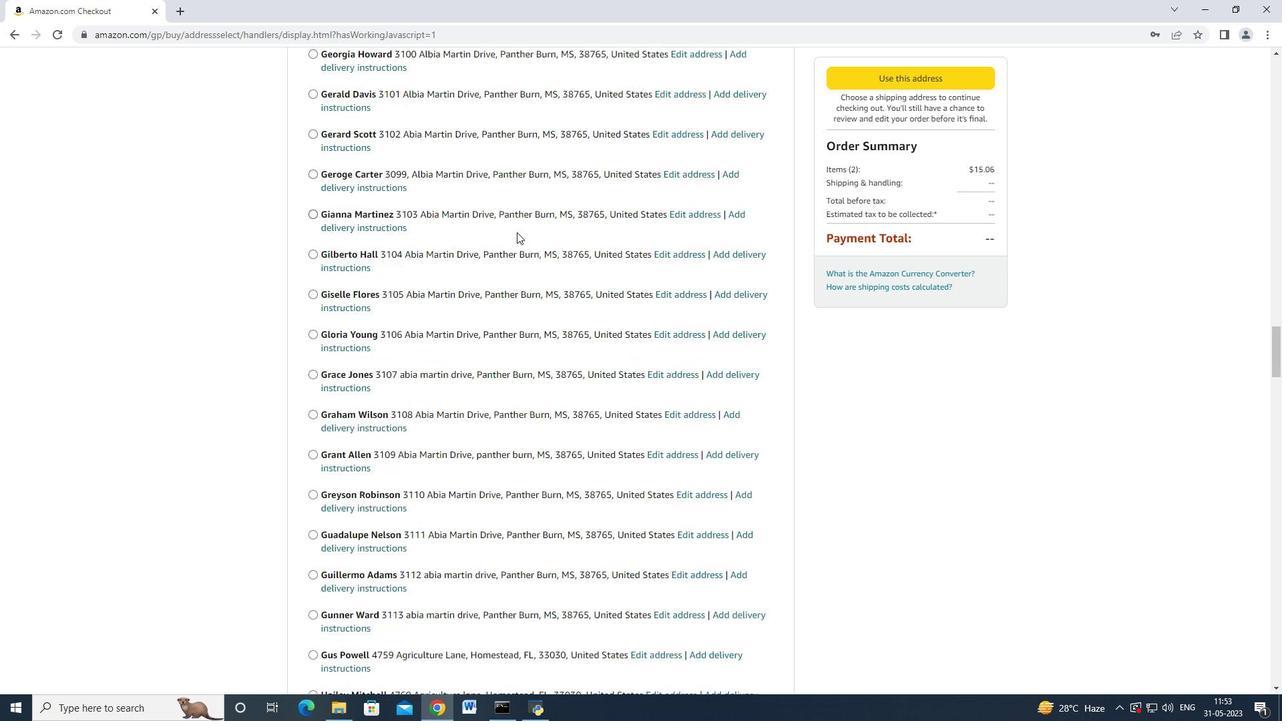 
Action: Mouse scrolled (514, 231) with delta (0, 0)
Screenshot: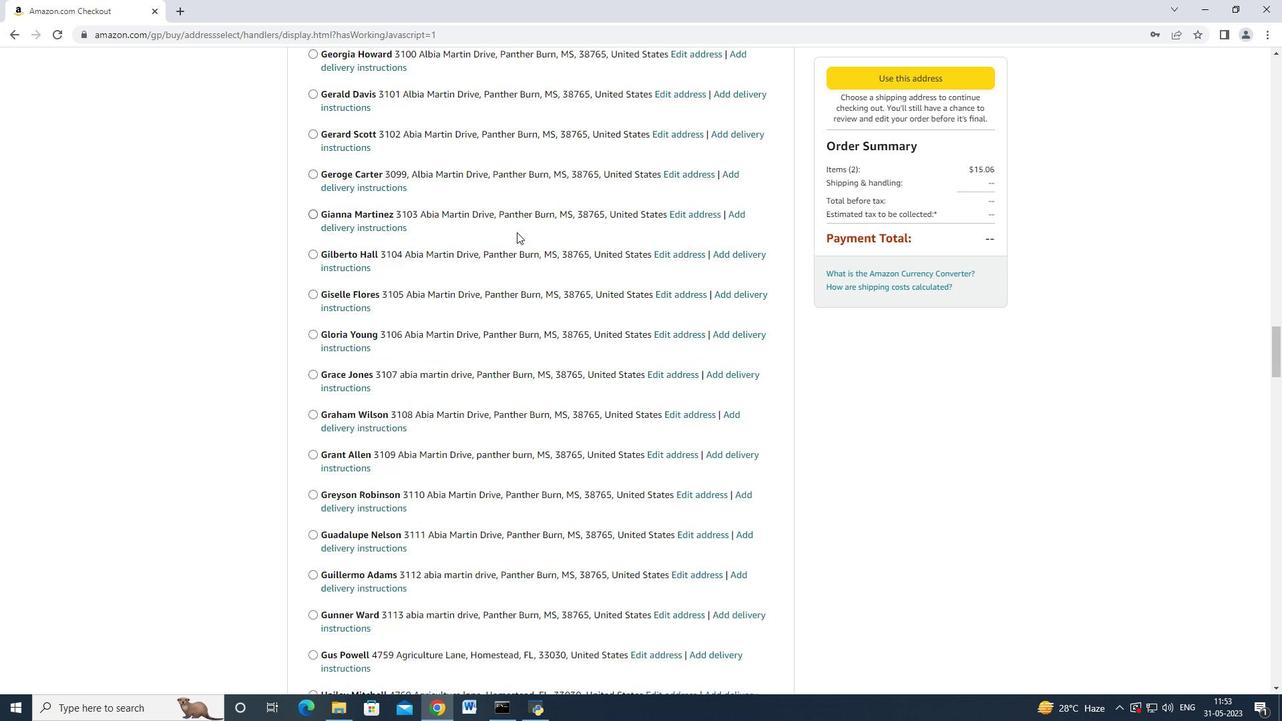 
Action: Mouse moved to (515, 235)
Screenshot: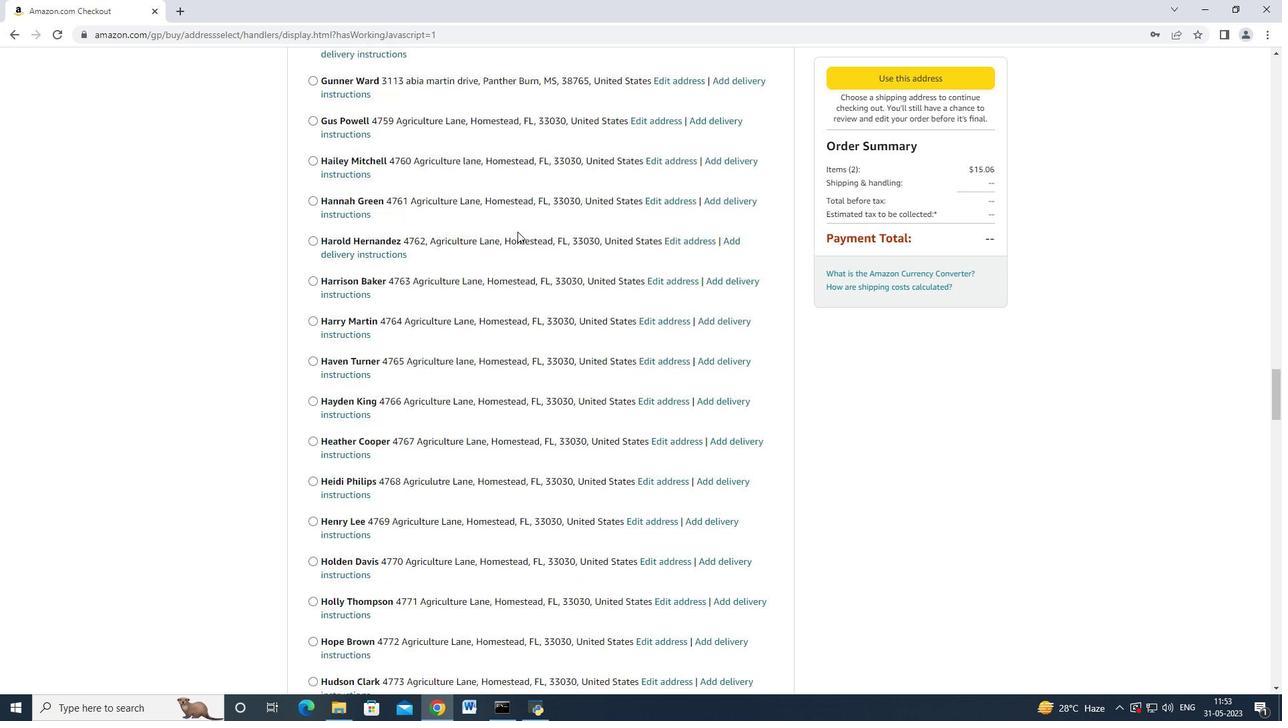 
Action: Mouse scrolled (515, 234) with delta (0, 0)
Screenshot: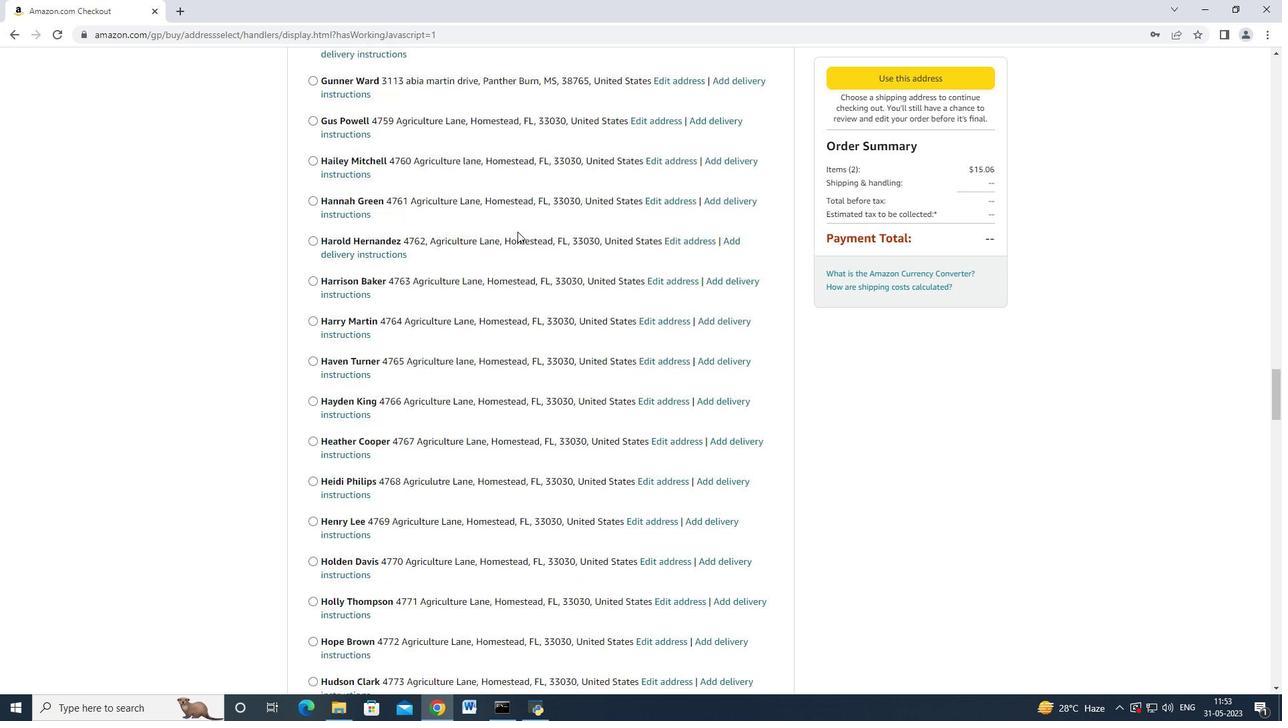 
Action: Mouse moved to (514, 235)
Screenshot: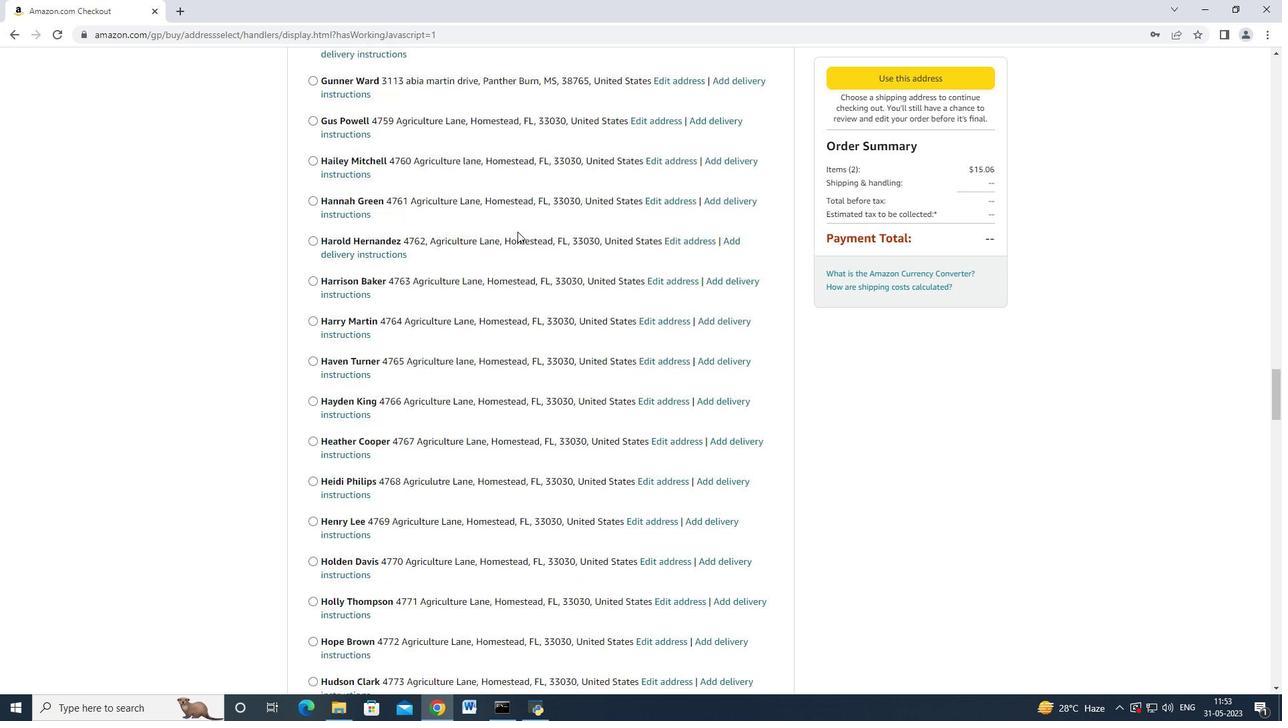 
Action: Mouse scrolled (514, 234) with delta (0, 0)
Screenshot: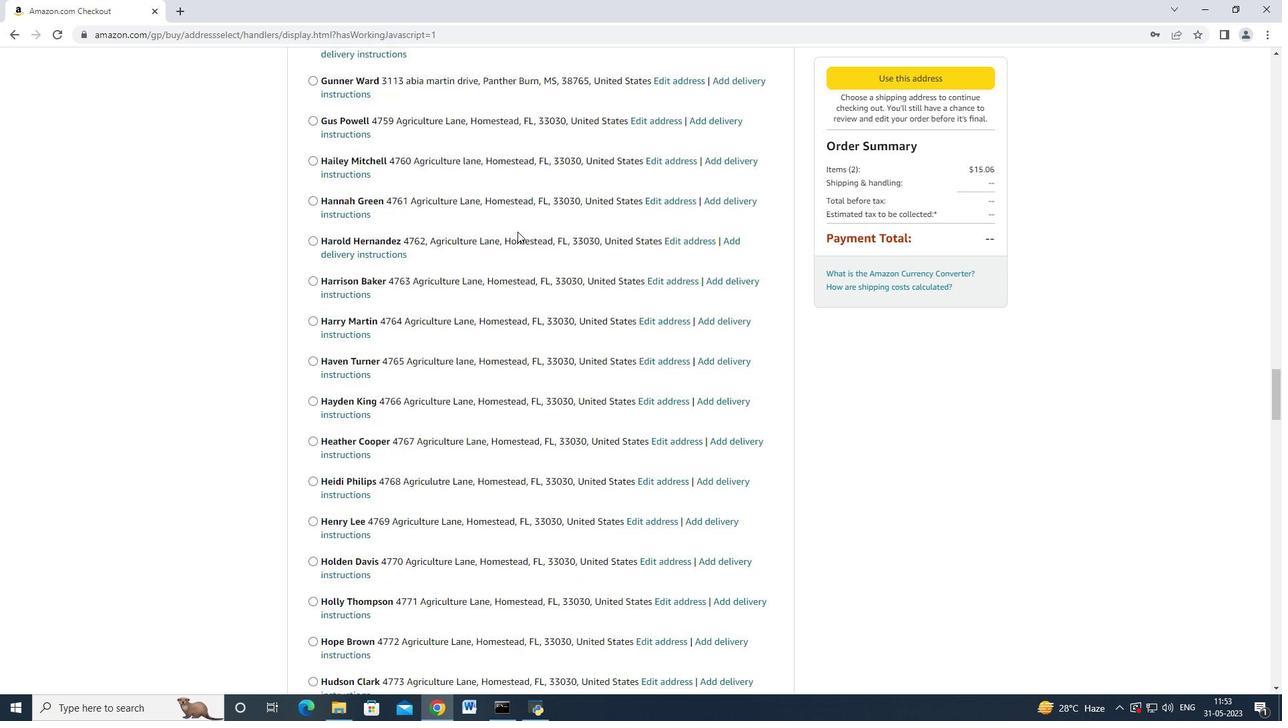 
Action: Mouse scrolled (514, 234) with delta (0, 0)
Screenshot: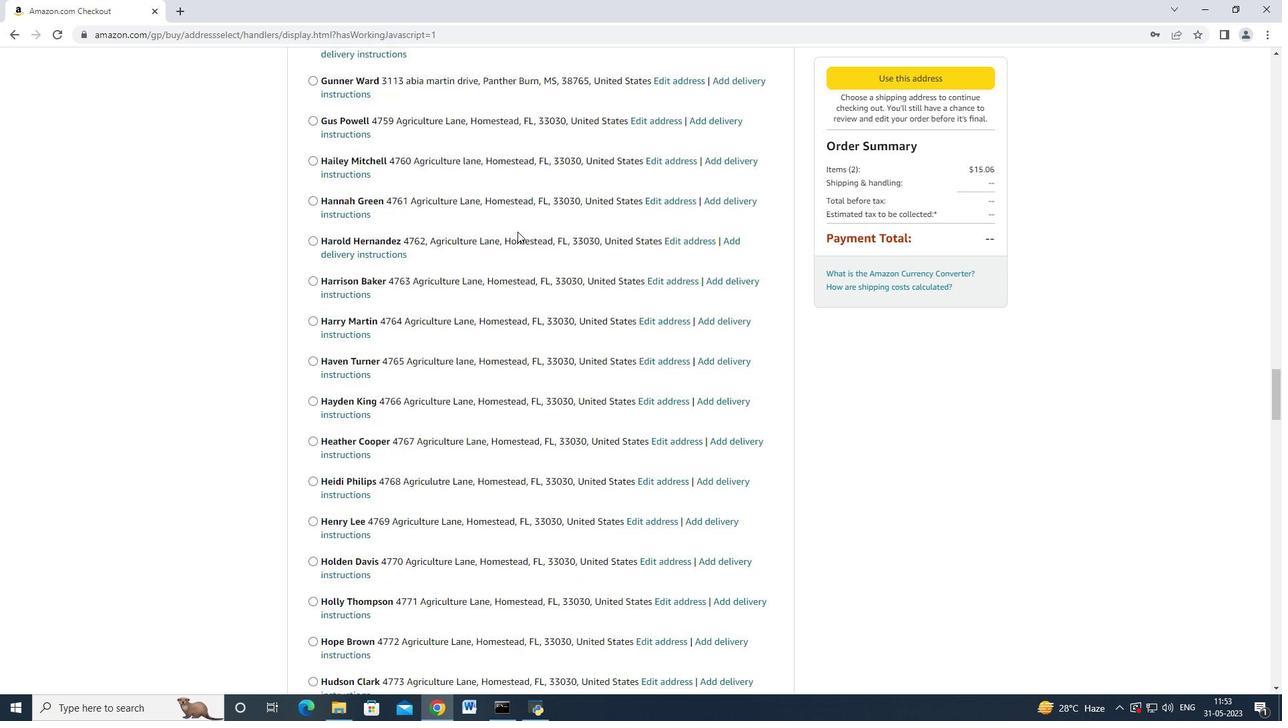 
Action: Mouse scrolled (514, 234) with delta (0, 0)
Screenshot: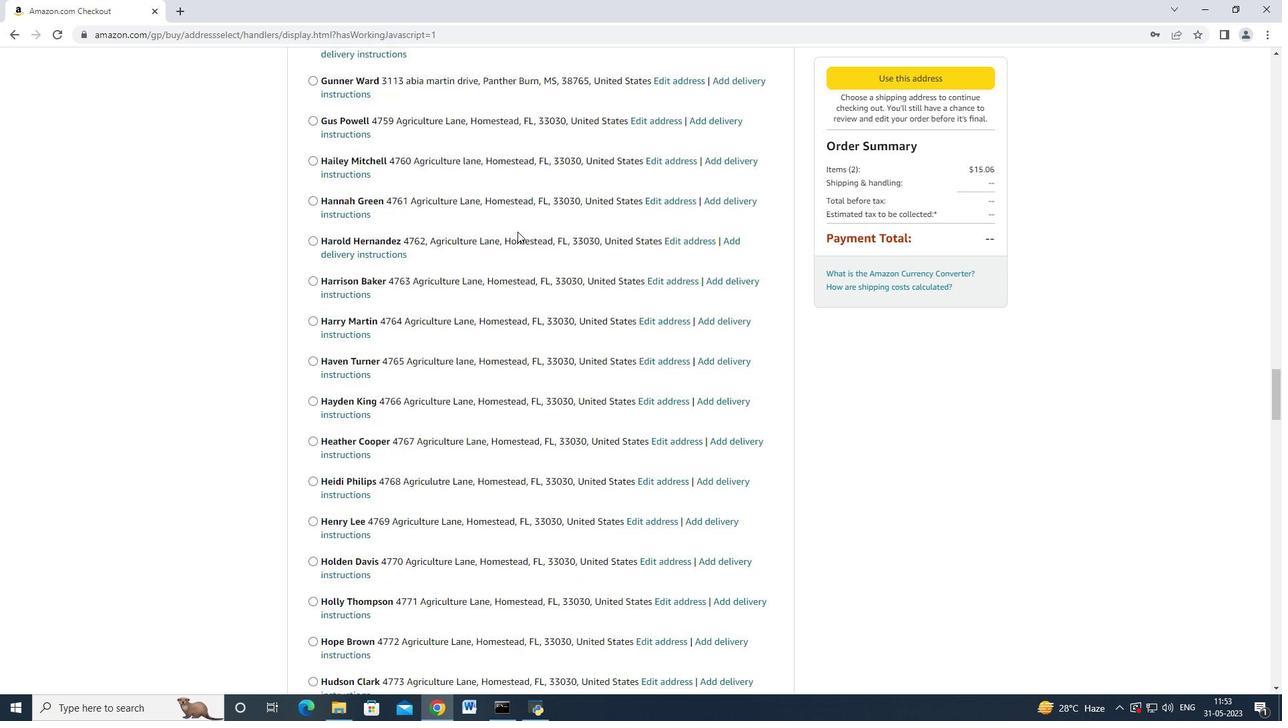 
Action: Mouse scrolled (514, 234) with delta (0, 0)
Screenshot: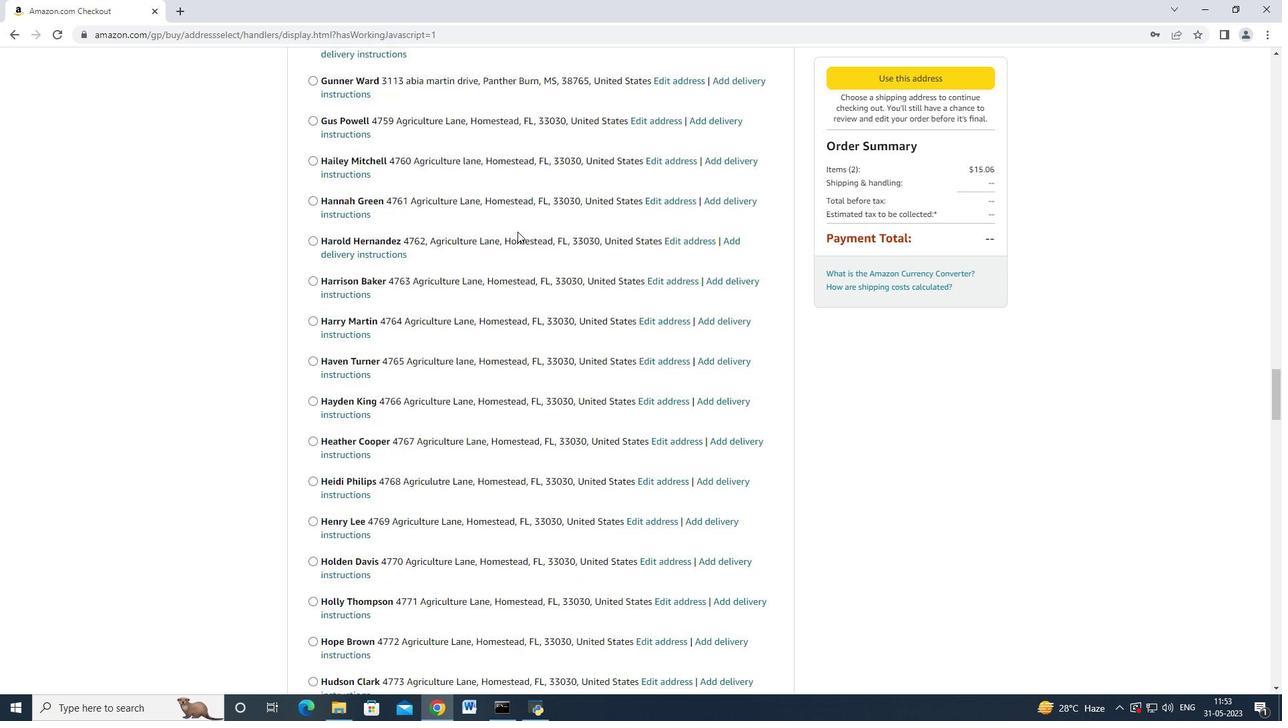 
Action: Mouse scrolled (514, 234) with delta (0, 0)
Screenshot: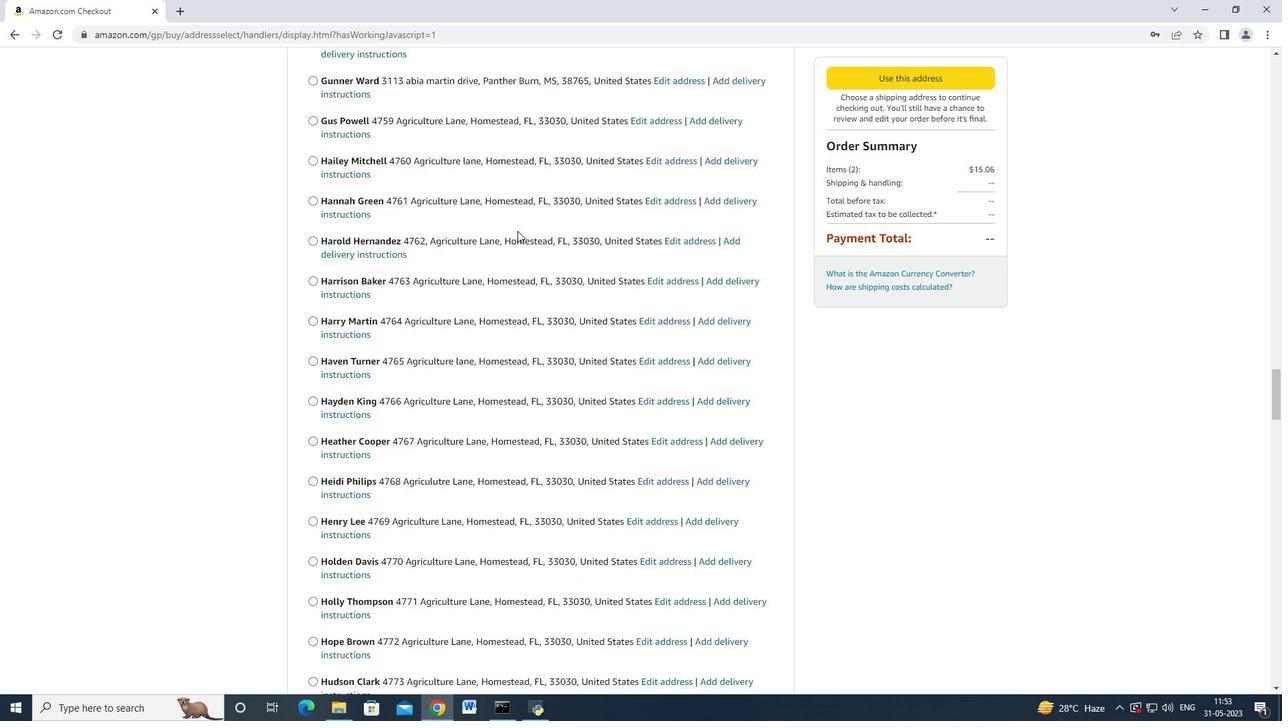 
Action: Mouse scrolled (514, 234) with delta (0, 0)
Screenshot: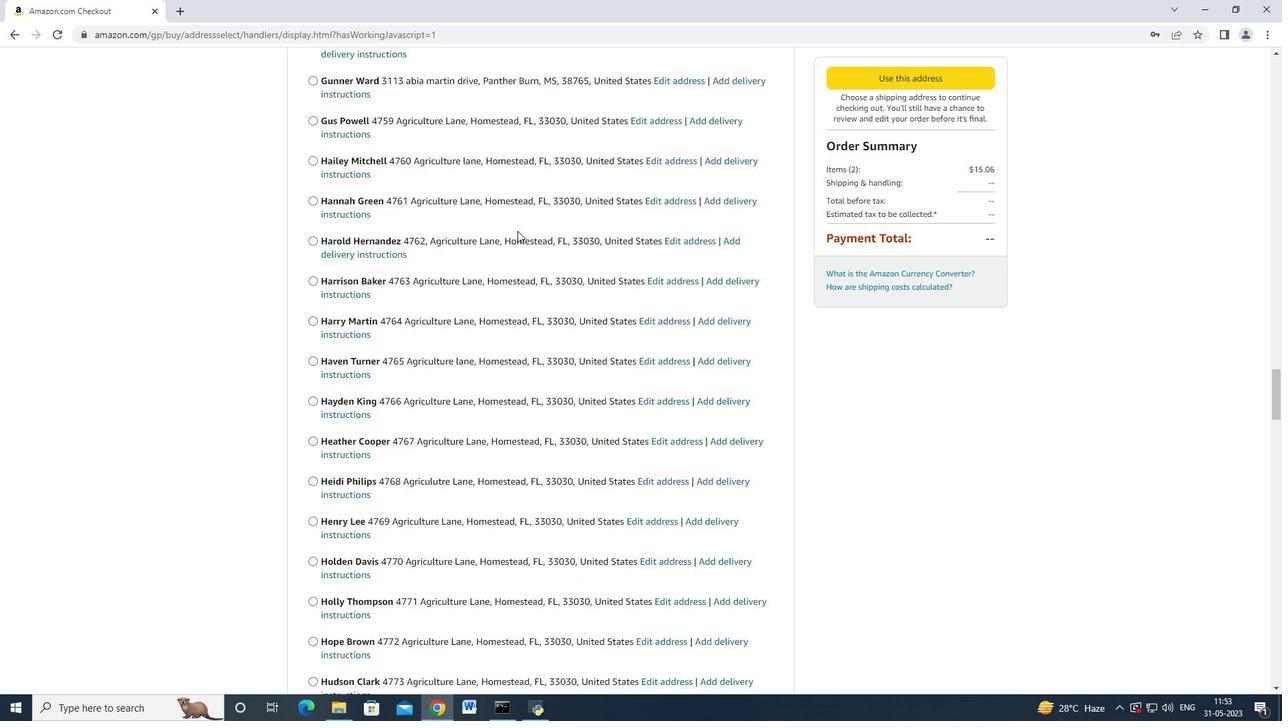 
Action: Mouse scrolled (514, 234) with delta (0, 0)
Screenshot: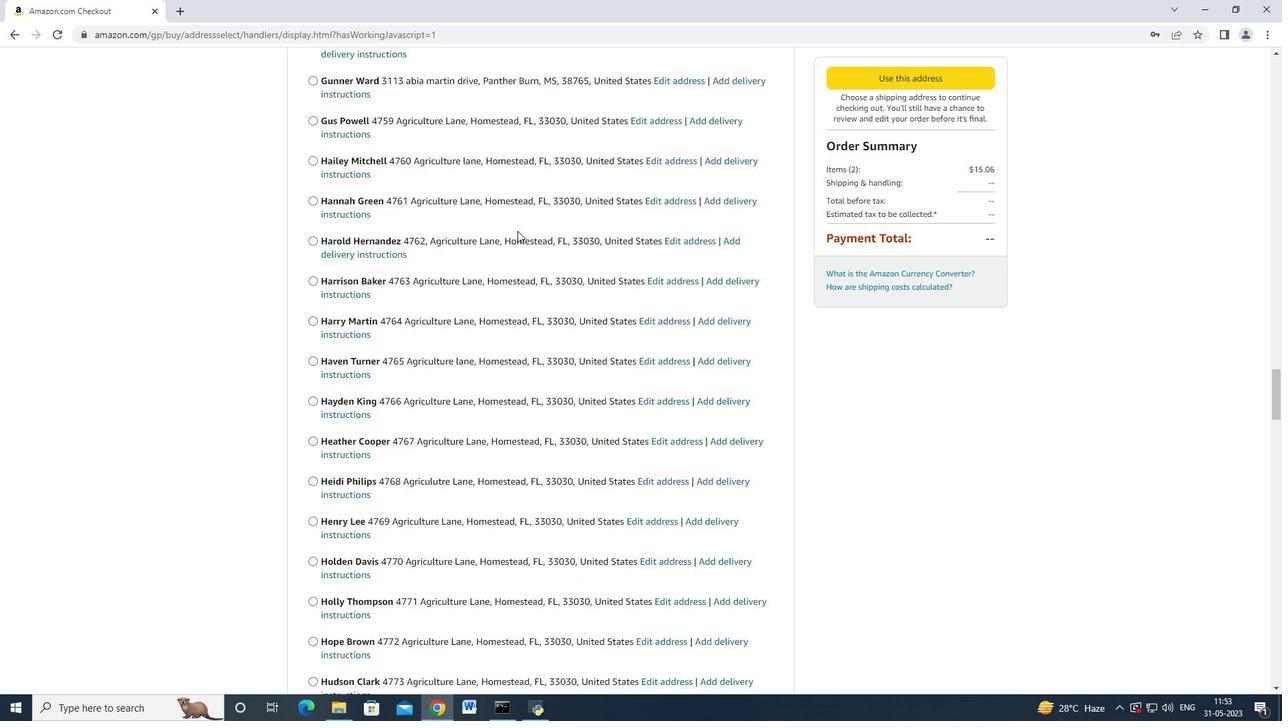 
Action: Mouse moved to (518, 236)
Screenshot: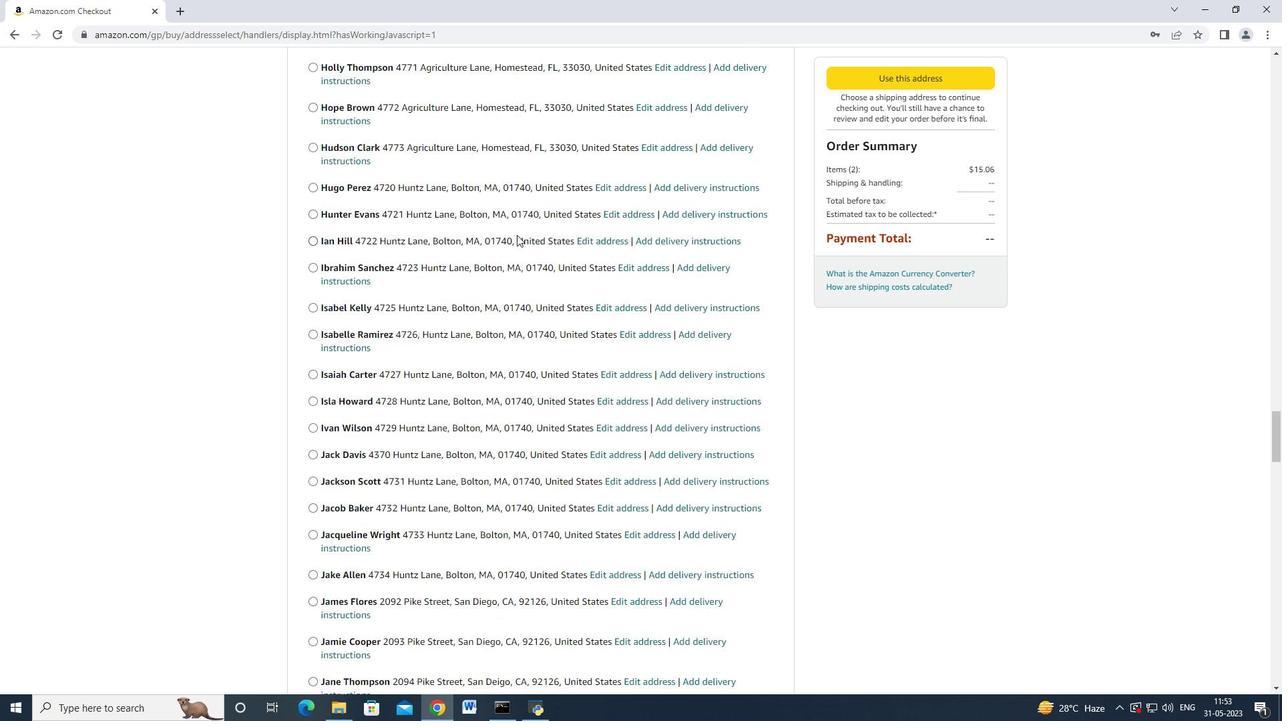 
Action: Mouse scrolled (518, 235) with delta (0, 0)
Screenshot: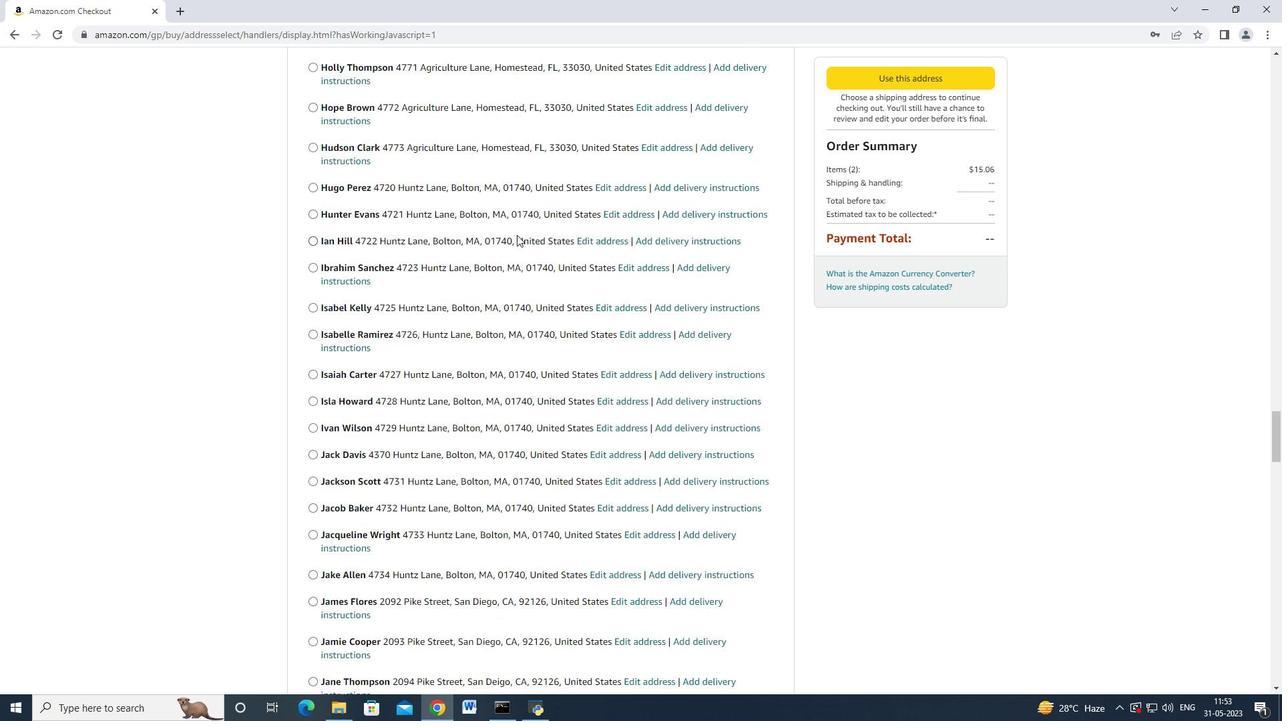 
Action: Mouse moved to (516, 239)
Screenshot: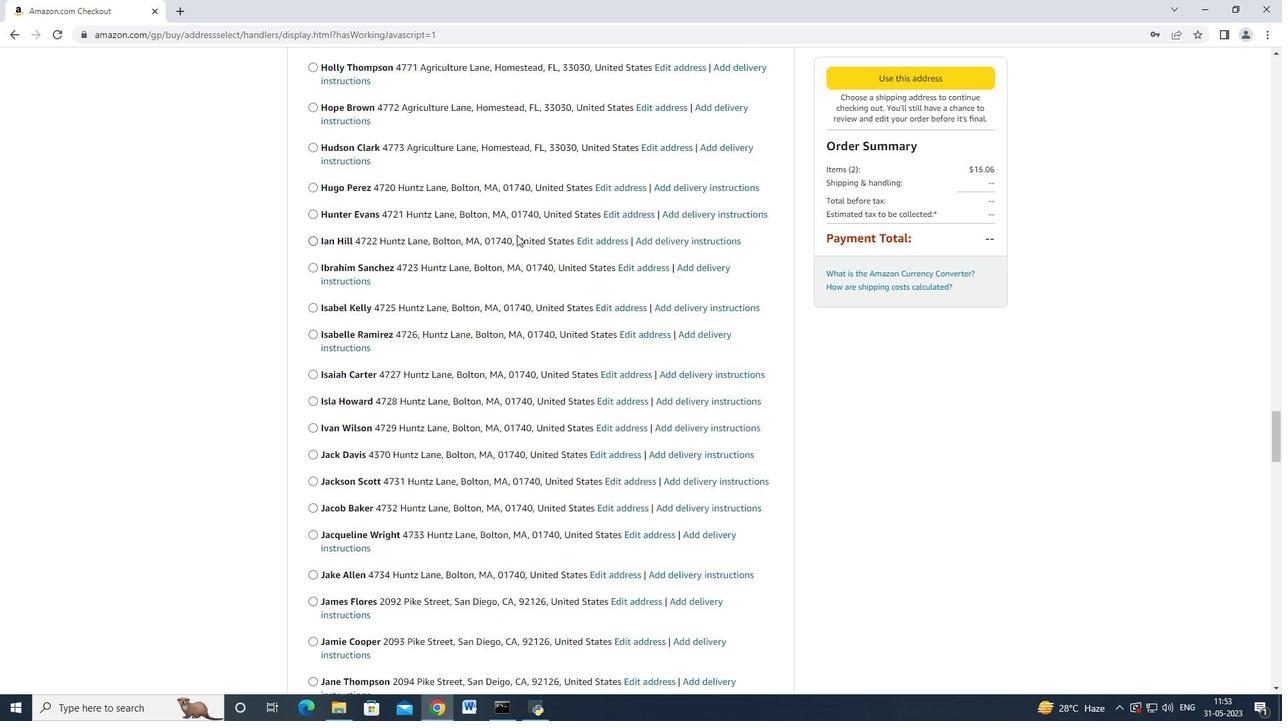 
Action: Mouse scrolled (516, 238) with delta (0, 0)
Screenshot: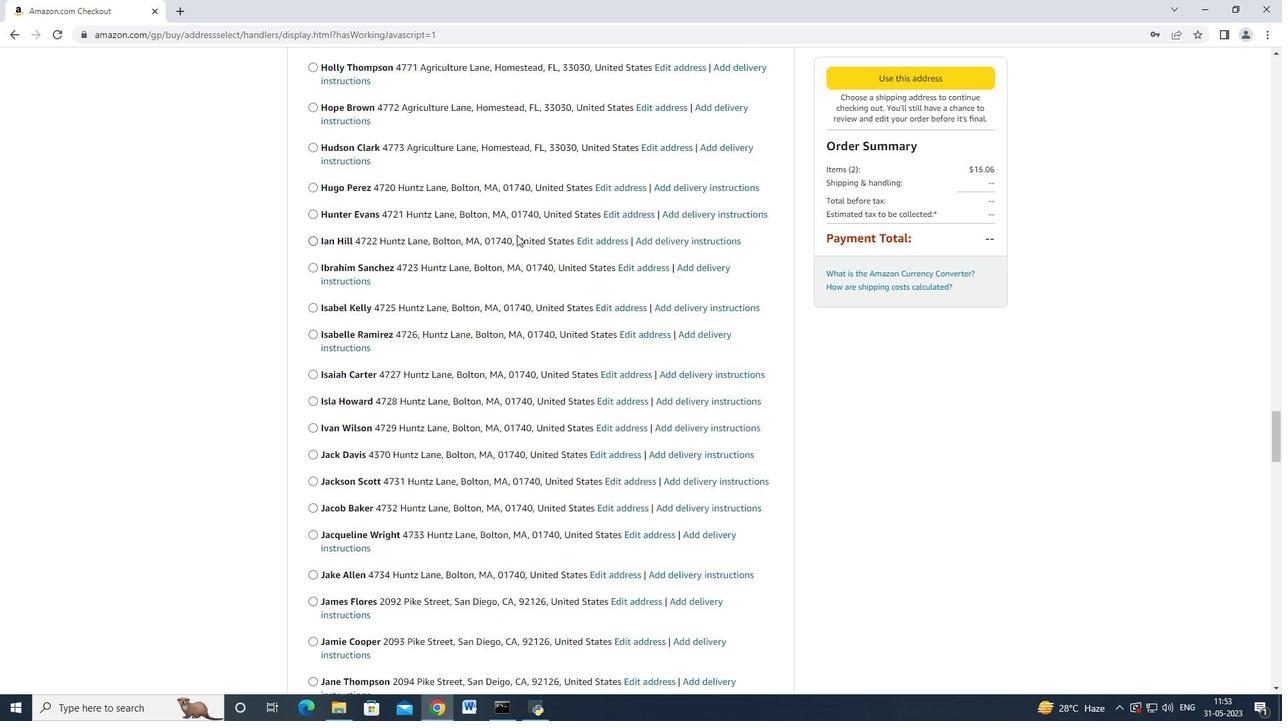 
Action: Mouse scrolled (516, 238) with delta (0, 0)
Screenshot: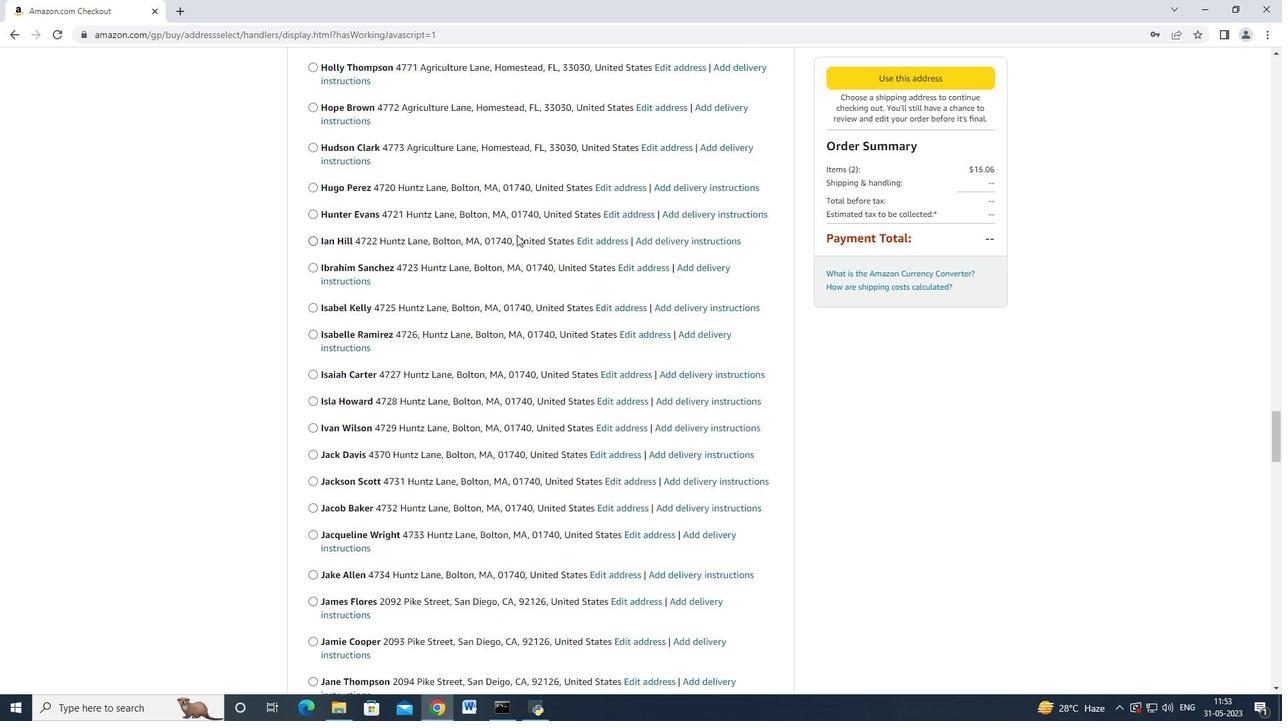 
Action: Mouse scrolled (516, 238) with delta (0, 0)
Screenshot: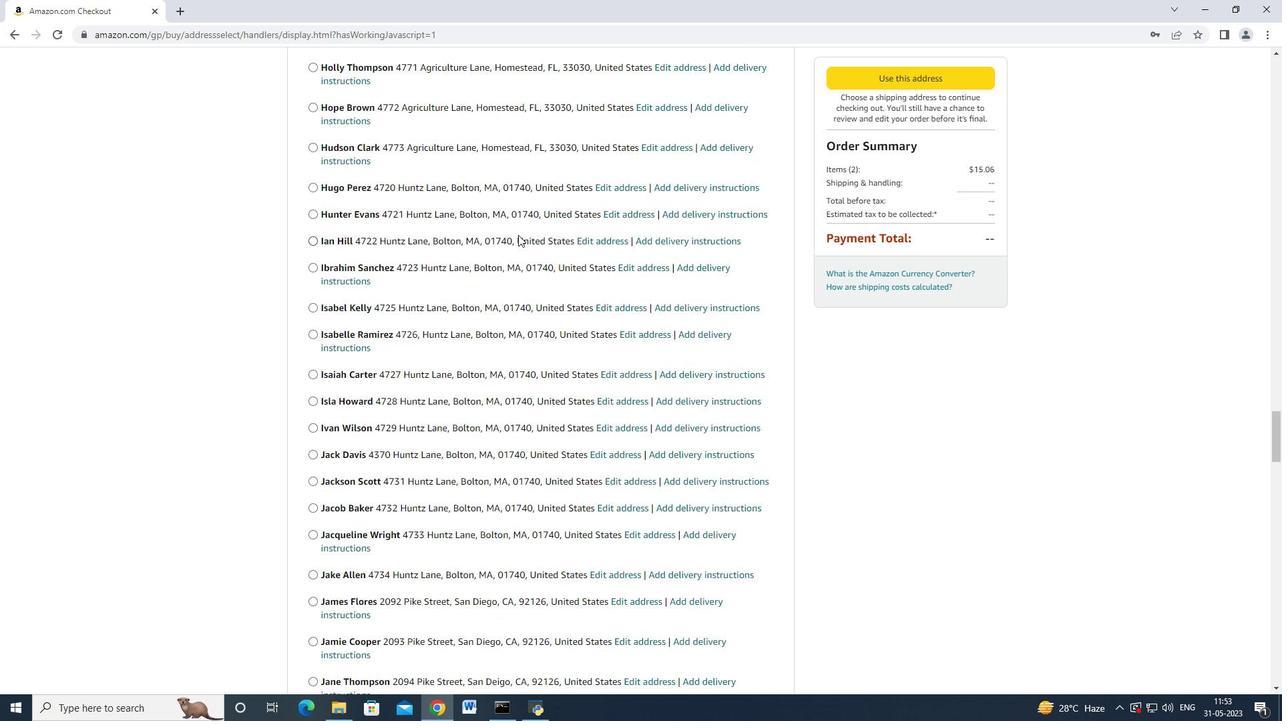 
Action: Mouse scrolled (516, 238) with delta (0, 0)
Screenshot: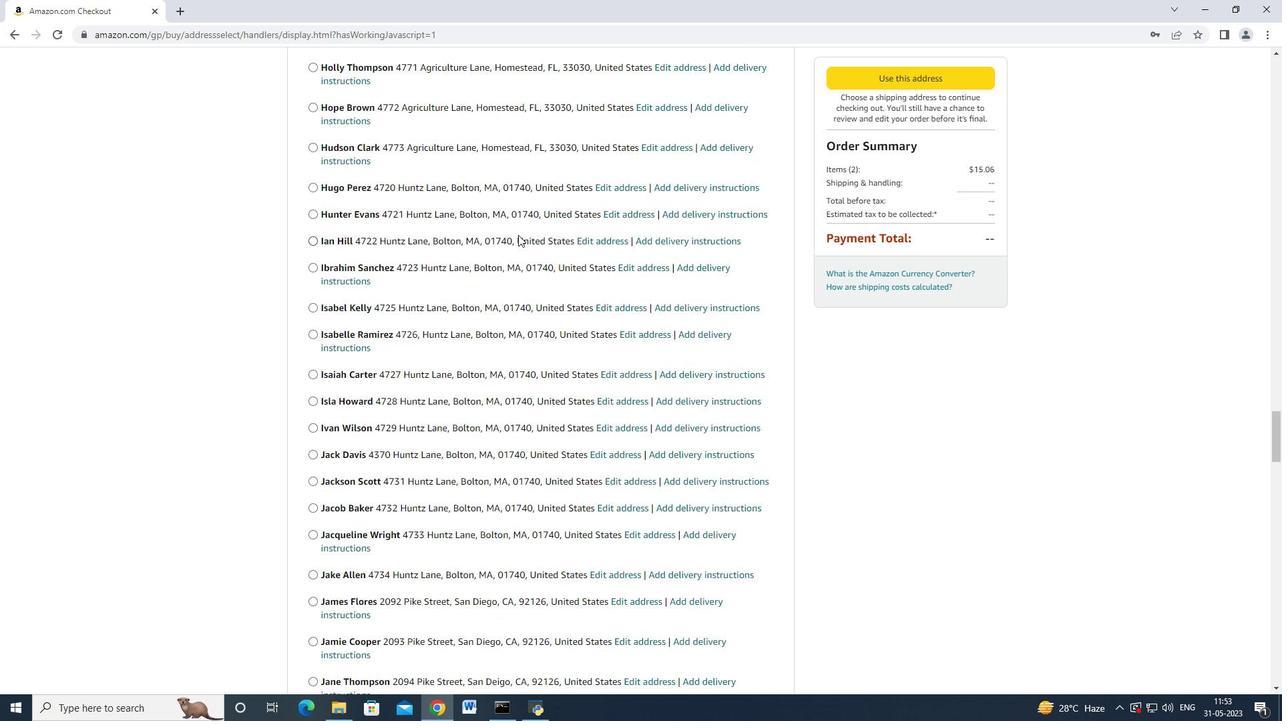 
Action: Mouse scrolled (516, 238) with delta (0, 0)
Screenshot: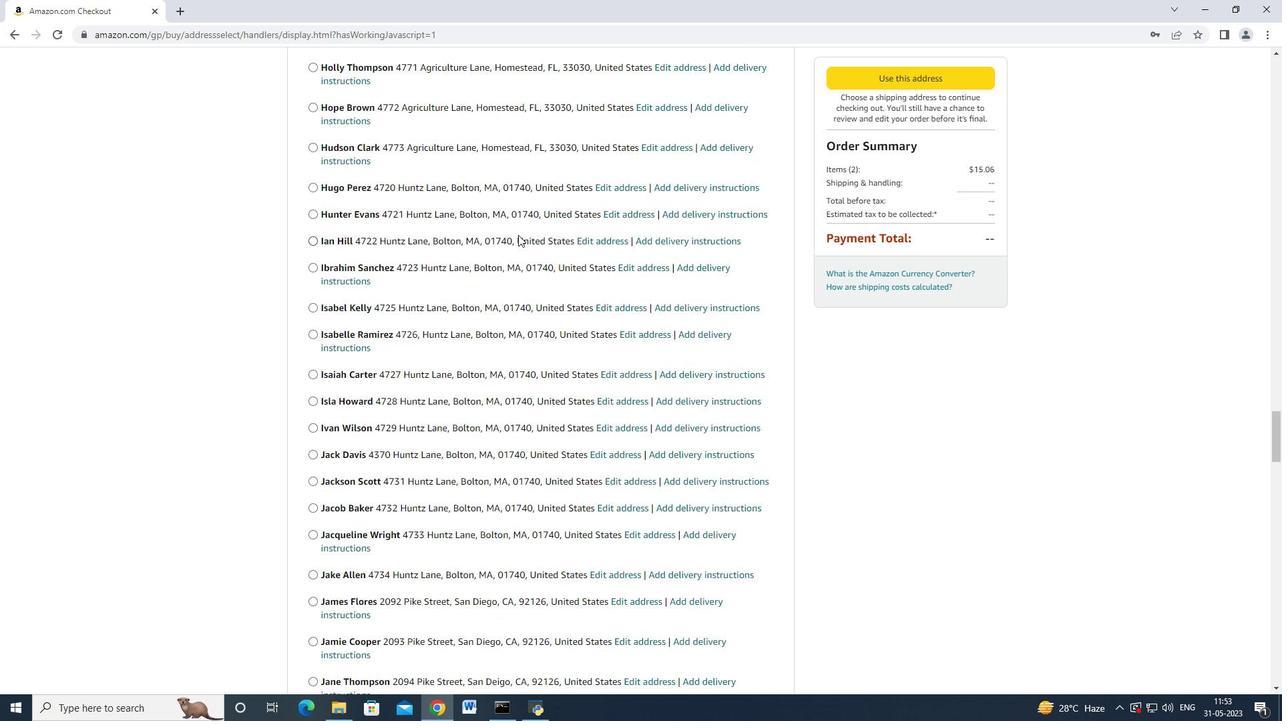 
Action: Mouse scrolled (516, 238) with delta (0, 0)
Screenshot: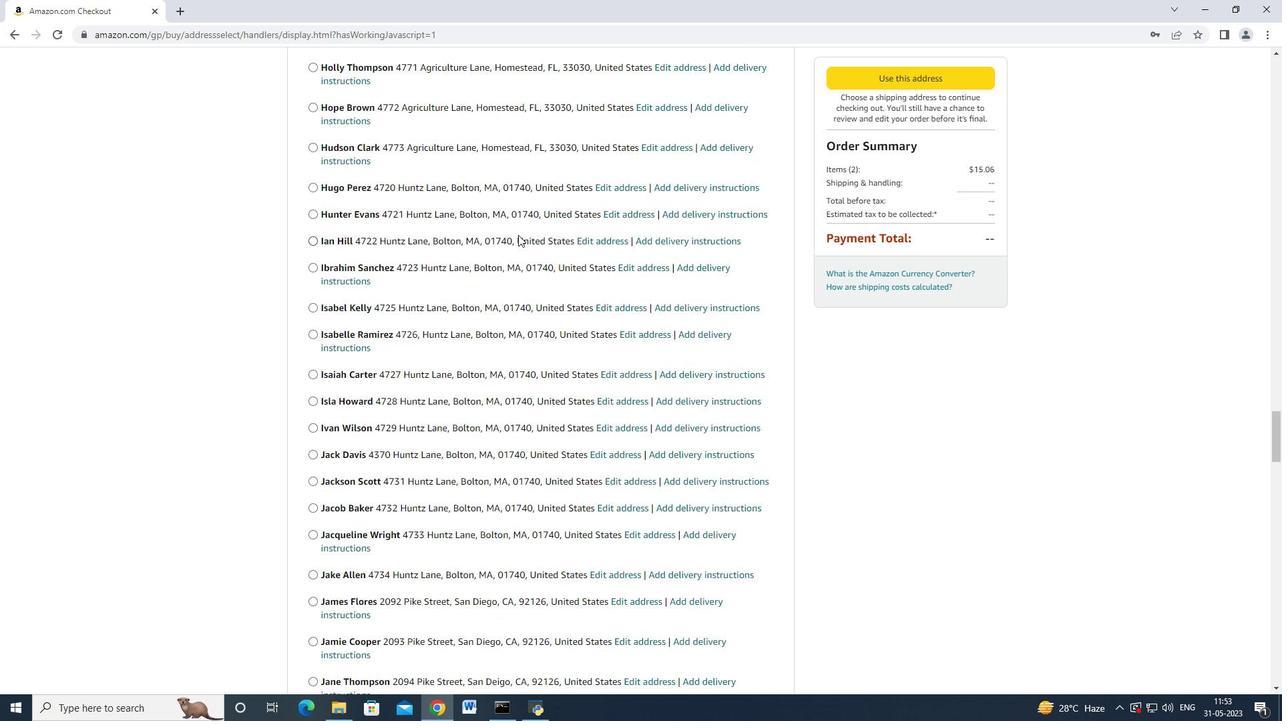 
Action: Mouse scrolled (516, 238) with delta (0, 0)
Screenshot: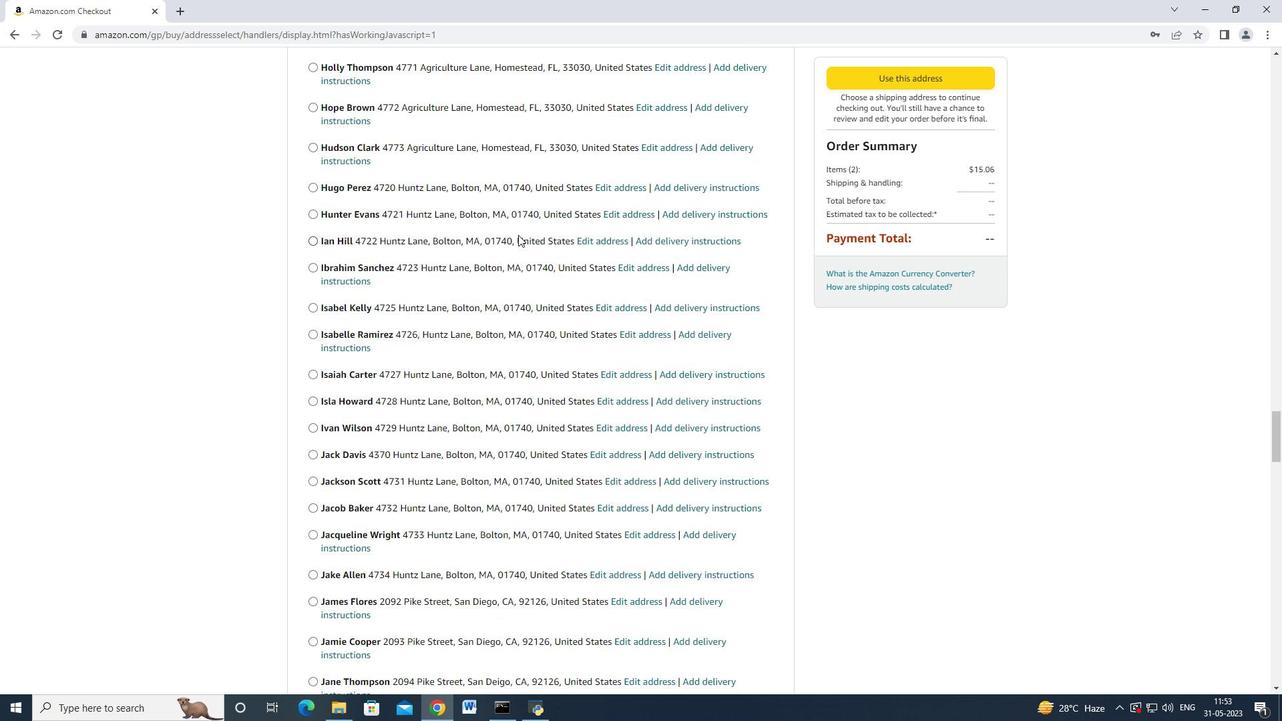 
Action: Mouse scrolled (516, 238) with delta (0, 0)
Screenshot: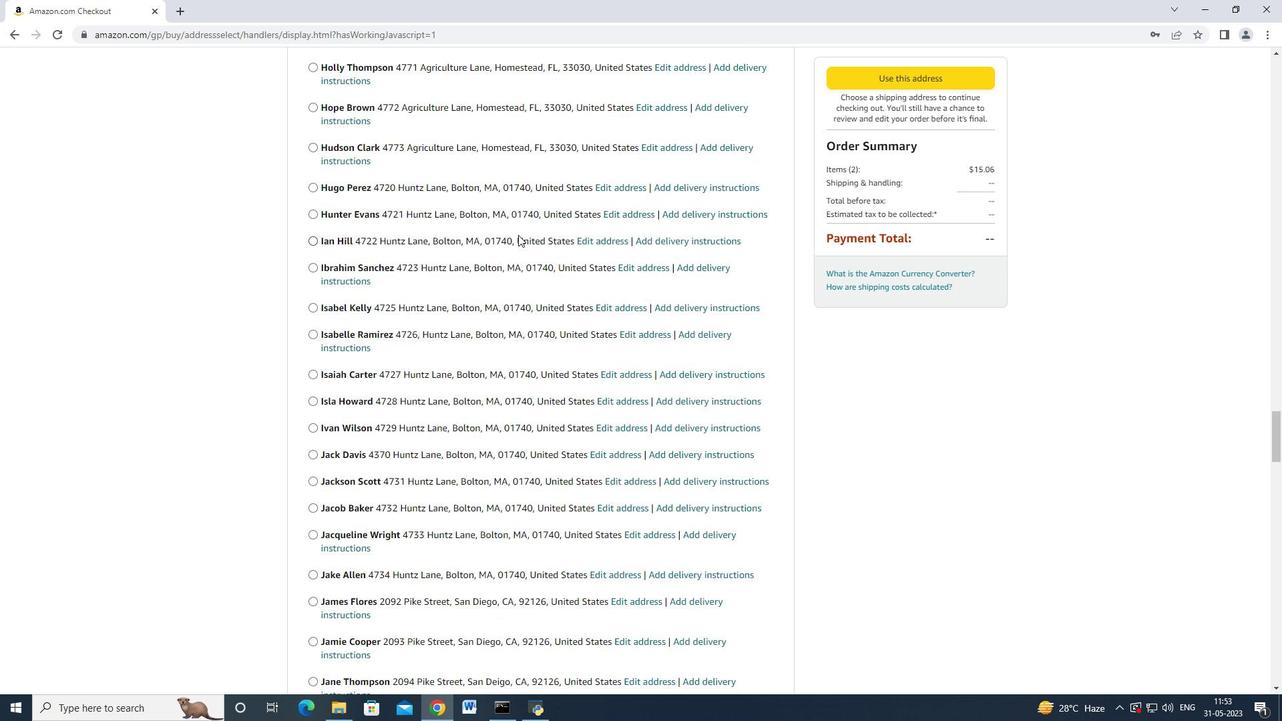 
Action: Mouse moved to (504, 245)
Screenshot: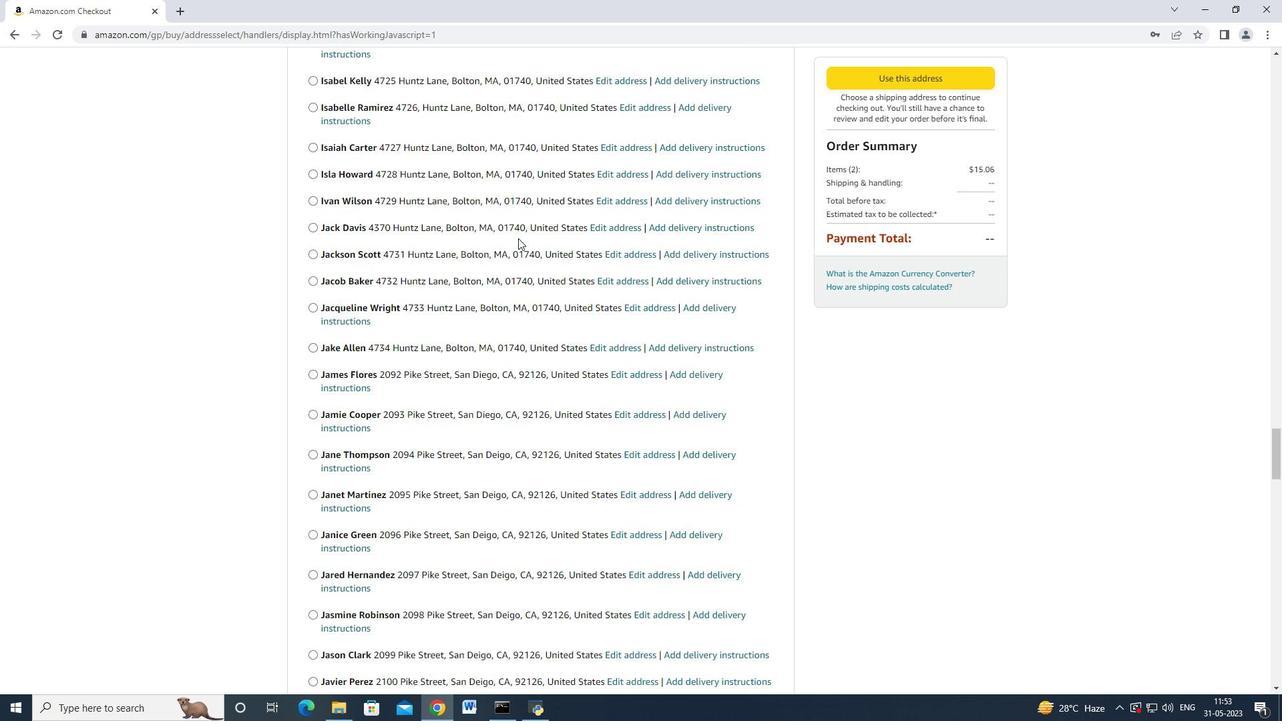 
Action: Mouse scrolled (504, 245) with delta (0, 0)
Screenshot: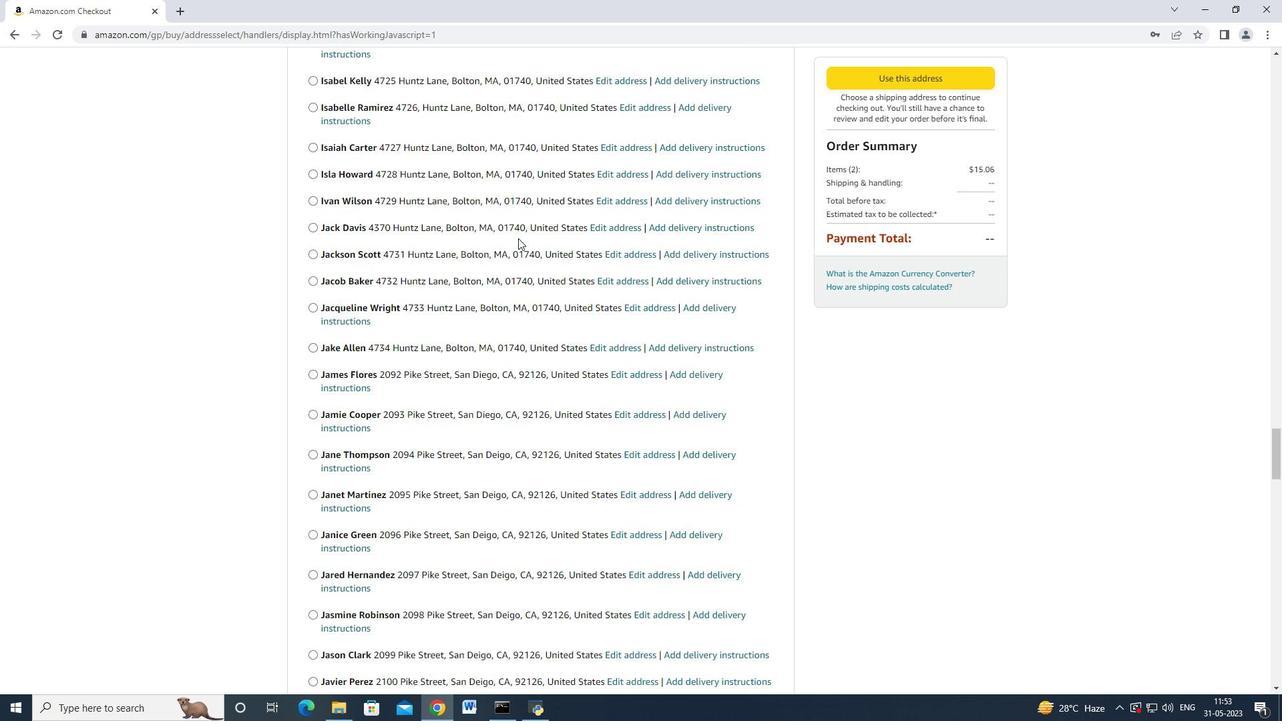
Action: Mouse moved to (503, 246)
Screenshot: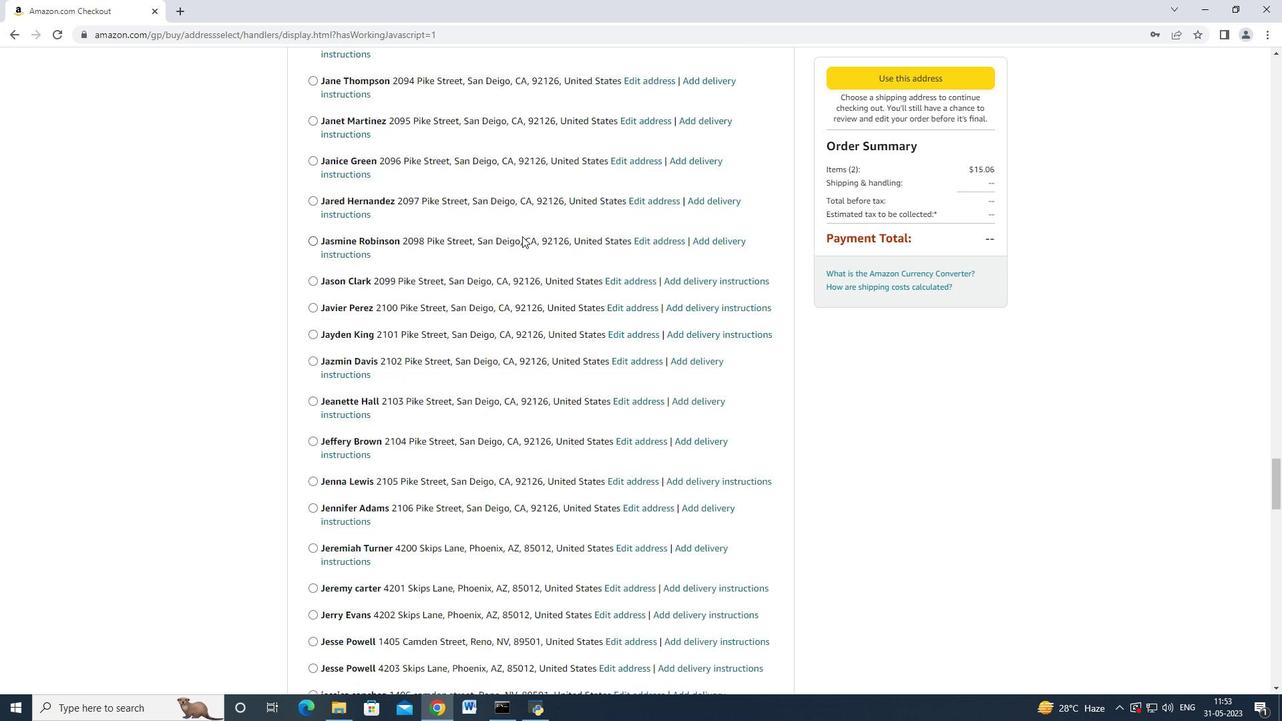 
Action: Mouse scrolled (503, 245) with delta (0, 0)
Screenshot: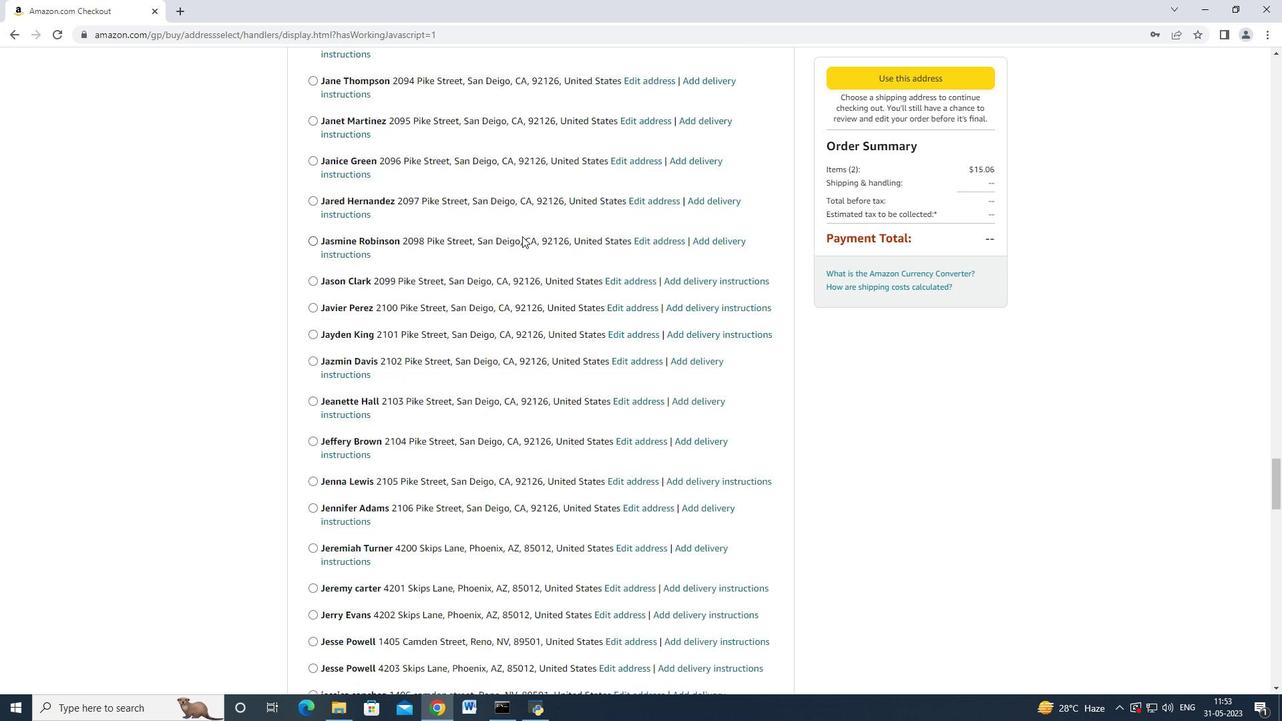 
Action: Mouse moved to (503, 247)
Screenshot: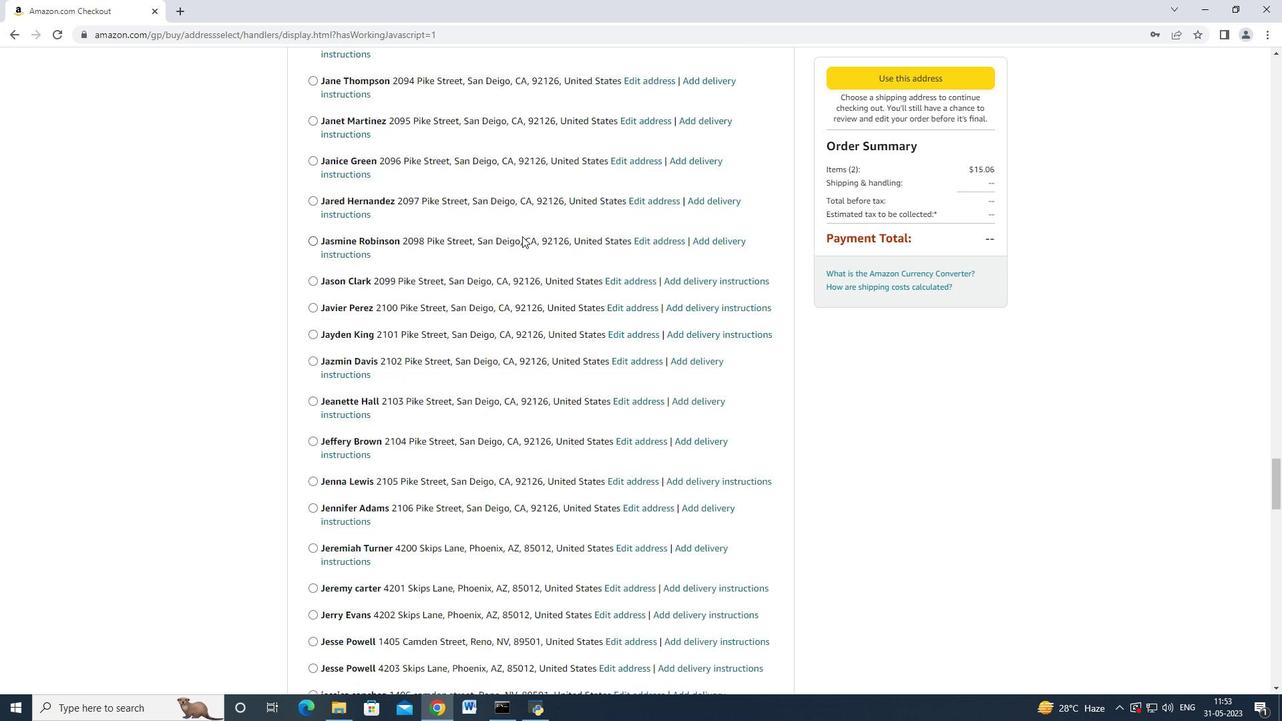 
Action: Mouse scrolled (503, 246) with delta (0, 0)
Screenshot: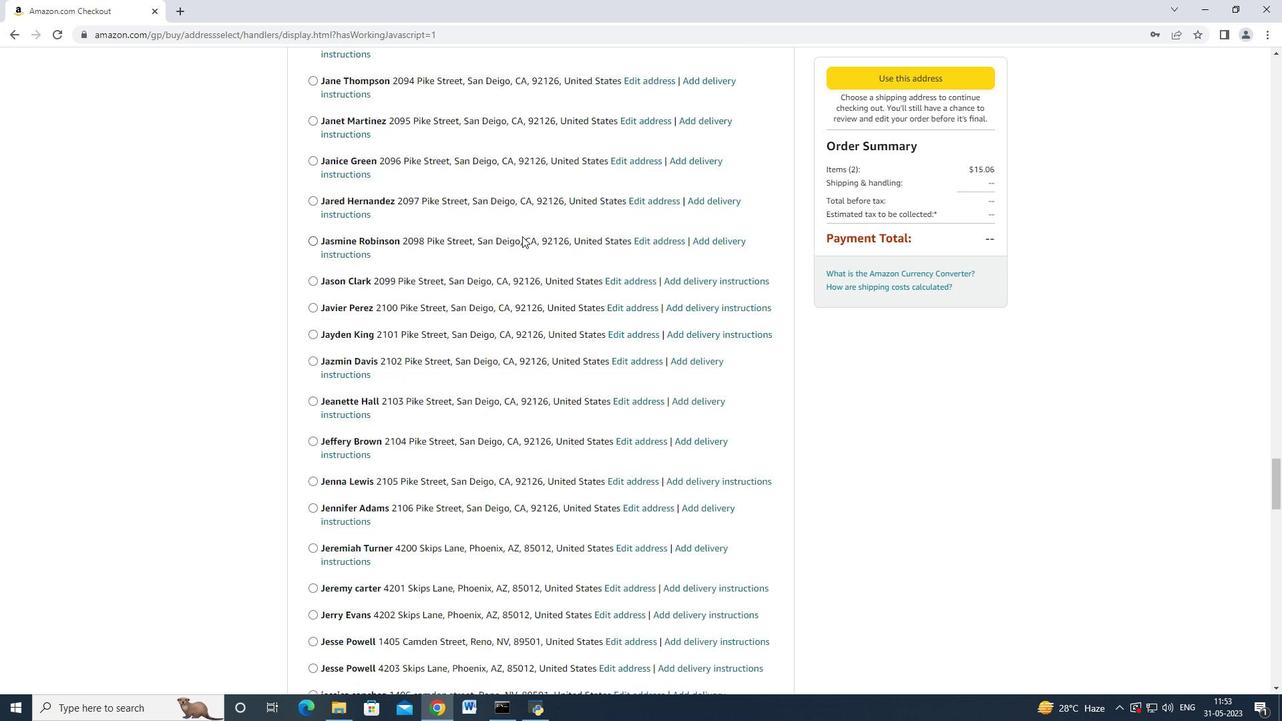 
Action: Mouse scrolled (503, 245) with delta (0, -1)
Screenshot: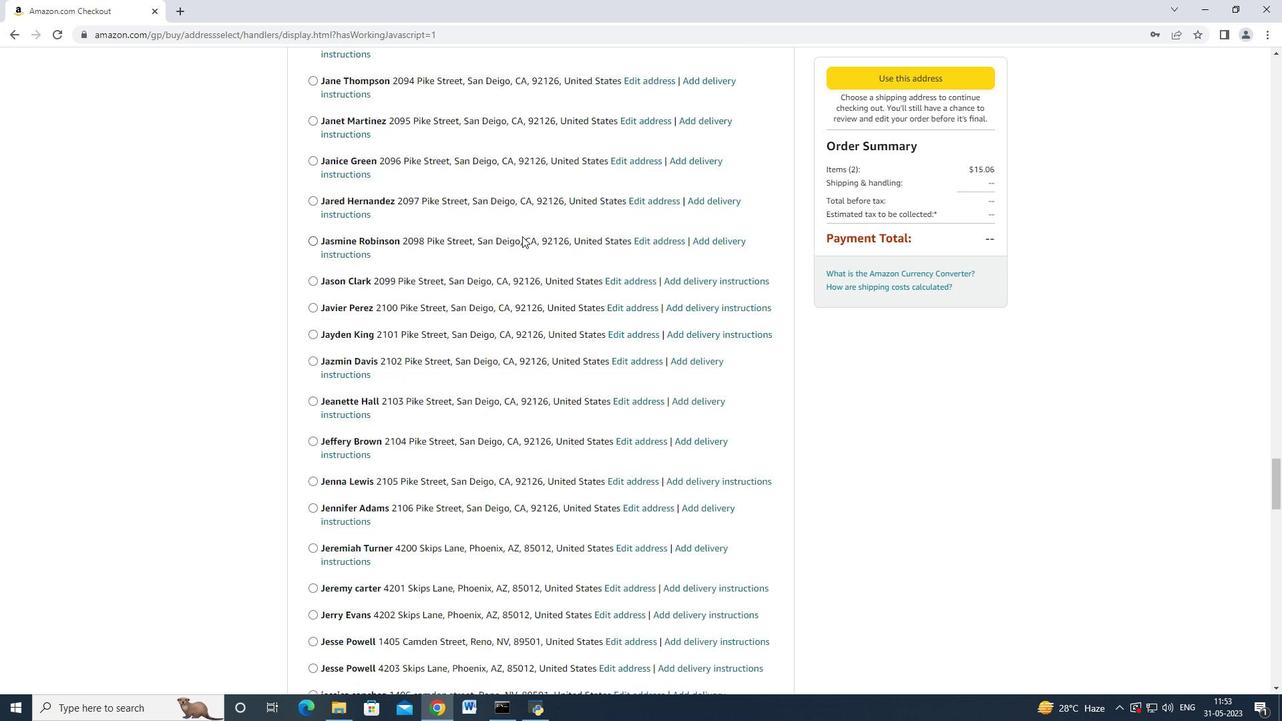 
Action: Mouse scrolled (503, 246) with delta (0, 0)
Screenshot: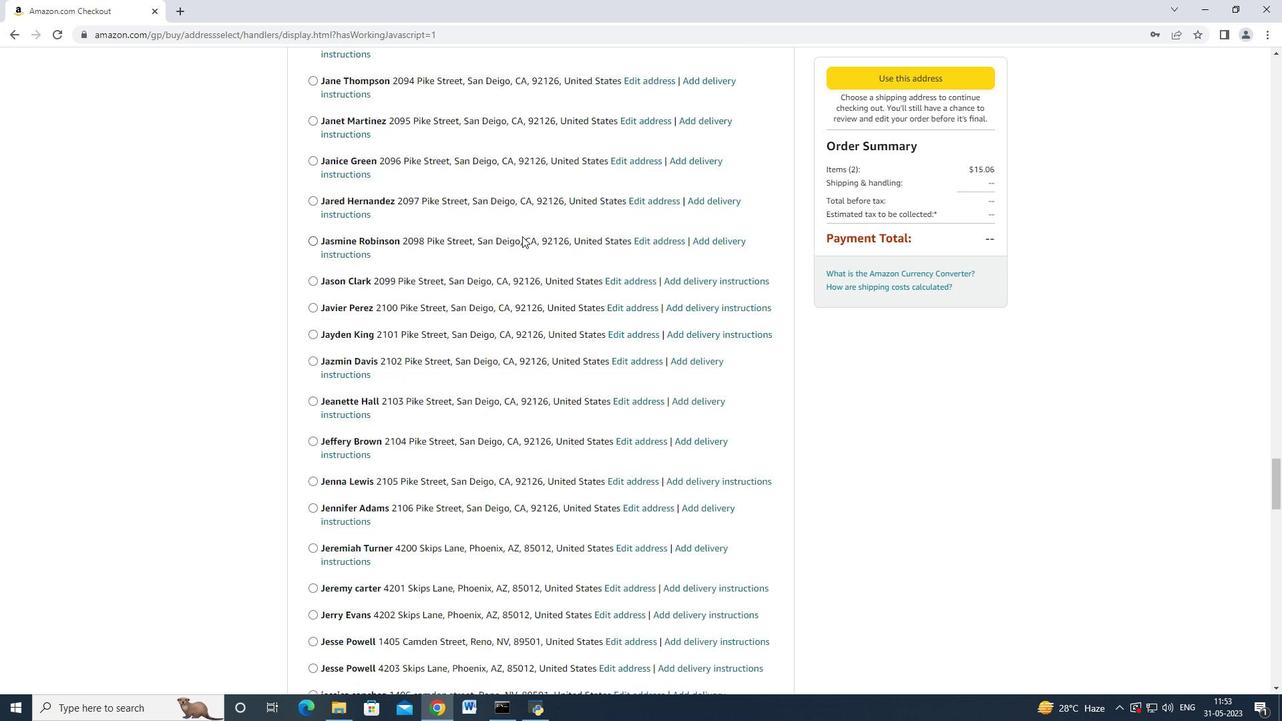 
Action: Mouse scrolled (503, 246) with delta (0, 0)
Screenshot: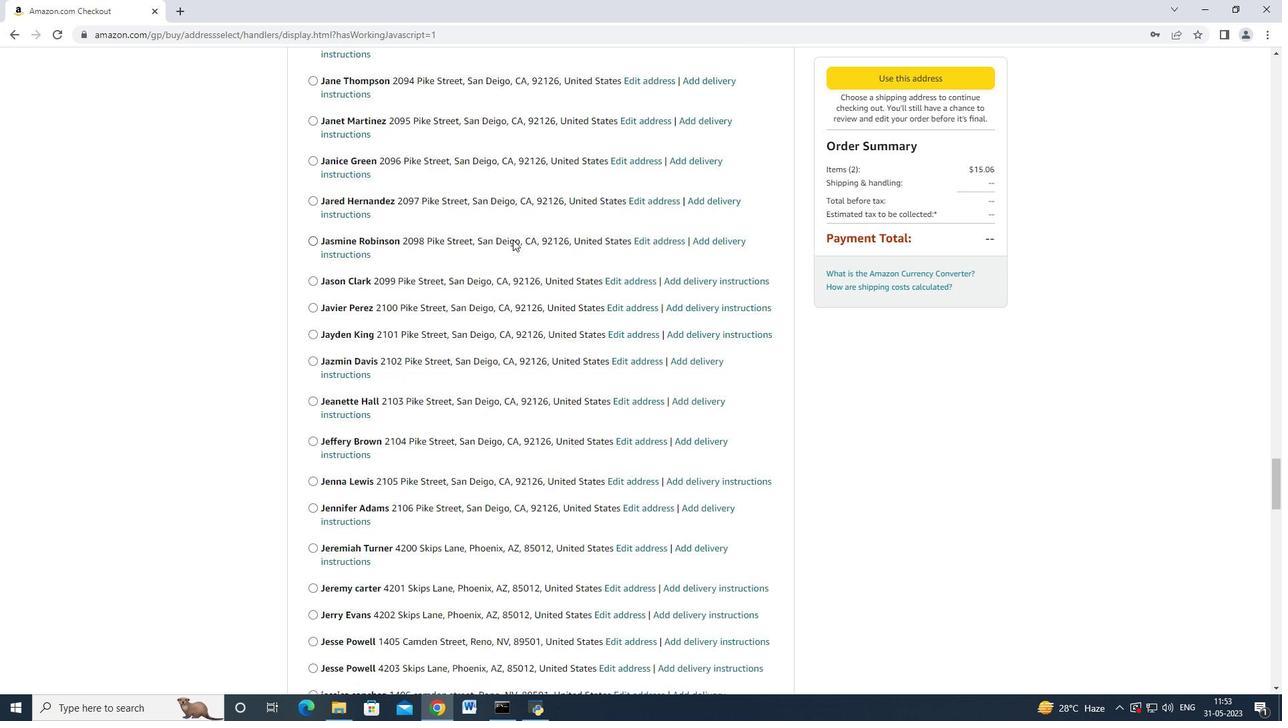 
Action: Mouse scrolled (503, 246) with delta (0, 0)
Screenshot: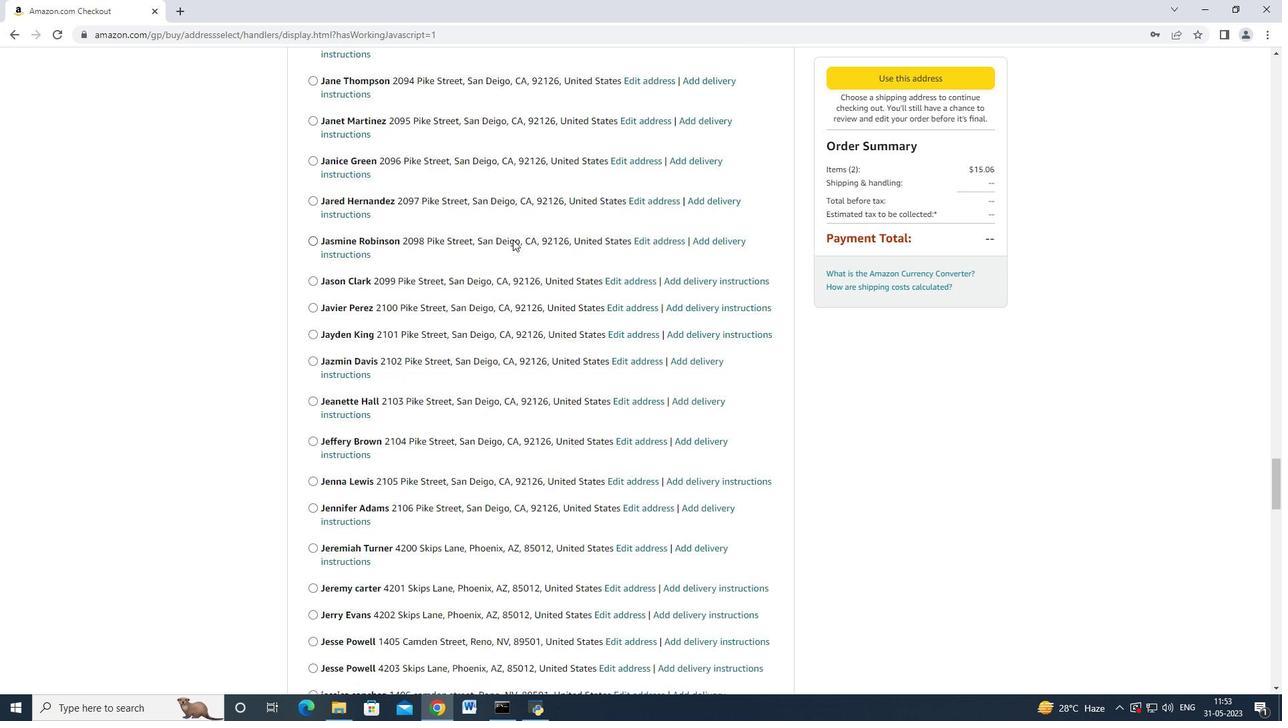 
Action: Mouse scrolled (503, 246) with delta (0, 0)
Screenshot: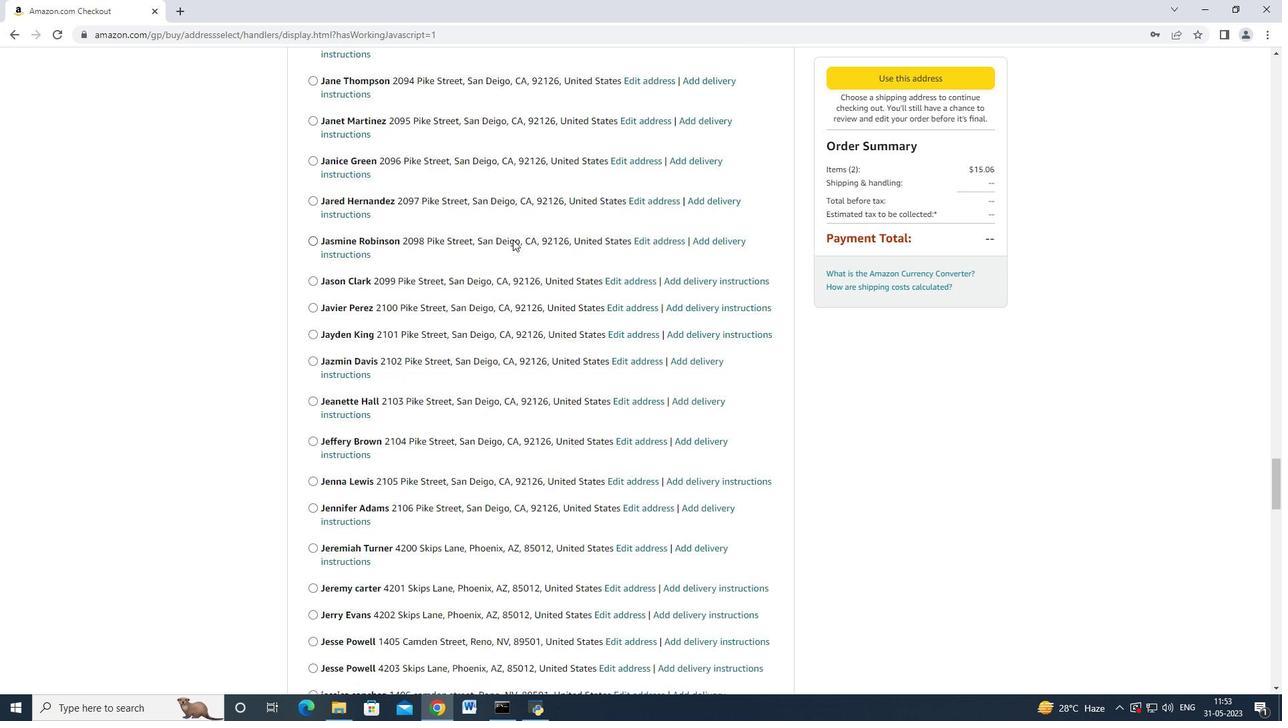 
Action: Mouse moved to (502, 245)
Screenshot: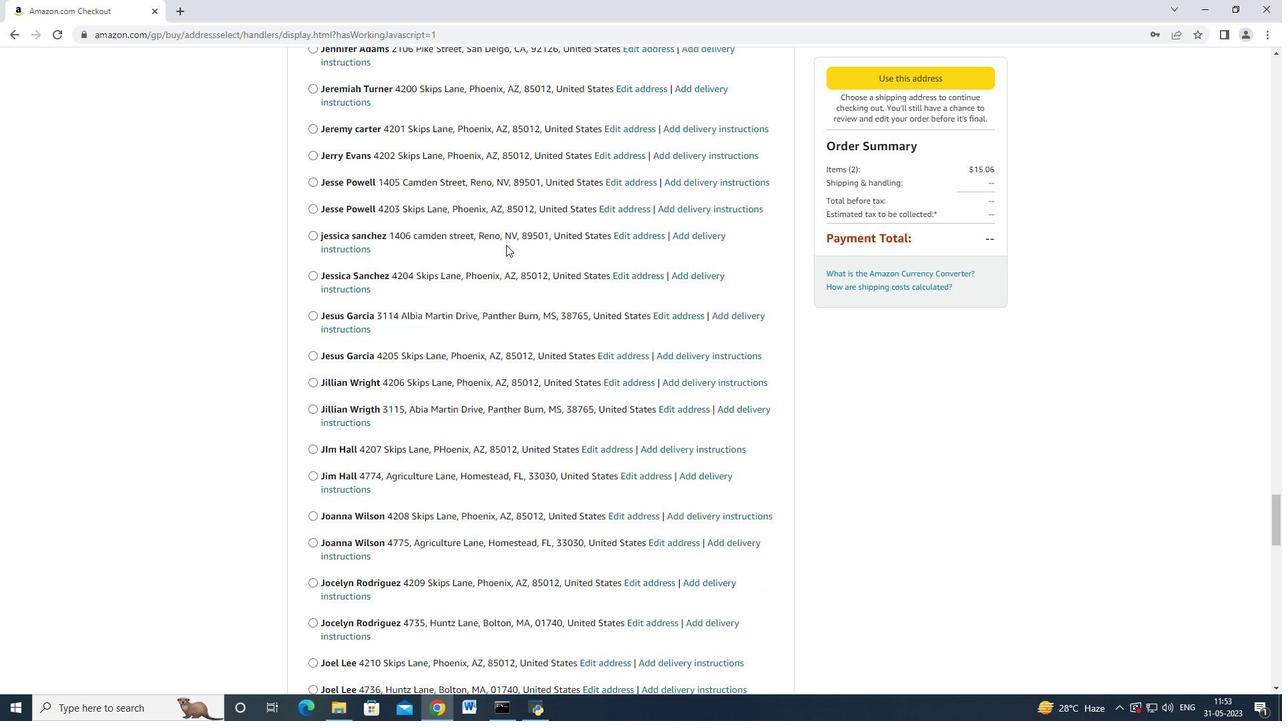 
Action: Mouse scrolled (502, 245) with delta (0, 0)
Screenshot: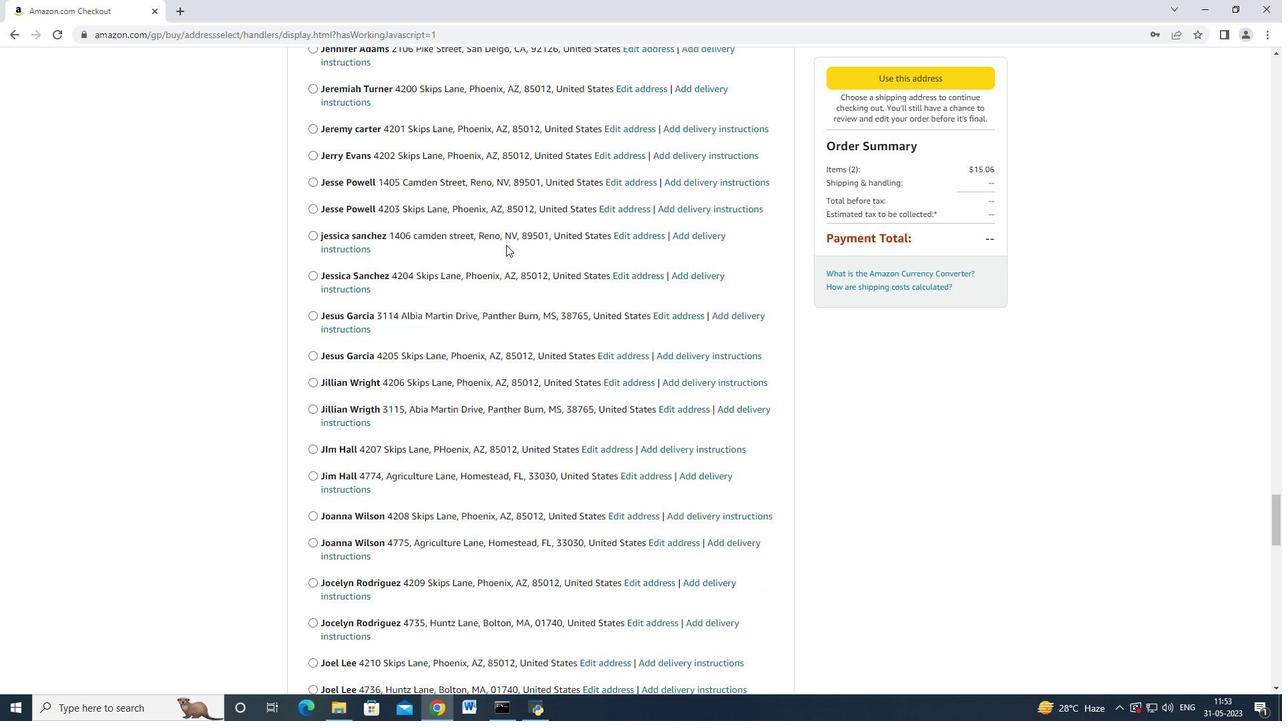 
Action: Mouse moved to (501, 246)
Screenshot: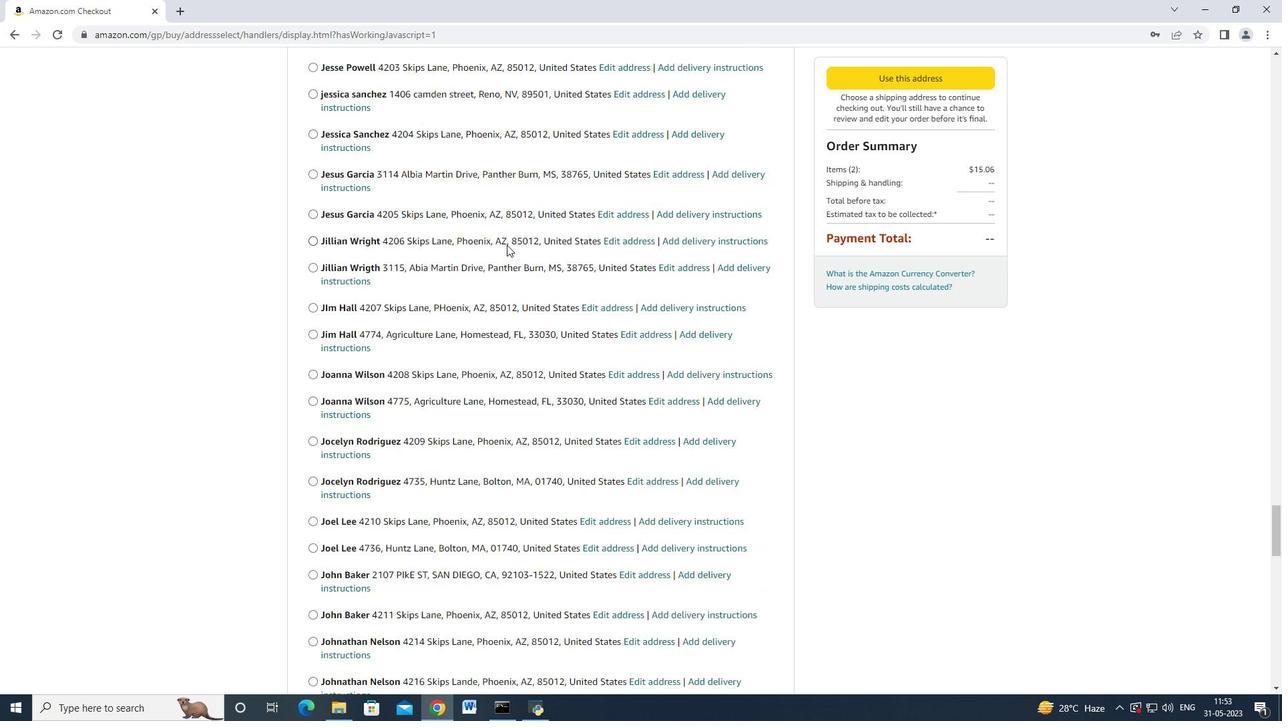 
Action: Mouse scrolled (501, 245) with delta (0, 0)
Screenshot: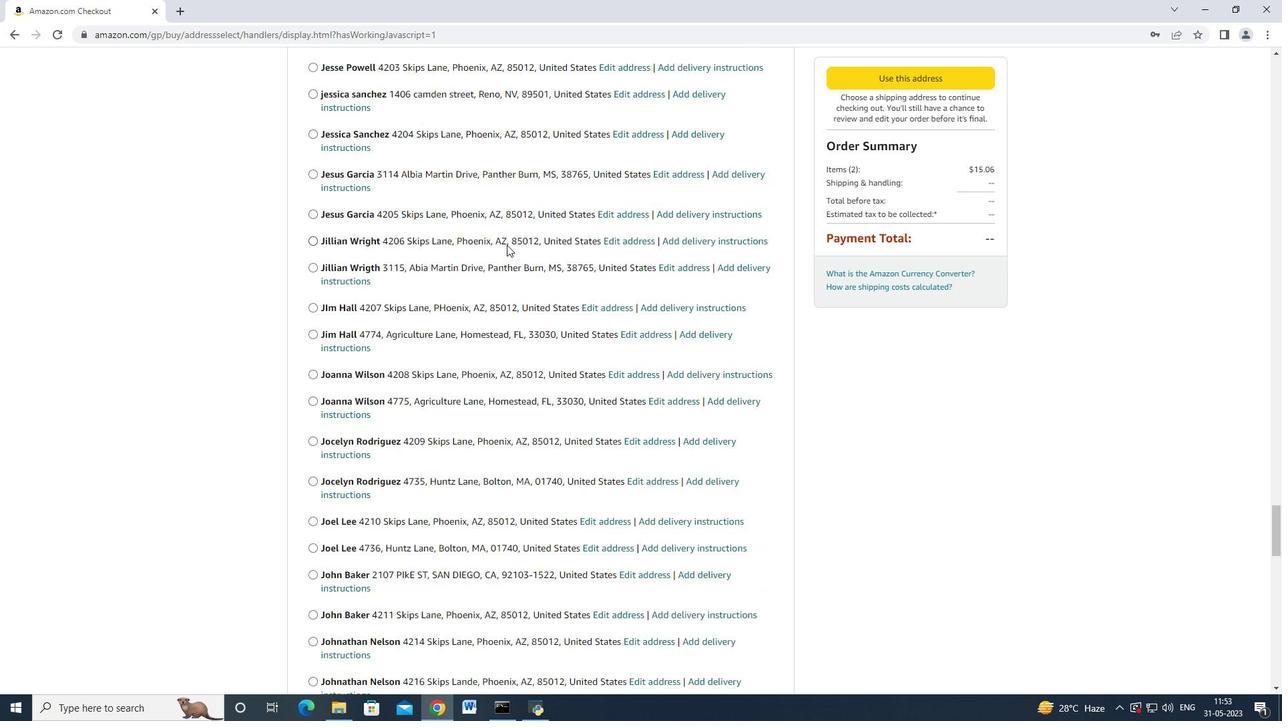 
Action: Mouse scrolled (501, 245) with delta (0, 0)
Screenshot: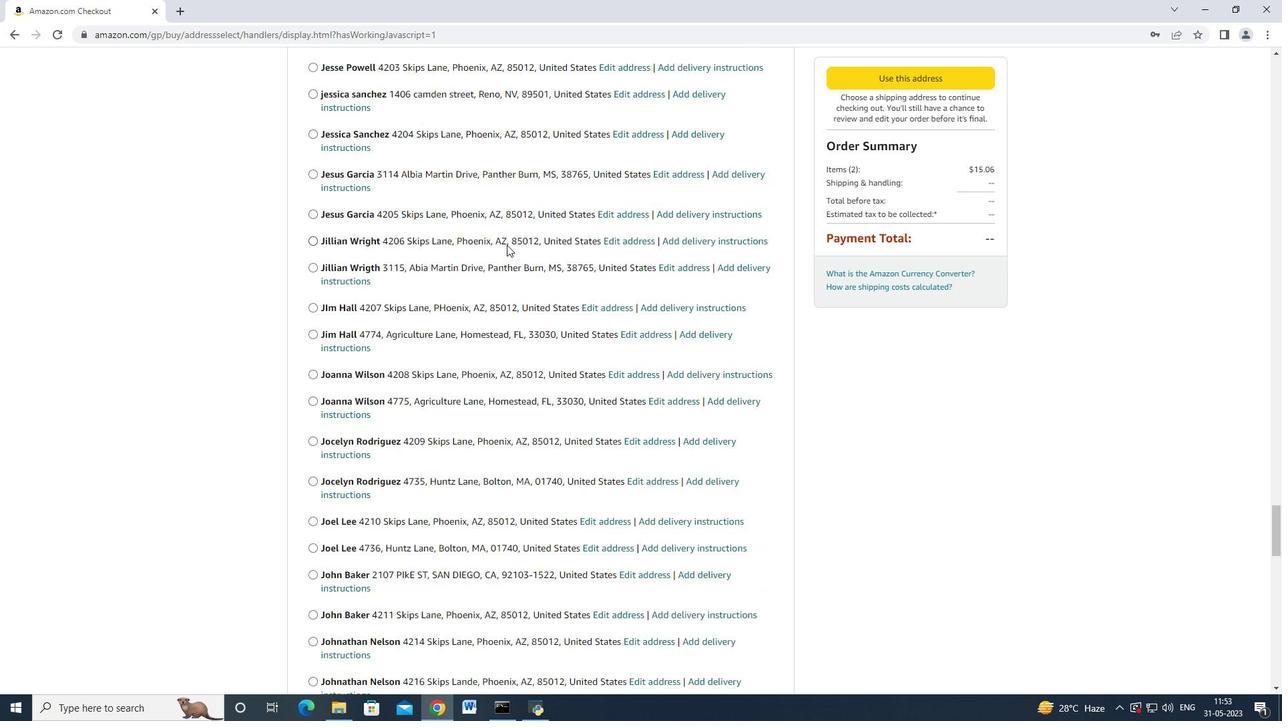
Action: Mouse scrolled (501, 245) with delta (0, 0)
Screenshot: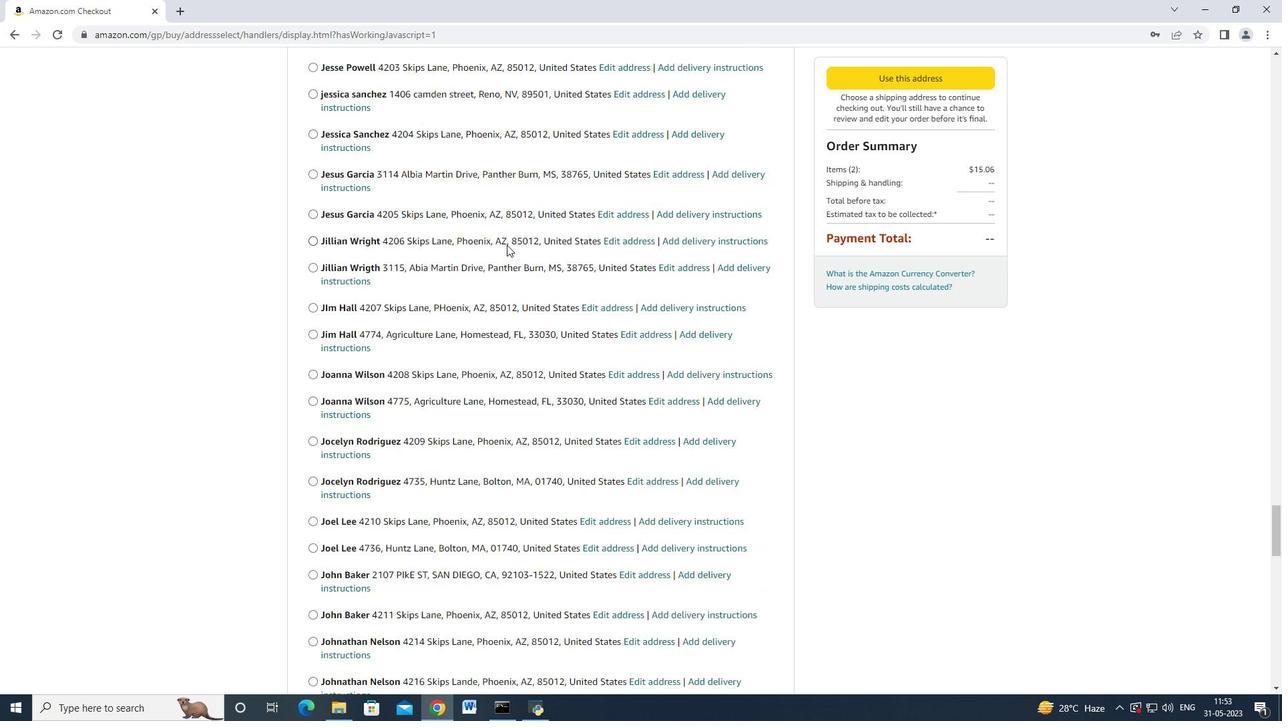 
Action: Mouse scrolled (501, 245) with delta (0, 0)
Screenshot: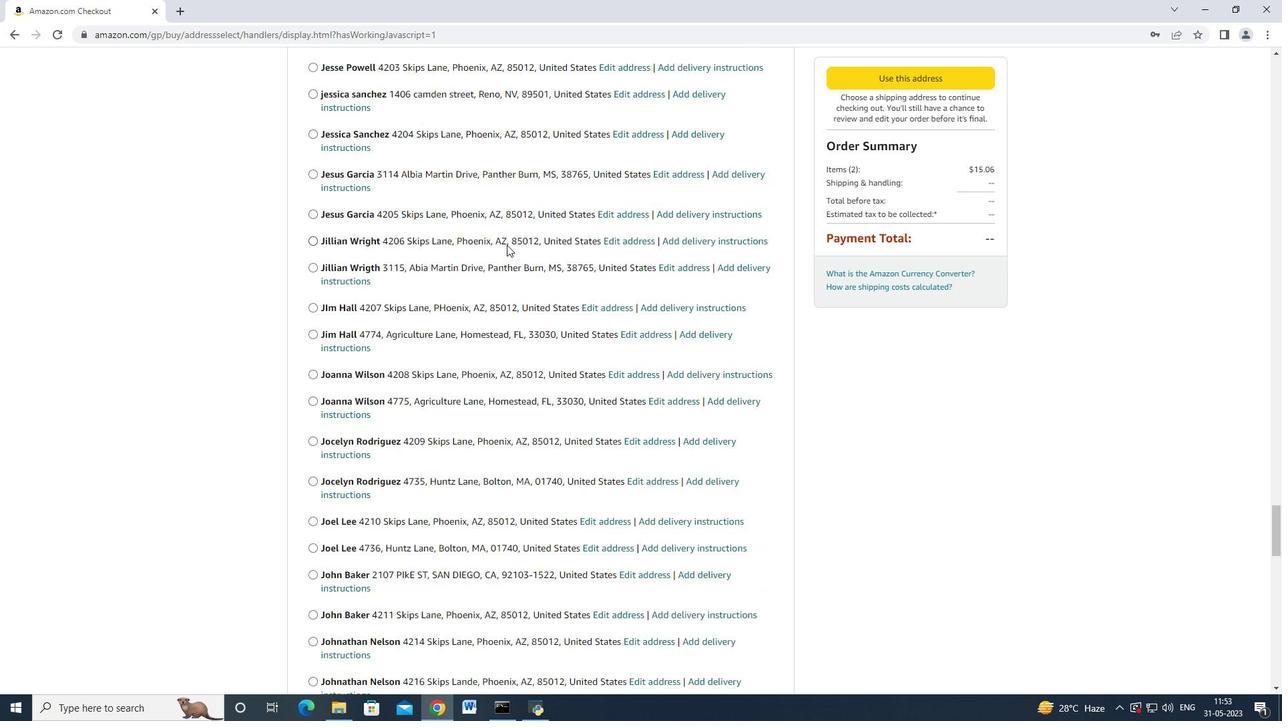 
Action: Mouse scrolled (501, 245) with delta (0, -1)
Screenshot: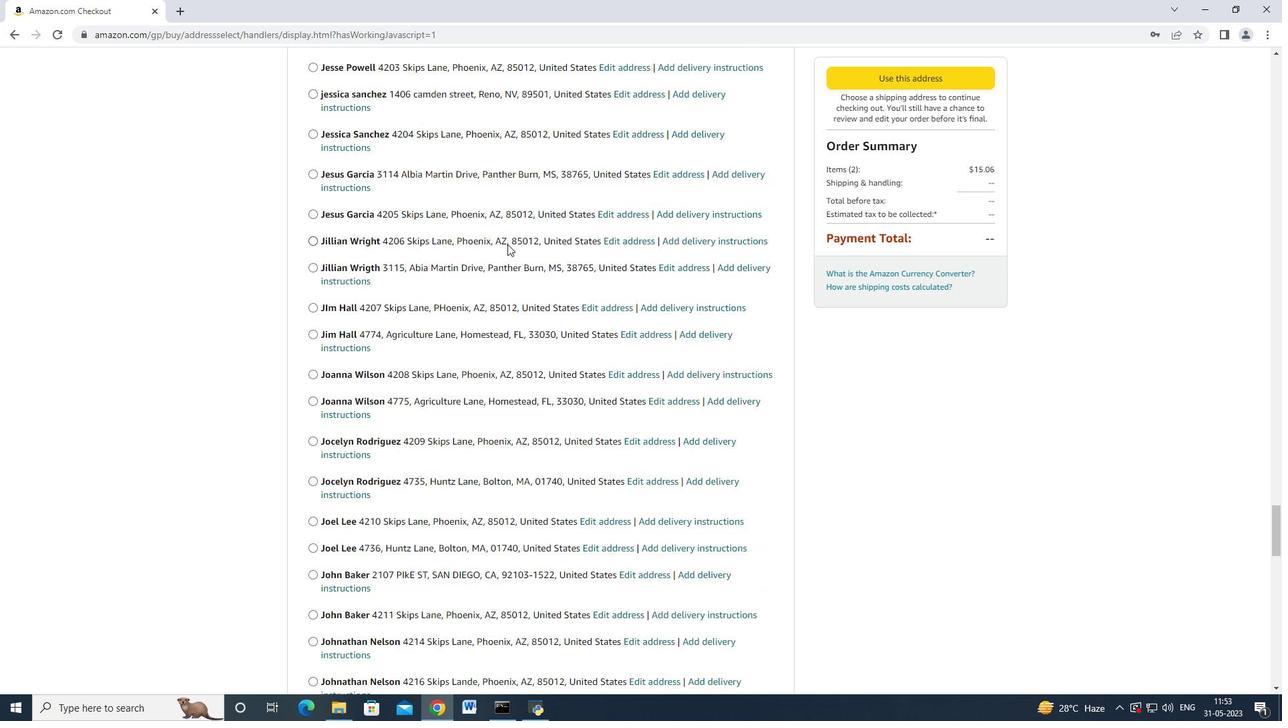 
Action: Mouse scrolled (501, 245) with delta (0, 0)
Screenshot: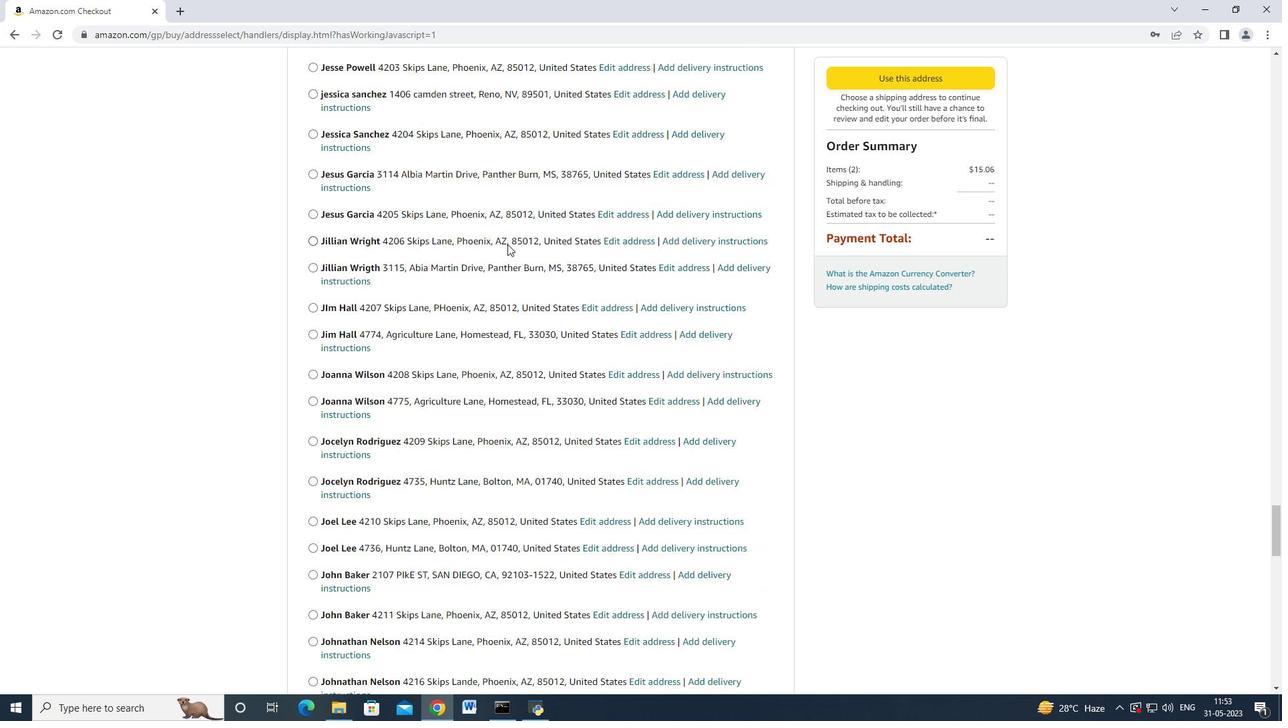 
Action: Mouse scrolled (501, 245) with delta (0, 0)
Screenshot: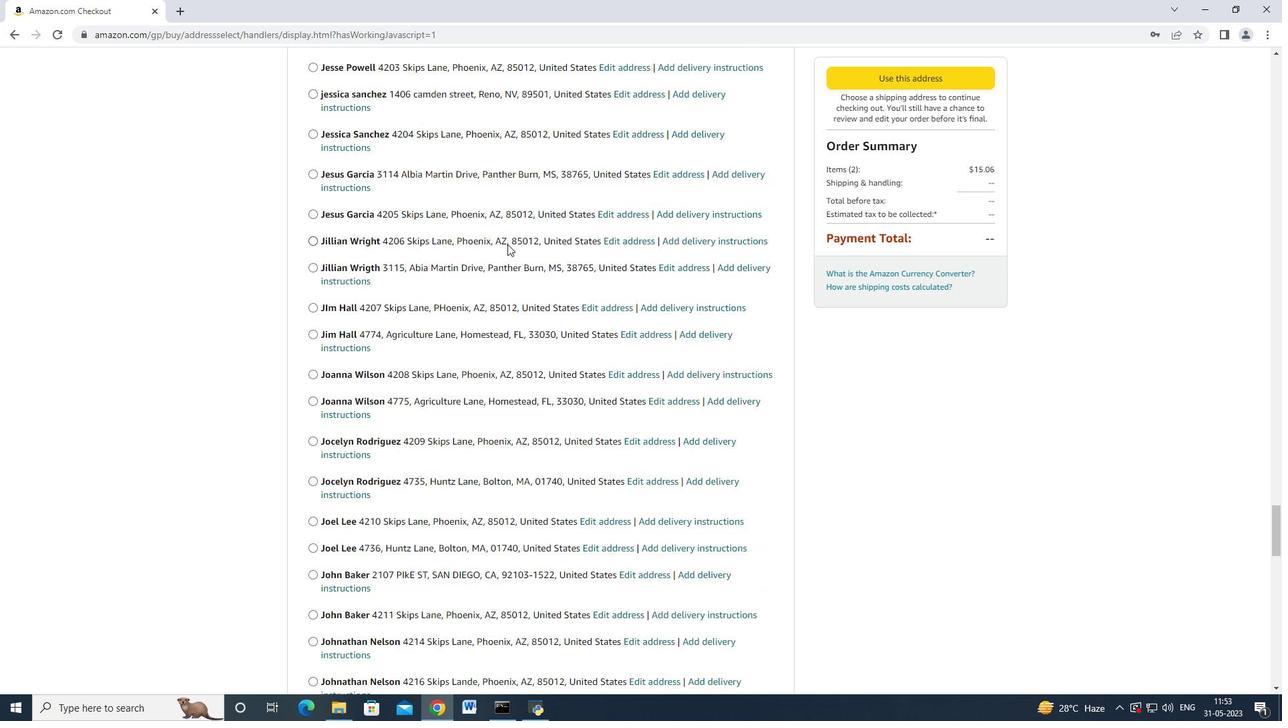 
Action: Mouse moved to (495, 246)
Screenshot: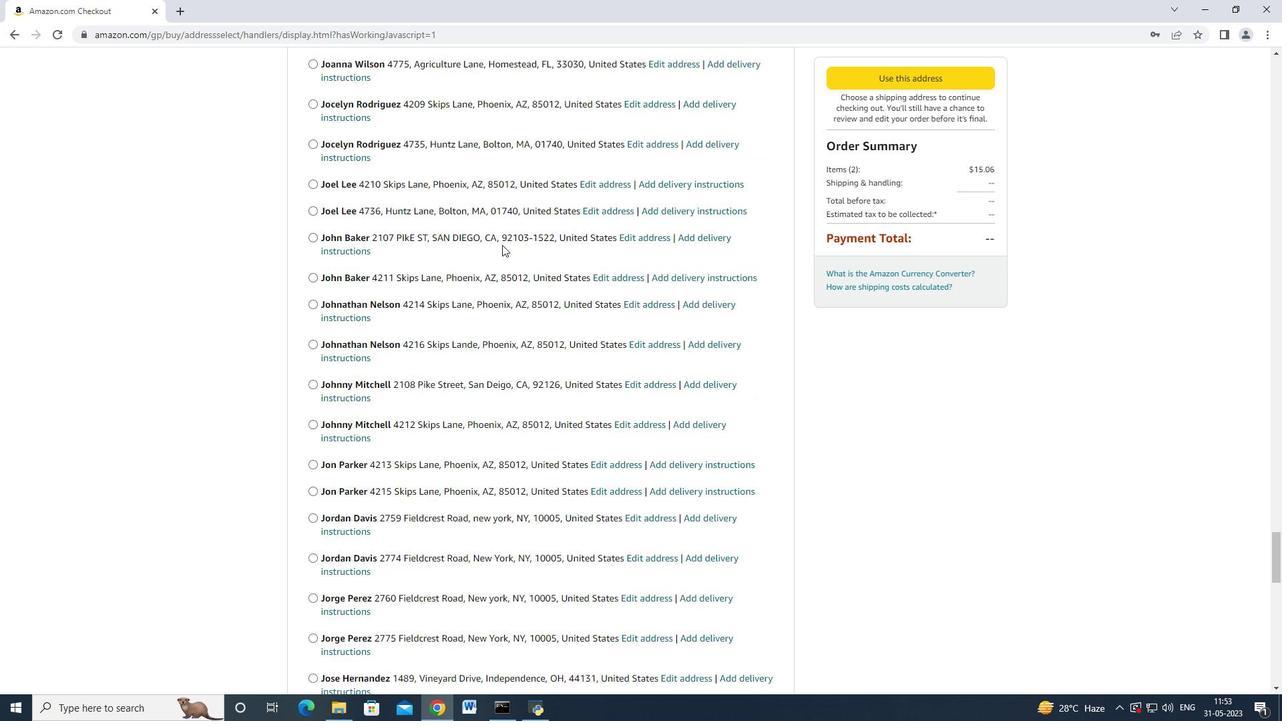 
Action: Mouse scrolled (495, 245) with delta (0, 0)
Screenshot: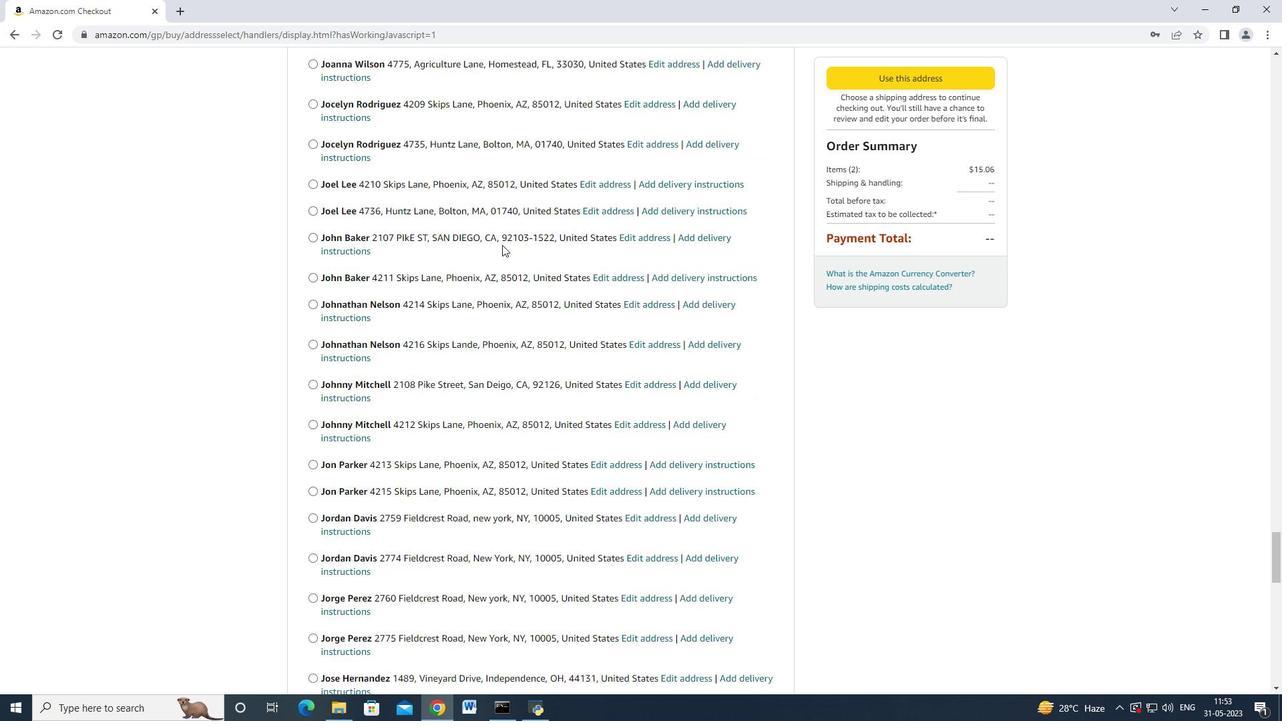 
Action: Mouse moved to (494, 248)
Screenshot: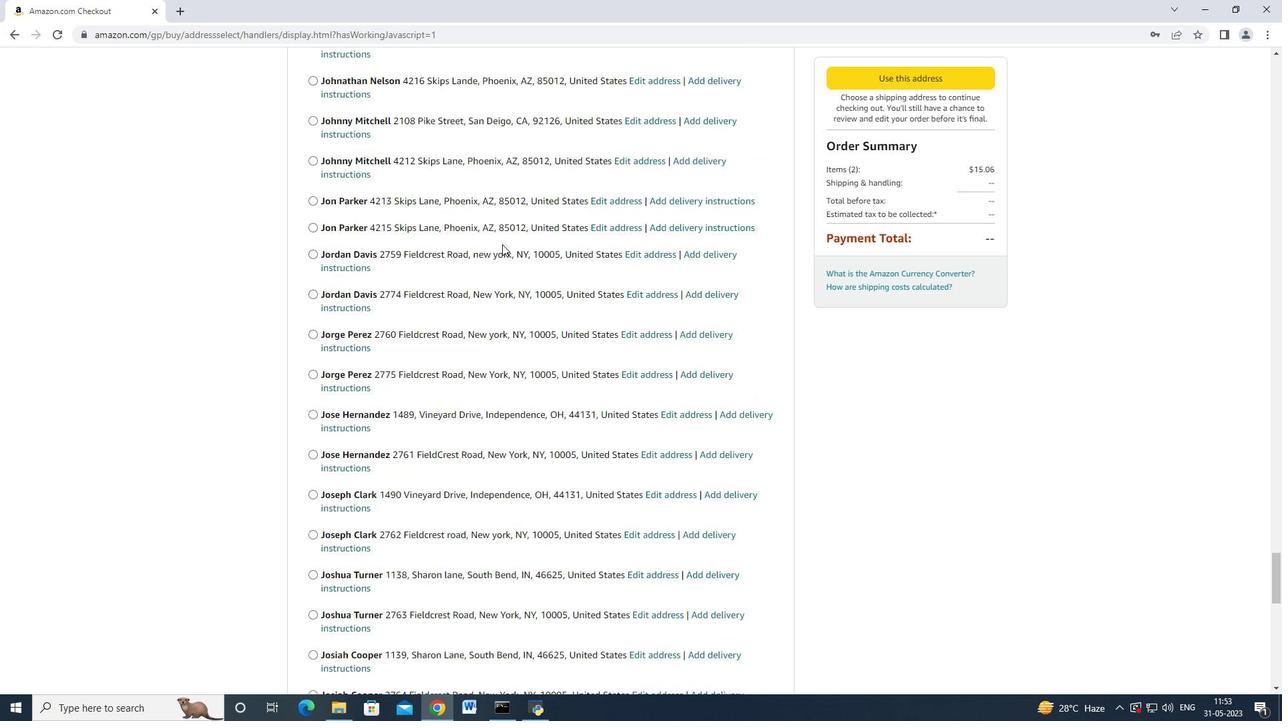 
Action: Mouse scrolled (494, 247) with delta (0, 0)
Screenshot: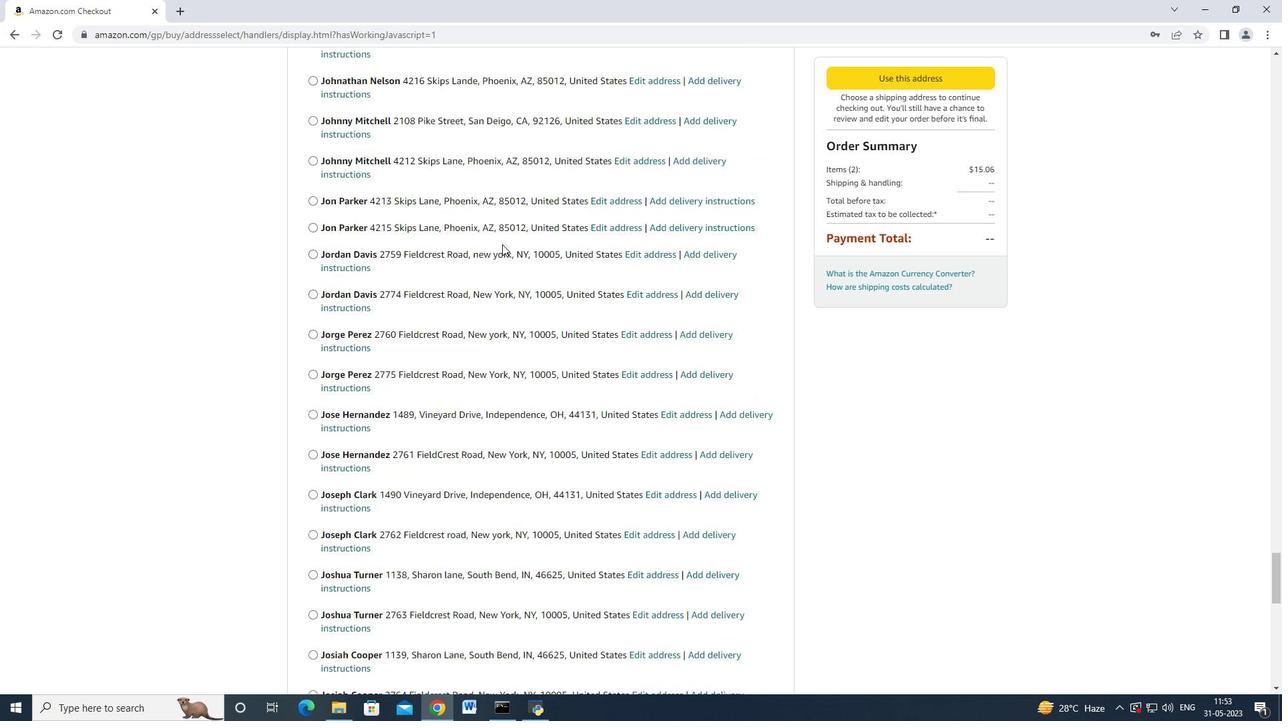 
Action: Mouse moved to (493, 249)
Screenshot: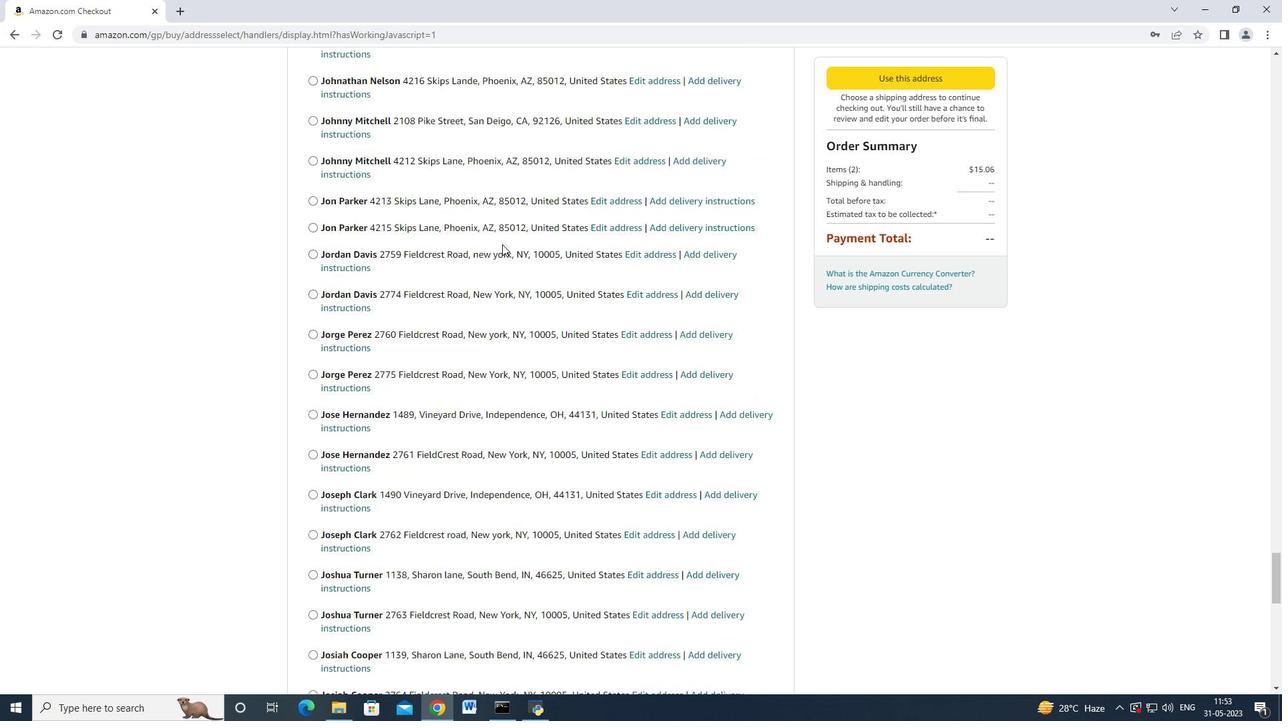 
Action: Mouse scrolled (493, 248) with delta (0, 0)
Screenshot: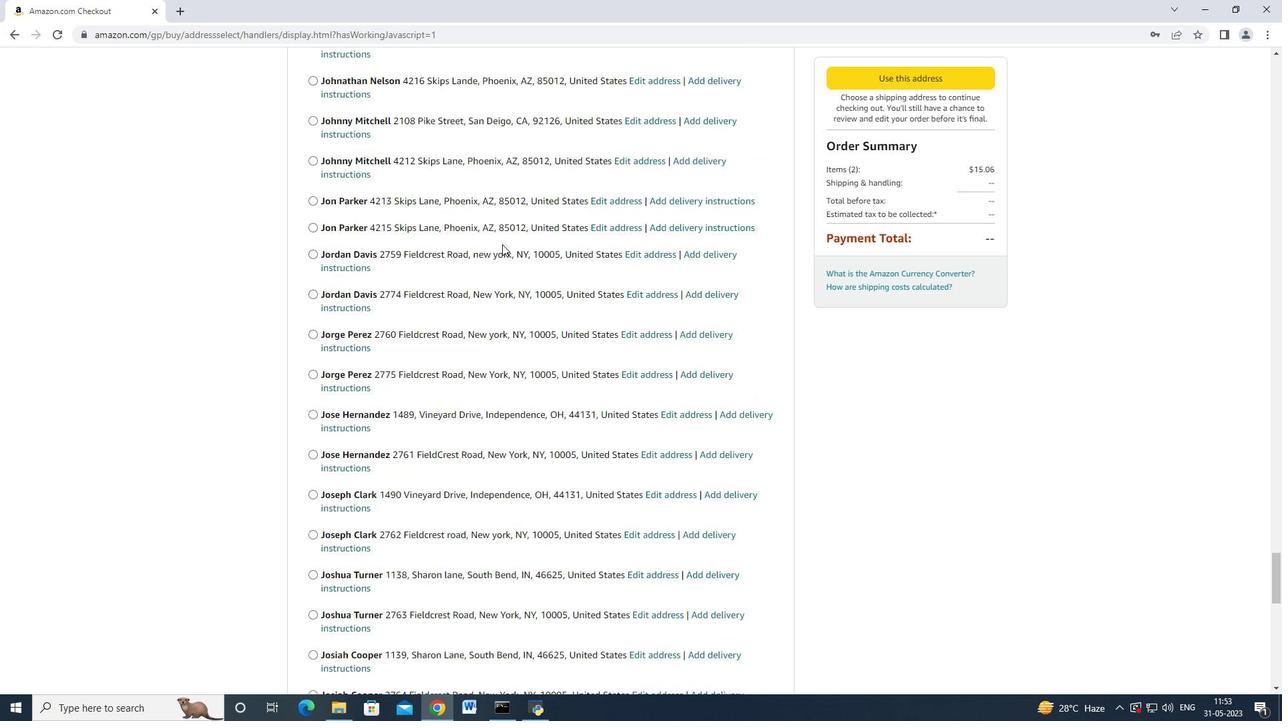 
Action: Mouse scrolled (493, 248) with delta (0, 0)
Screenshot: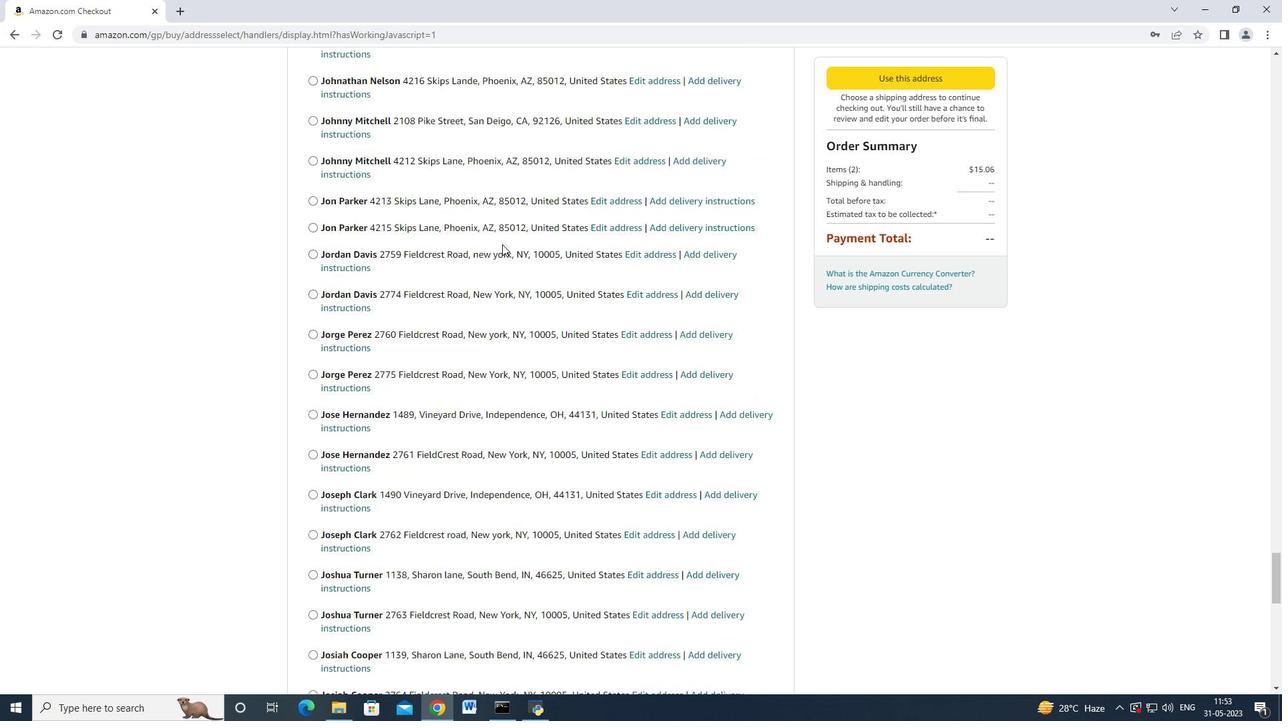 
Action: Mouse scrolled (493, 247) with delta (0, -1)
Screenshot: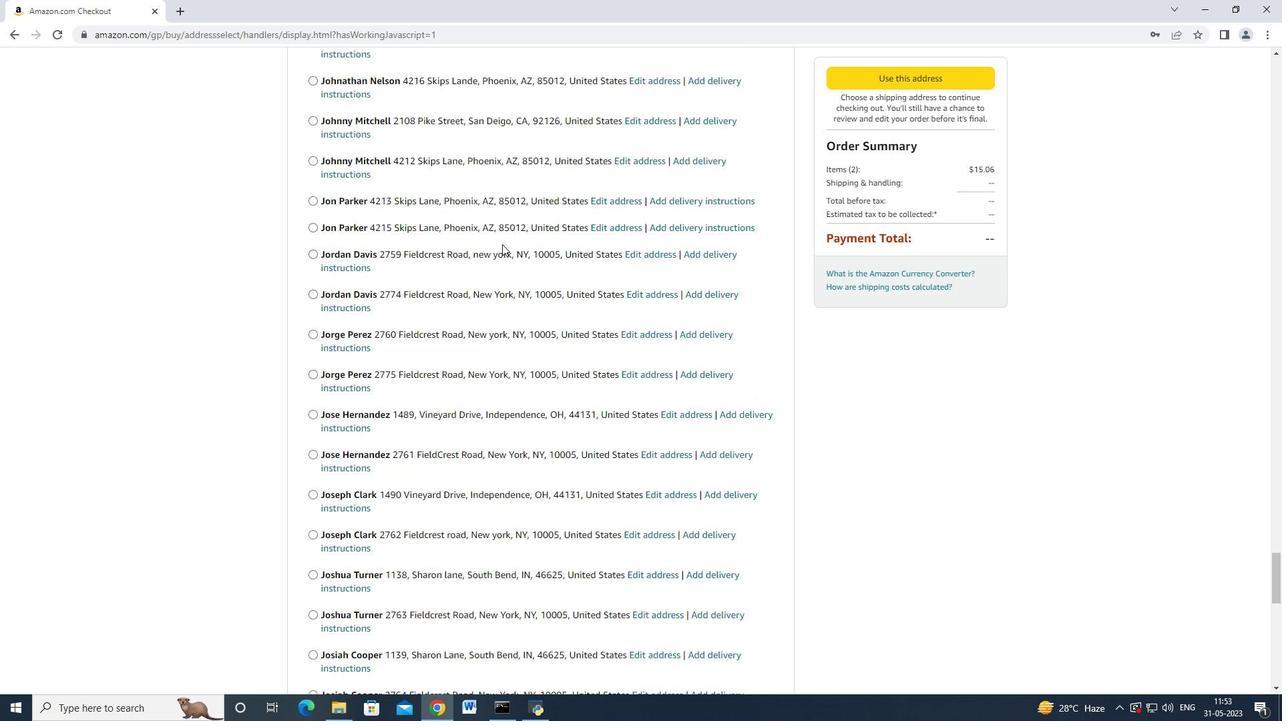 
Action: Mouse scrolled (493, 248) with delta (0, 0)
Screenshot: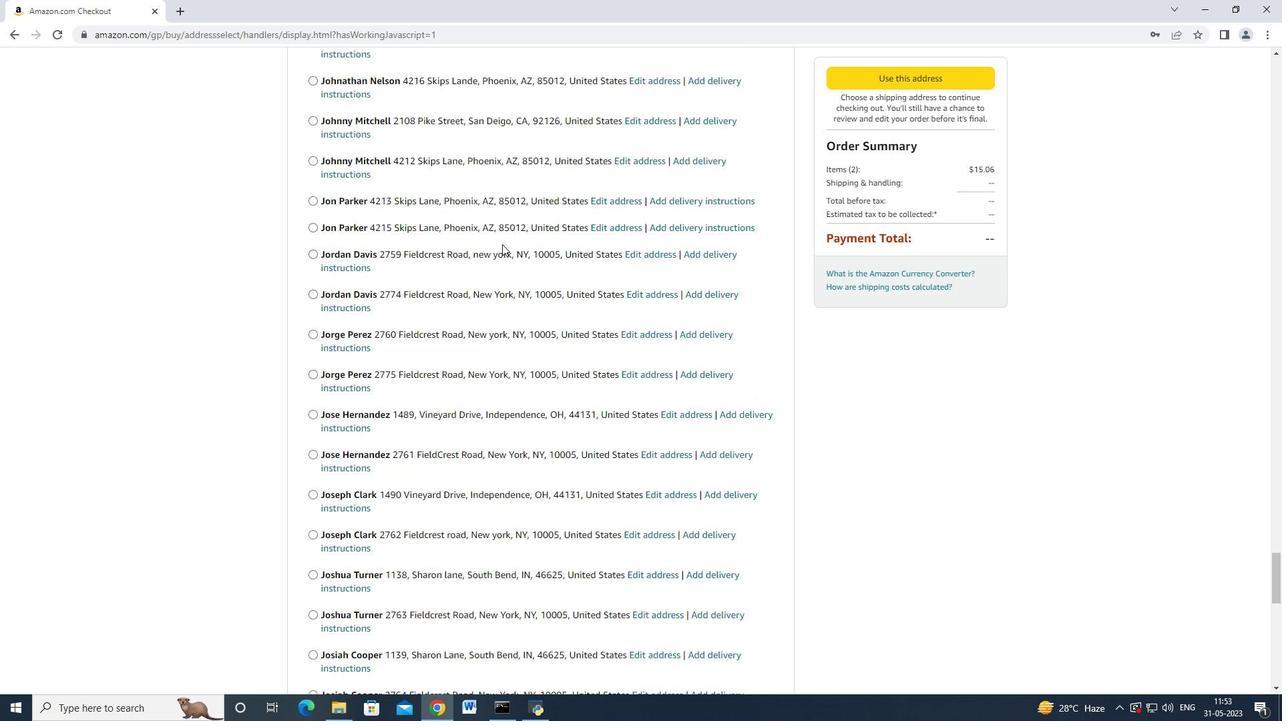 
Action: Mouse scrolled (493, 248) with delta (0, 0)
Screenshot: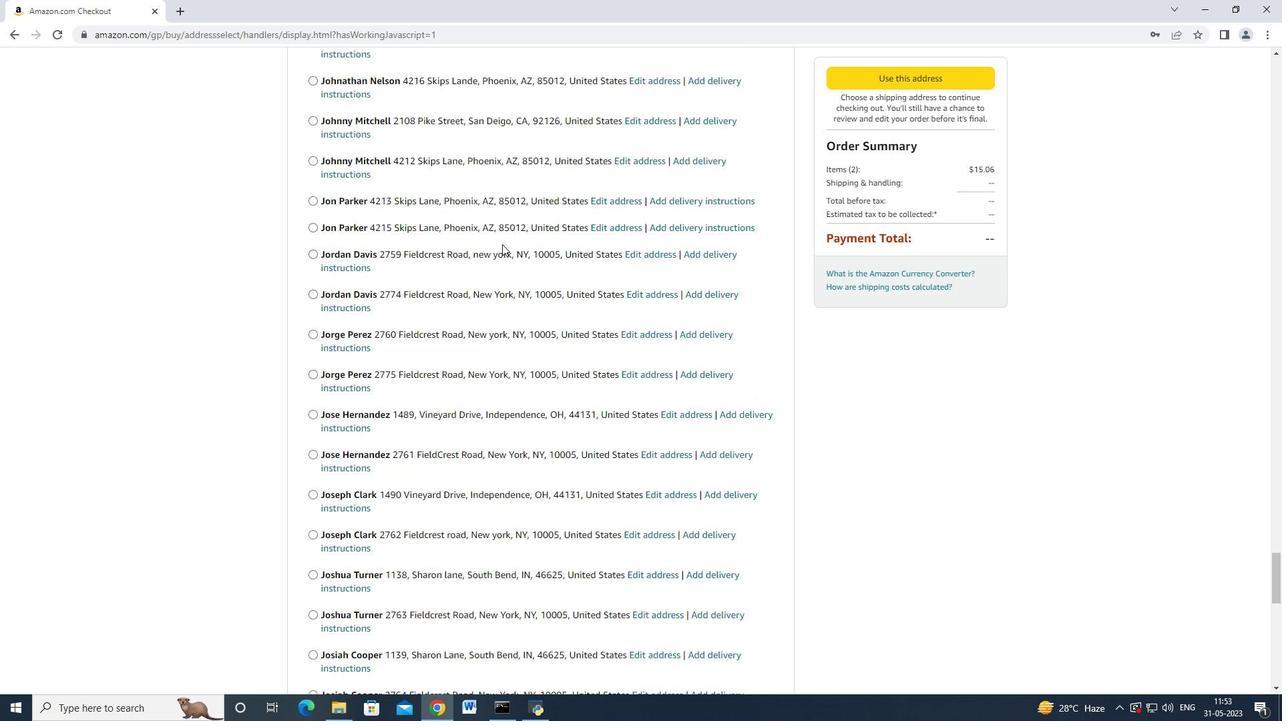 
Action: Mouse scrolled (493, 248) with delta (0, 0)
Screenshot: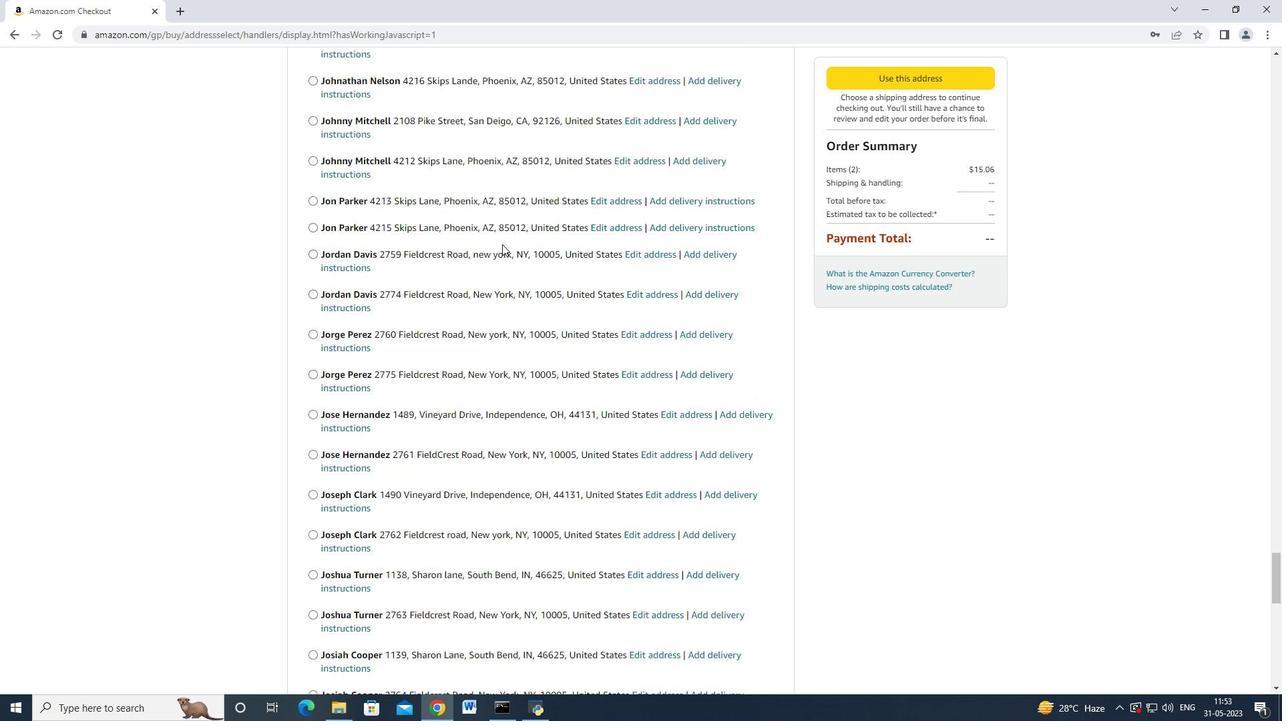 
Action: Mouse moved to (493, 248)
Screenshot: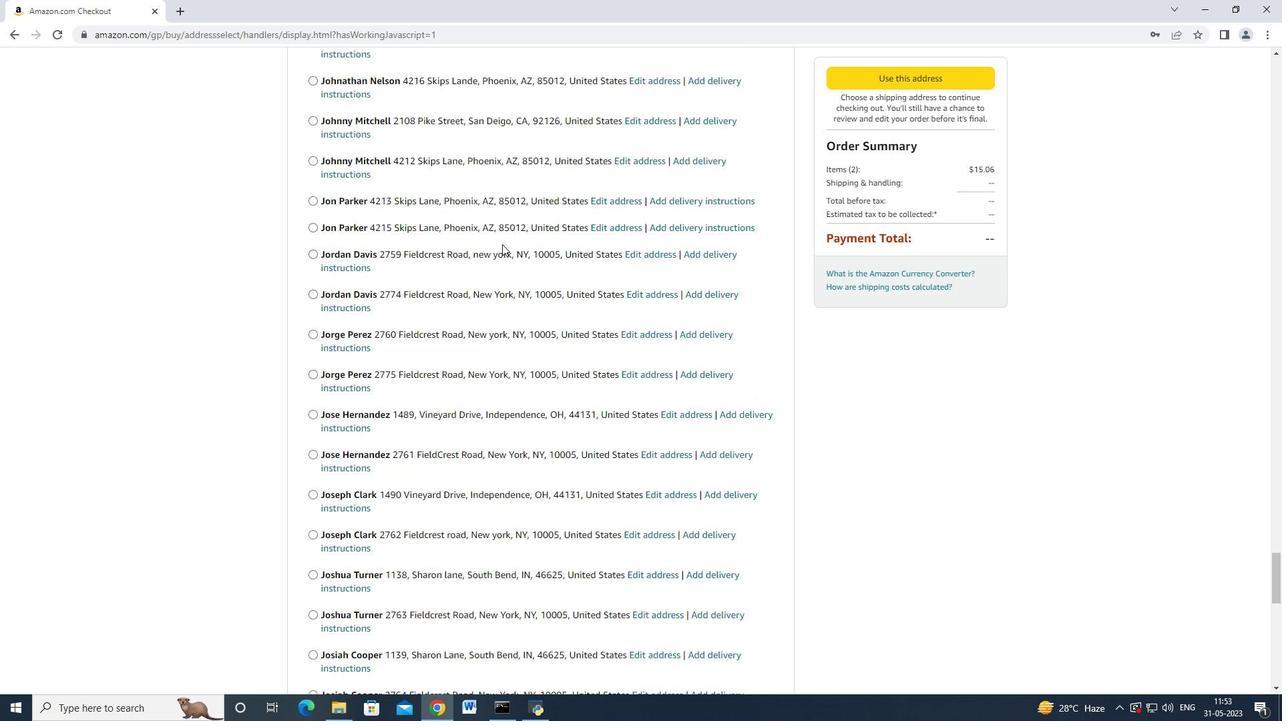 
Action: Mouse scrolled (493, 247) with delta (0, 0)
Screenshot: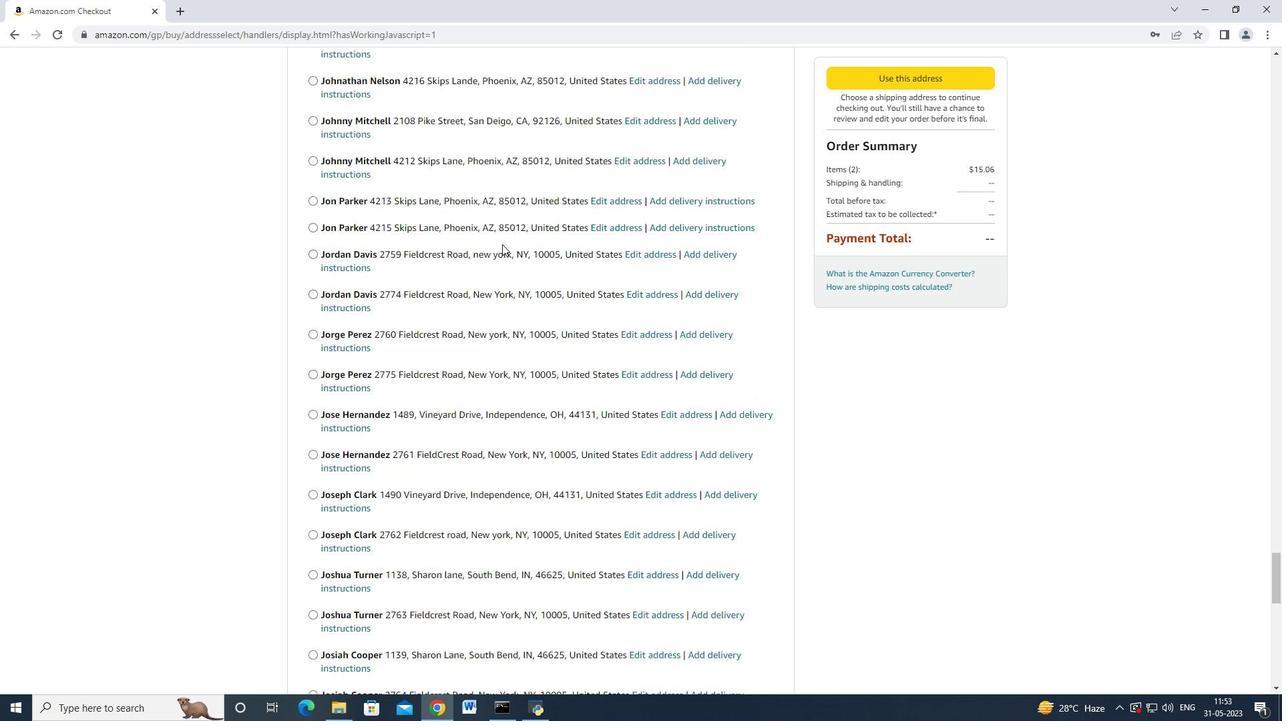 
Action: Mouse moved to (490, 249)
Screenshot: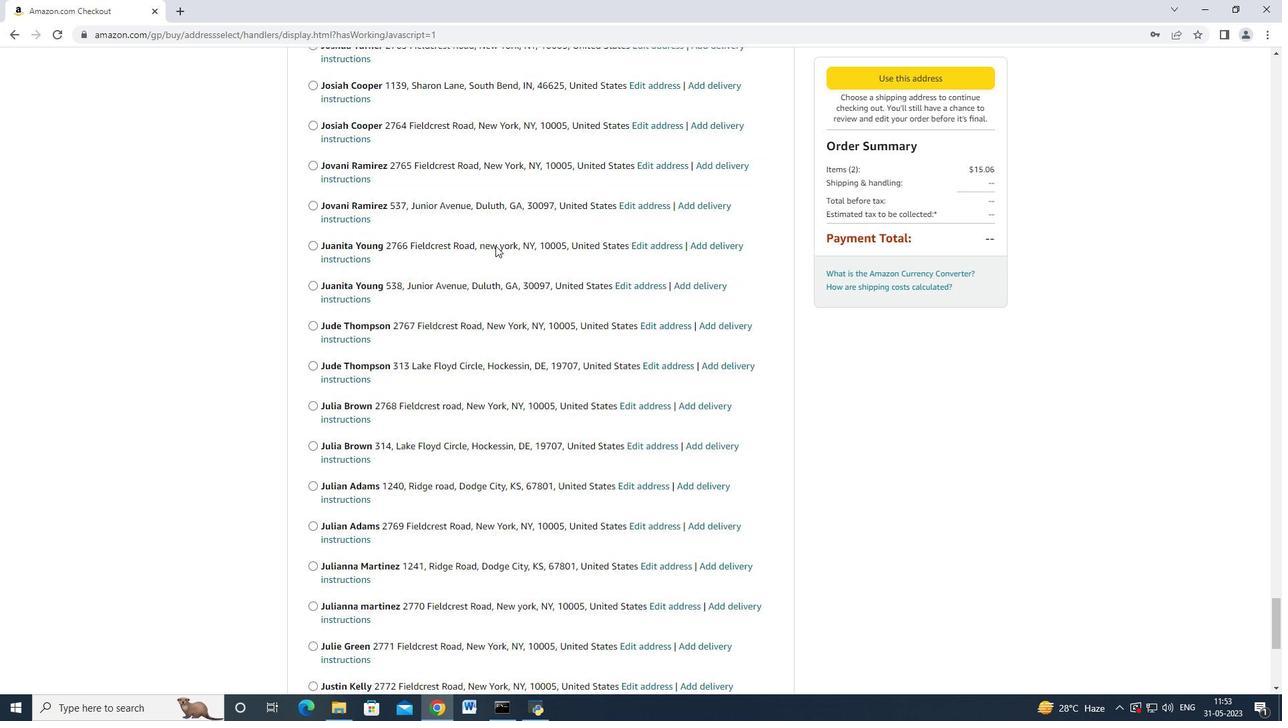 
Action: Mouse scrolled (490, 249) with delta (0, 0)
Screenshot: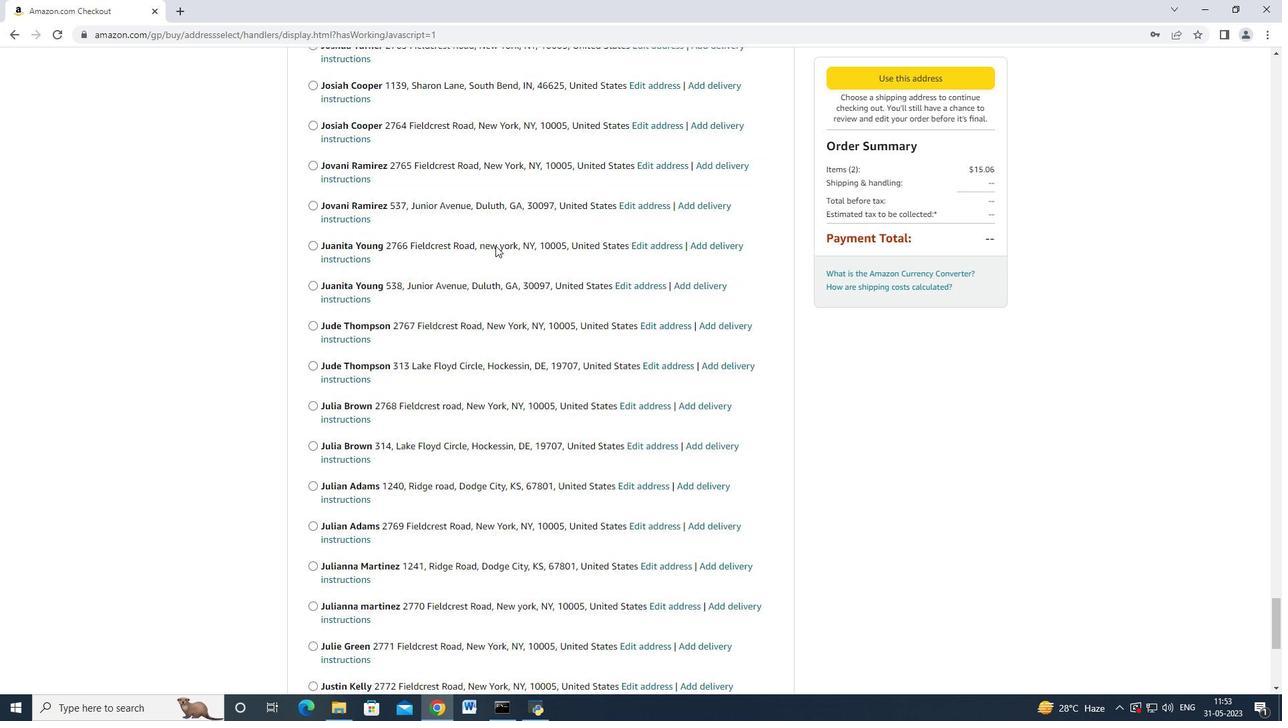 
Action: Mouse moved to (490, 249)
Screenshot: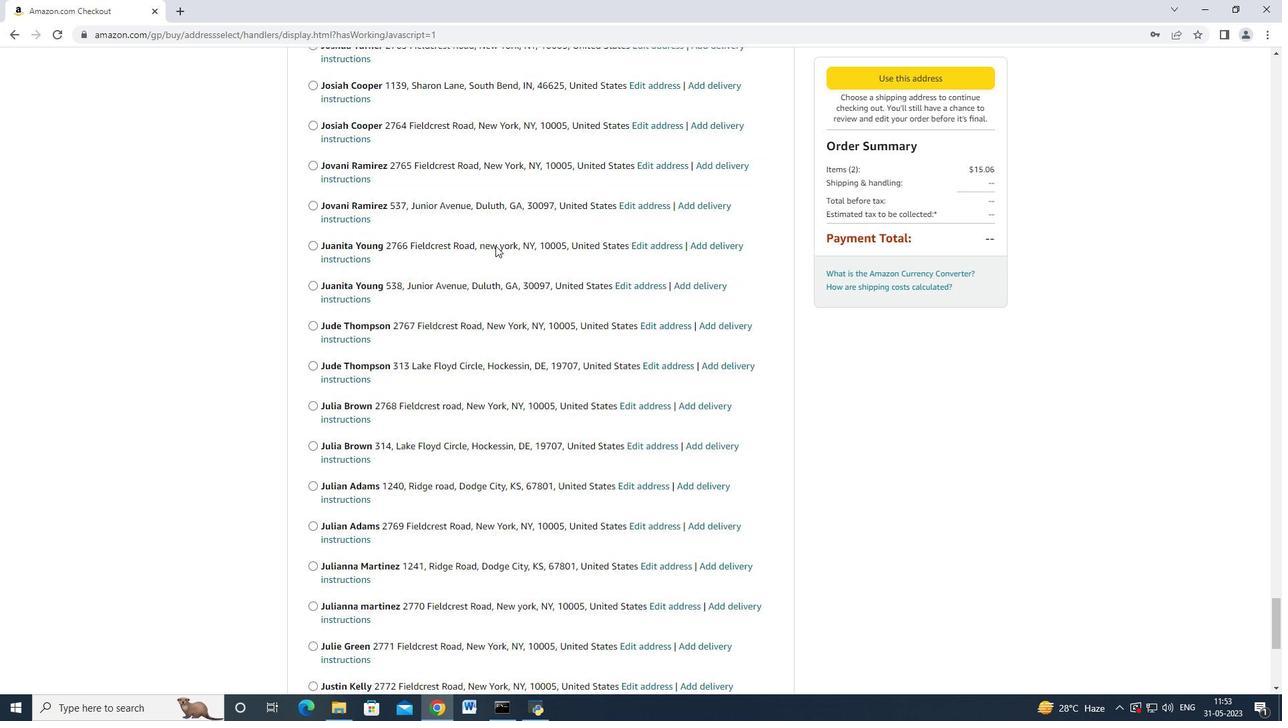 
Action: Mouse scrolled (490, 249) with delta (0, 0)
Screenshot: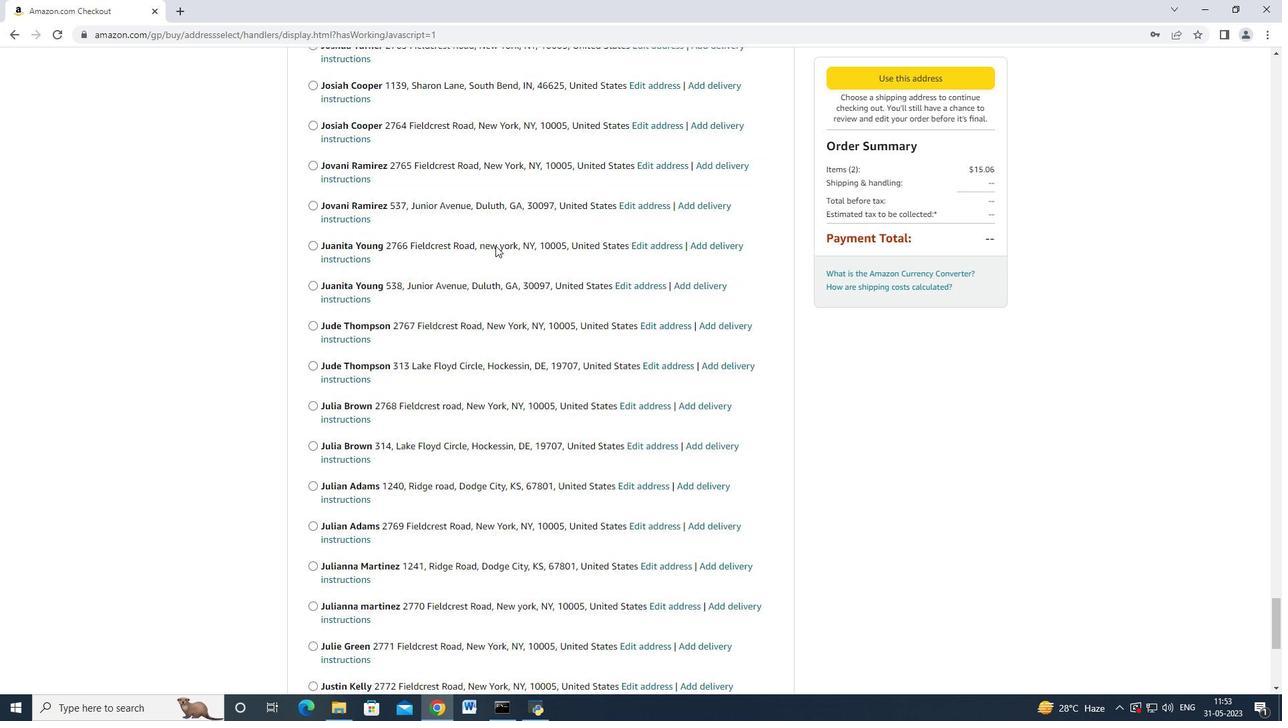 
Action: Mouse moved to (490, 250)
Screenshot: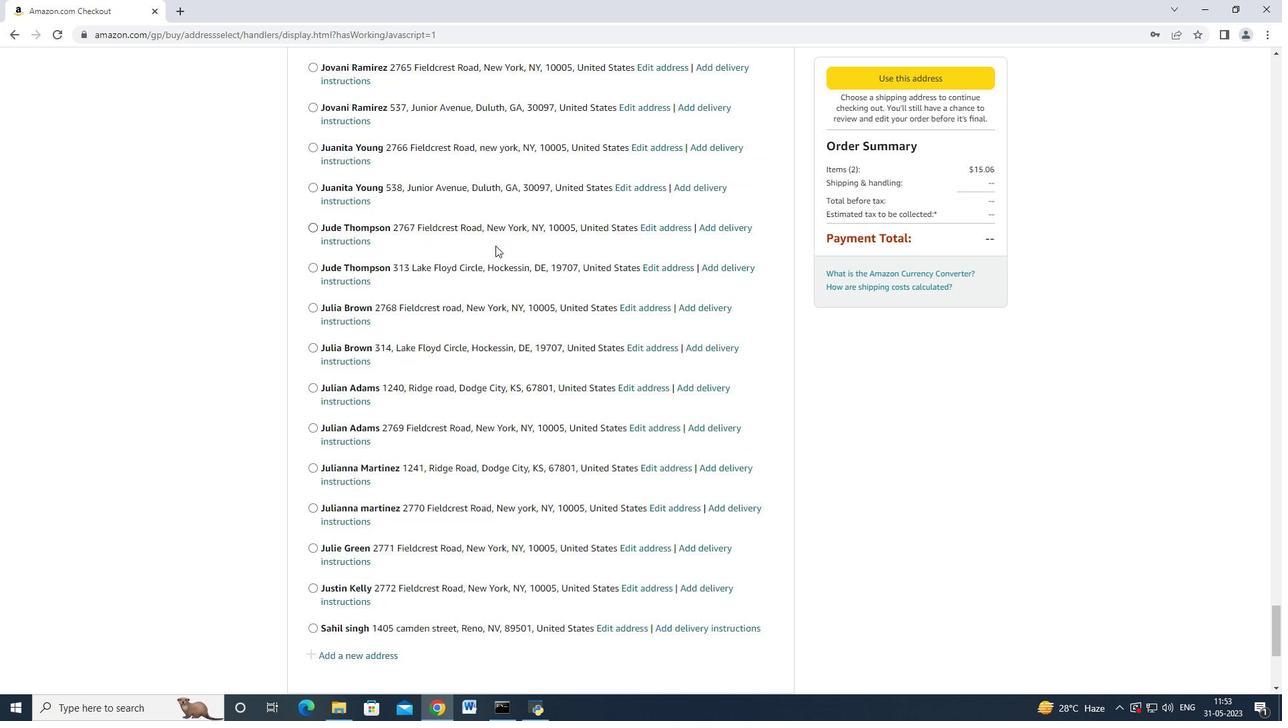 
Action: Mouse scrolled (490, 249) with delta (0, 0)
Screenshot: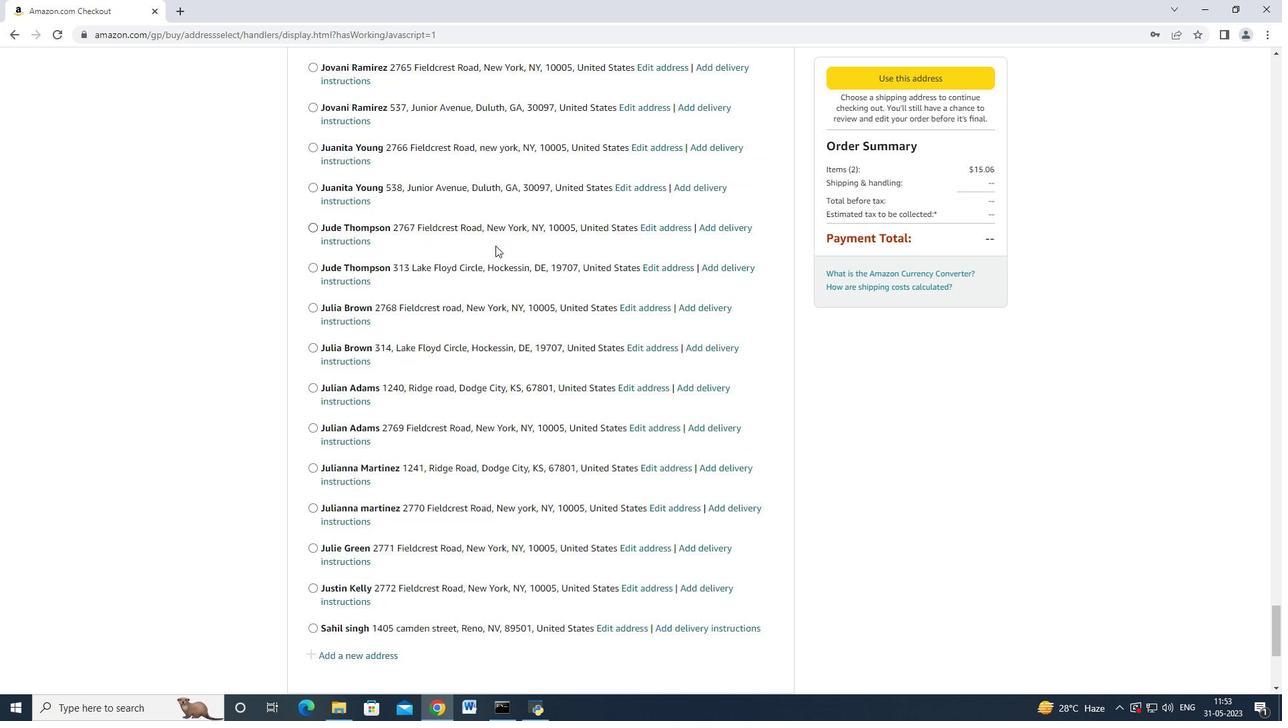 
Action: Mouse scrolled (490, 249) with delta (0, 0)
Screenshot: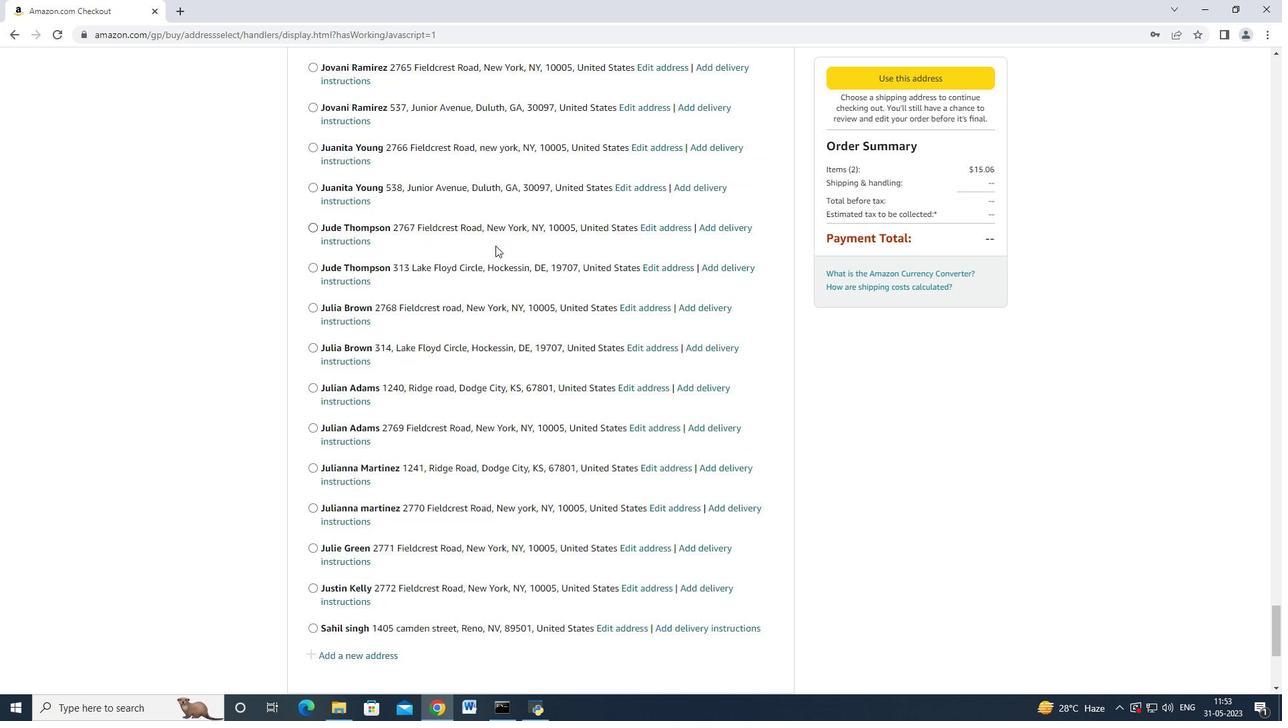 
Action: Mouse scrolled (490, 249) with delta (0, 0)
Screenshot: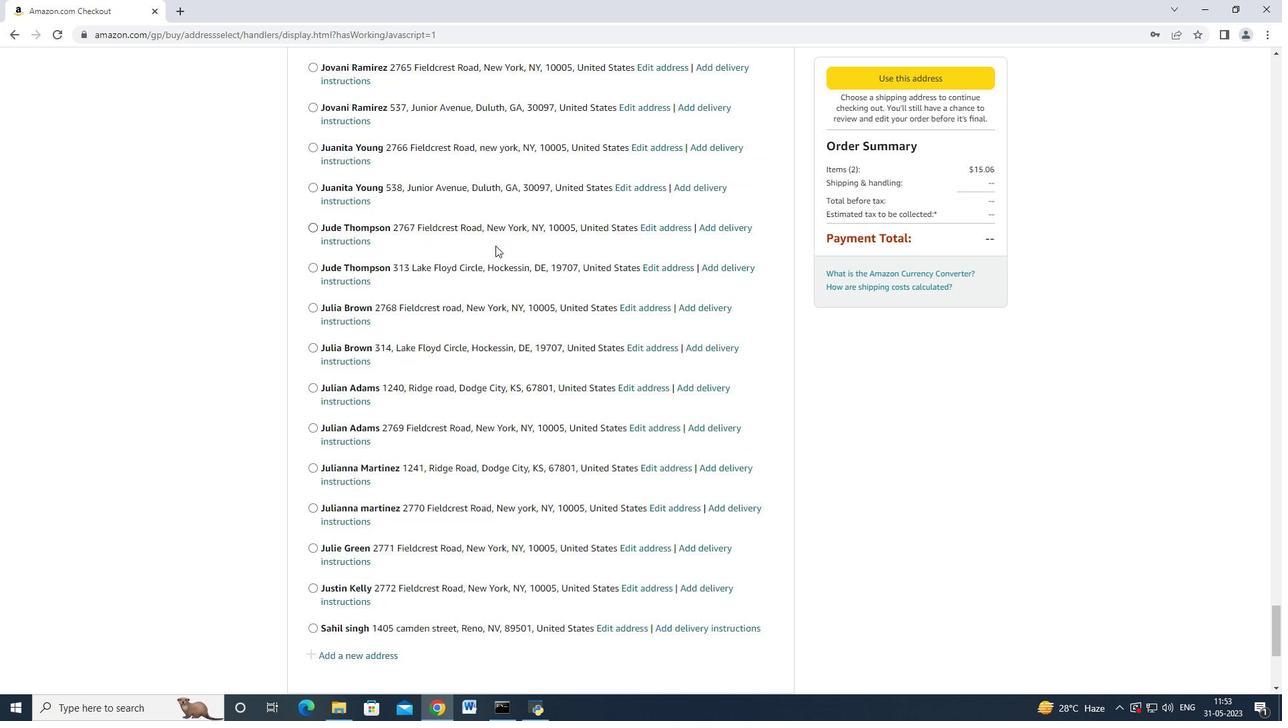 
Action: Mouse moved to (490, 250)
Screenshot: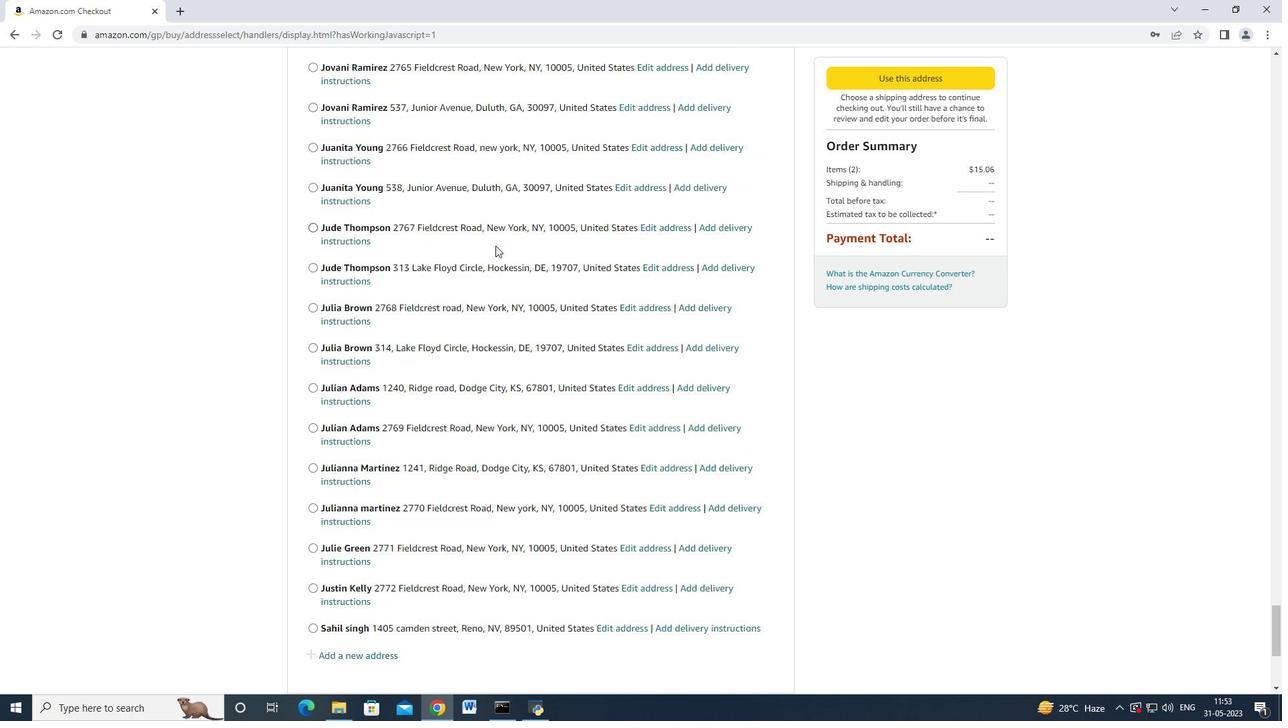 
Action: Mouse scrolled (490, 249) with delta (0, 0)
Screenshot: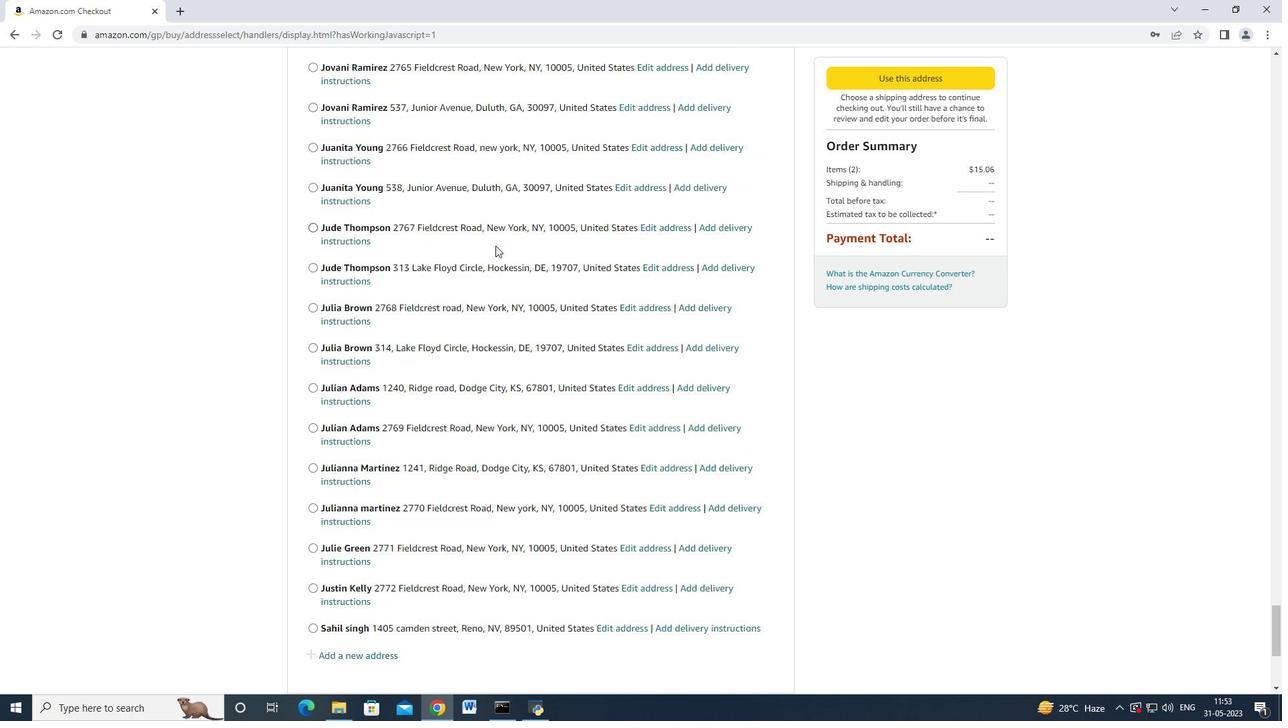 
Action: Mouse moved to (490, 249)
Screenshot: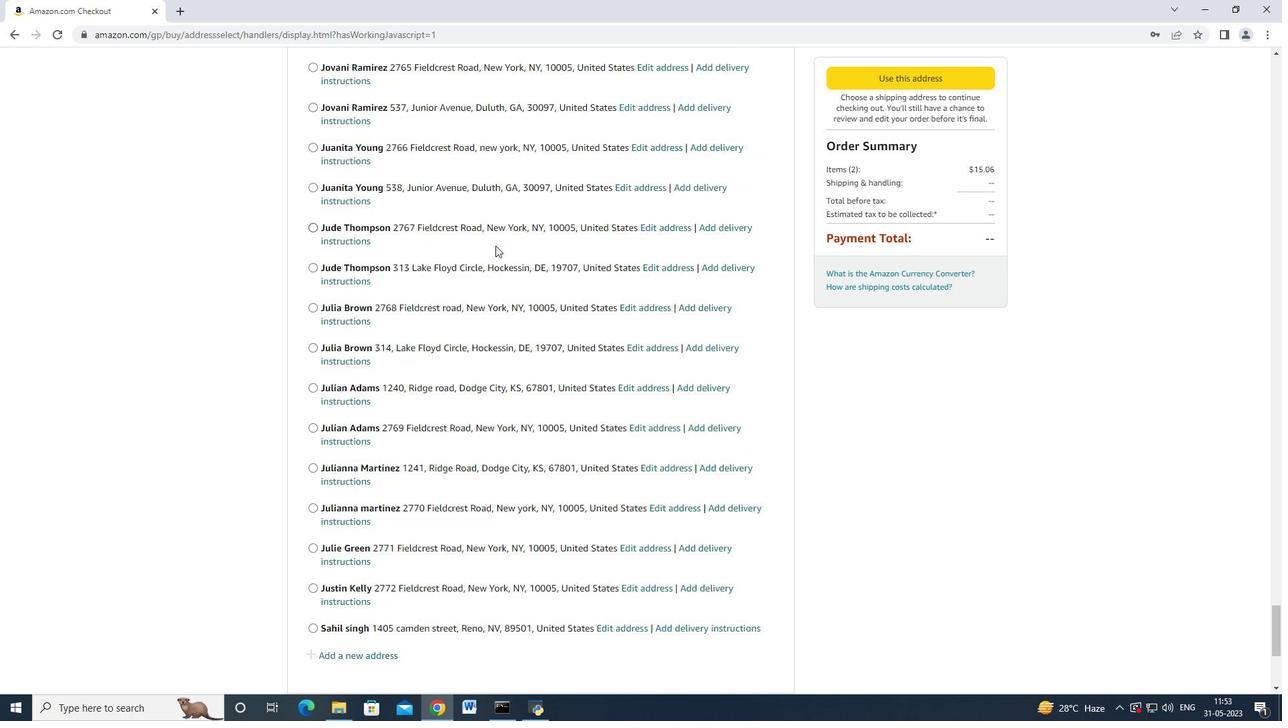 
Action: Mouse scrolled (490, 249) with delta (0, 0)
Screenshot: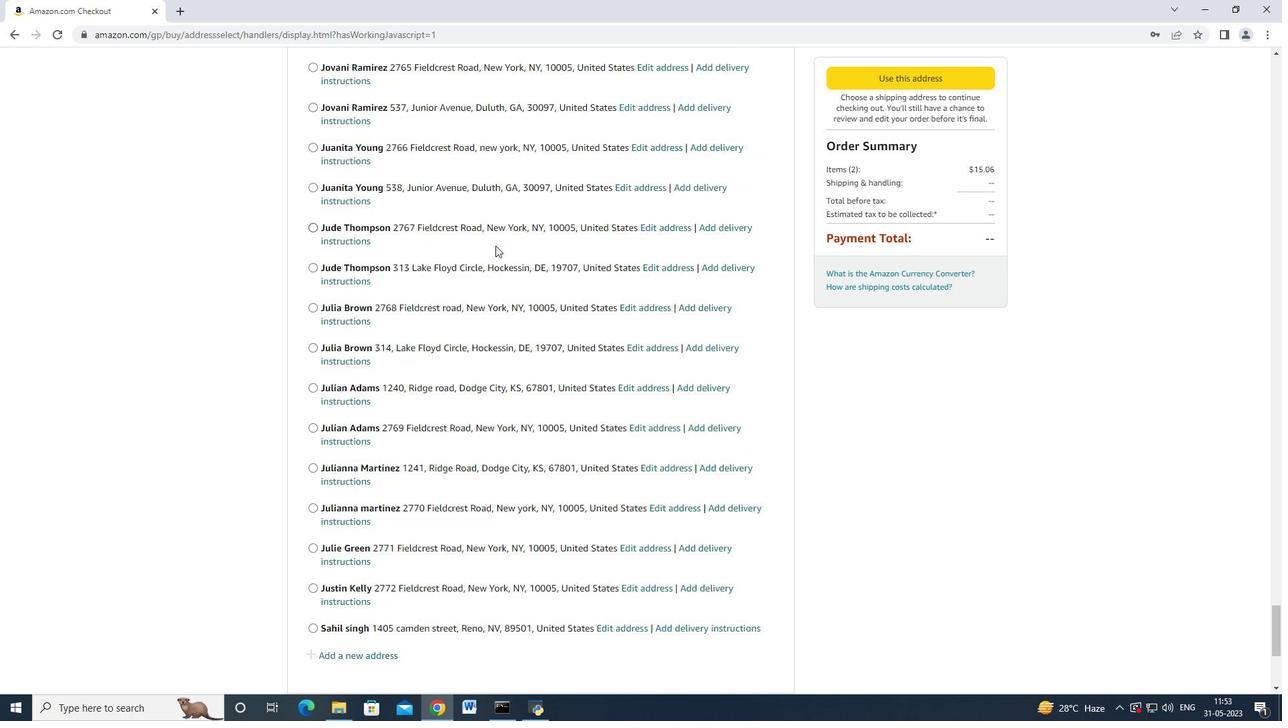 
Action: Mouse moved to (490, 249)
Screenshot: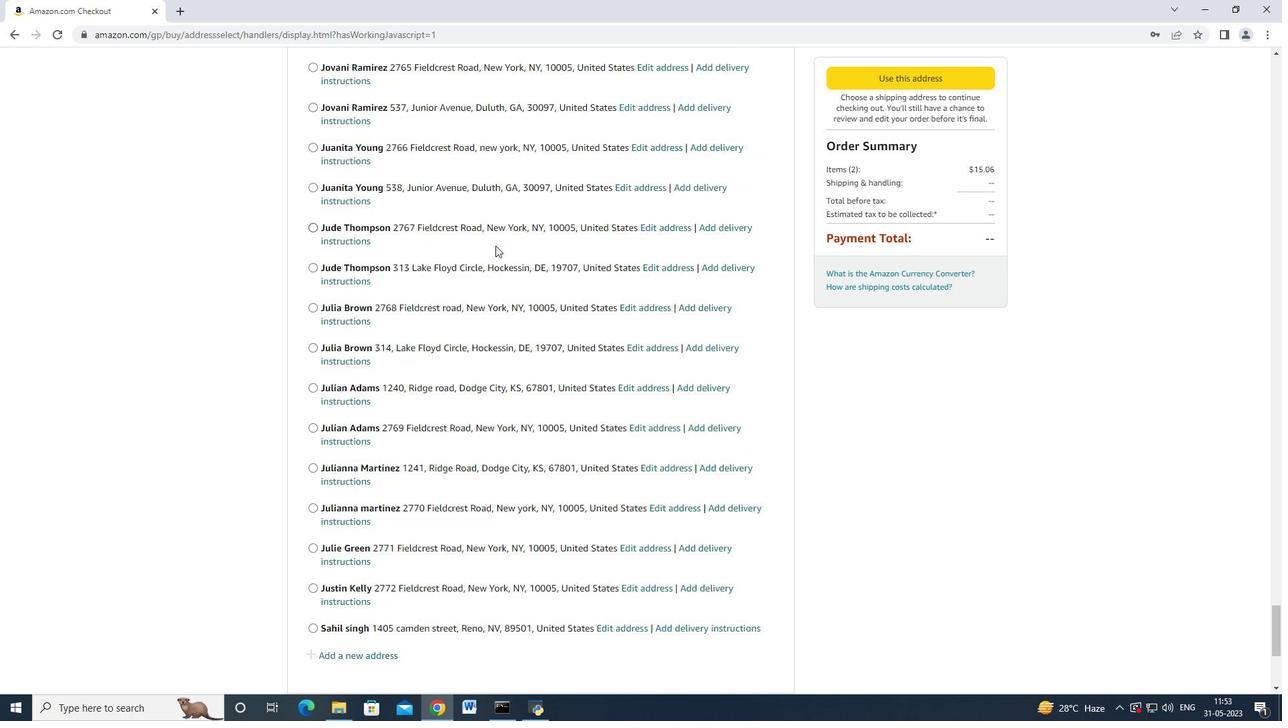 
Action: Mouse scrolled (490, 249) with delta (0, 0)
Screenshot: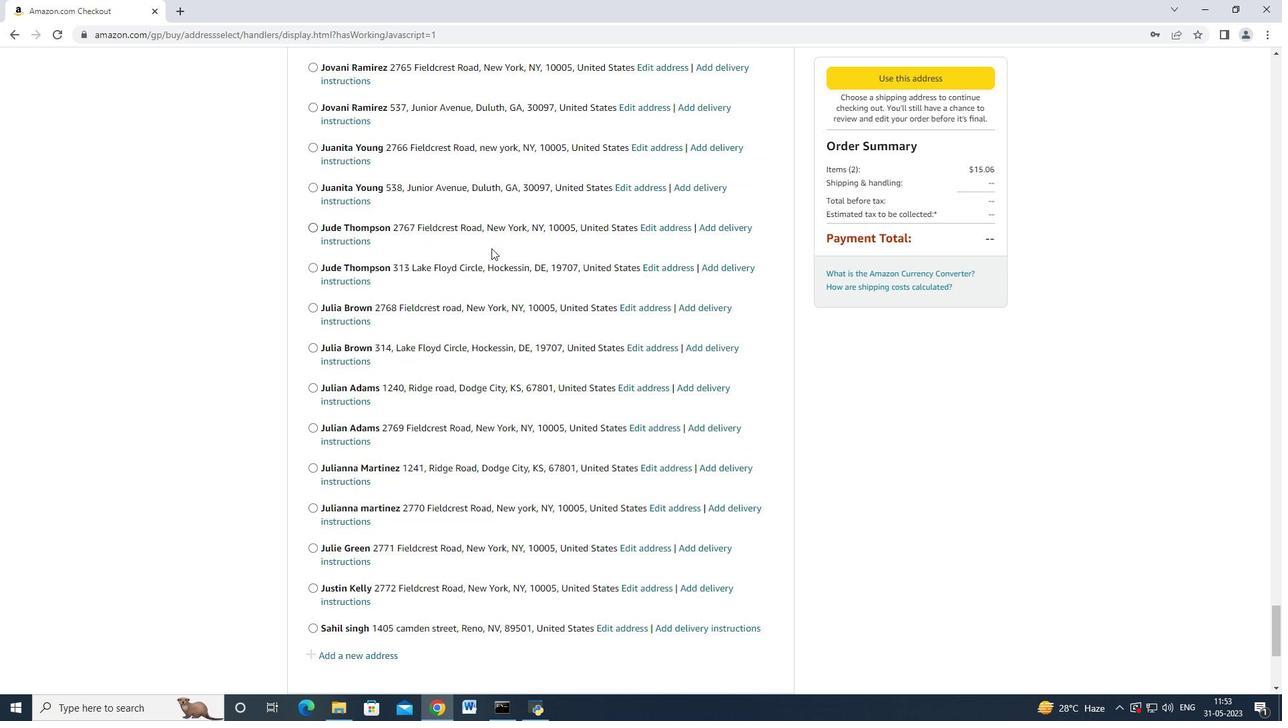 
Action: Mouse moved to (490, 249)
Screenshot: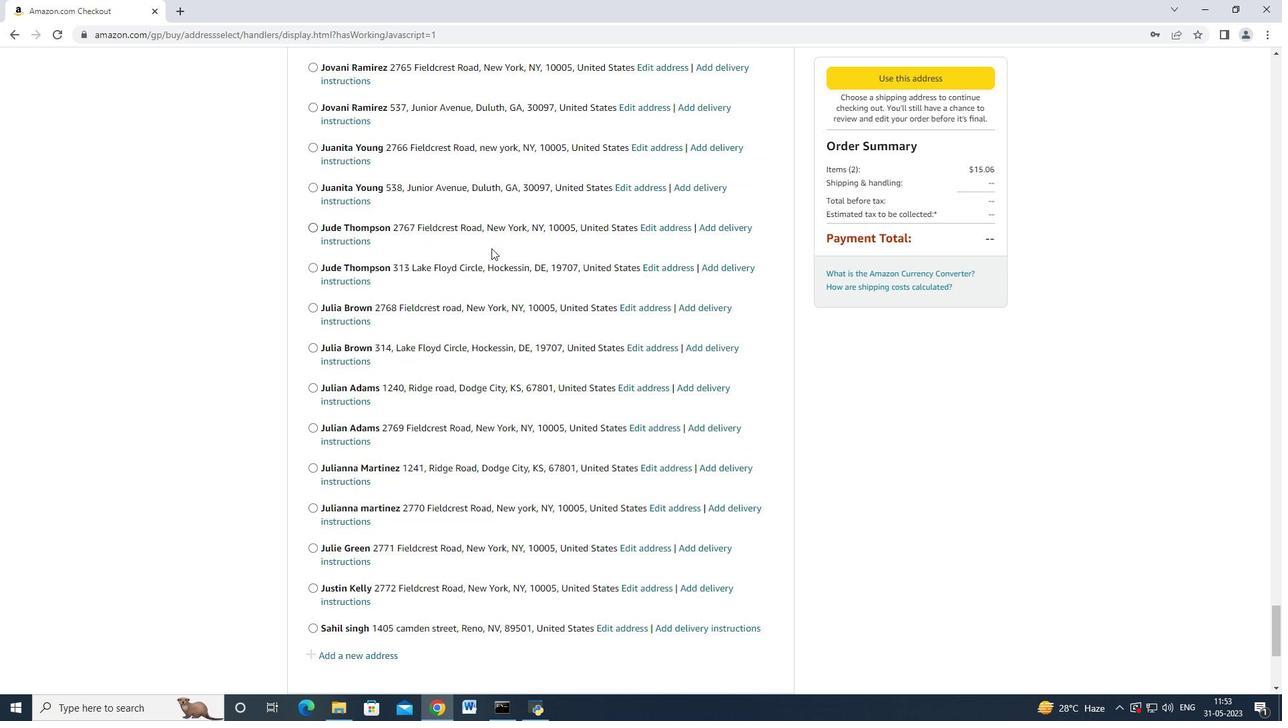 
Action: Mouse scrolled (490, 249) with delta (0, 0)
Screenshot: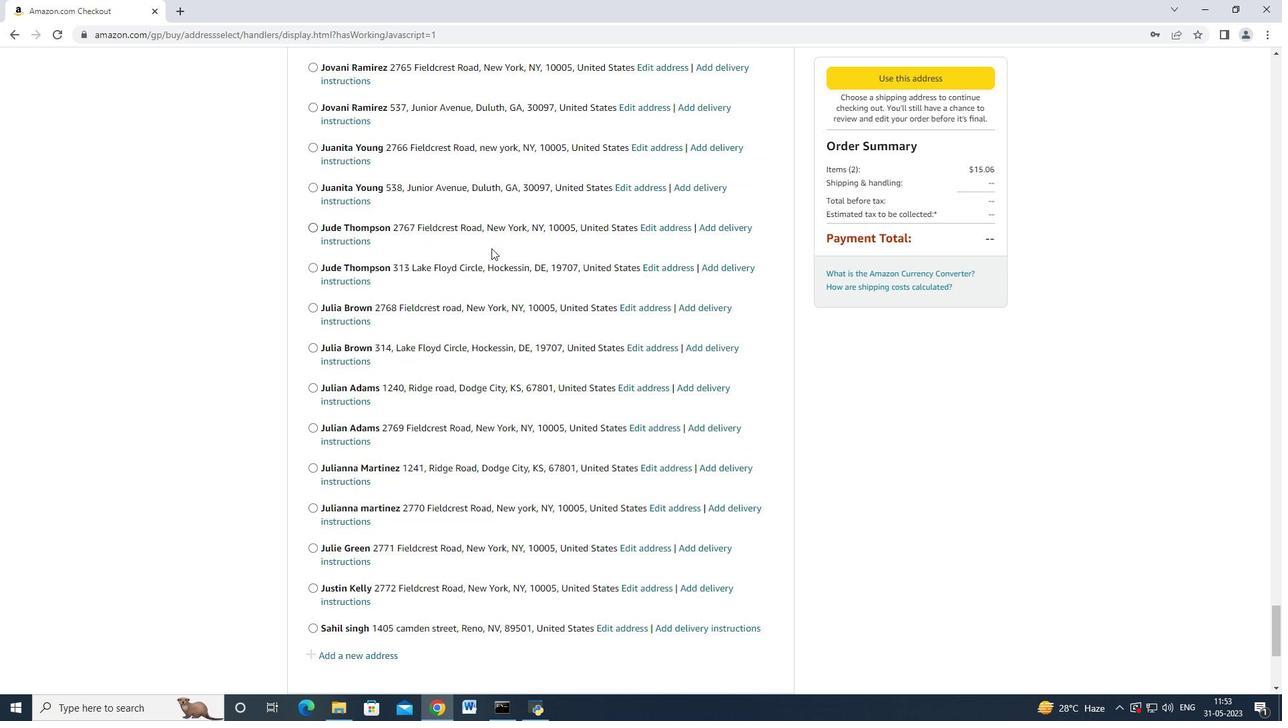 
Action: Mouse moved to (362, 320)
Screenshot: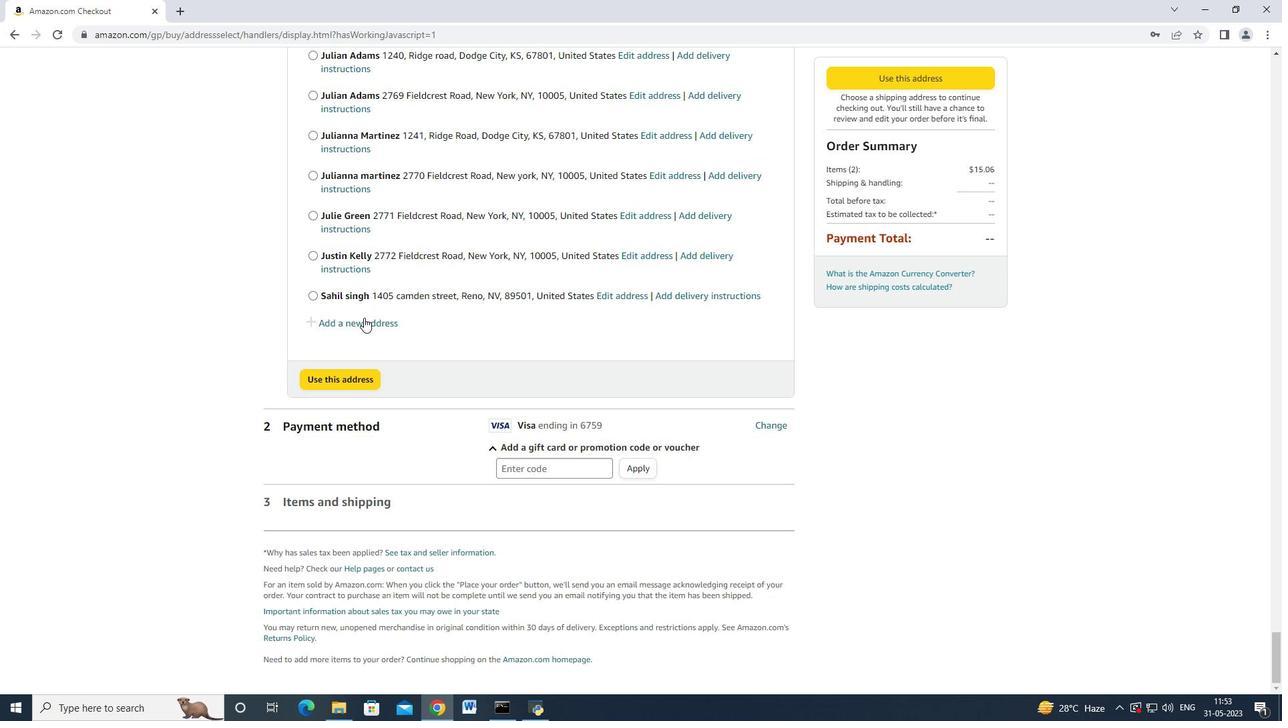 
Action: Mouse pressed left at (362, 320)
Screenshot: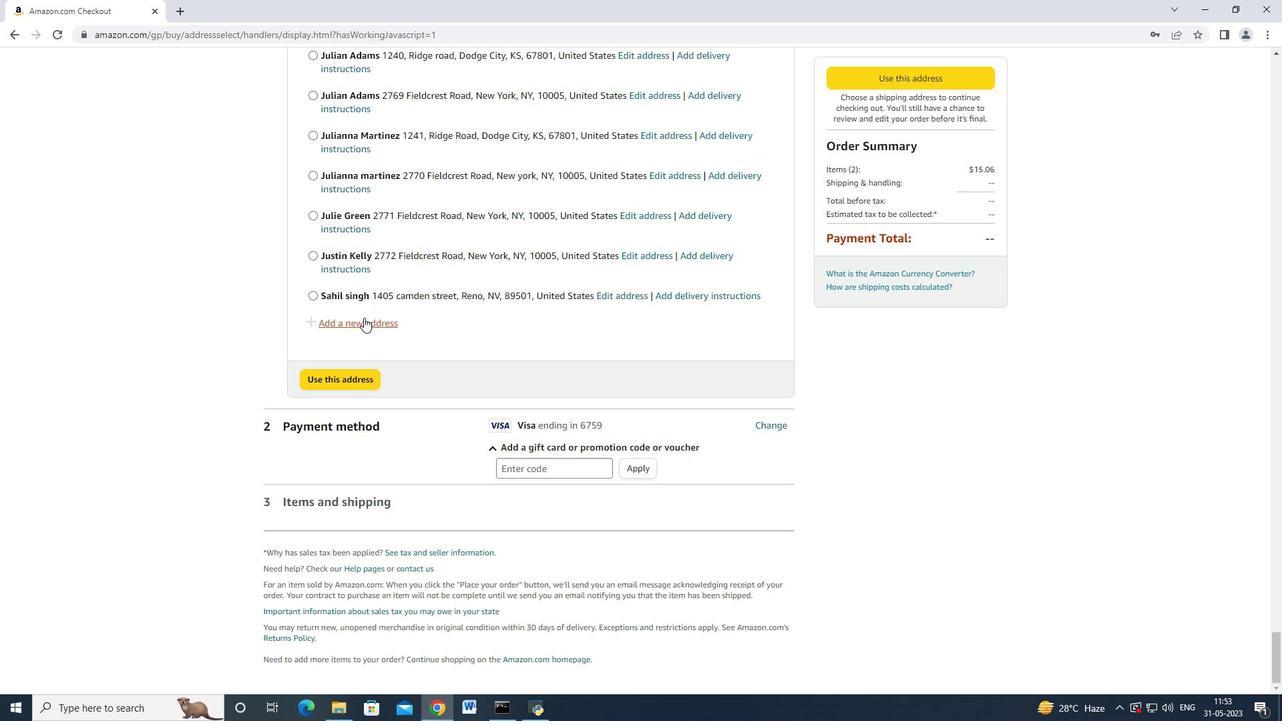 
Action: Mouse moved to (442, 319)
Screenshot: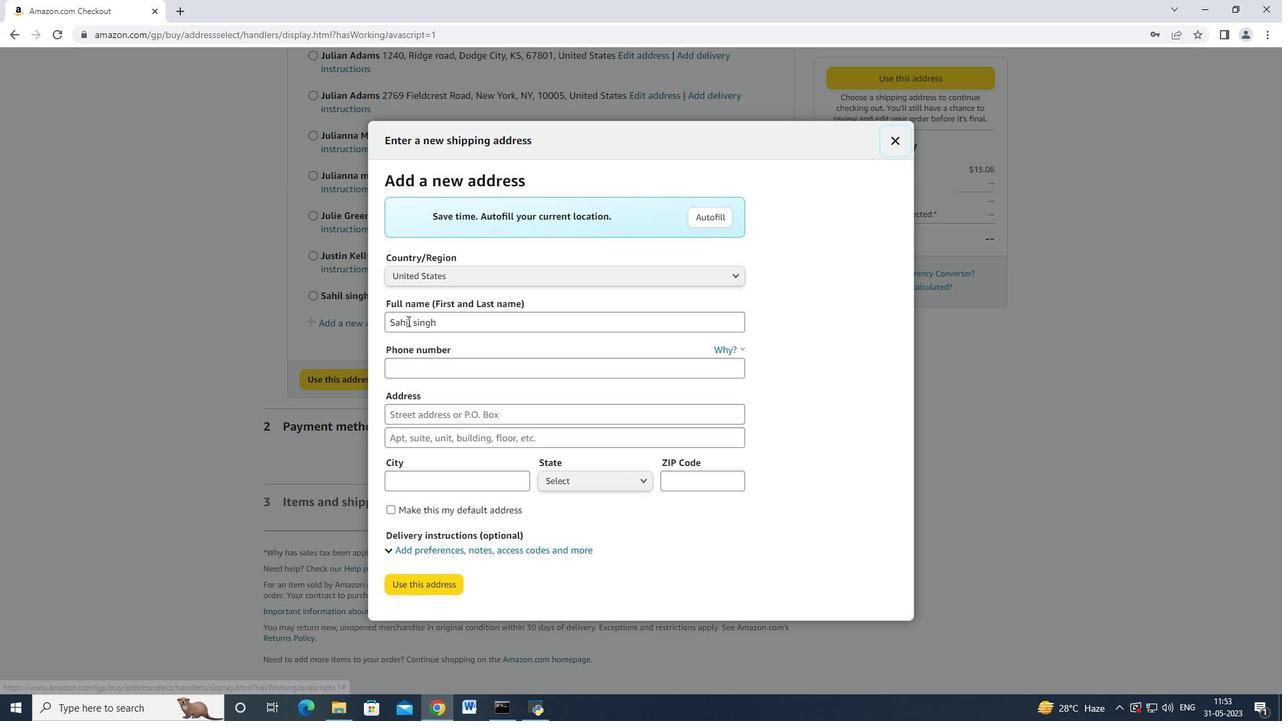 
Action: Mouse pressed left at (442, 319)
Screenshot: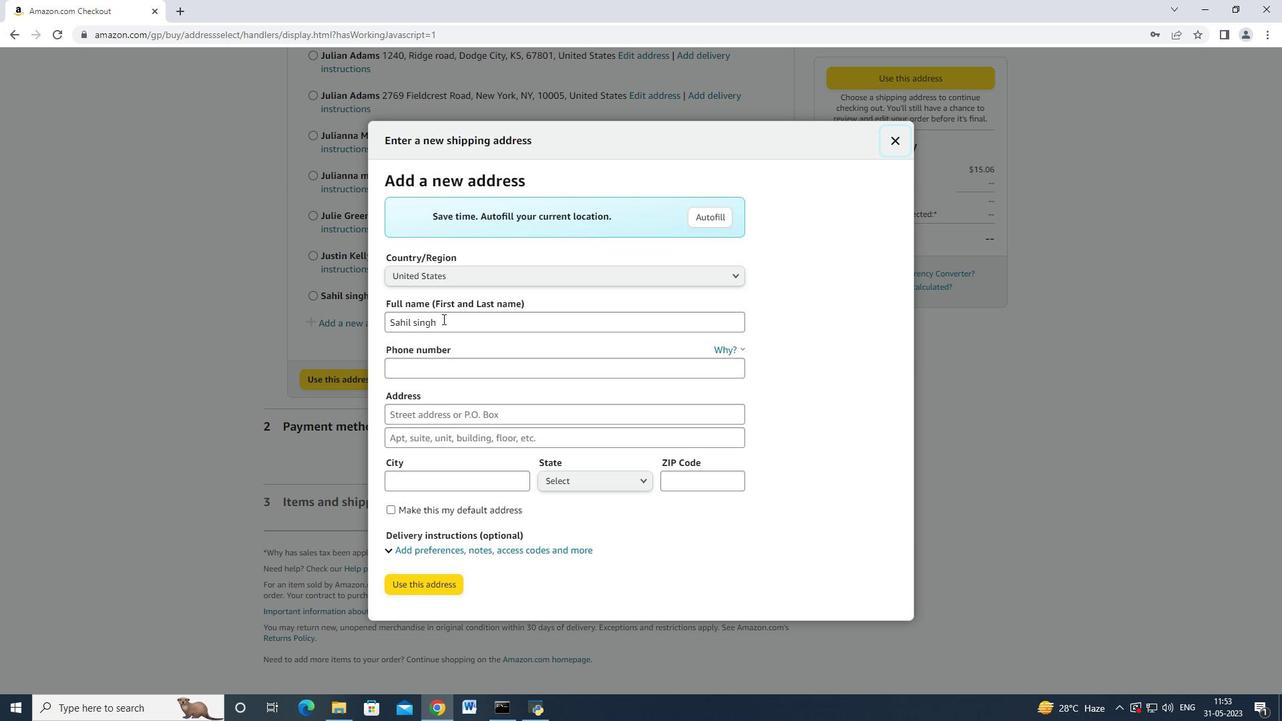 
Action: Mouse moved to (393, 315)
Screenshot: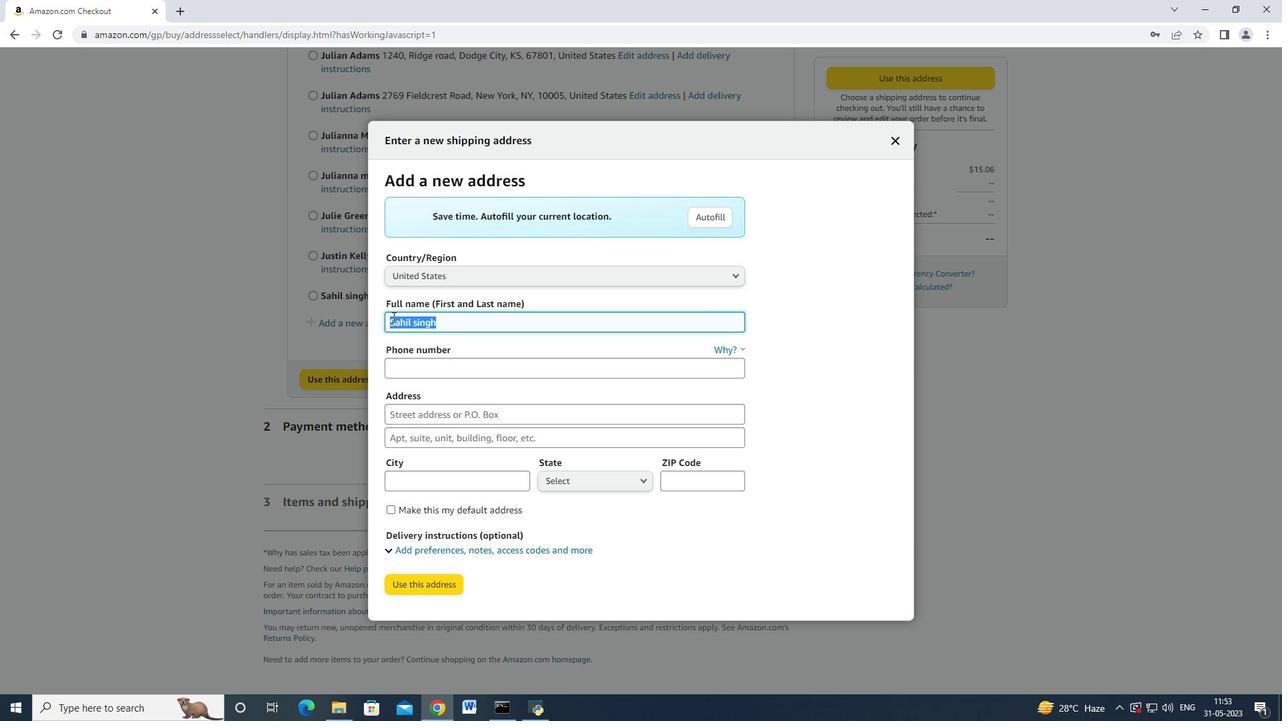 
Action: Key pressed <Key.backspace><Key.shift>Ja<Key.backspace><Key.backspace><Key.shift>Kaitlyn<Key.space><Key.shift_r>Wright
Screenshot: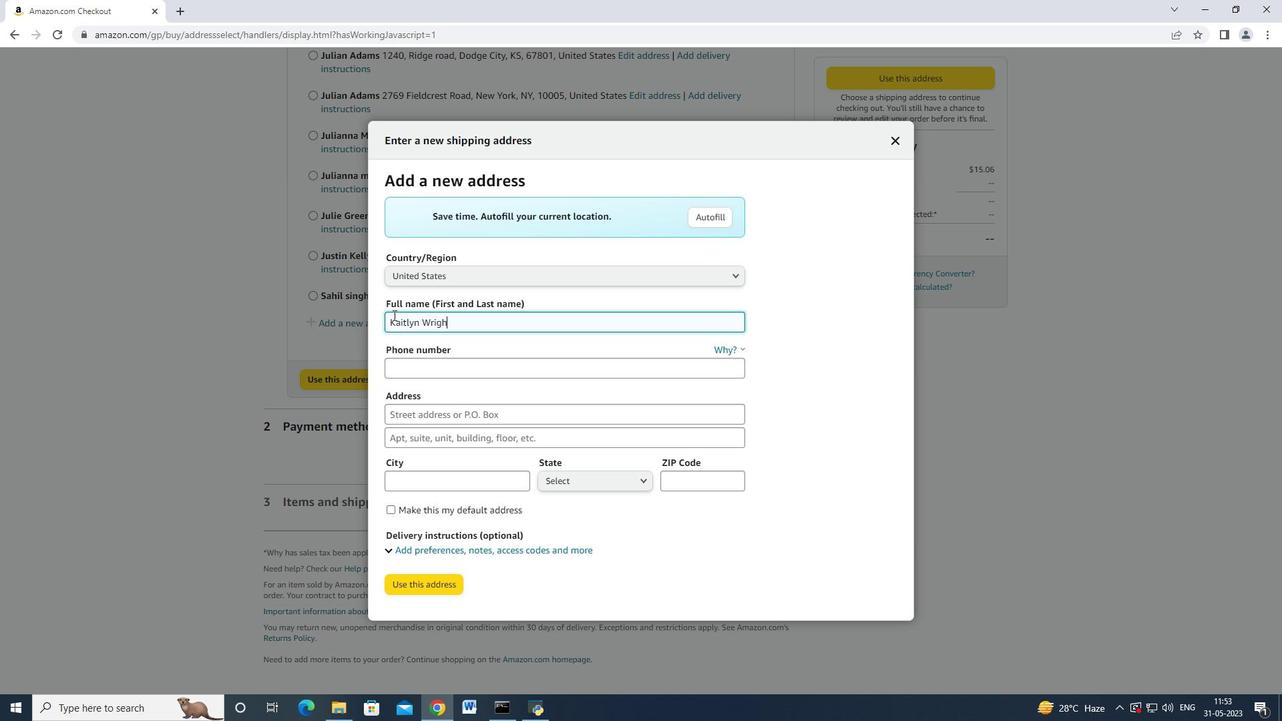 
Action: Mouse moved to (1094, 240)
Screenshot: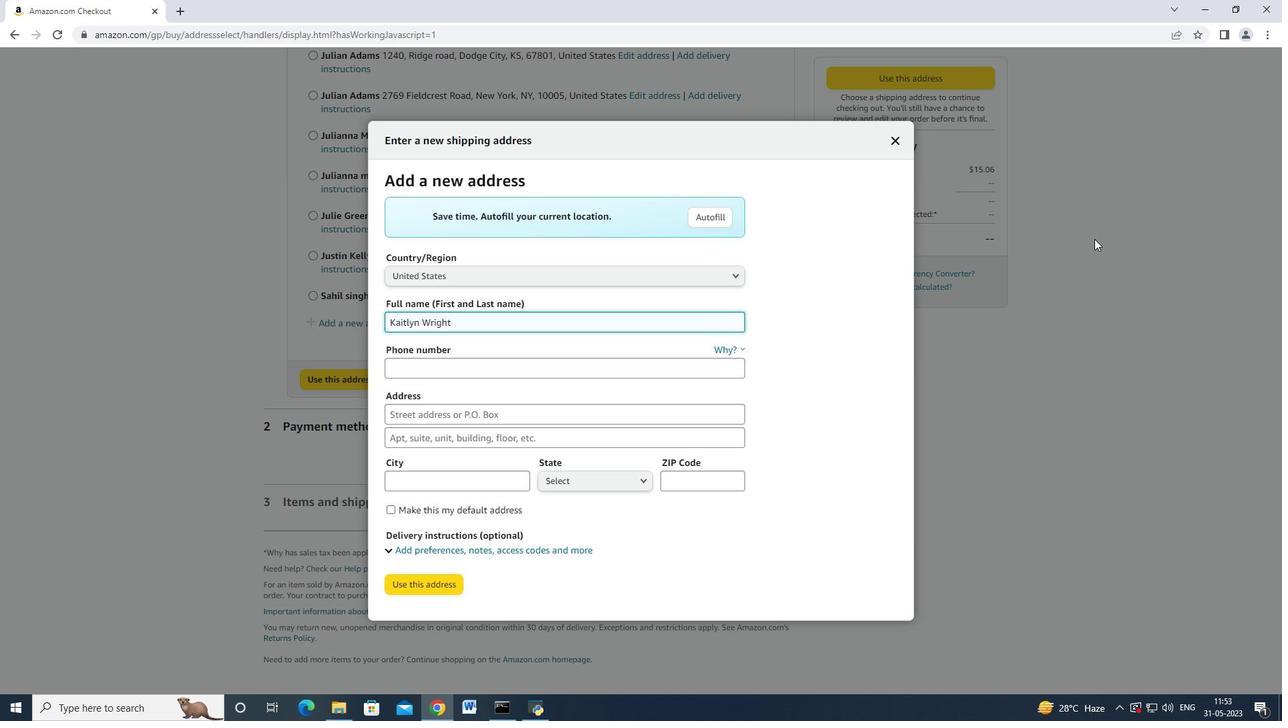 
Action: Key pressed <Key.tab><Key.tab>637<Key.backspace>18992398<Key.tab>2773<Key.space><Key.shift>Fieldcrest<Key.space><Key.shift>Road<Key.tab><Key.tab><Key.shift>New<Key.space><Key.shift>R<Key.backspace><Key.shift>York<Key.tab>
Screenshot: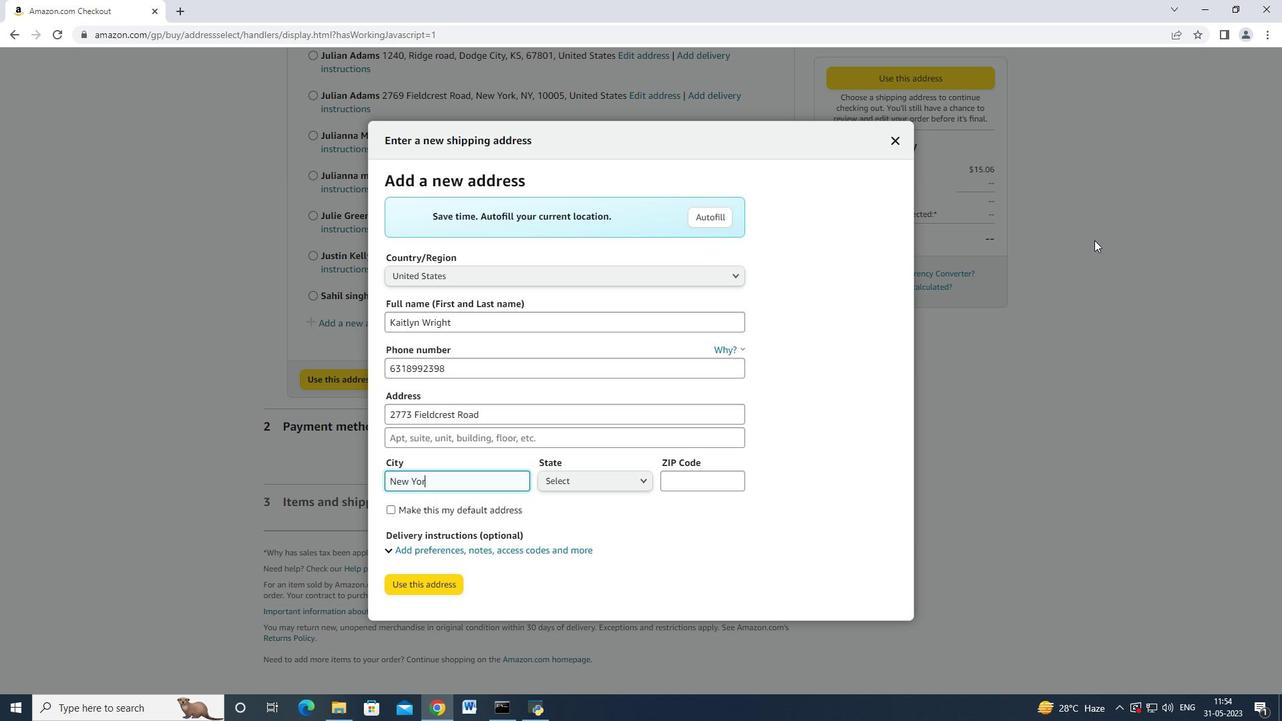 
Action: Mouse moved to (588, 480)
Screenshot: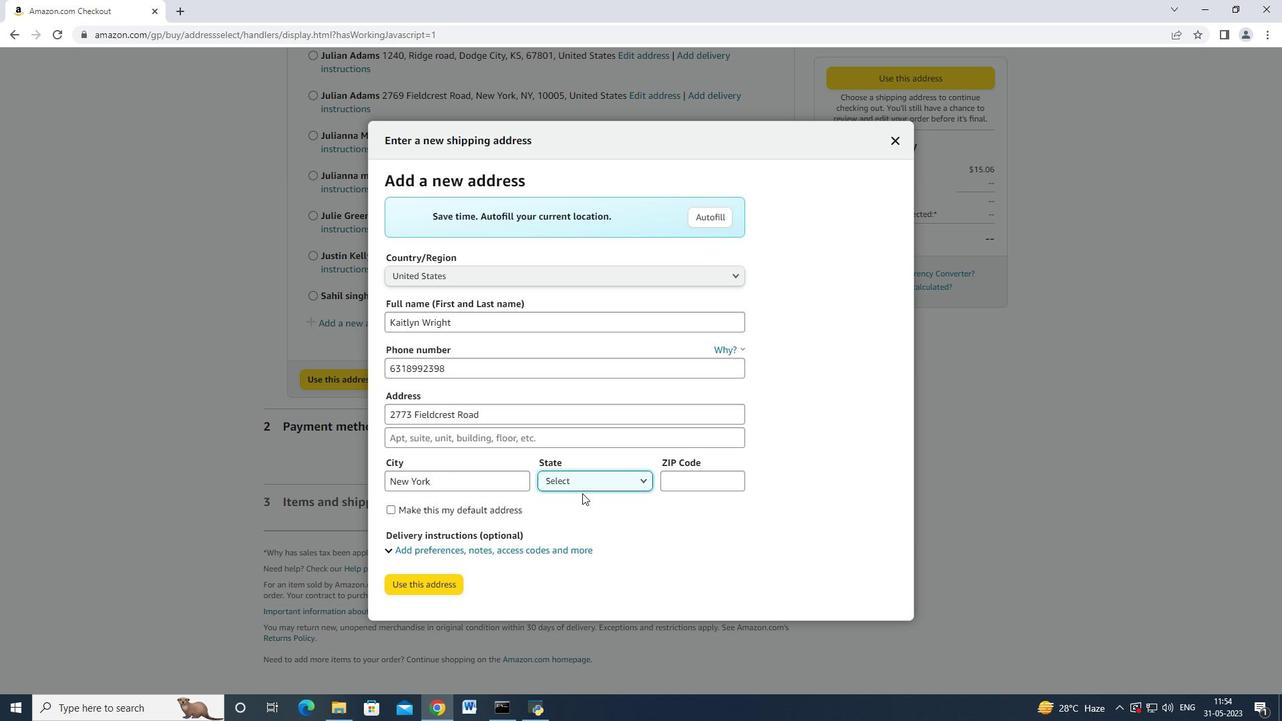 
Action: Mouse pressed left at (588, 480)
Screenshot: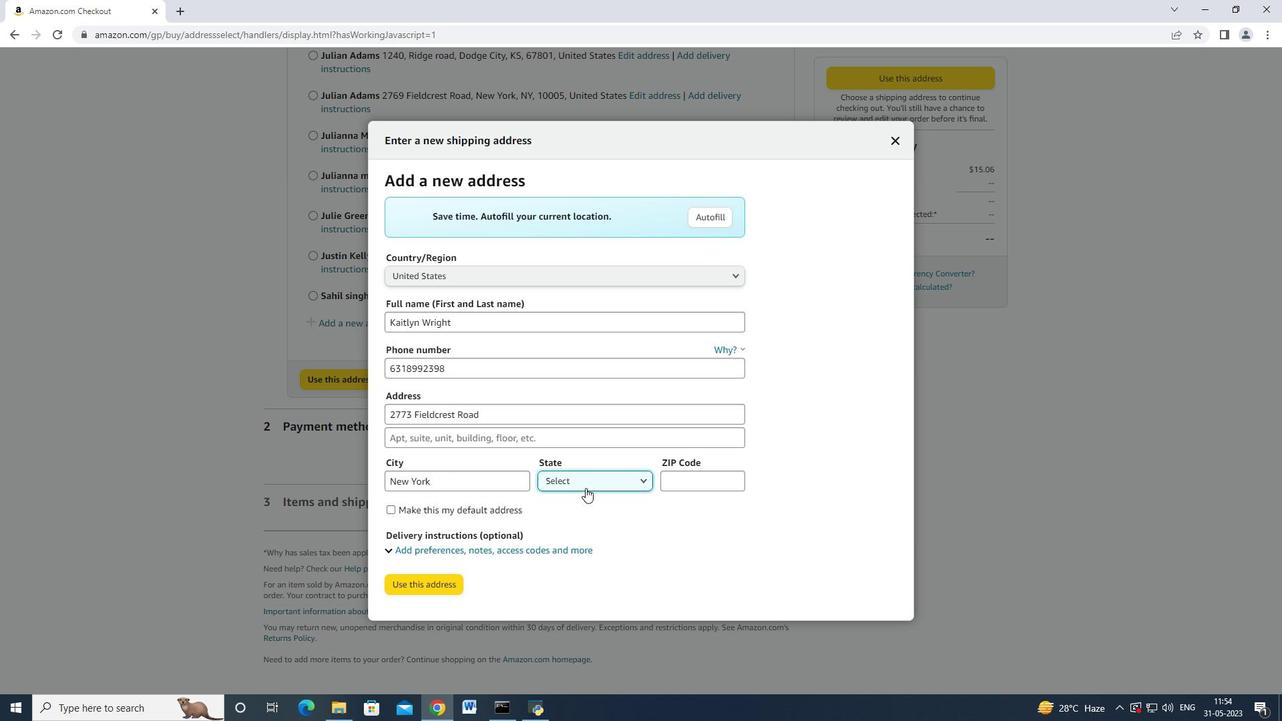
Action: Mouse moved to (597, 428)
Screenshot: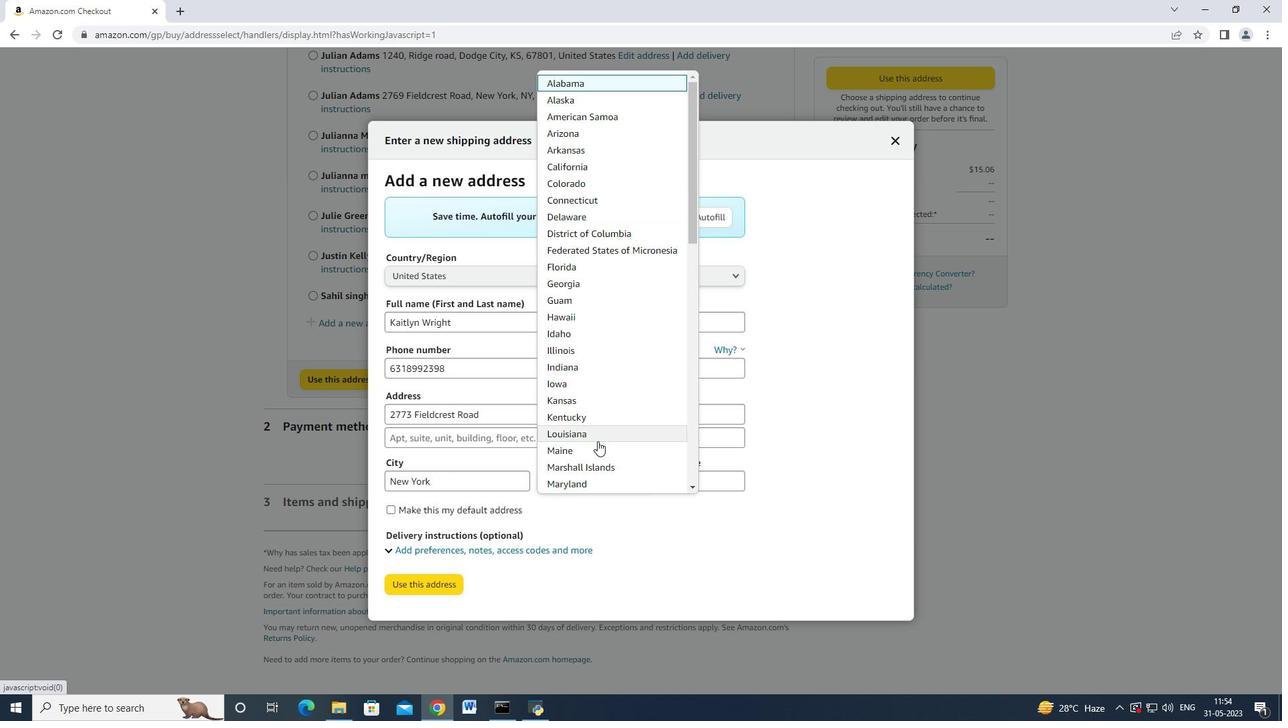 
Action: Mouse scrolled (597, 427) with delta (0, 0)
Screenshot: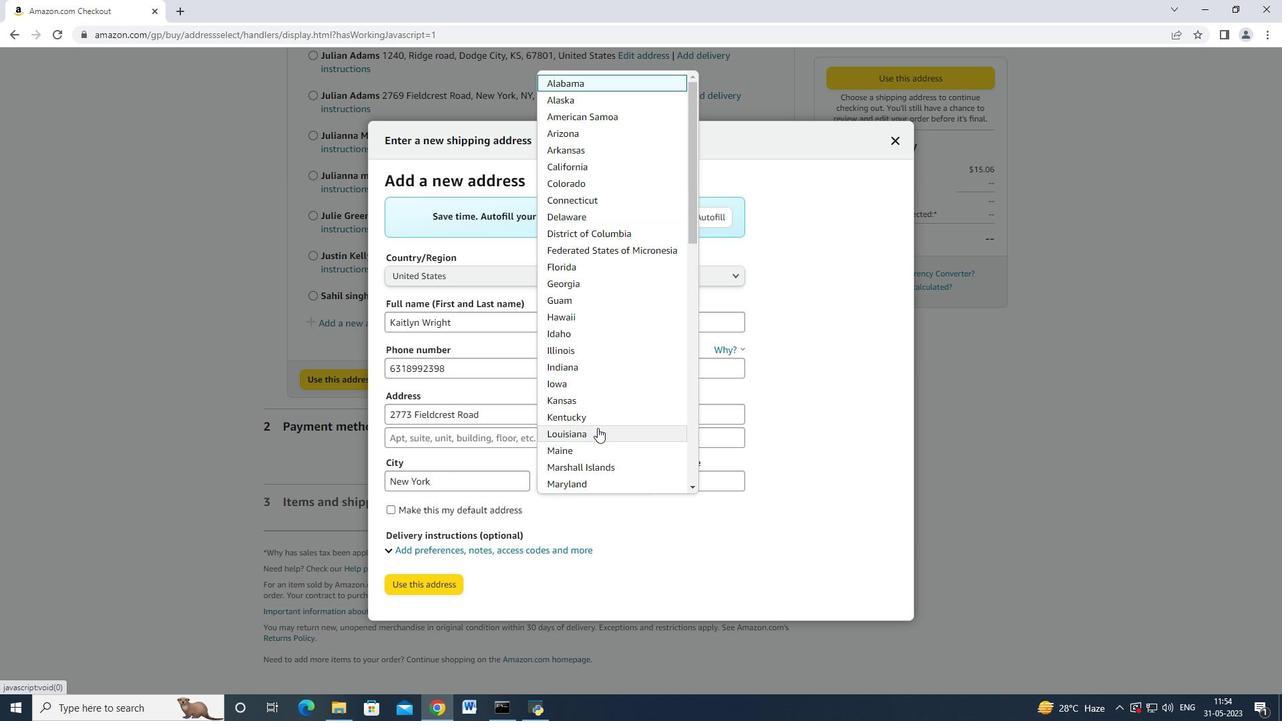 
Action: Mouse moved to (597, 428)
Screenshot: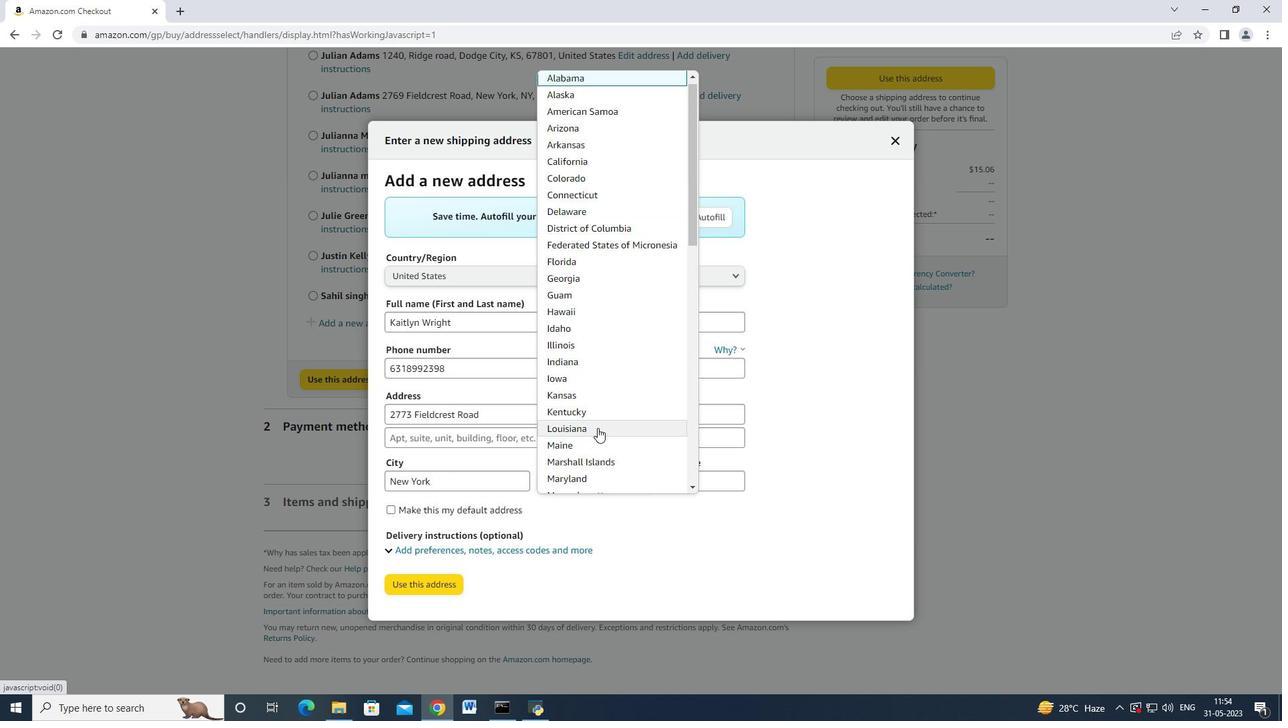 
Action: Mouse scrolled (597, 427) with delta (0, 0)
Screenshot: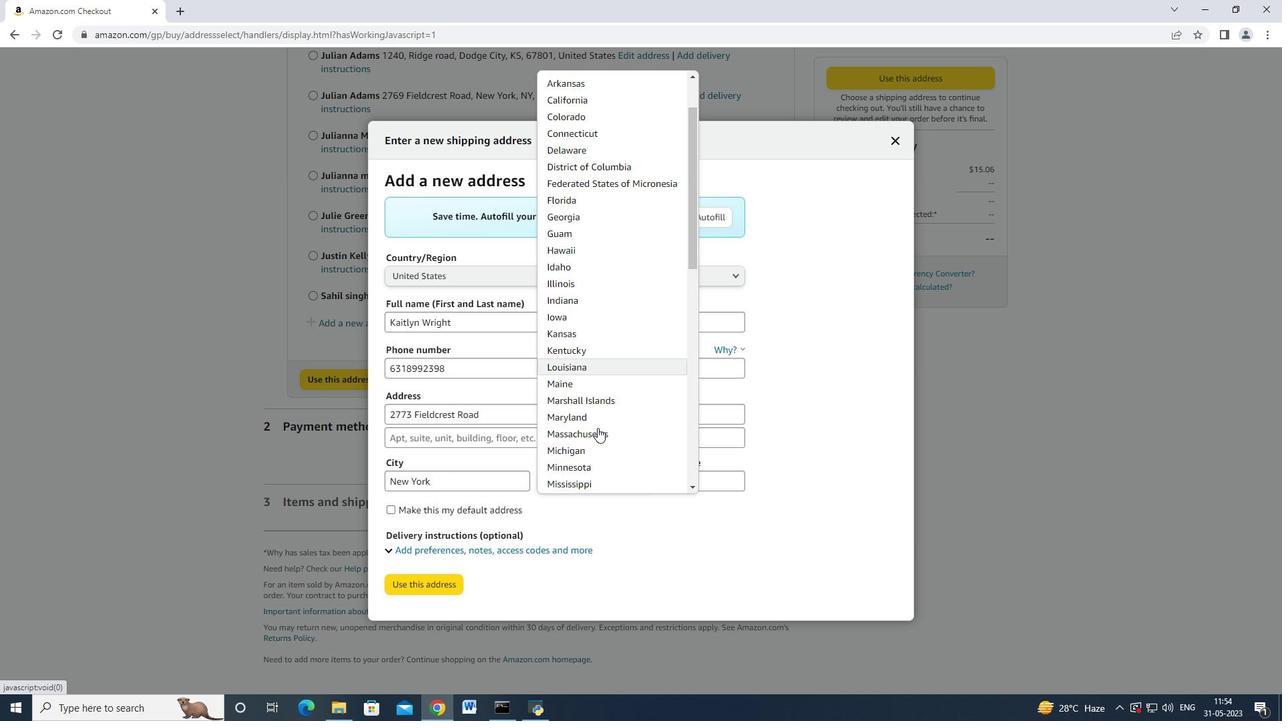 
Action: Mouse scrolled (597, 427) with delta (0, 0)
Screenshot: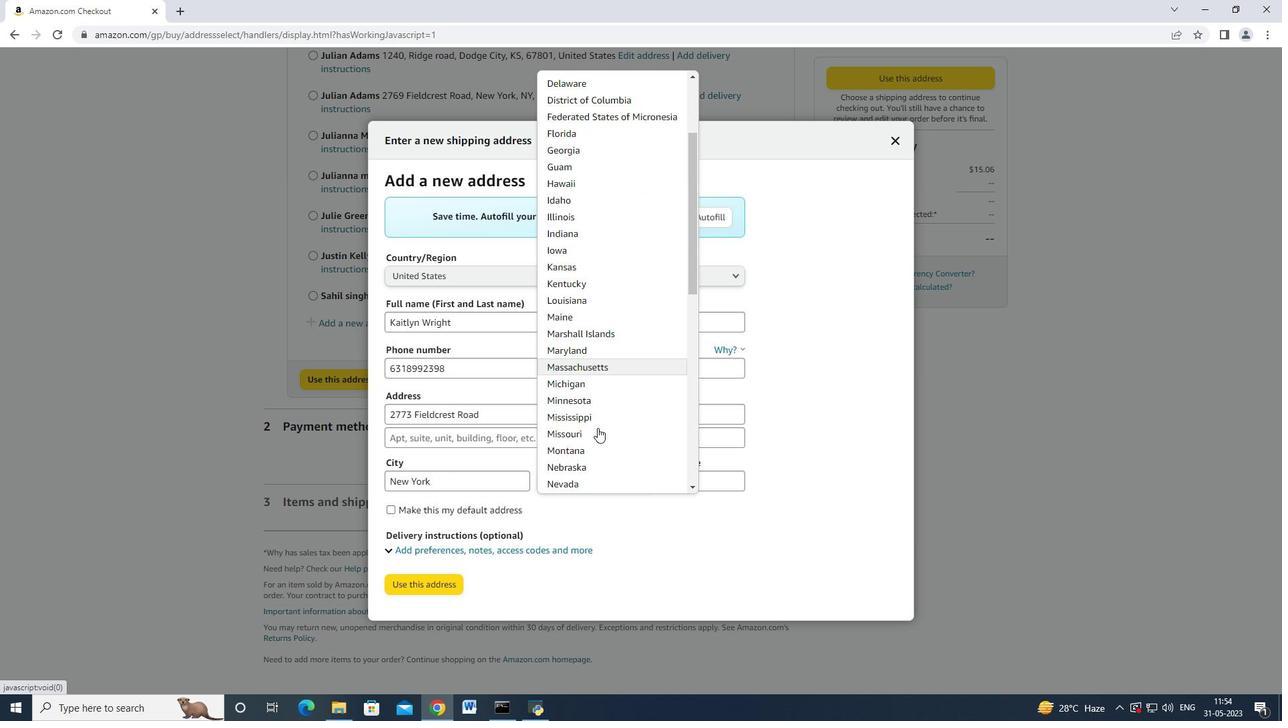 
Action: Mouse scrolled (597, 427) with delta (0, 0)
Screenshot: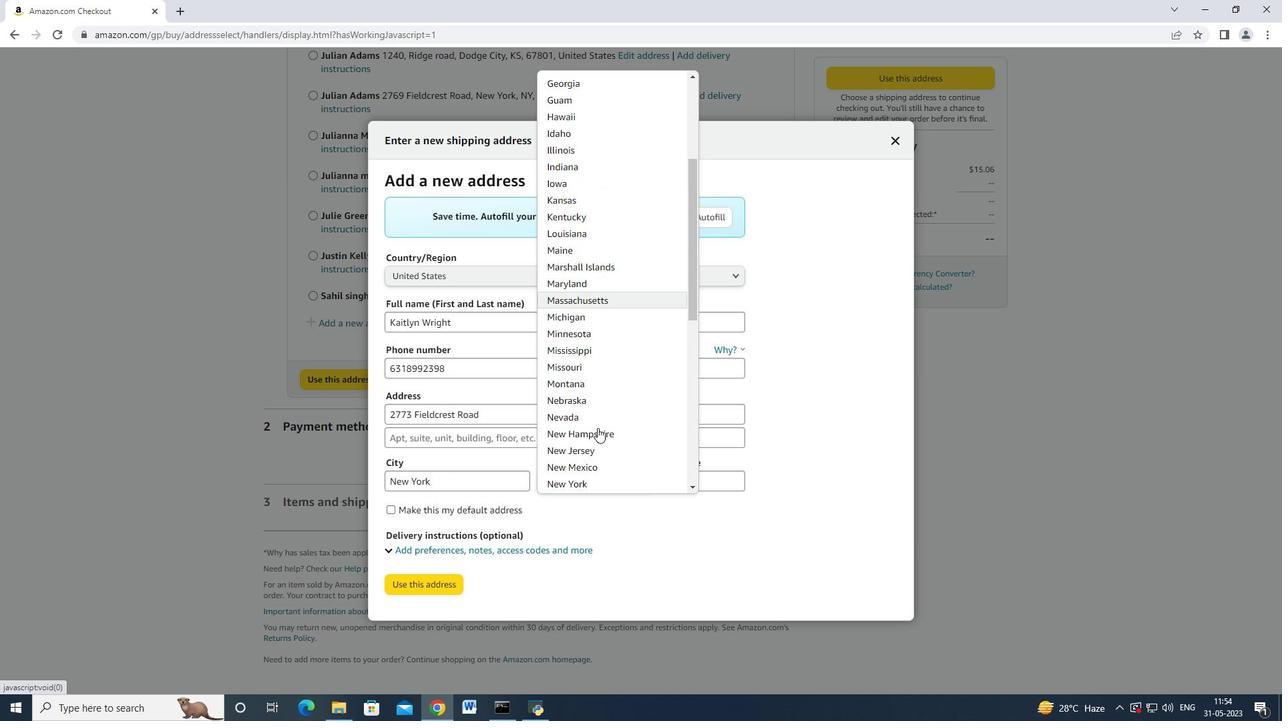 
Action: Mouse moved to (608, 411)
Screenshot: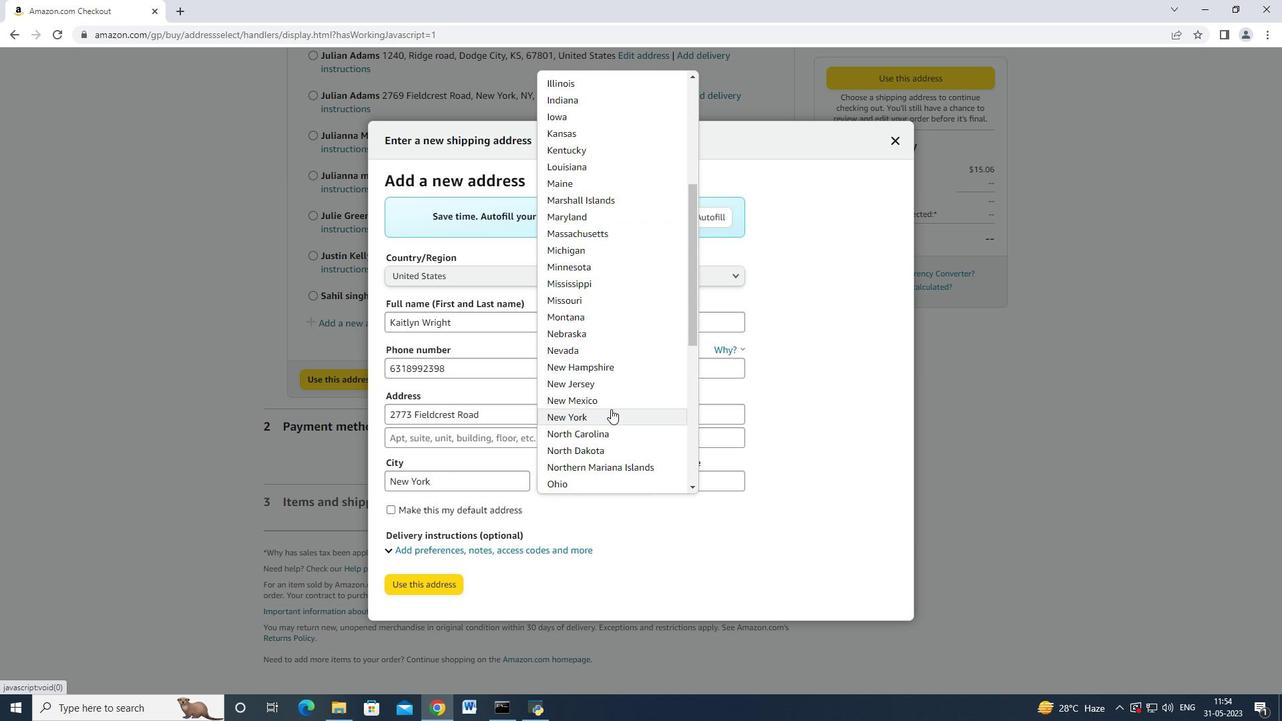 
Action: Mouse pressed left at (608, 411)
Screenshot: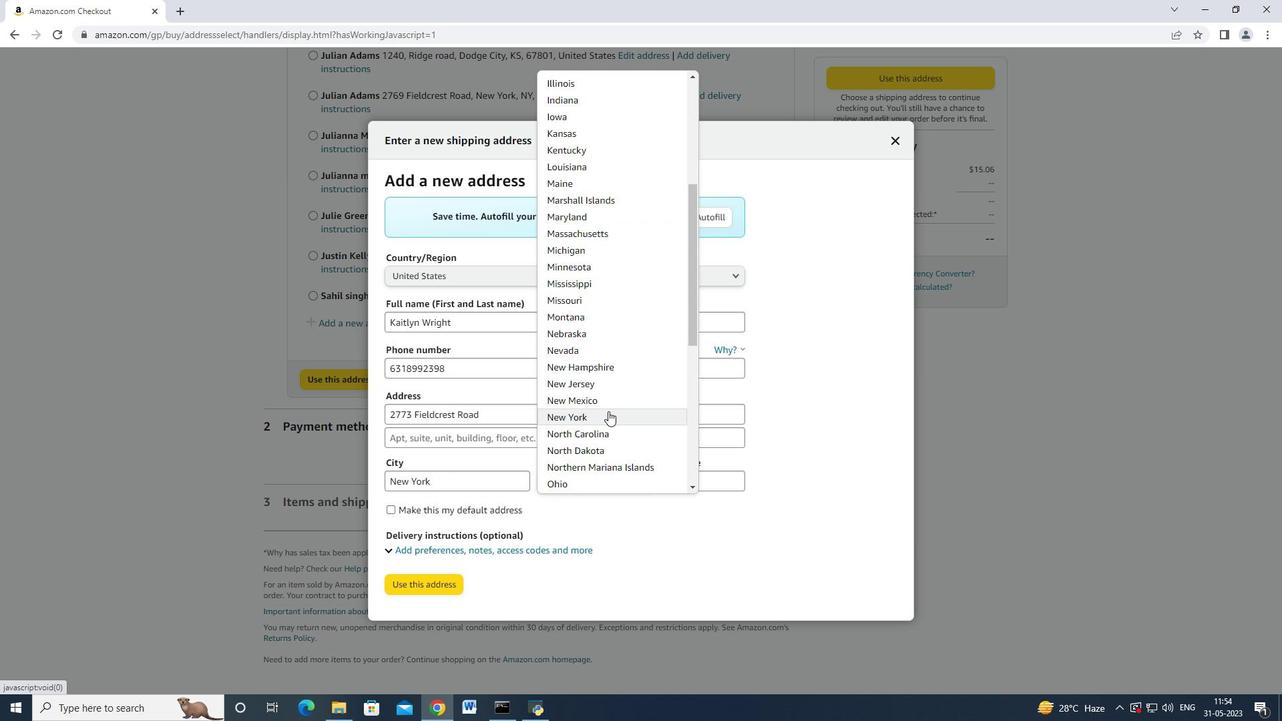 
Action: Mouse moved to (692, 480)
Screenshot: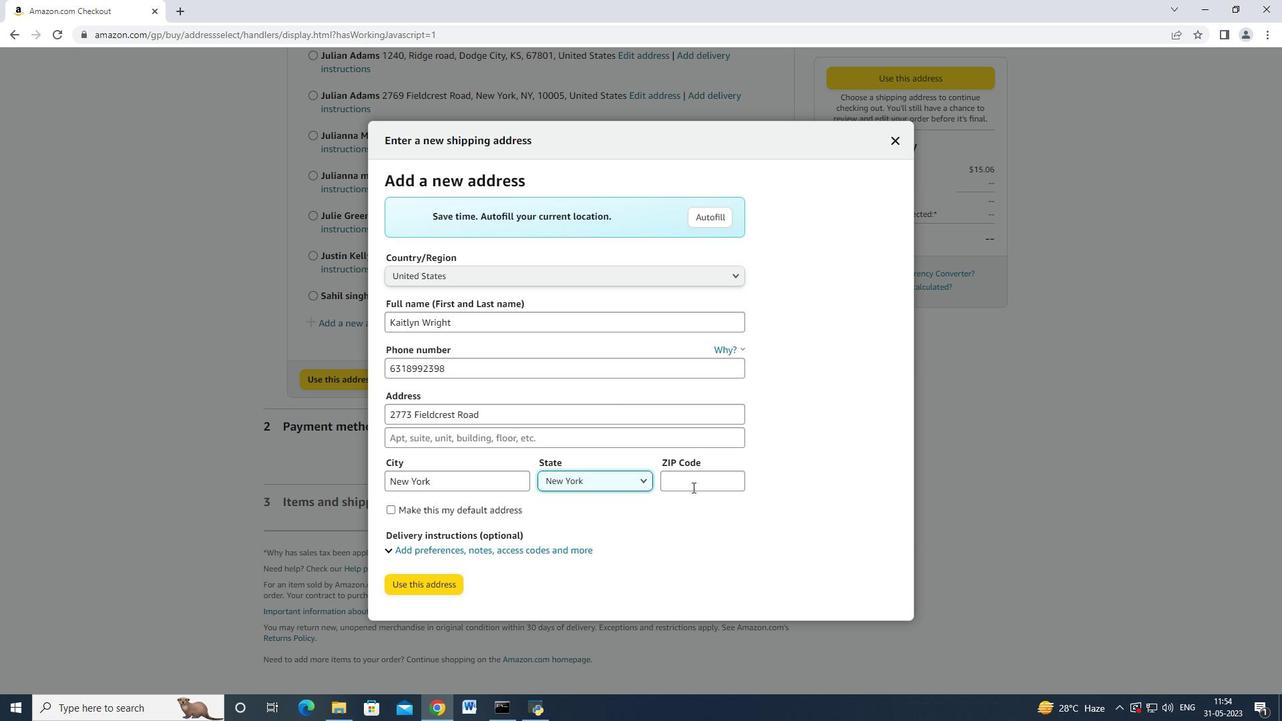 
Action: Mouse pressed left at (692, 480)
Screenshot: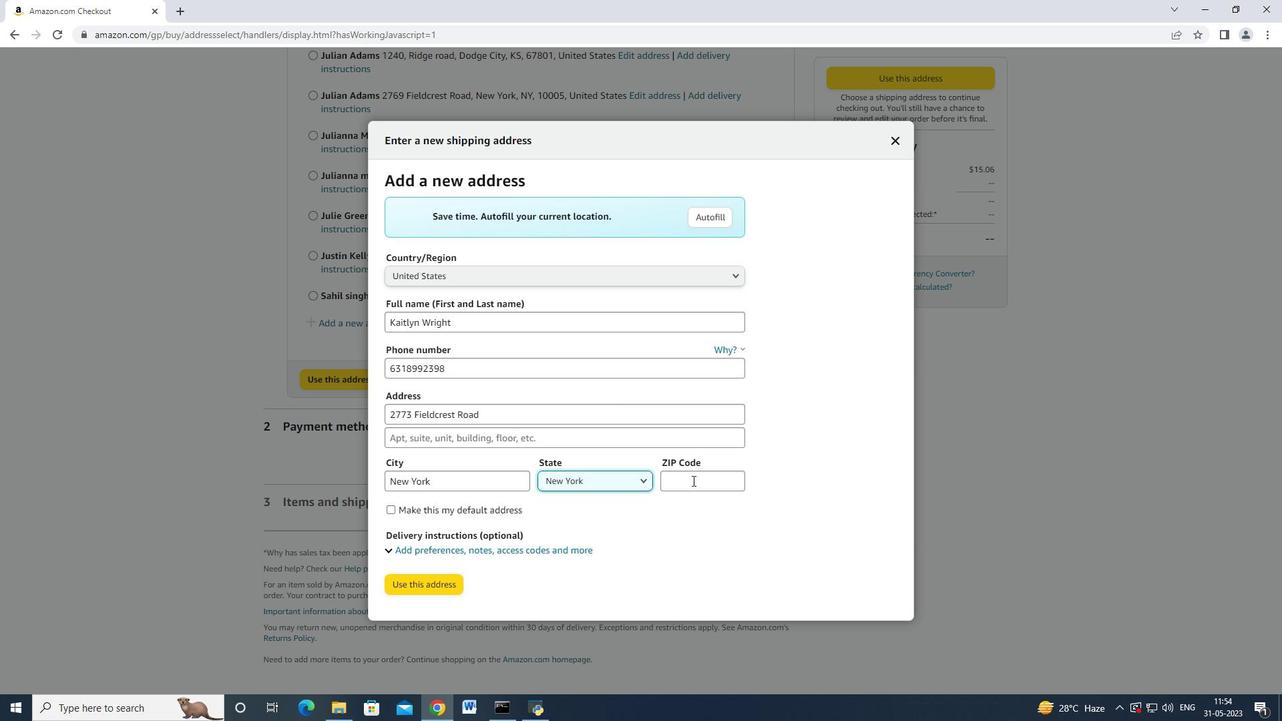 
Action: Key pressed 10005
Screenshot: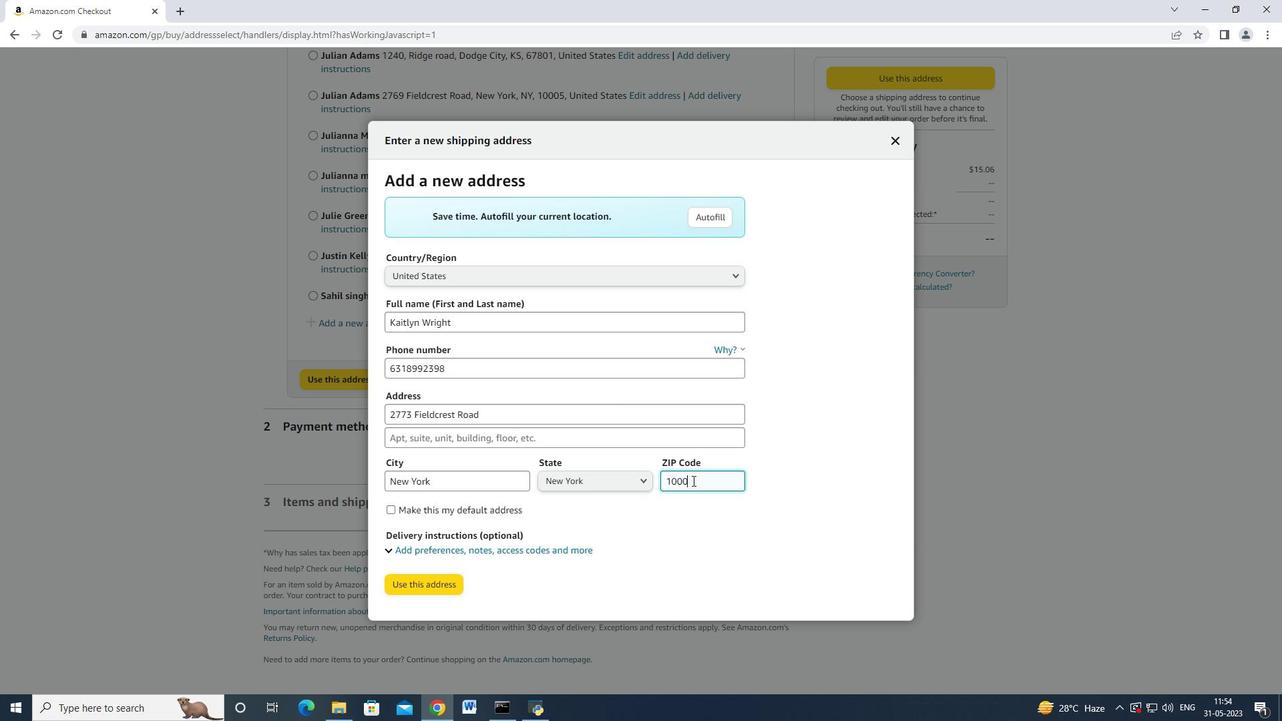 
Action: Mouse moved to (410, 583)
Screenshot: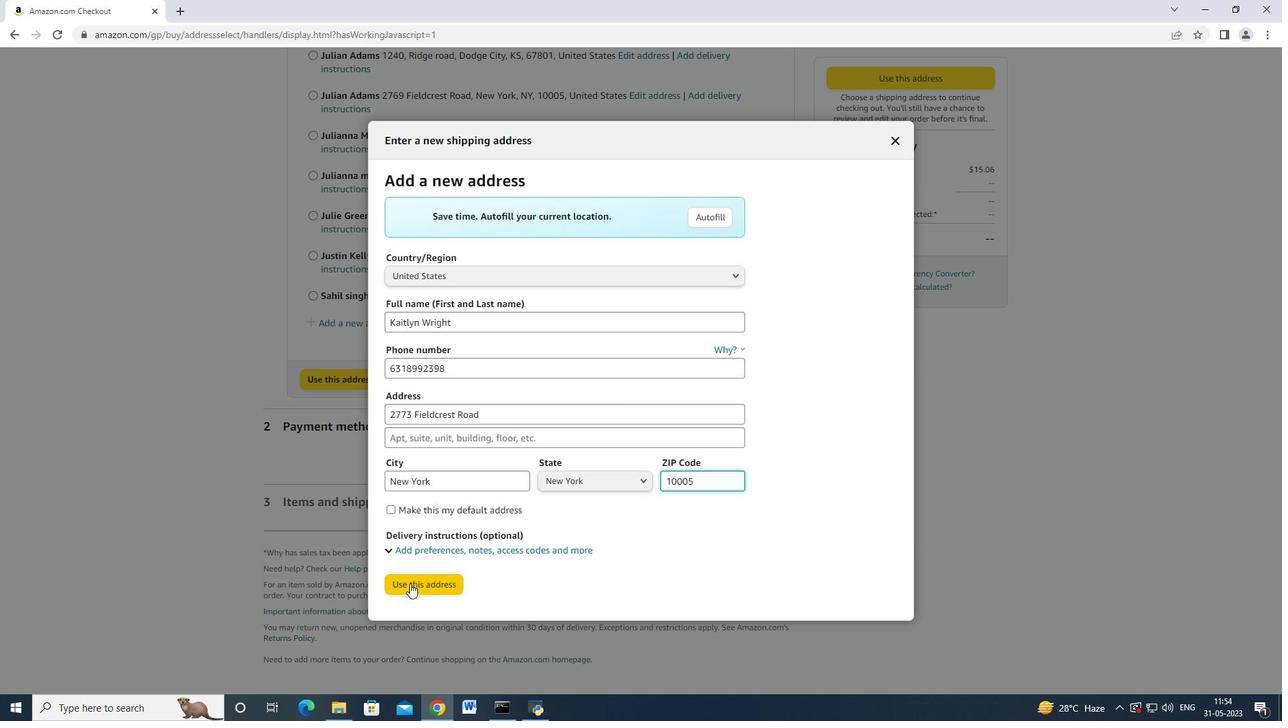 
Action: Mouse pressed left at (410, 583)
Screenshot: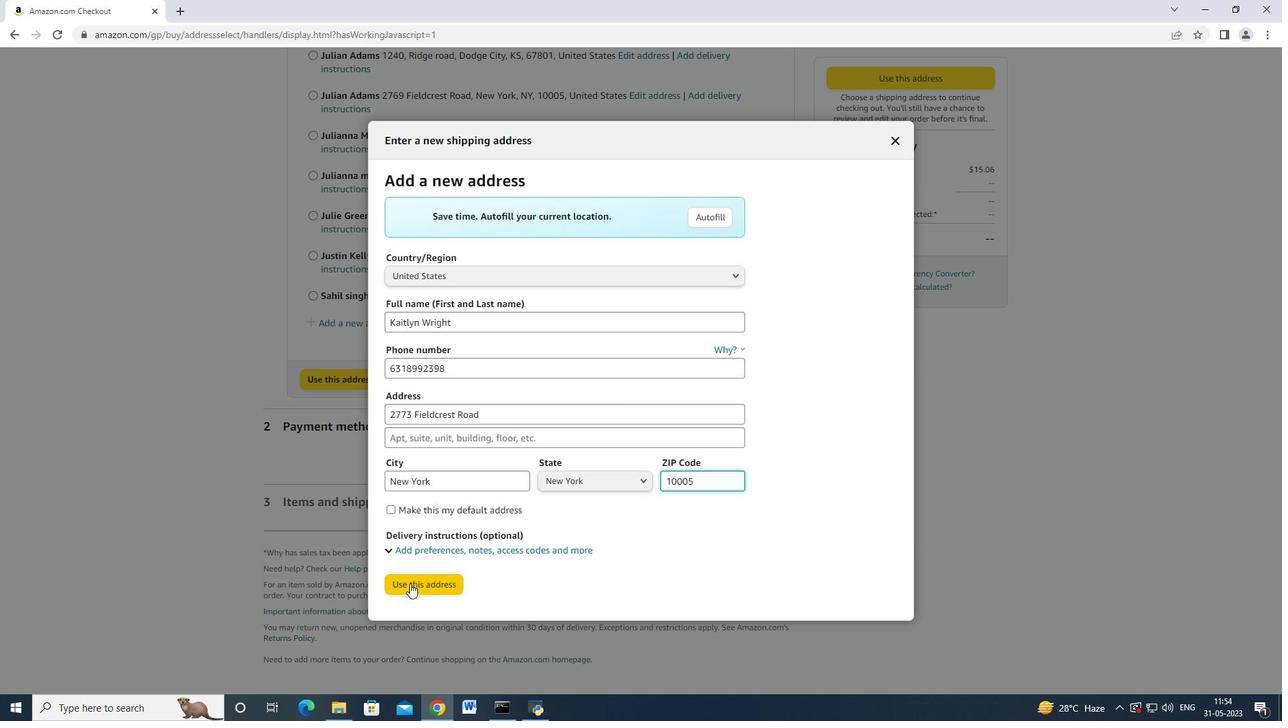 
Action: Mouse moved to (490, 488)
Screenshot: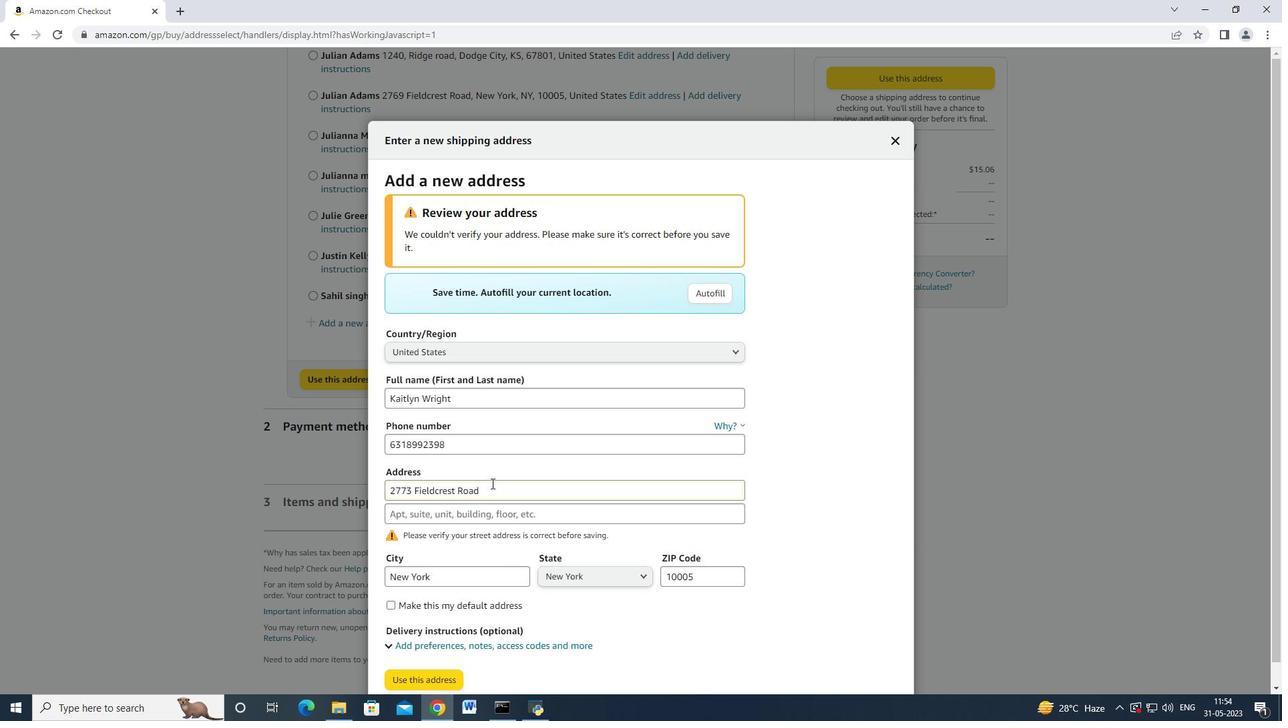
Action: Mouse scrolled (490, 487) with delta (0, 0)
Screenshot: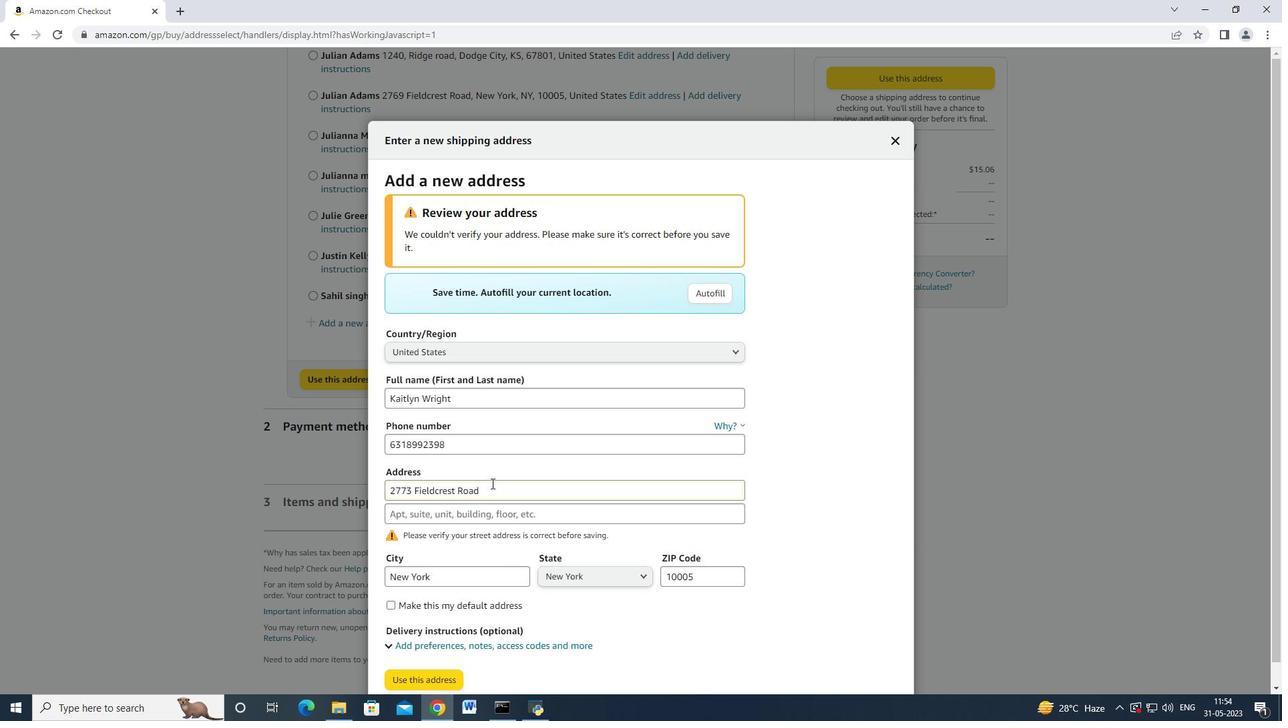 
Action: Mouse moved to (490, 492)
Screenshot: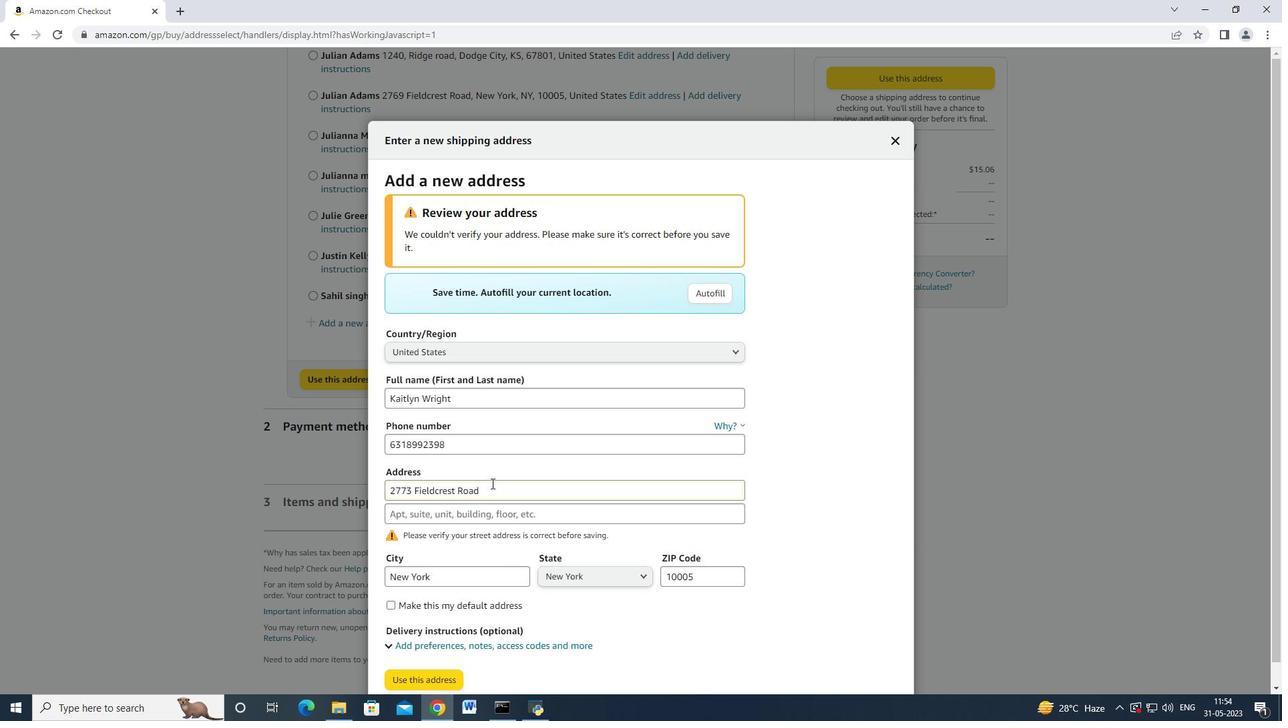 
Action: Mouse scrolled (490, 491) with delta (0, 0)
Screenshot: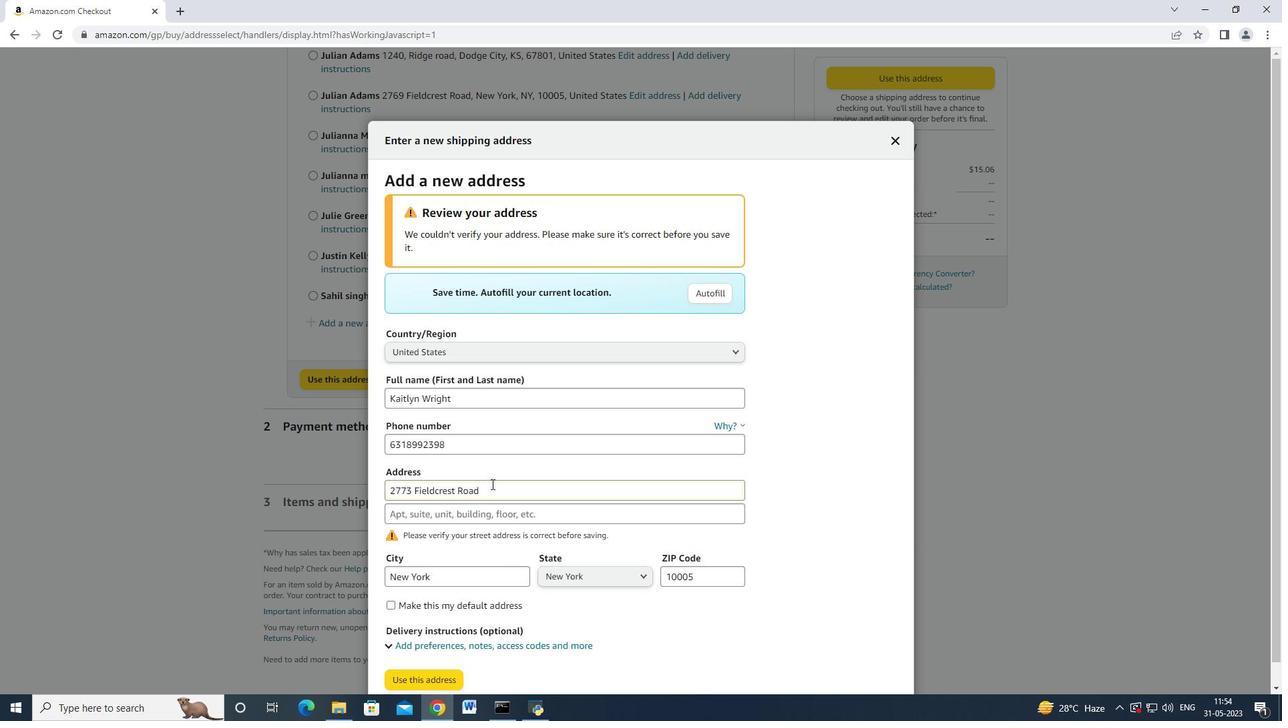 
Action: Mouse moved to (490, 492)
Screenshot: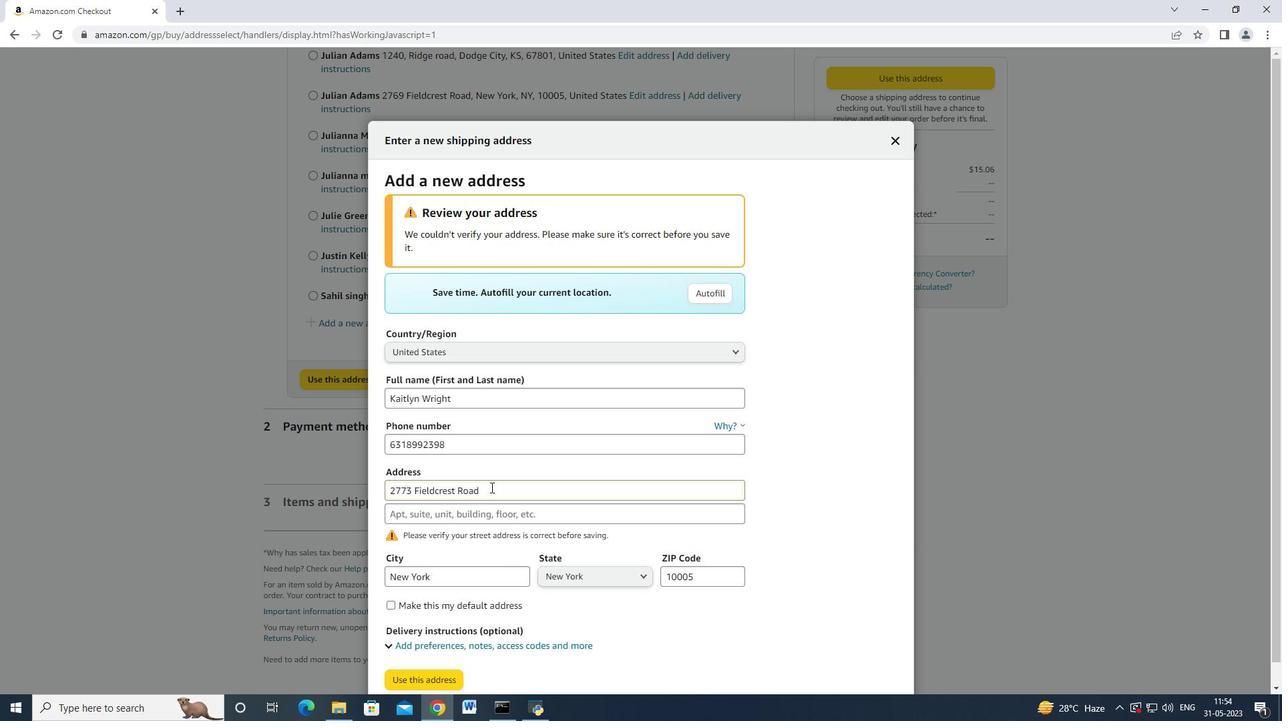 
Action: Mouse scrolled (490, 491) with delta (0, 0)
Screenshot: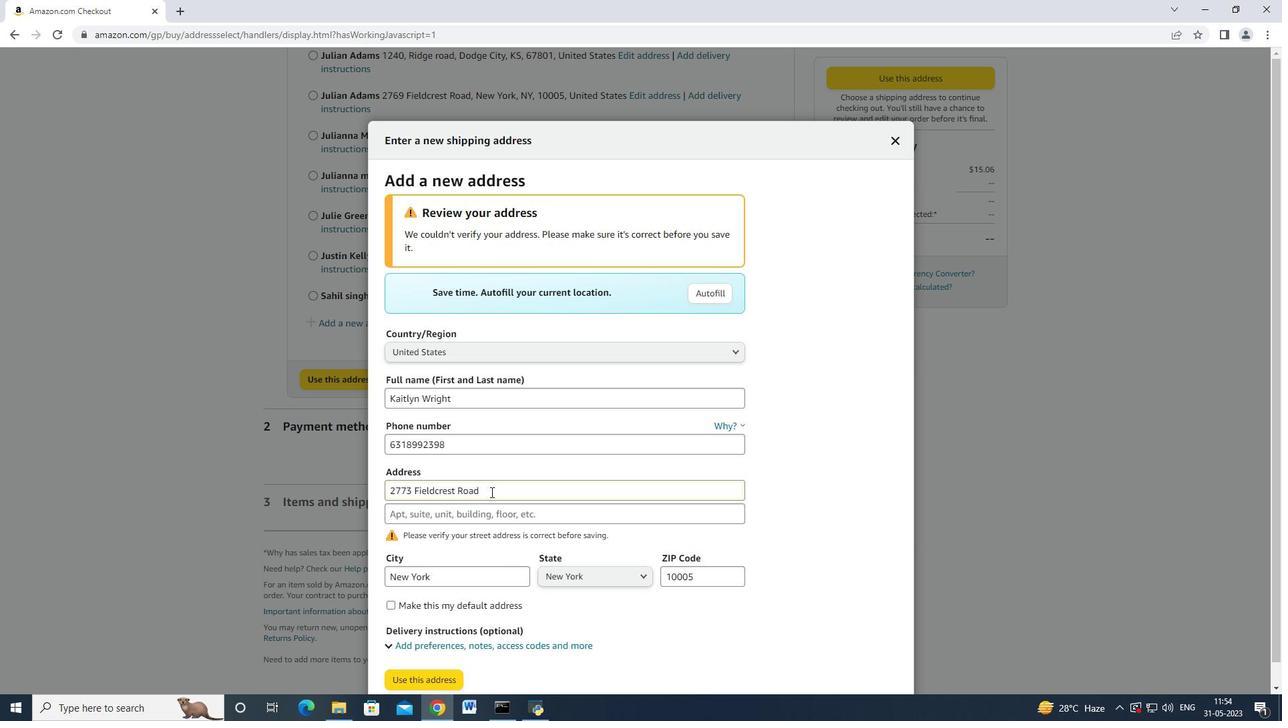 
Action: Mouse moved to (432, 649)
Screenshot: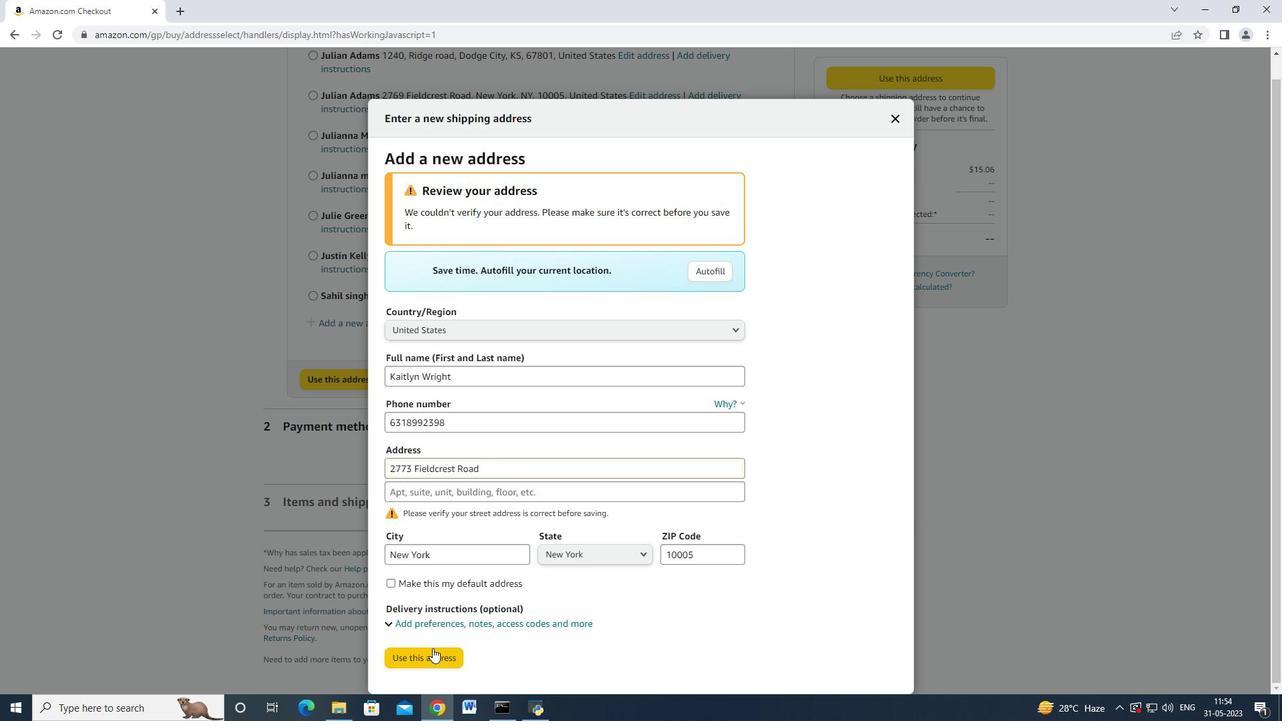 
Action: Mouse pressed left at (432, 649)
Screenshot: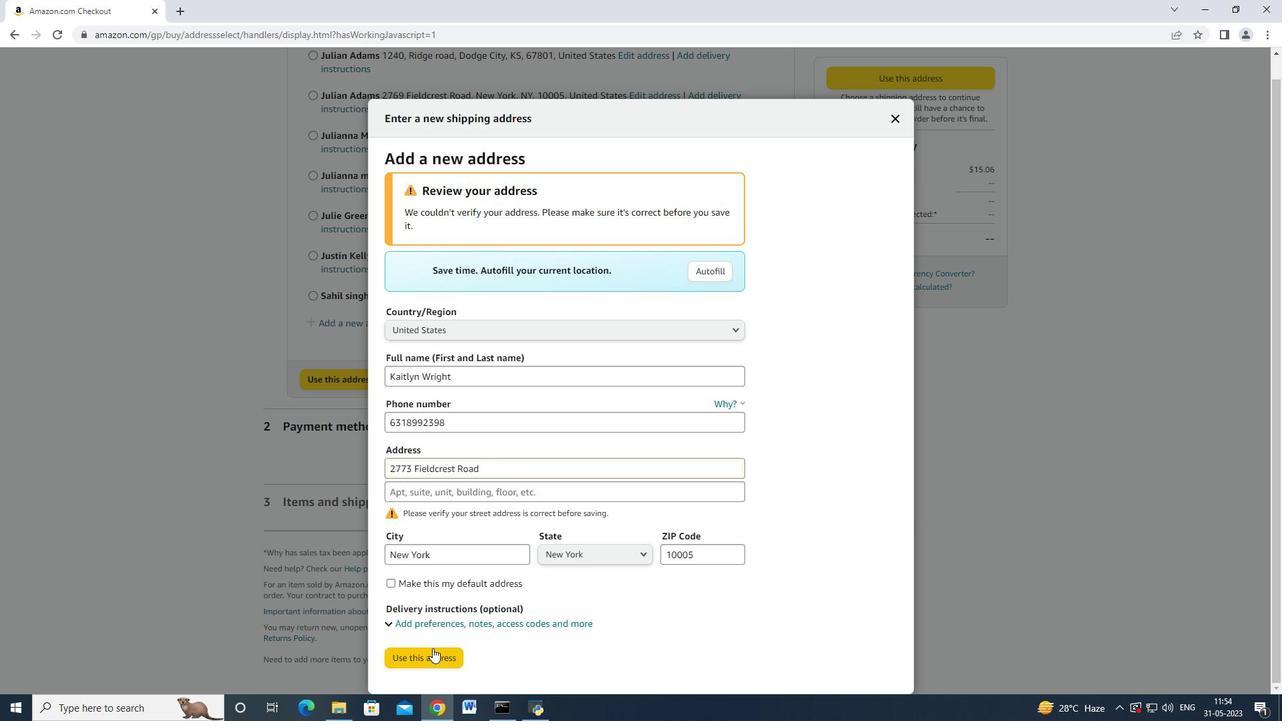 
Action: Mouse moved to (432, 296)
Screenshot: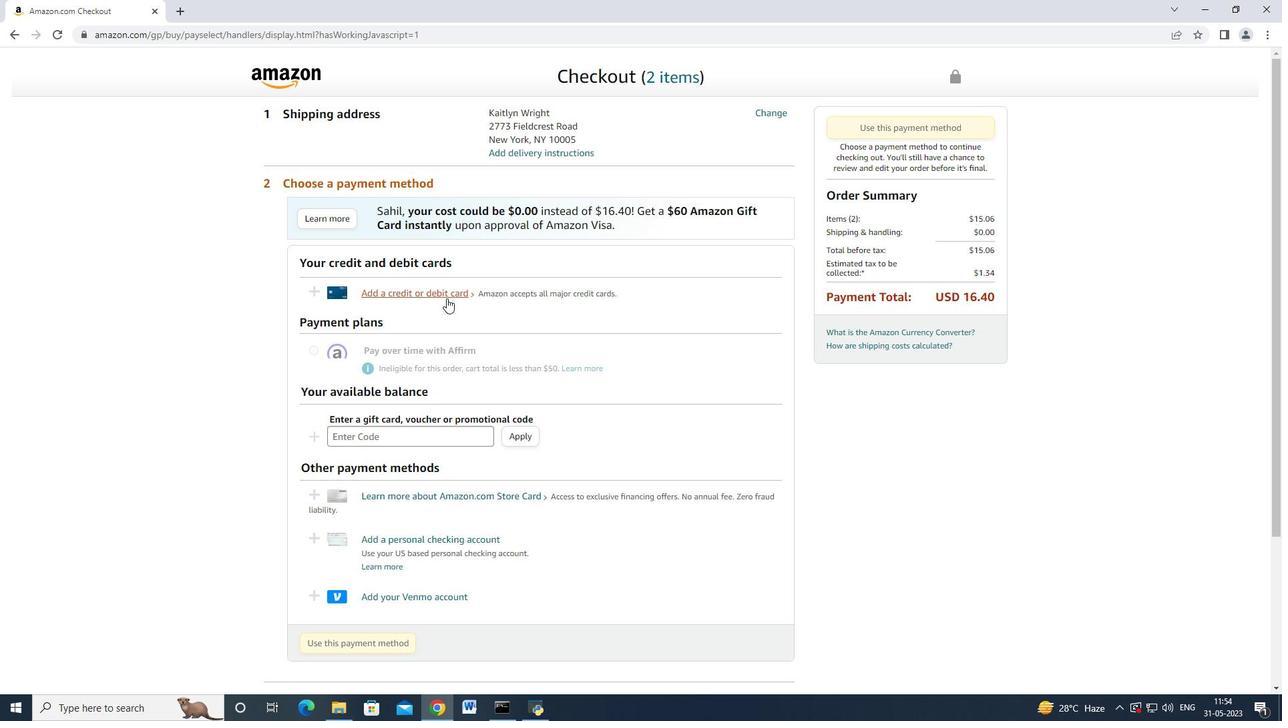 
Action: Mouse pressed left at (432, 296)
Screenshot: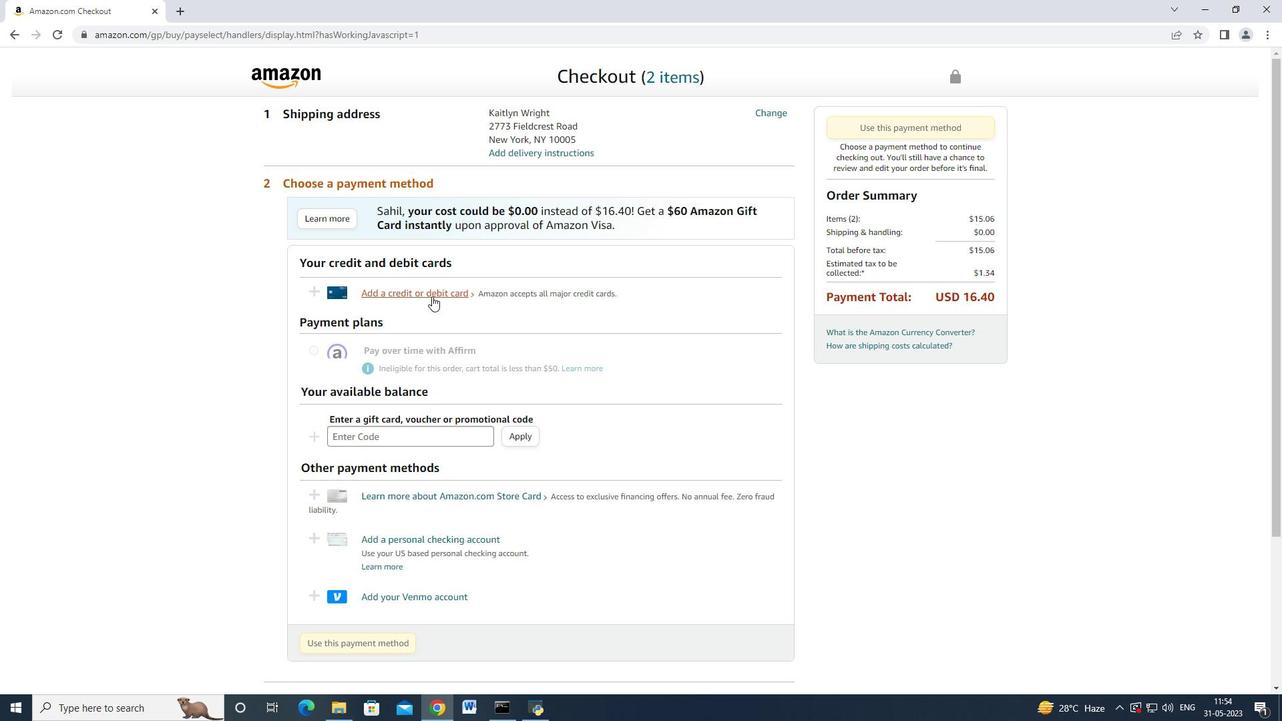 
Action: Mouse moved to (548, 314)
Screenshot: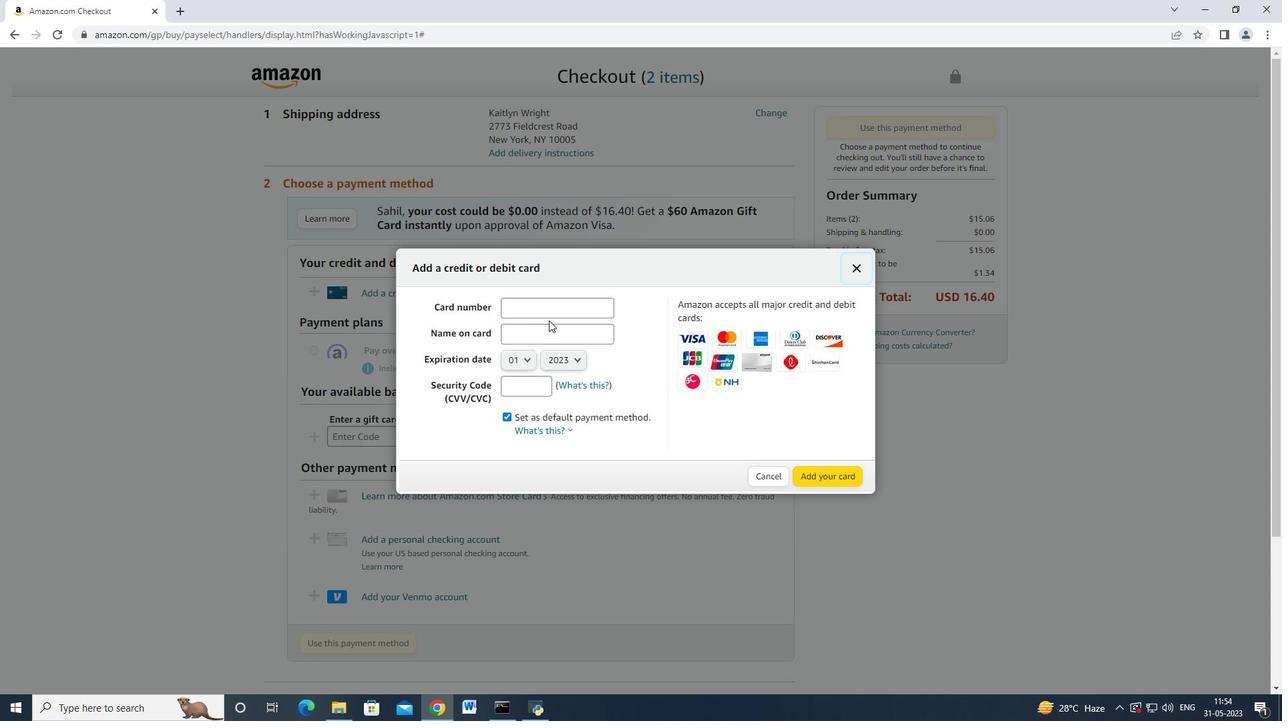 
Action: Mouse pressed left at (548, 314)
